 Task: Get directions from Lyndon B. Johnson National Historical Park, Texas, United States to Charleston, South Carolina, United States and explore the nearby hotels with guest rating 4.5 with dates 15-17th next month and 4 guests
Action: Mouse moved to (287, 89)
Screenshot: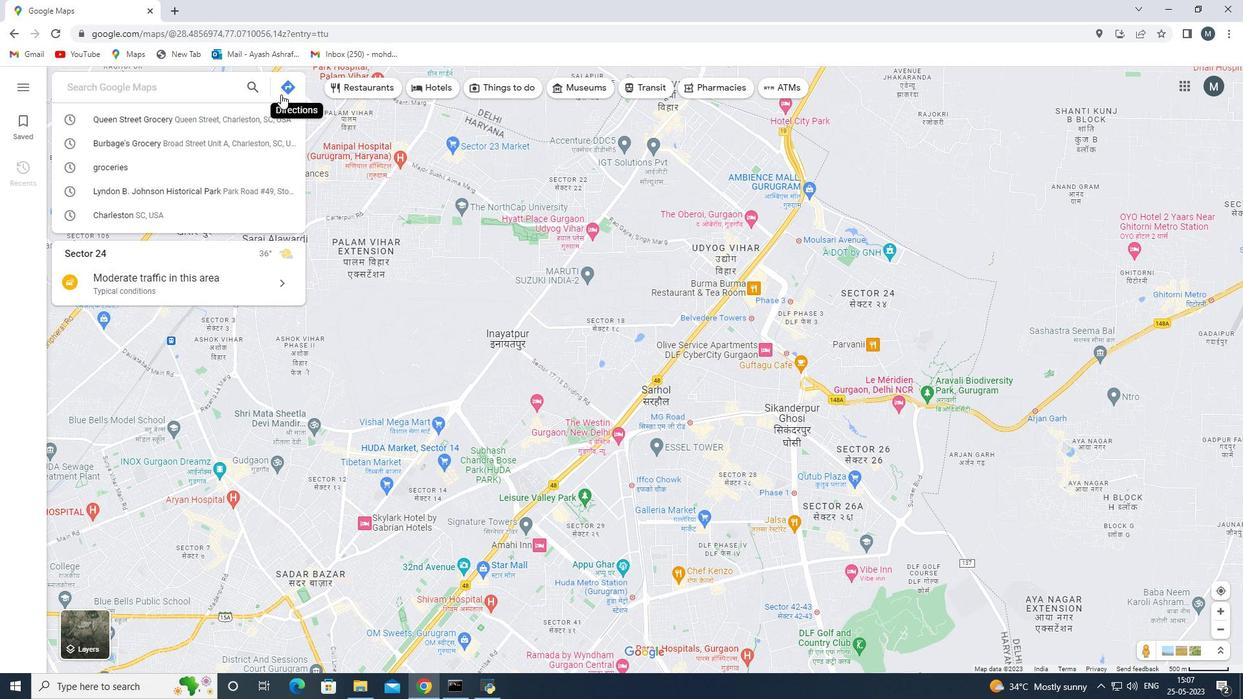 
Action: Mouse pressed left at (287, 89)
Screenshot: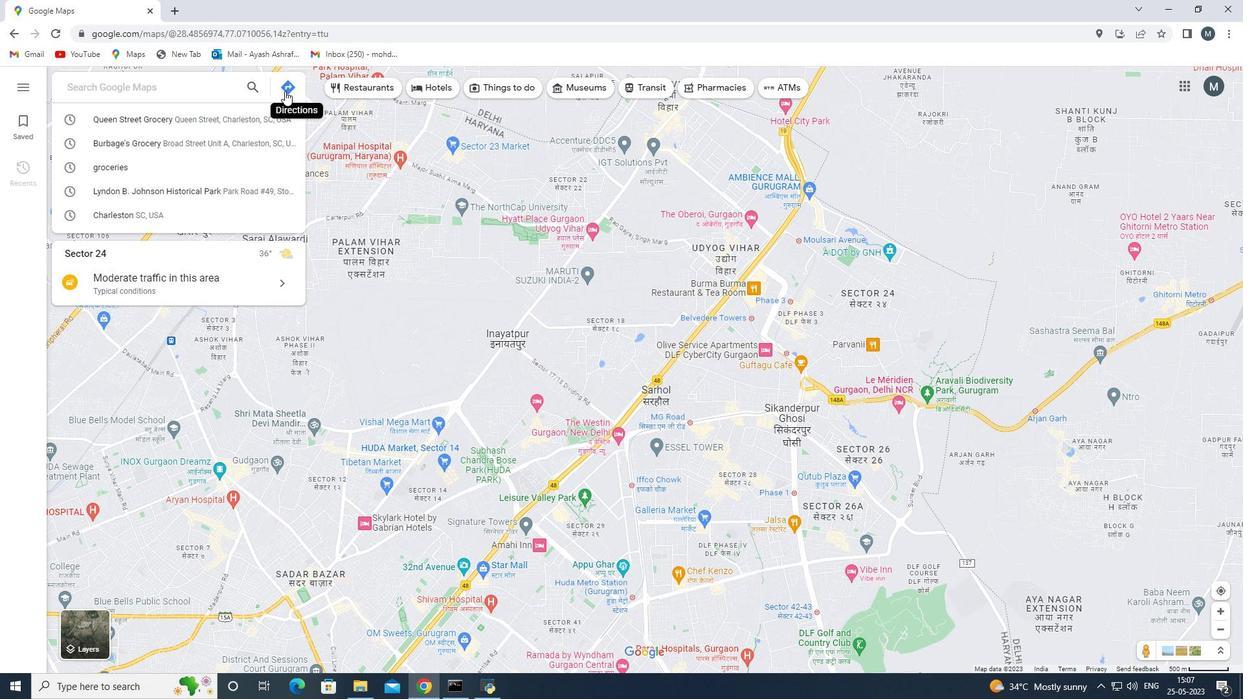 
Action: Mouse moved to (145, 124)
Screenshot: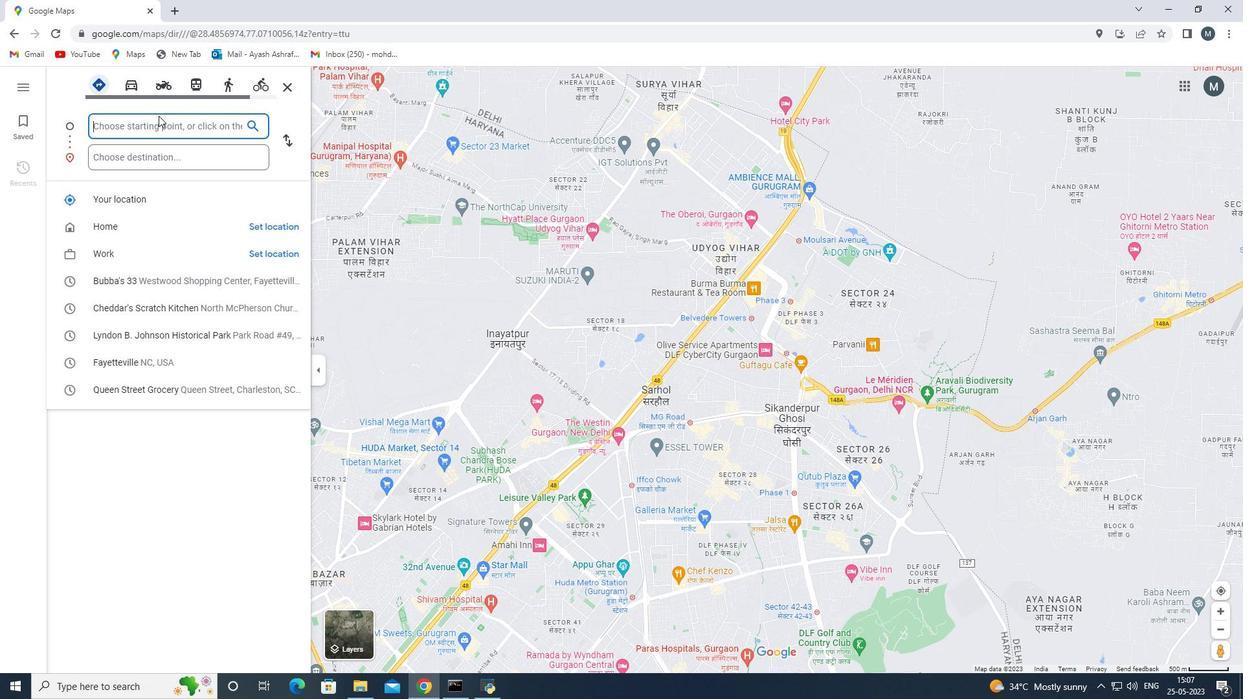 
Action: Mouse pressed left at (145, 124)
Screenshot: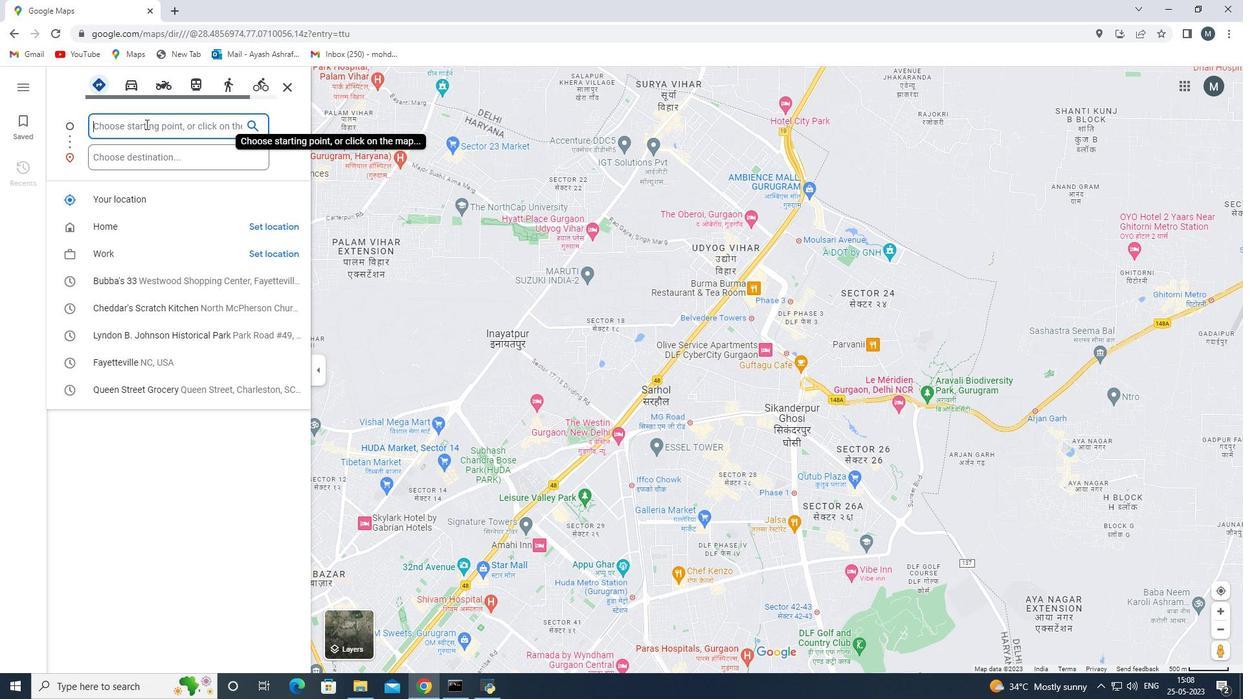 
Action: Key pressed <Key.shift>Lyndon<Key.space><Key.shift>B.johnson<Key.space>national<Key.space>j<Key.backspace>historo<Key.backspace>ical<Key.space>park,texas,unnited<Key.space>states<Key.space>
Screenshot: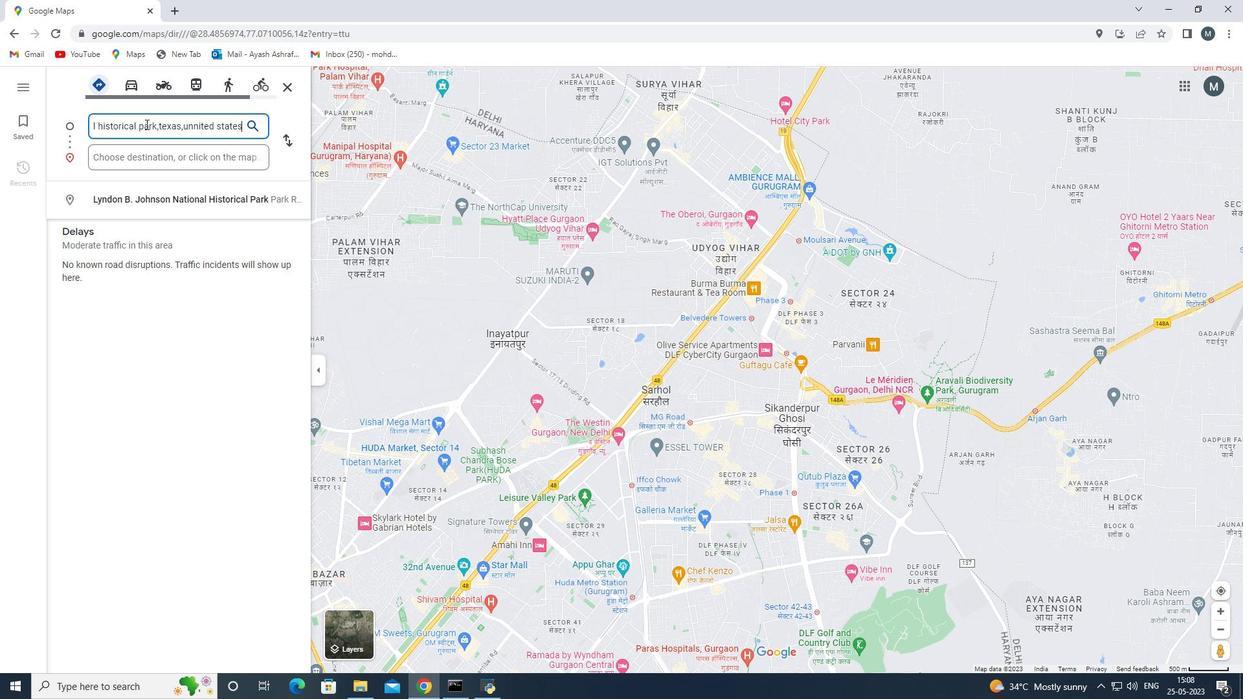 
Action: Mouse moved to (165, 163)
Screenshot: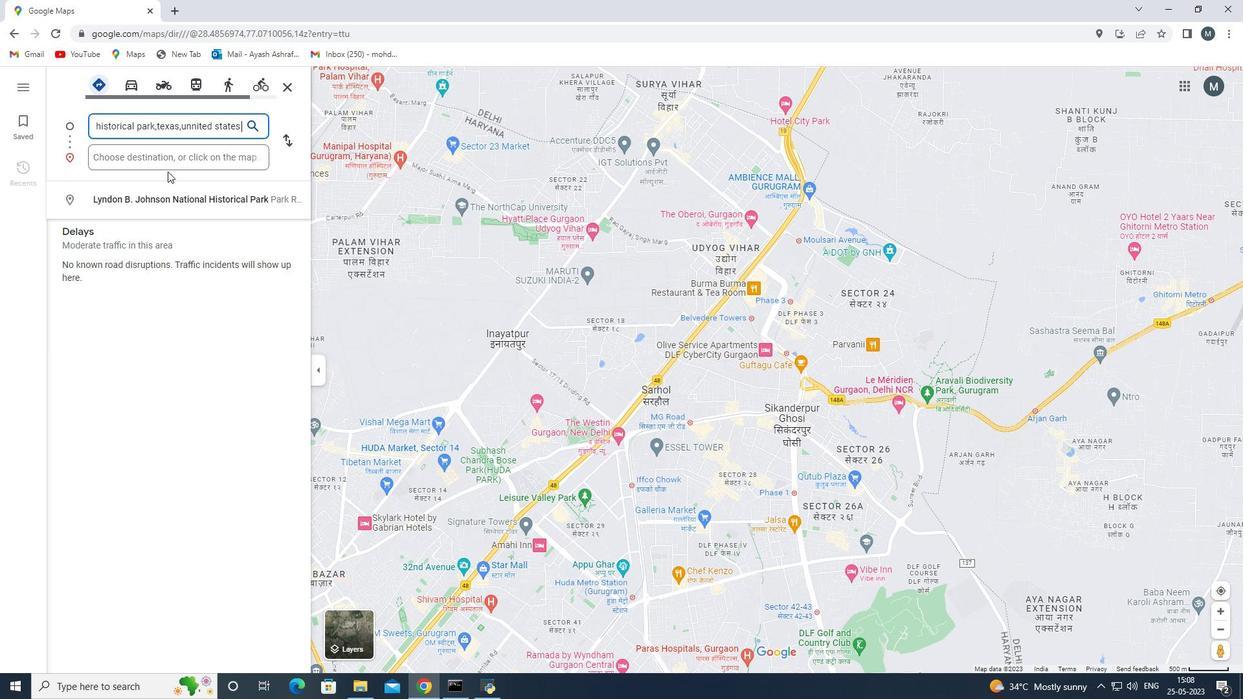 
Action: Mouse pressed left at (165, 163)
Screenshot: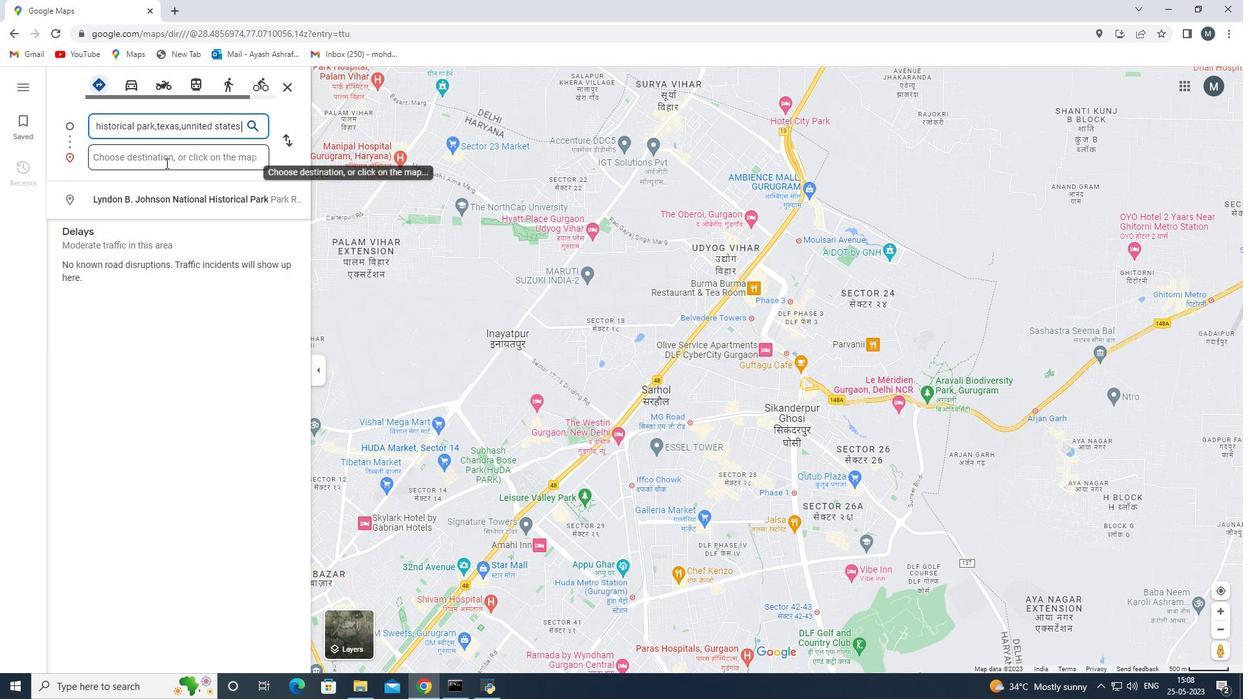 
Action: Key pressed cg<Key.backspace>harleston<Key.space>south<Key.space>carolina<Key.space>united<Key.space>states<Key.space>
Screenshot: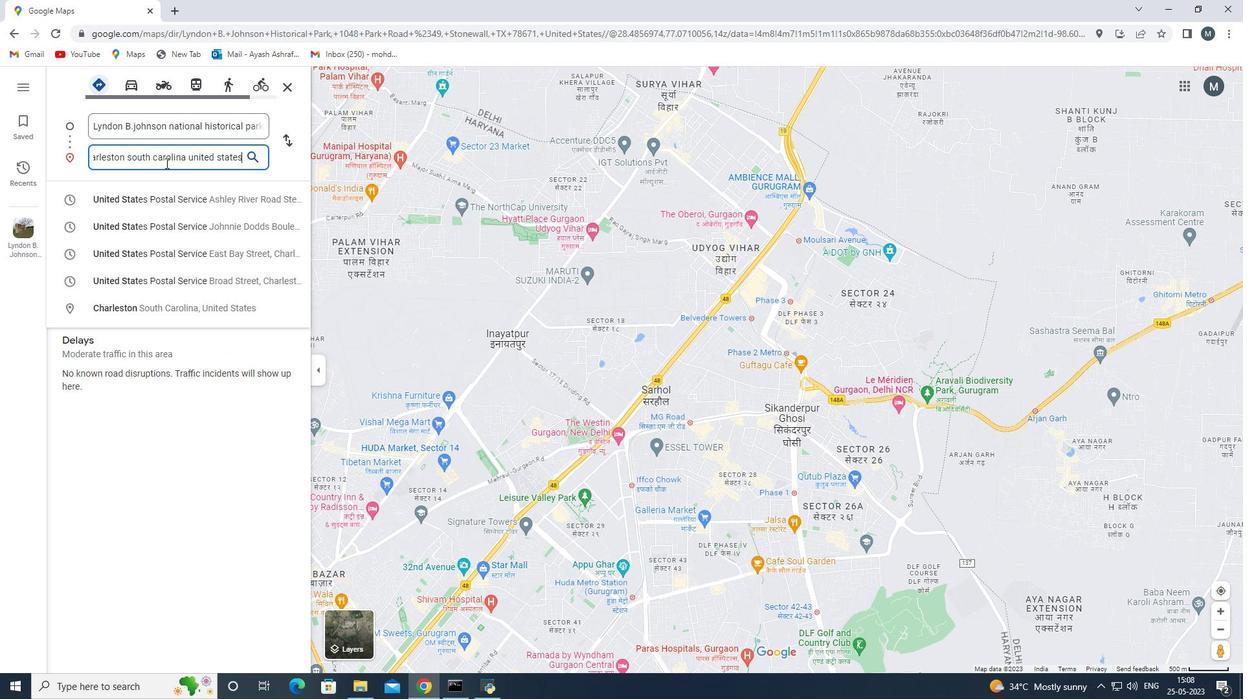 
Action: Mouse moved to (250, 160)
Screenshot: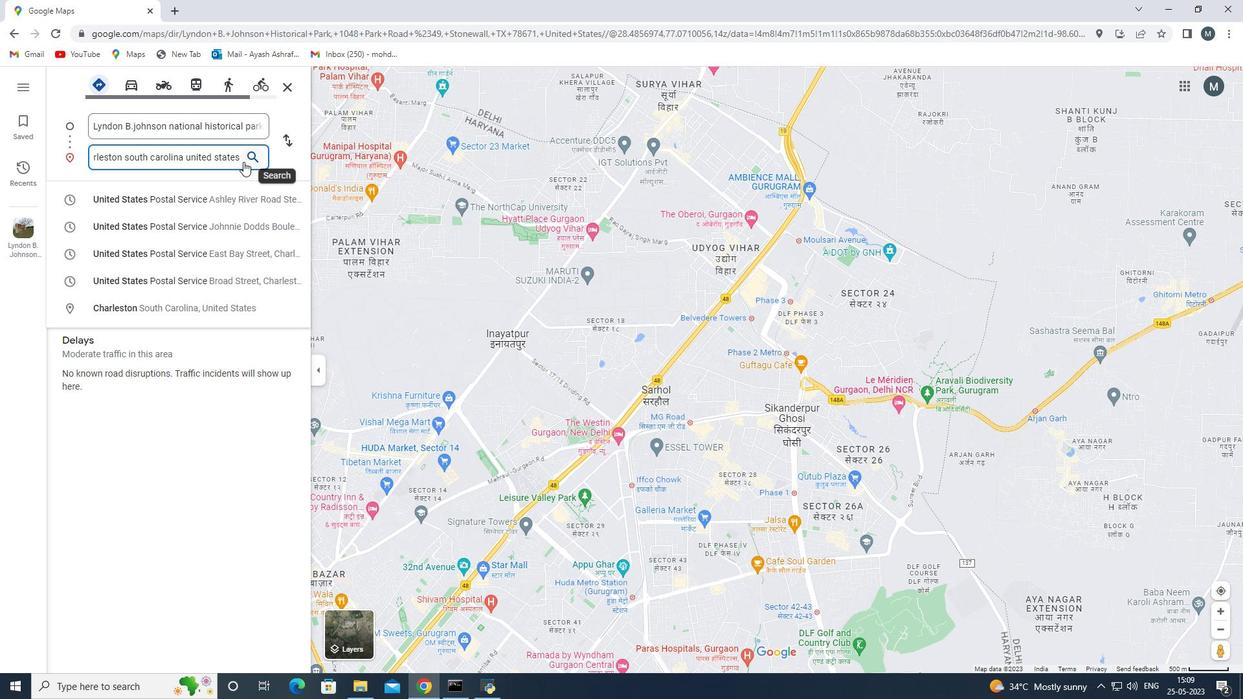 
Action: Mouse pressed left at (250, 160)
Screenshot: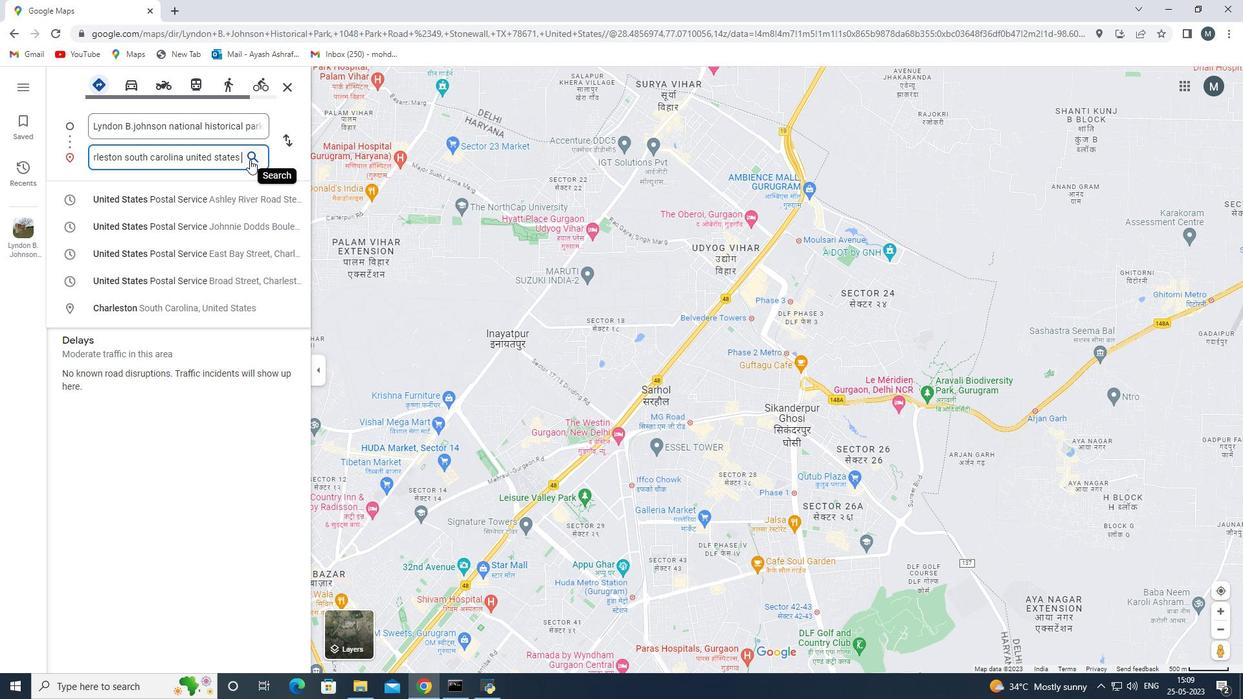 
Action: Mouse moved to (141, 231)
Screenshot: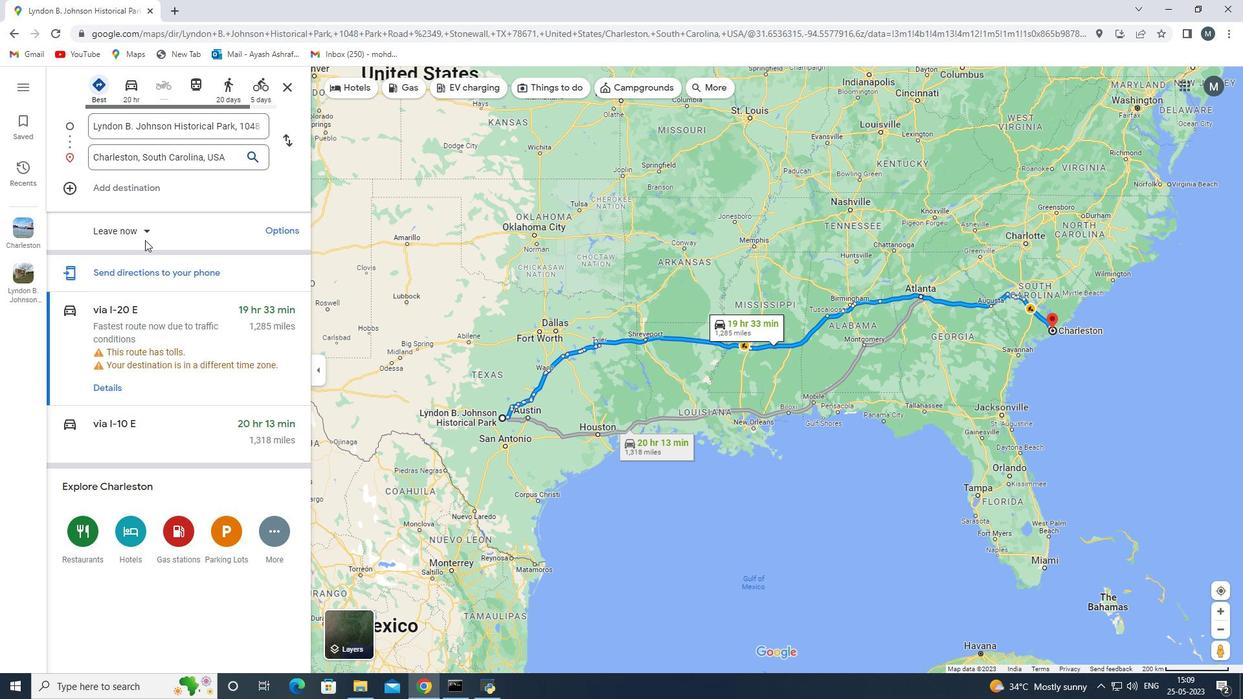 
Action: Mouse pressed left at (141, 231)
Screenshot: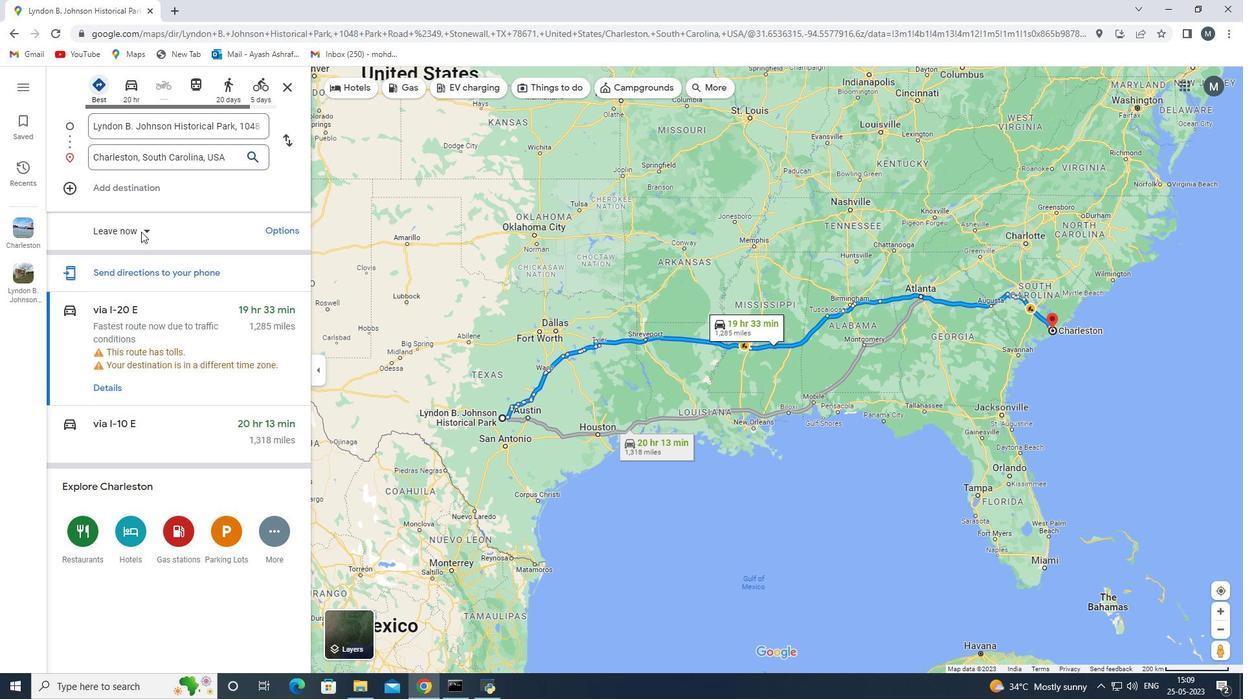 
Action: Mouse moved to (283, 229)
Screenshot: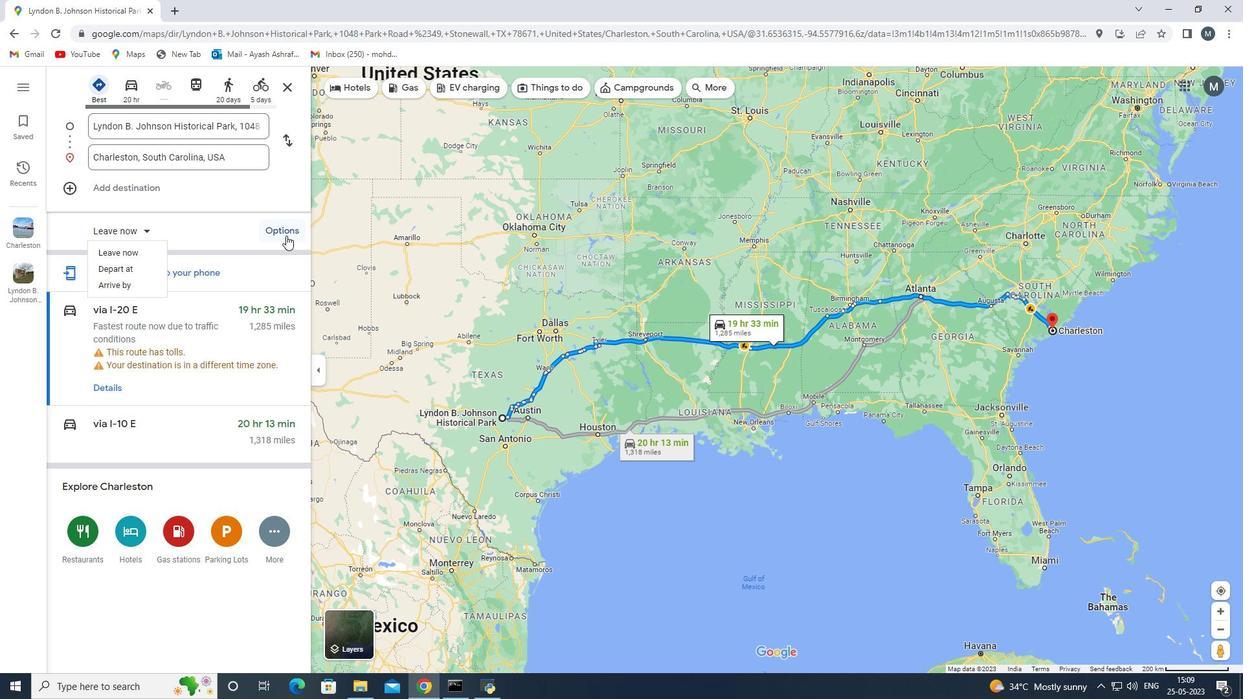 
Action: Mouse pressed left at (283, 229)
Screenshot: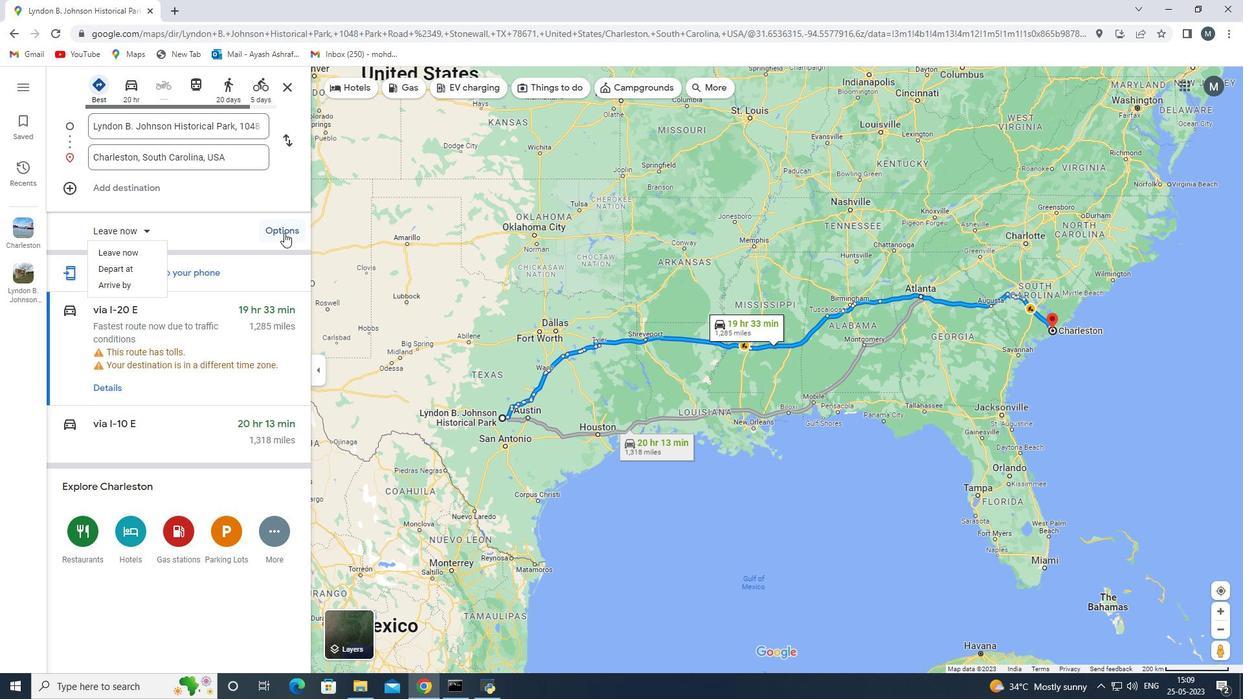 
Action: Mouse moved to (111, 233)
Screenshot: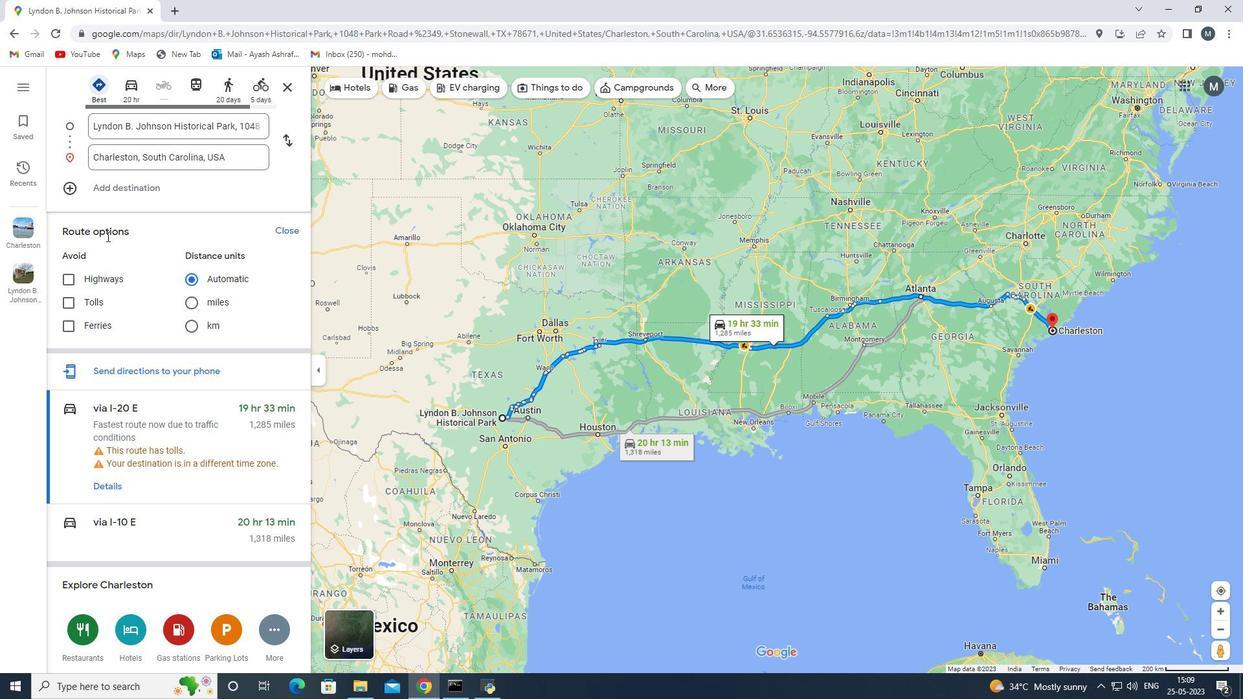 
Action: Mouse pressed left at (111, 233)
Screenshot: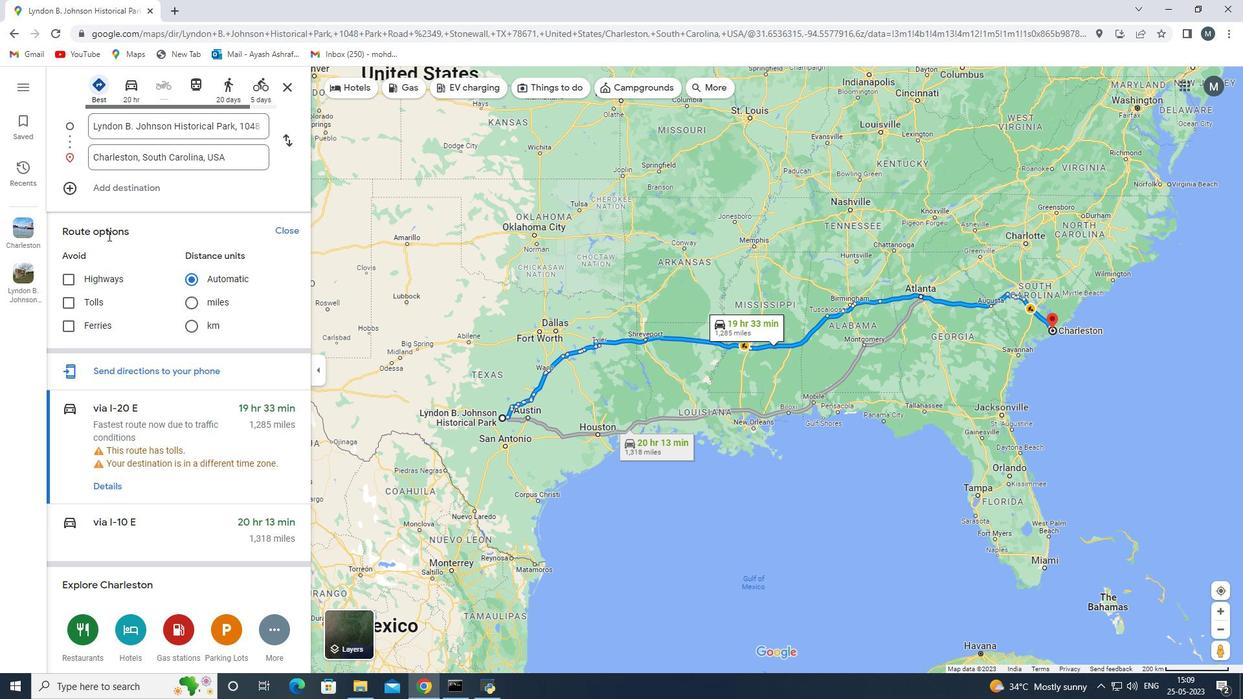 
Action: Mouse moved to (196, 282)
Screenshot: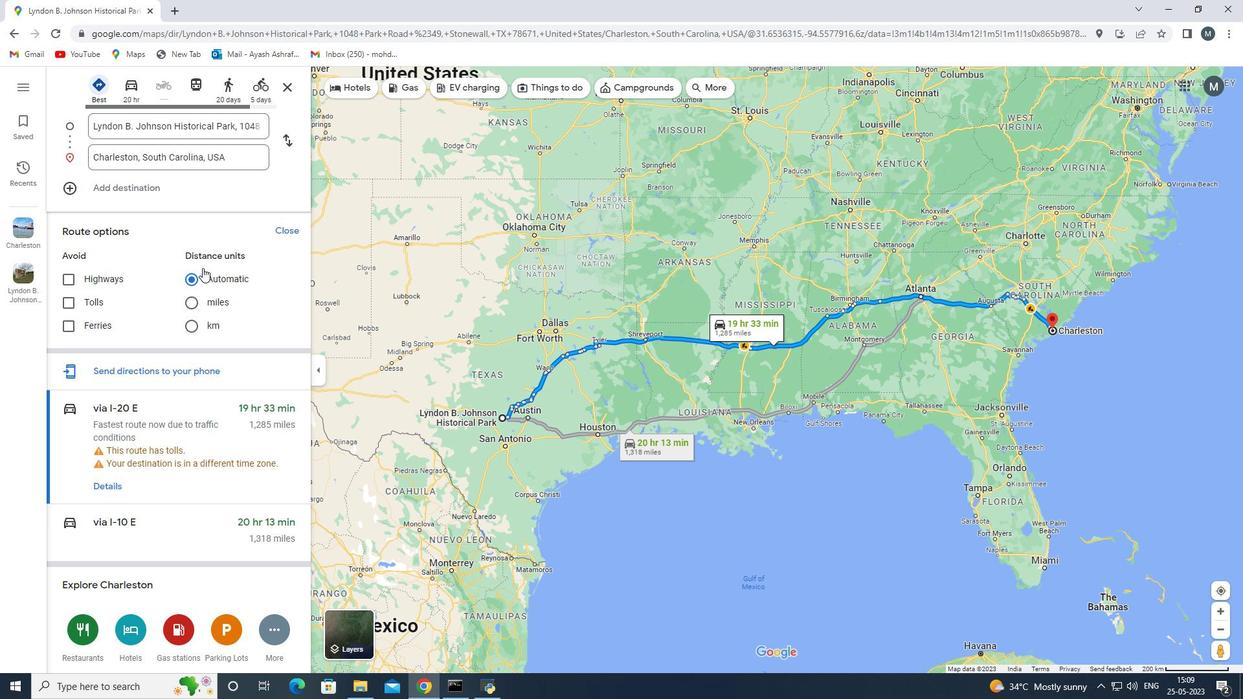 
Action: Mouse scrolled (196, 281) with delta (0, 0)
Screenshot: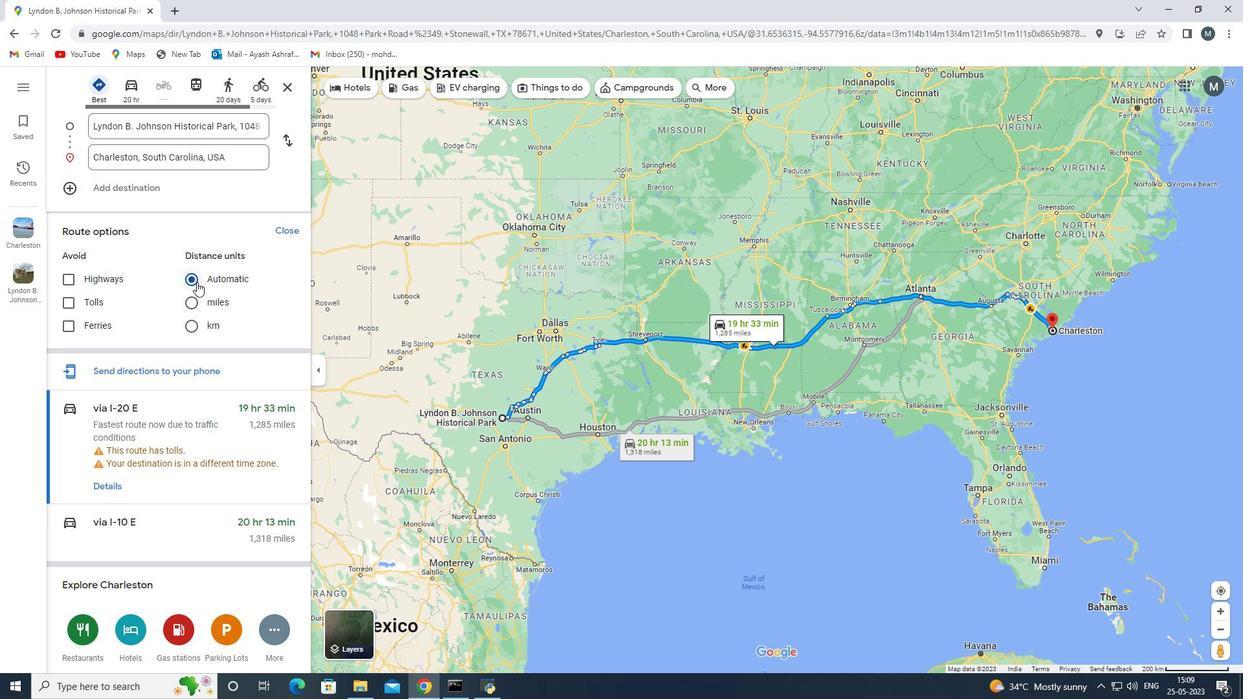 
Action: Mouse scrolled (196, 281) with delta (0, 0)
Screenshot: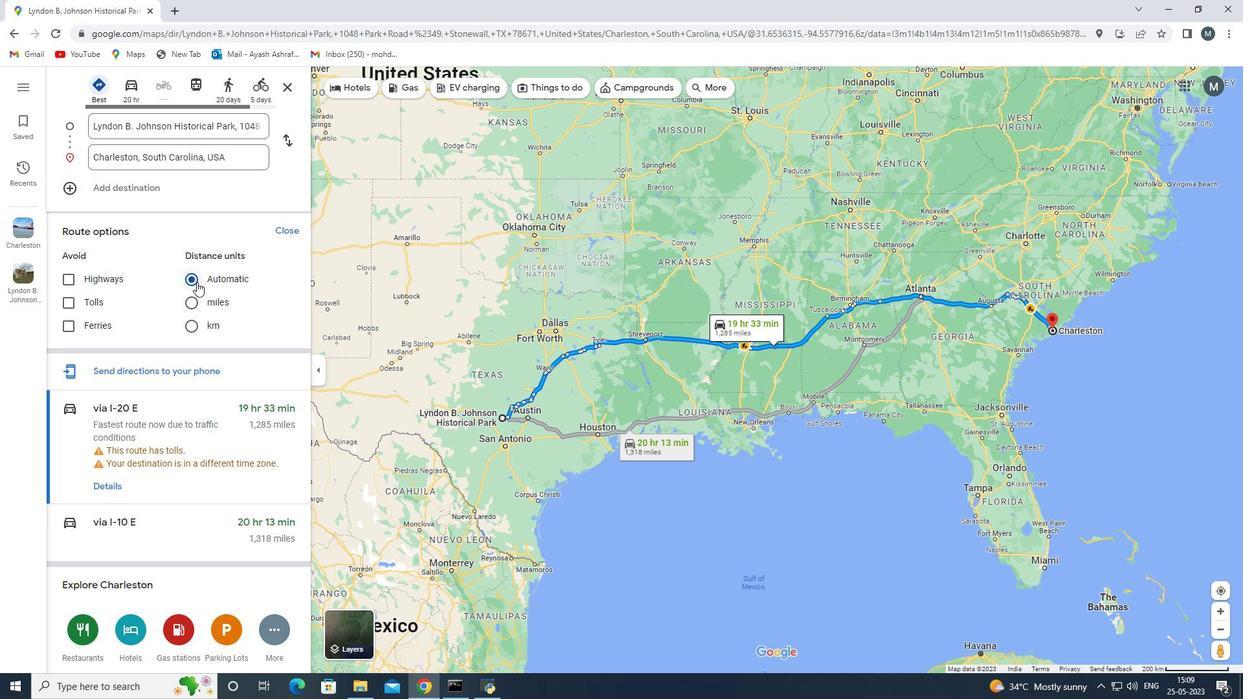 
Action: Mouse moved to (133, 654)
Screenshot: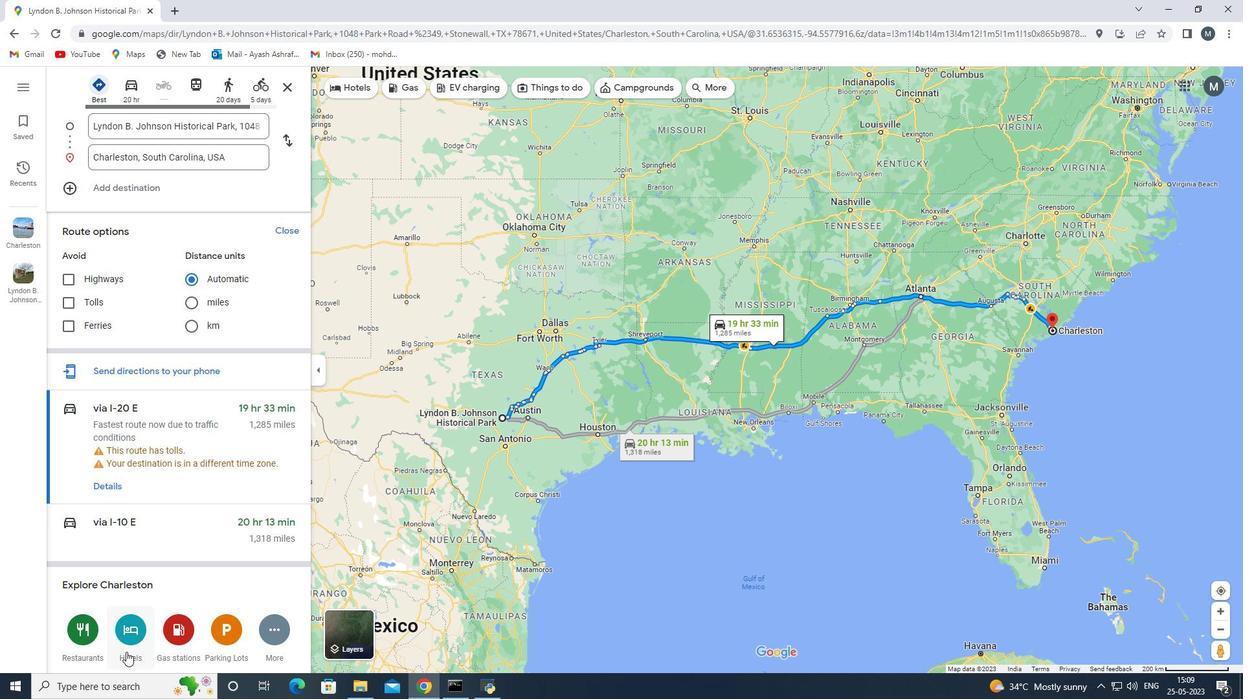 
Action: Mouse pressed left at (133, 654)
Screenshot: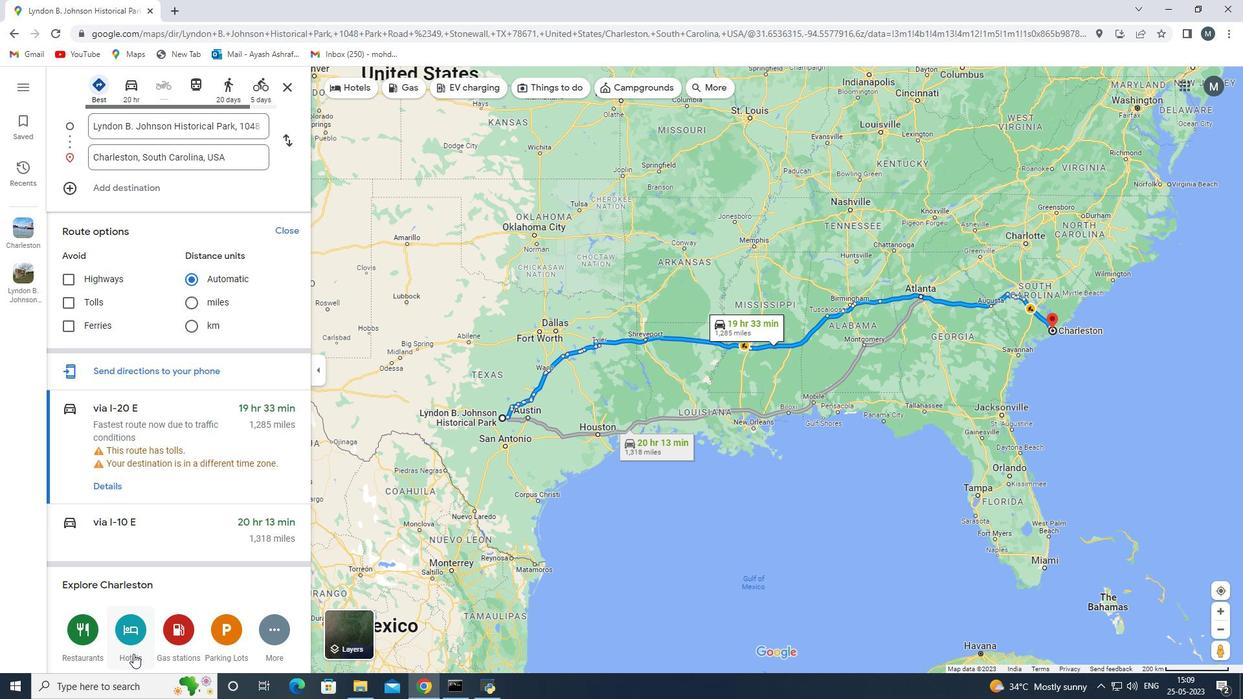 
Action: Mouse moved to (176, 406)
Screenshot: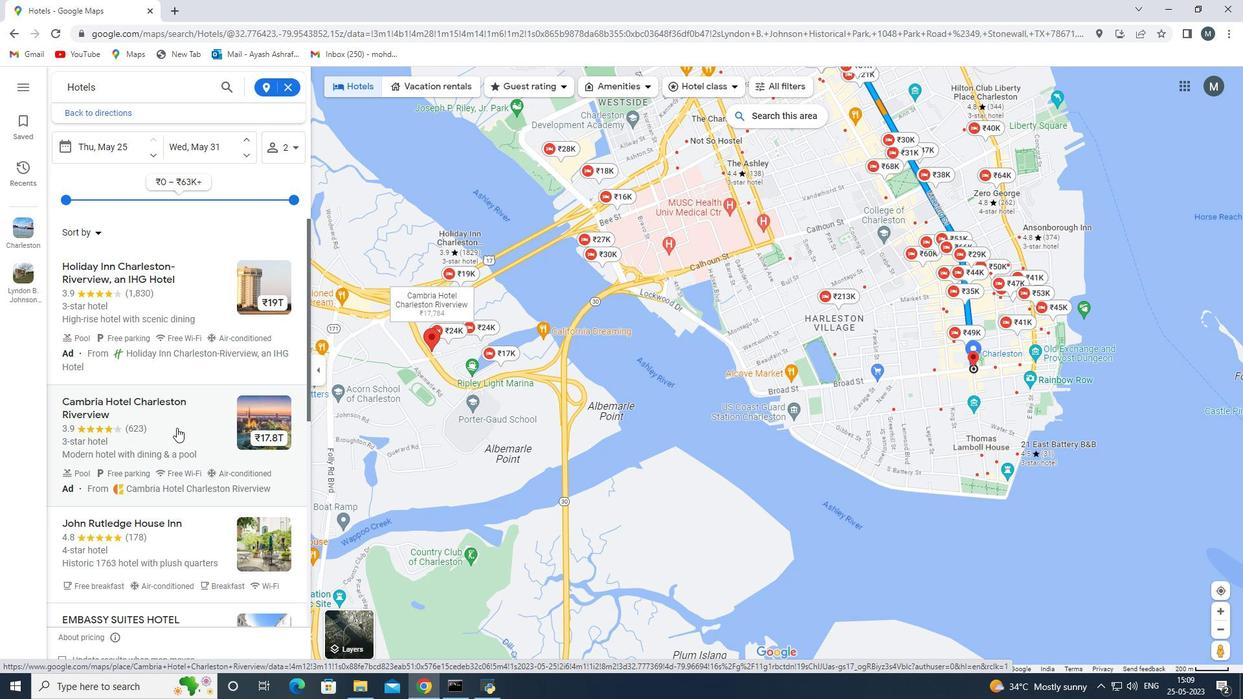 
Action: Mouse scrolled (176, 405) with delta (0, 0)
Screenshot: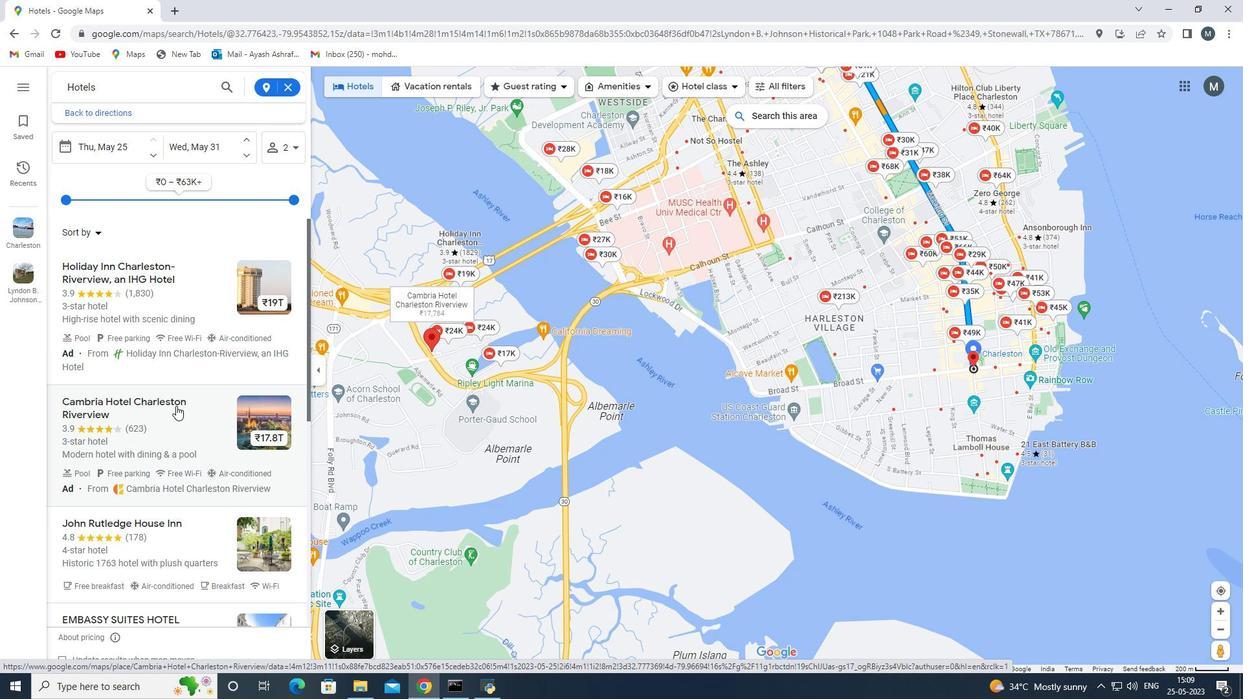 
Action: Mouse scrolled (176, 406) with delta (0, 0)
Screenshot: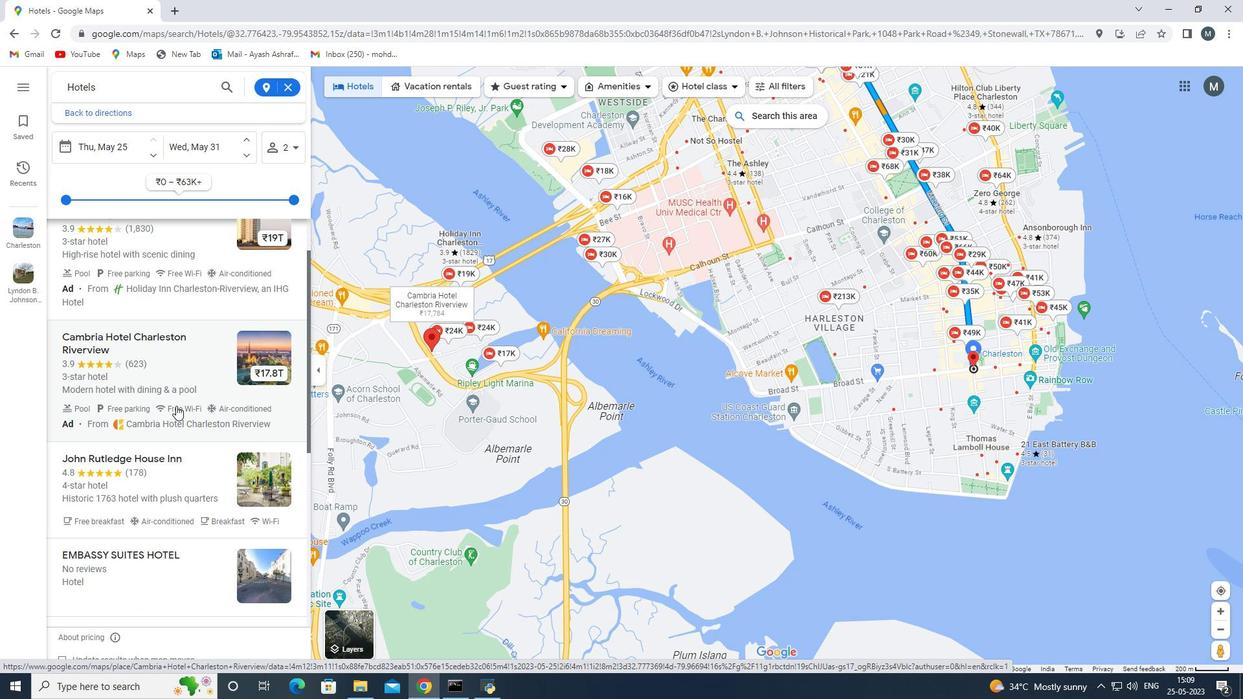 
Action: Mouse moved to (178, 375)
Screenshot: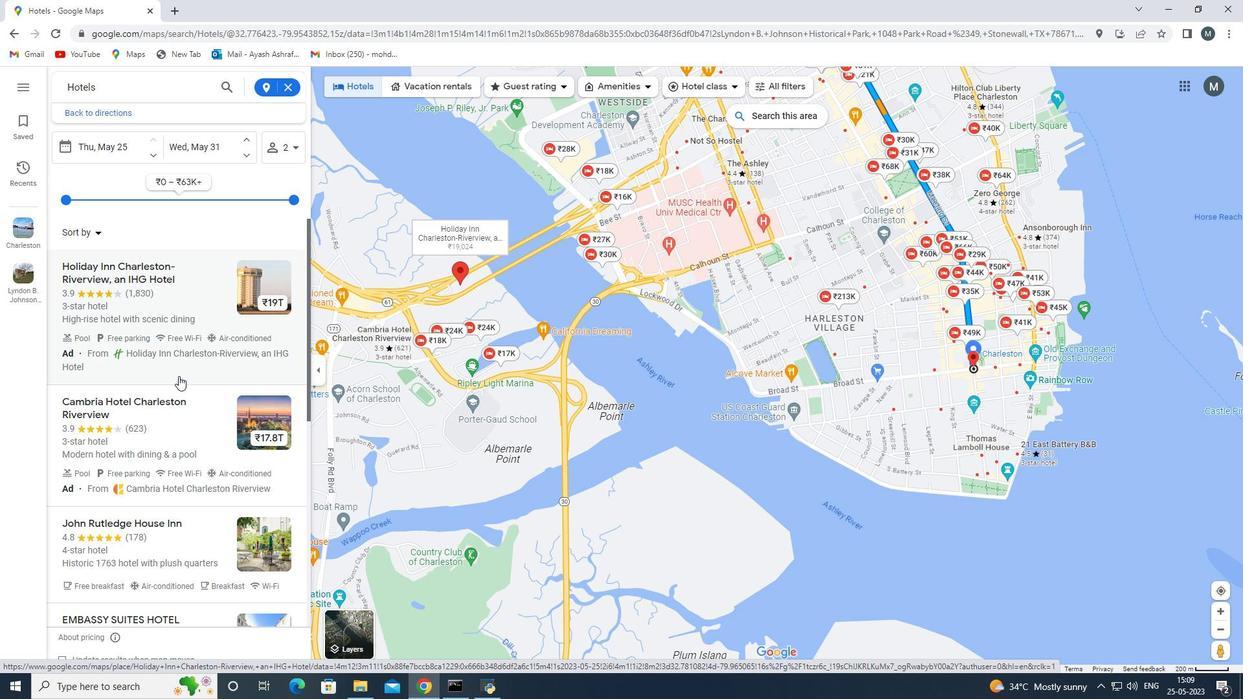 
Action: Mouse scrolled (178, 375) with delta (0, 0)
Screenshot: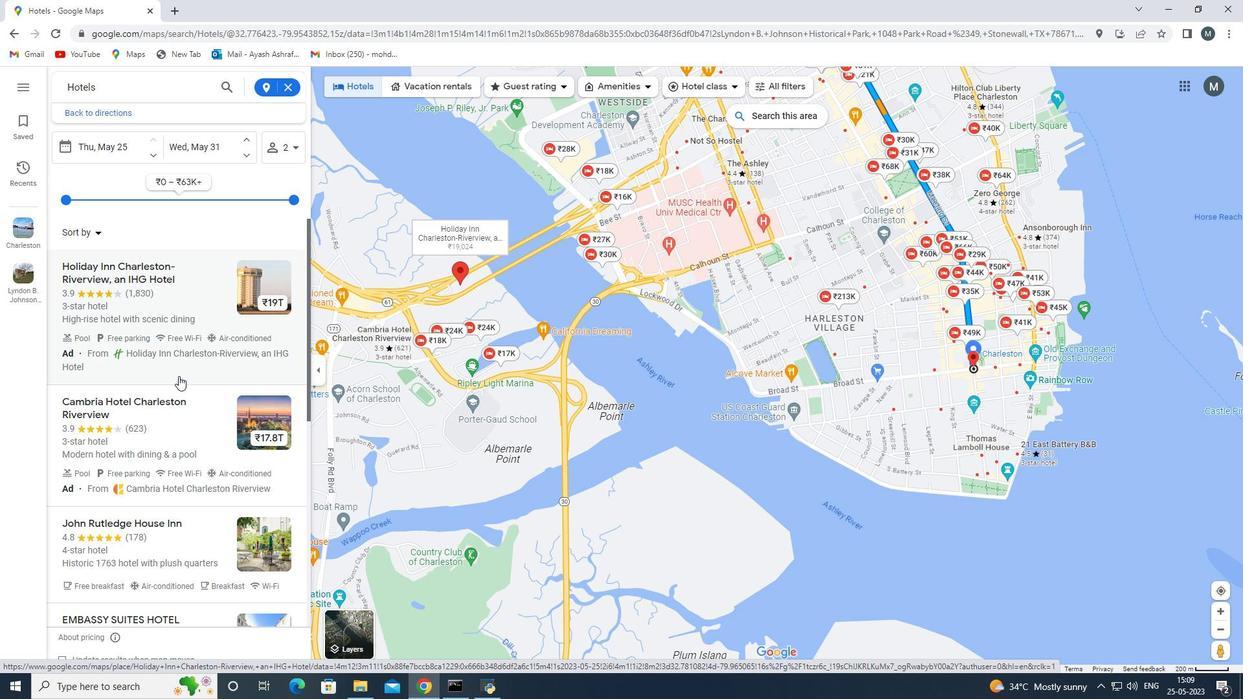 
Action: Mouse moved to (177, 375)
Screenshot: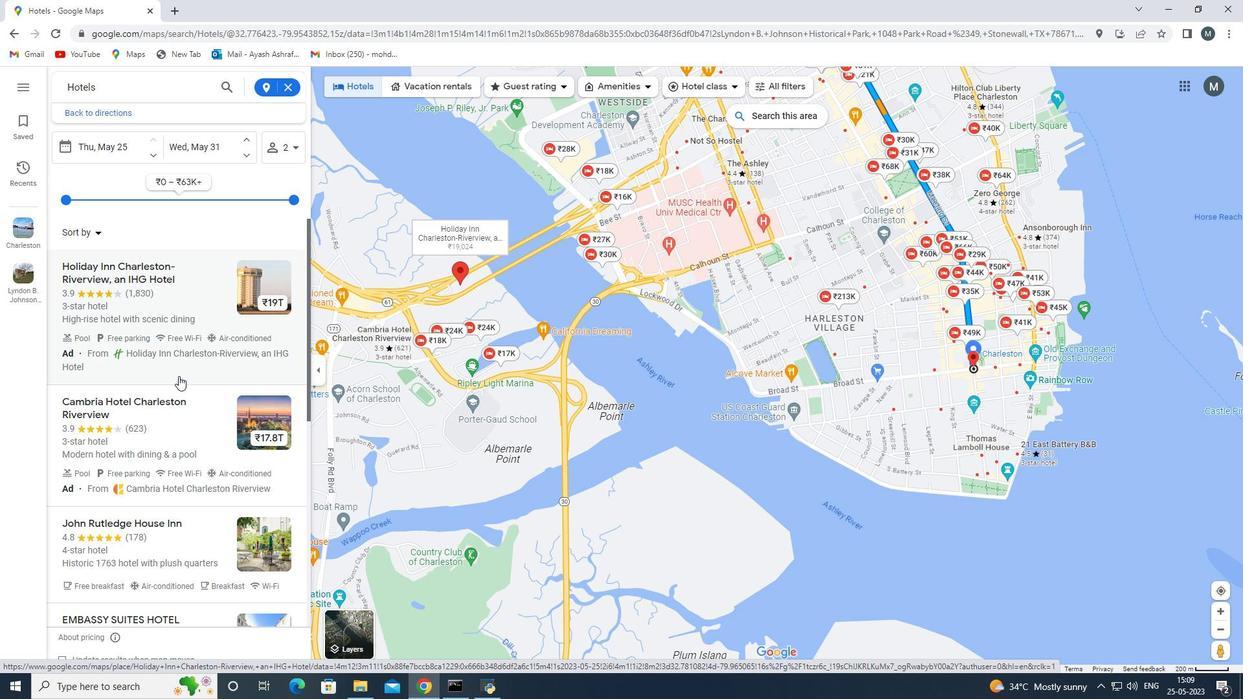 
Action: Mouse scrolled (172, 379) with delta (0, 0)
Screenshot: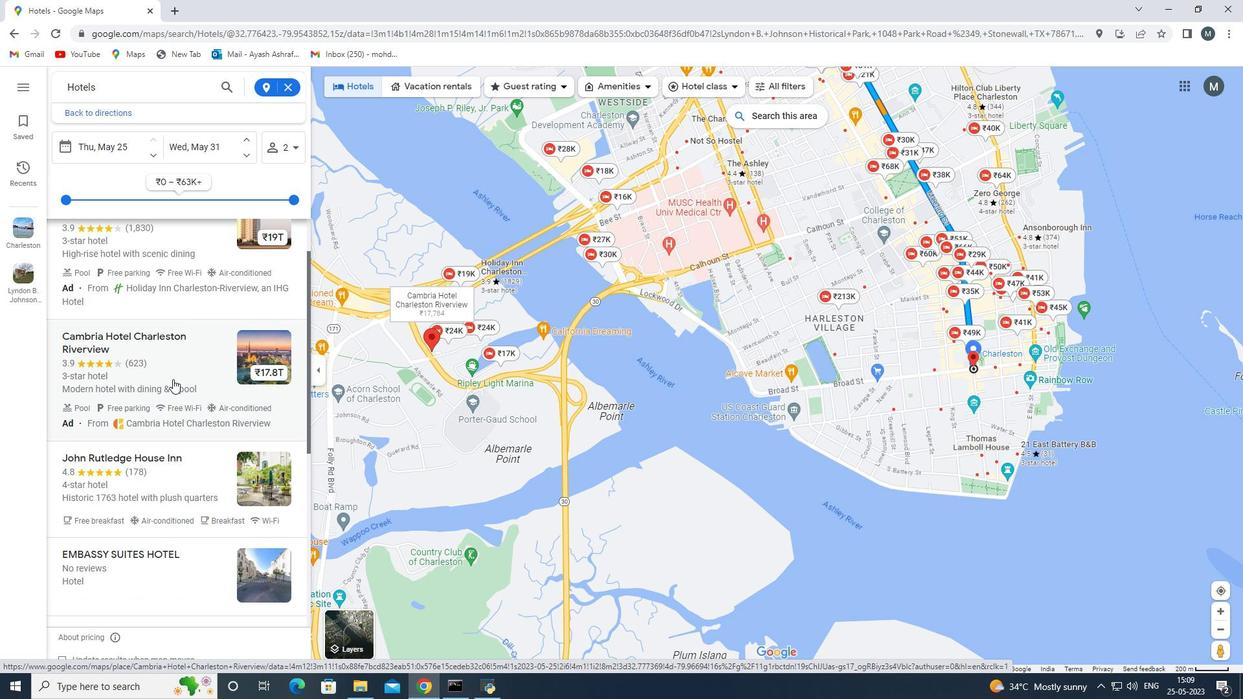 
Action: Mouse scrolled (172, 379) with delta (0, 0)
Screenshot: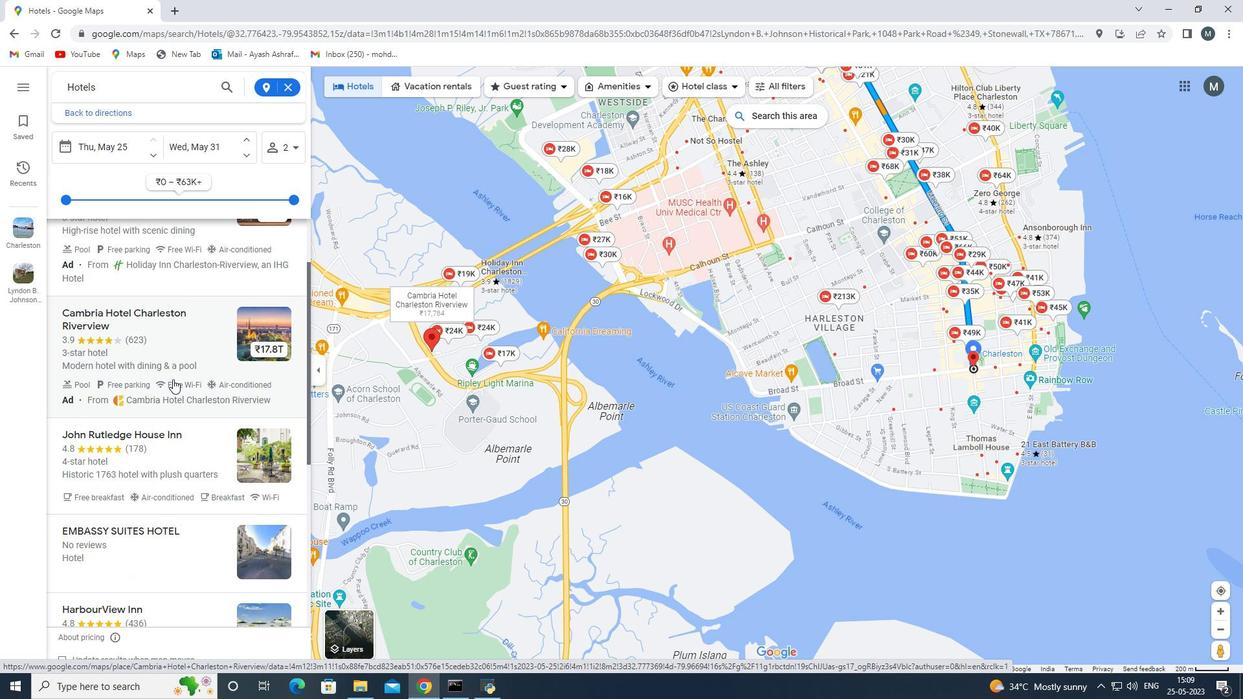 
Action: Mouse moved to (191, 286)
Screenshot: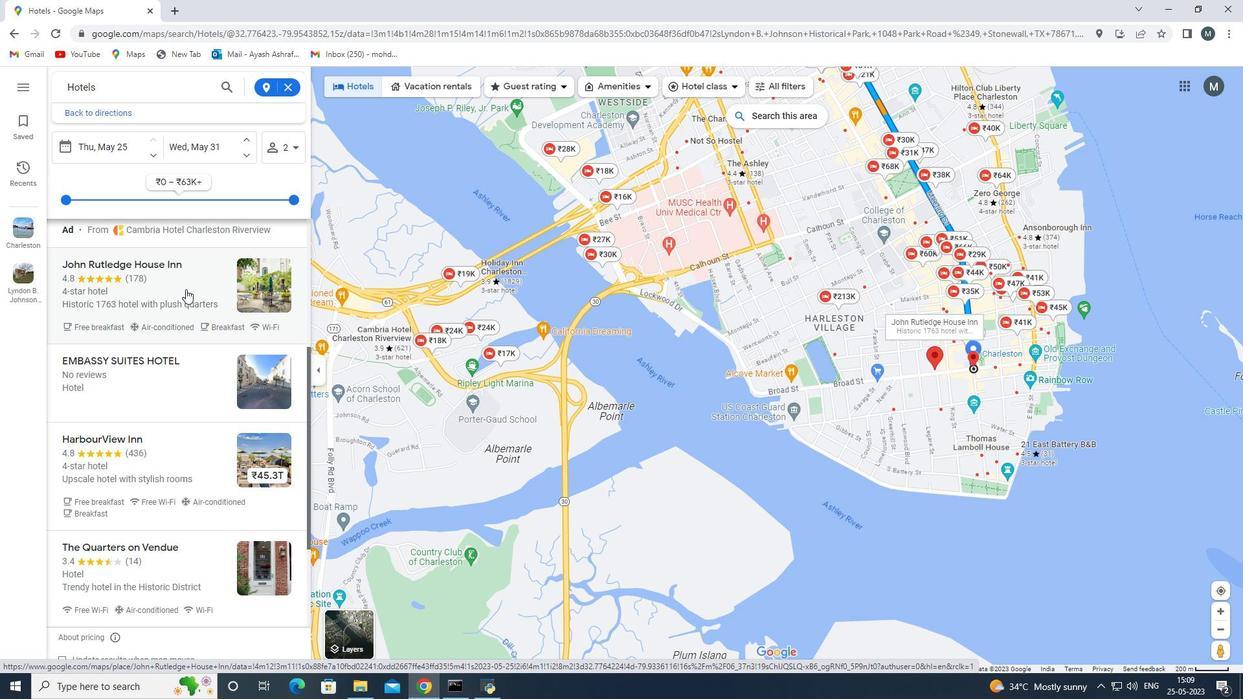 
Action: Mouse pressed left at (191, 286)
Screenshot: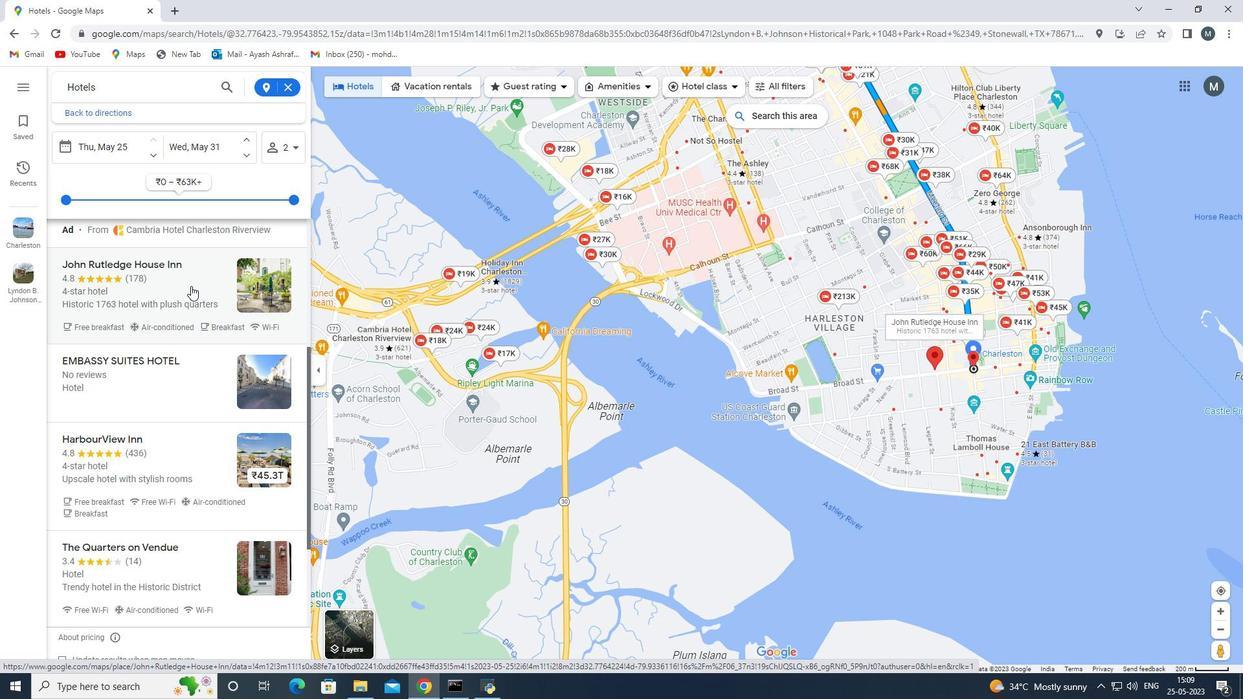 
Action: Mouse moved to (434, 403)
Screenshot: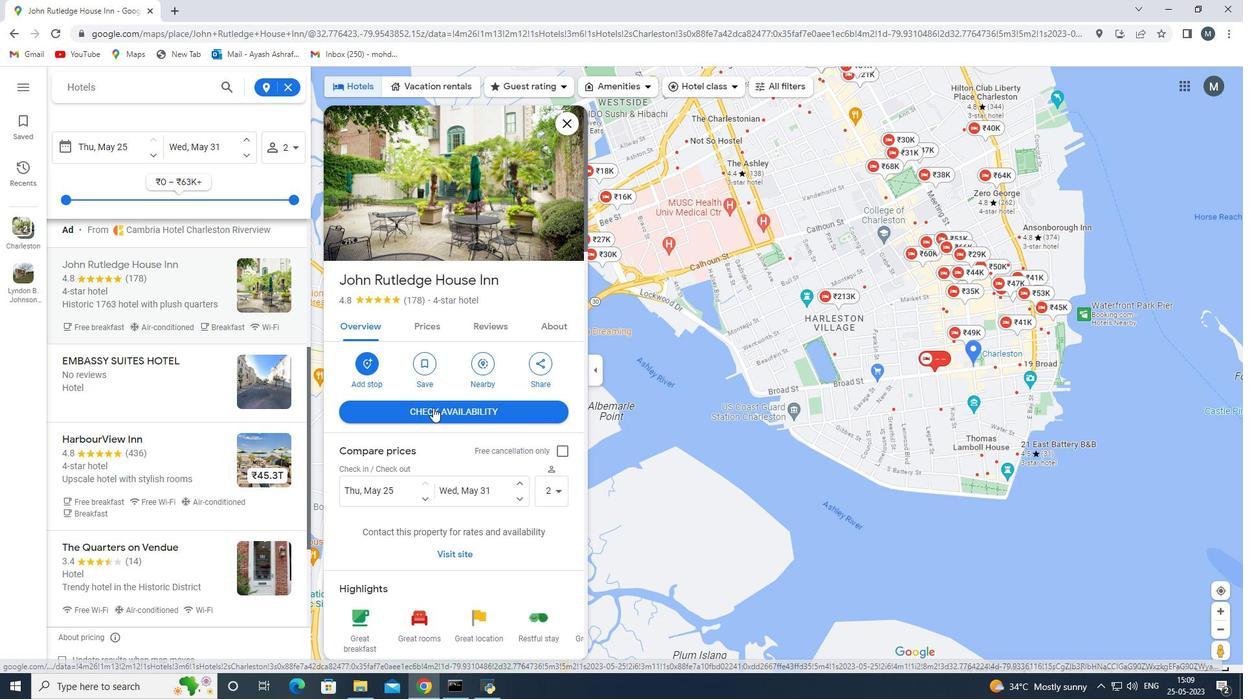 
Action: Mouse scrolled (434, 402) with delta (0, 0)
Screenshot: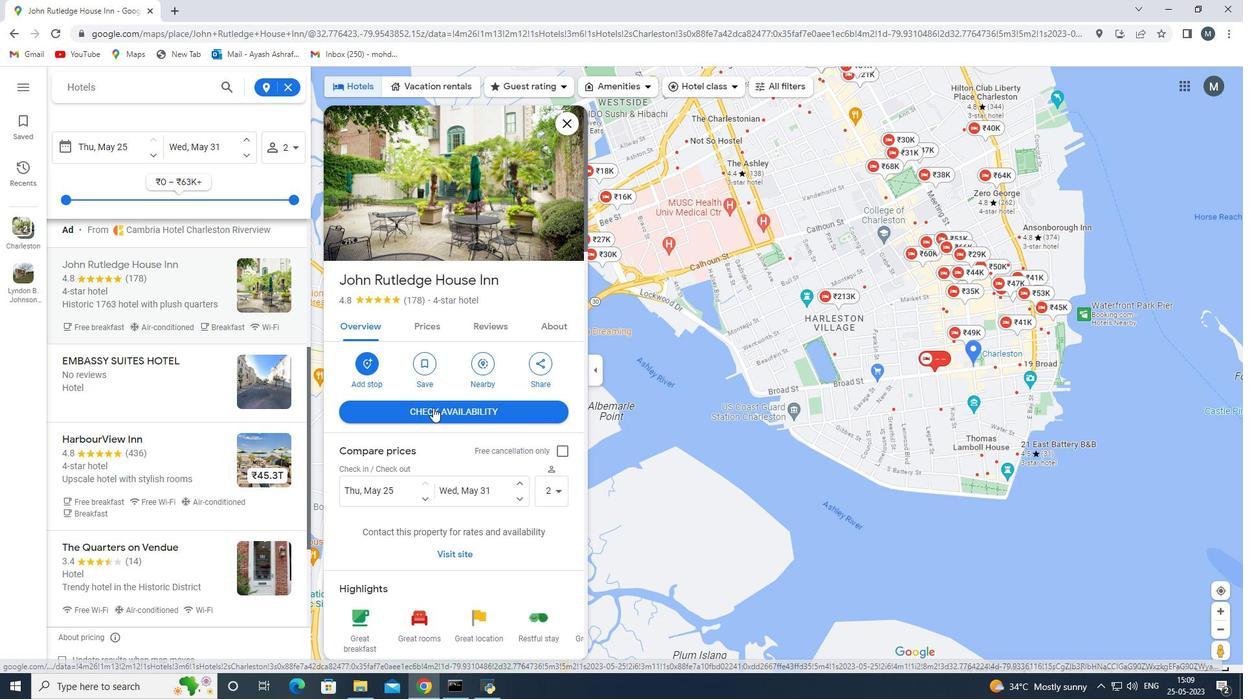 
Action: Mouse moved to (434, 402)
Screenshot: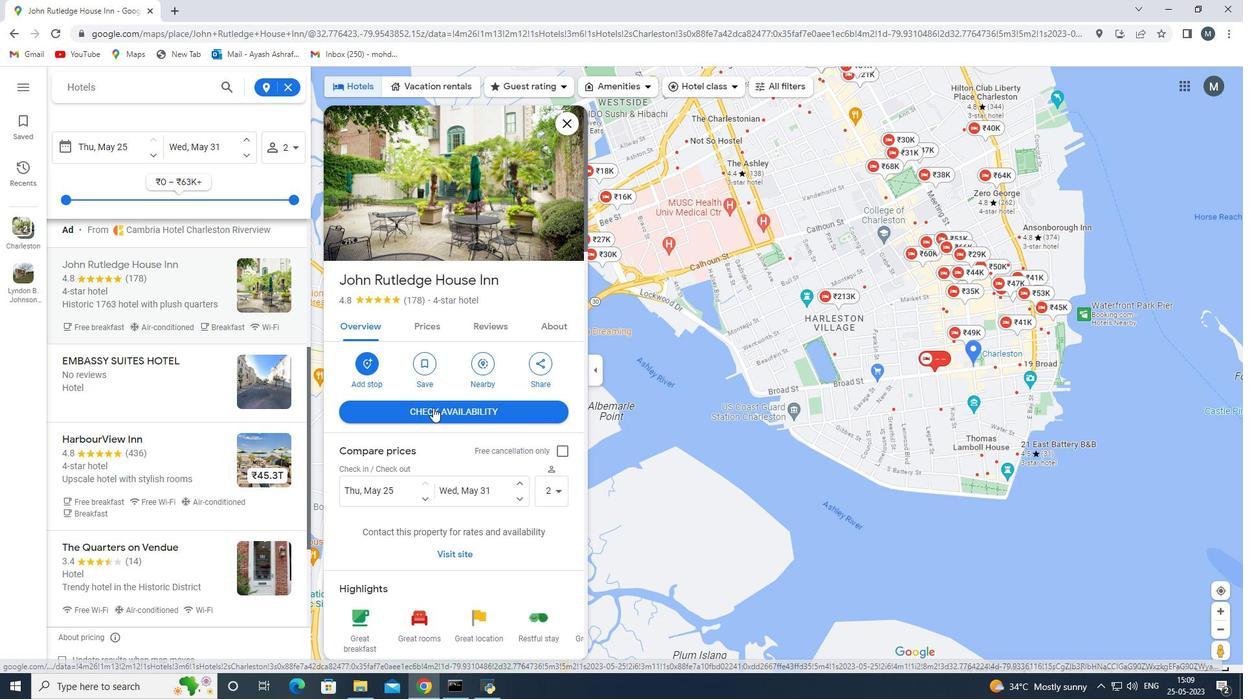 
Action: Mouse scrolled (434, 401) with delta (0, 0)
Screenshot: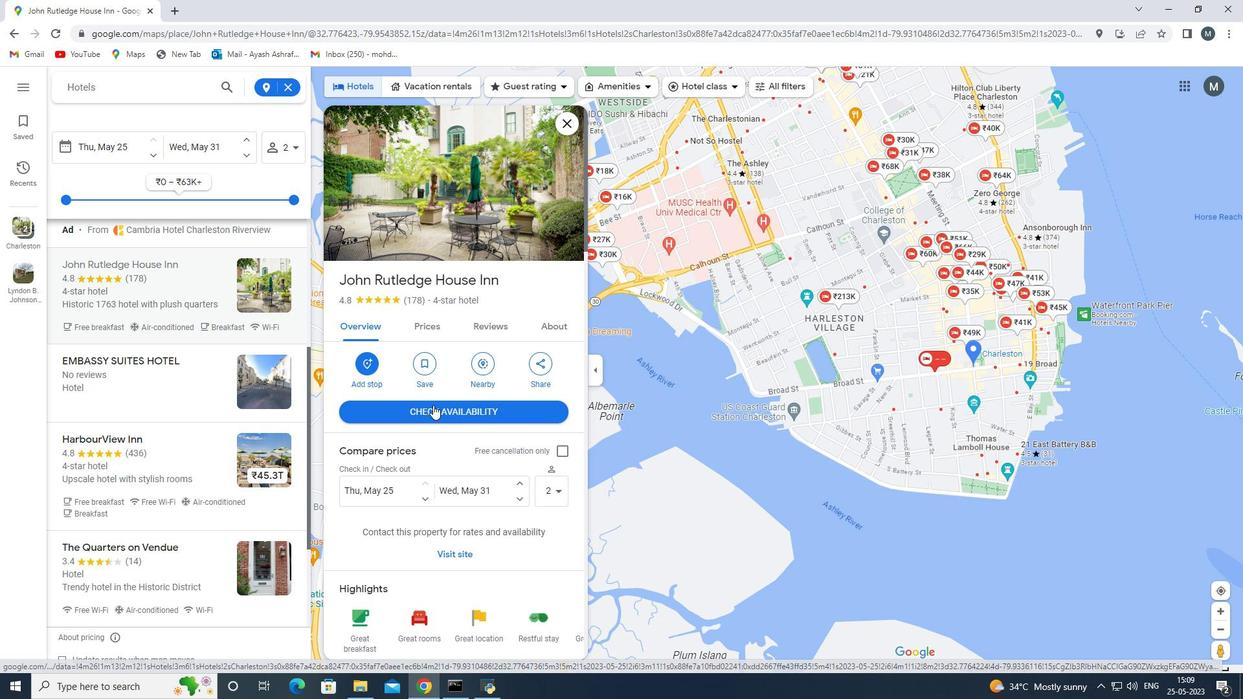 
Action: Mouse moved to (435, 399)
Screenshot: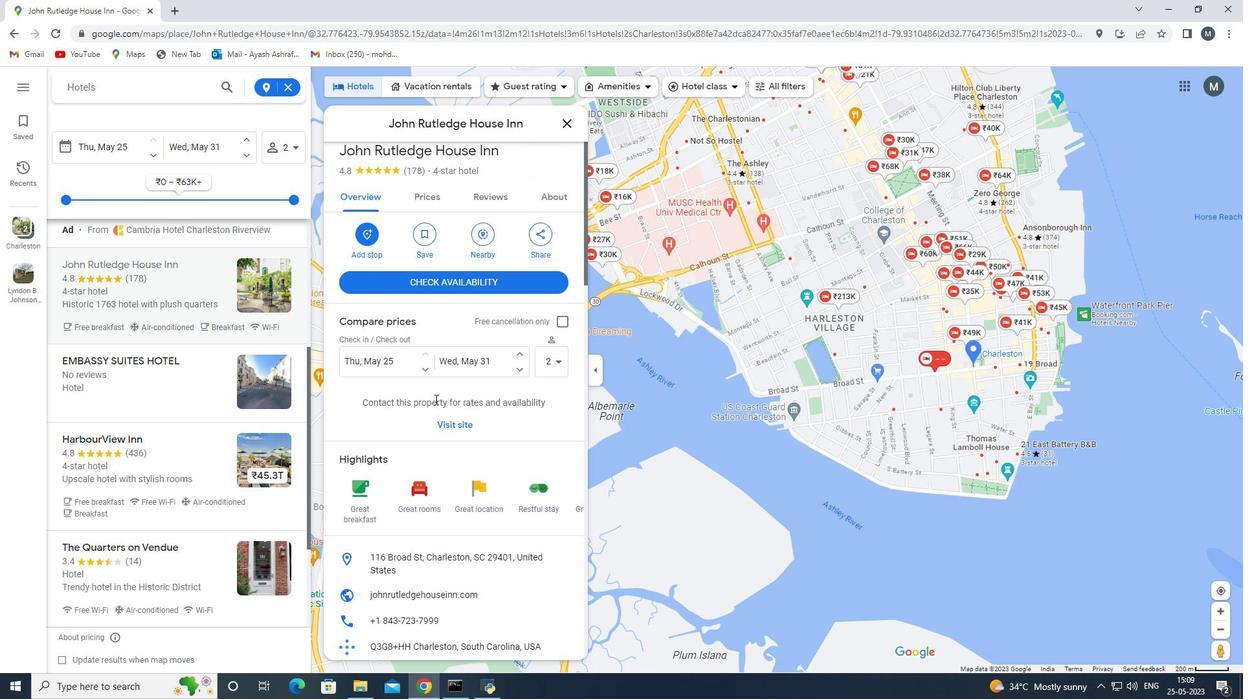 
Action: Mouse scrolled (435, 399) with delta (0, 0)
Screenshot: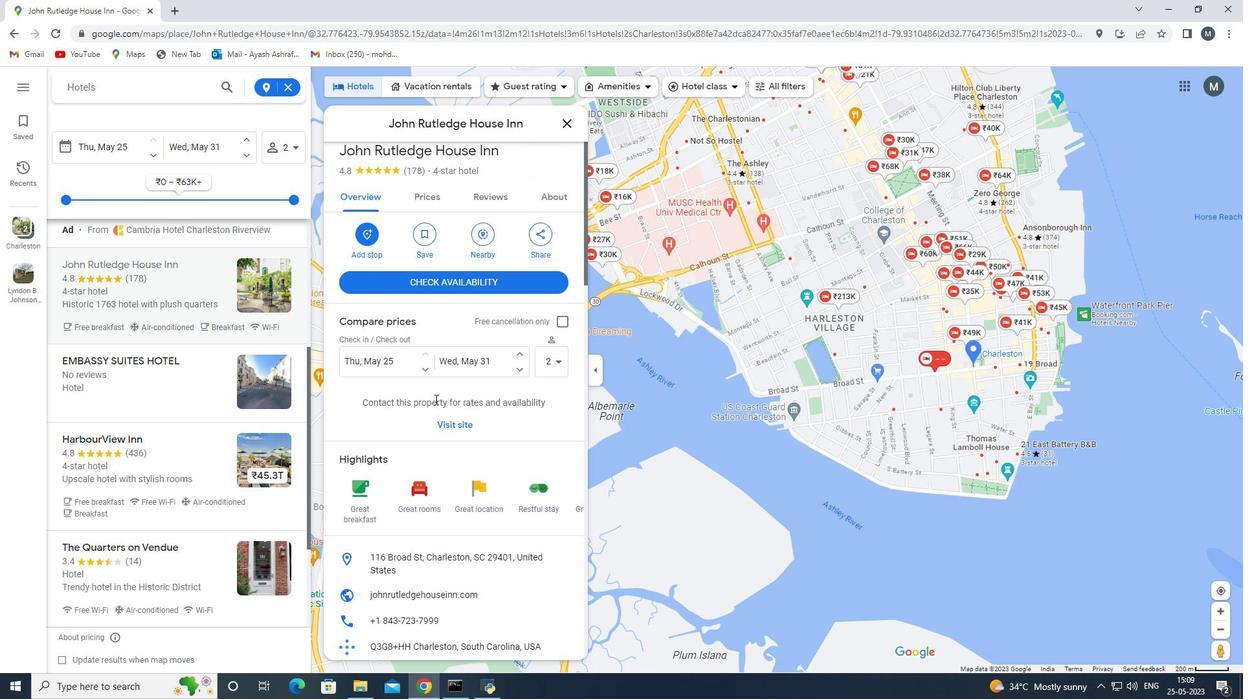 
Action: Mouse scrolled (435, 399) with delta (0, 0)
Screenshot: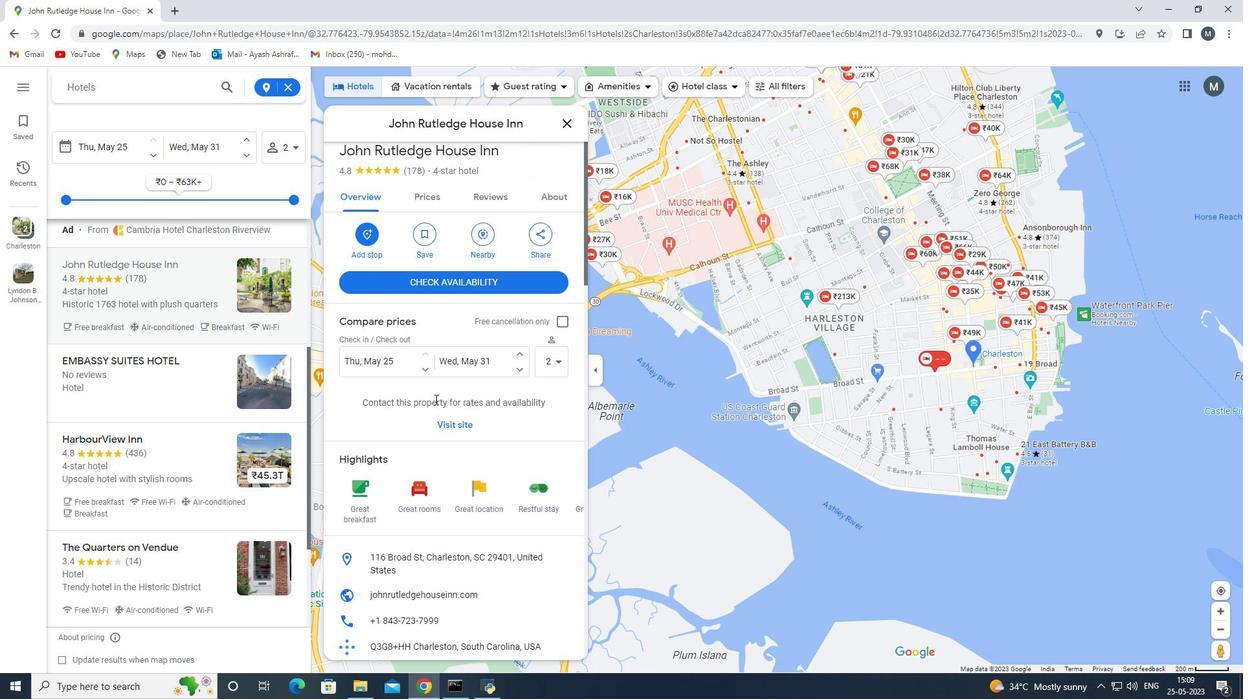 
Action: Mouse scrolled (435, 399) with delta (0, 0)
Screenshot: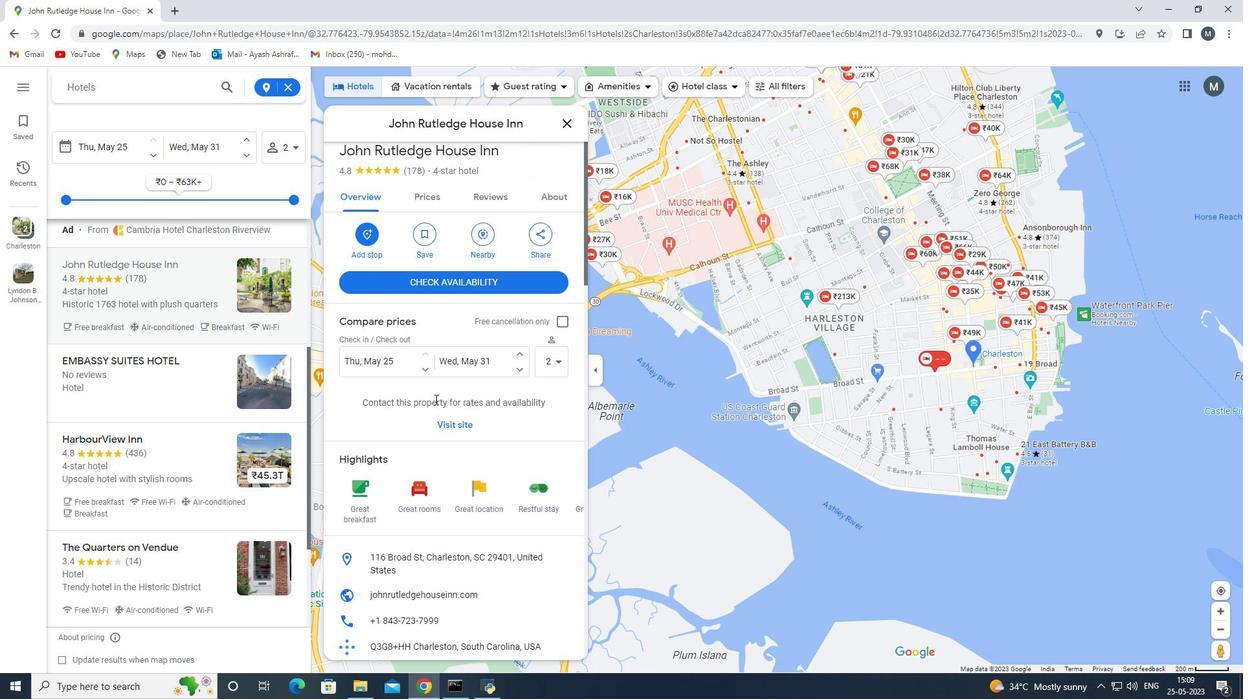 
Action: Mouse scrolled (435, 399) with delta (0, 0)
Screenshot: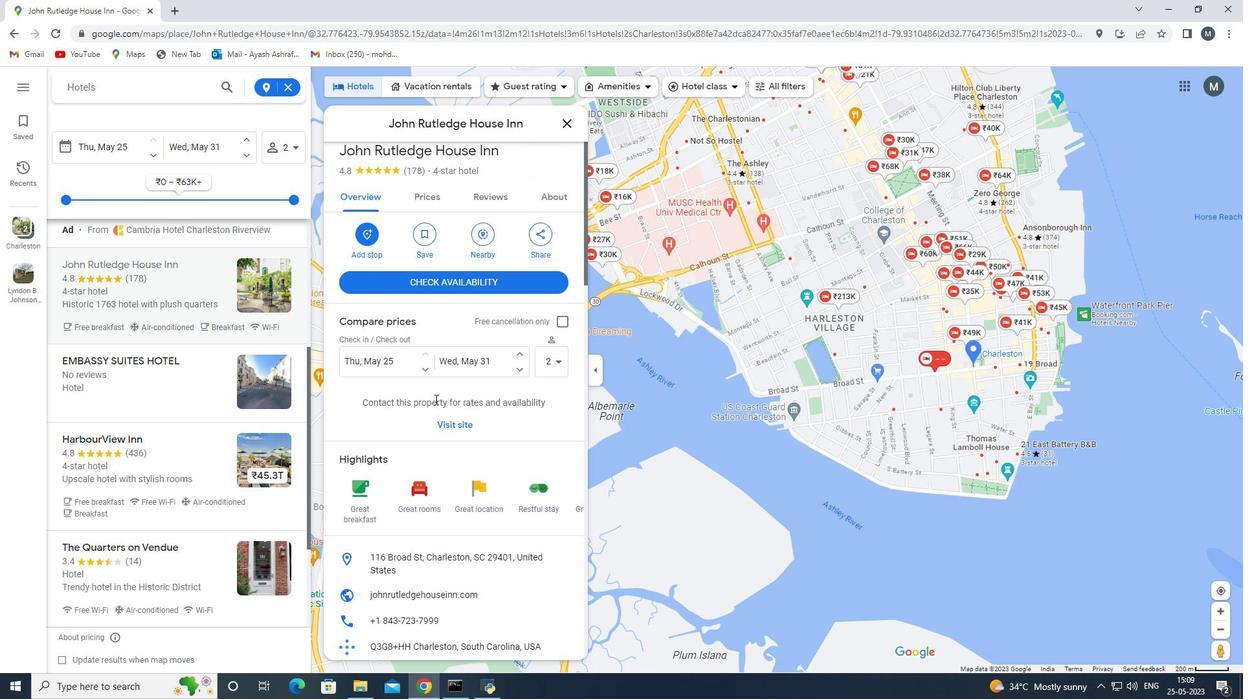 
Action: Mouse scrolled (435, 399) with delta (0, 0)
Screenshot: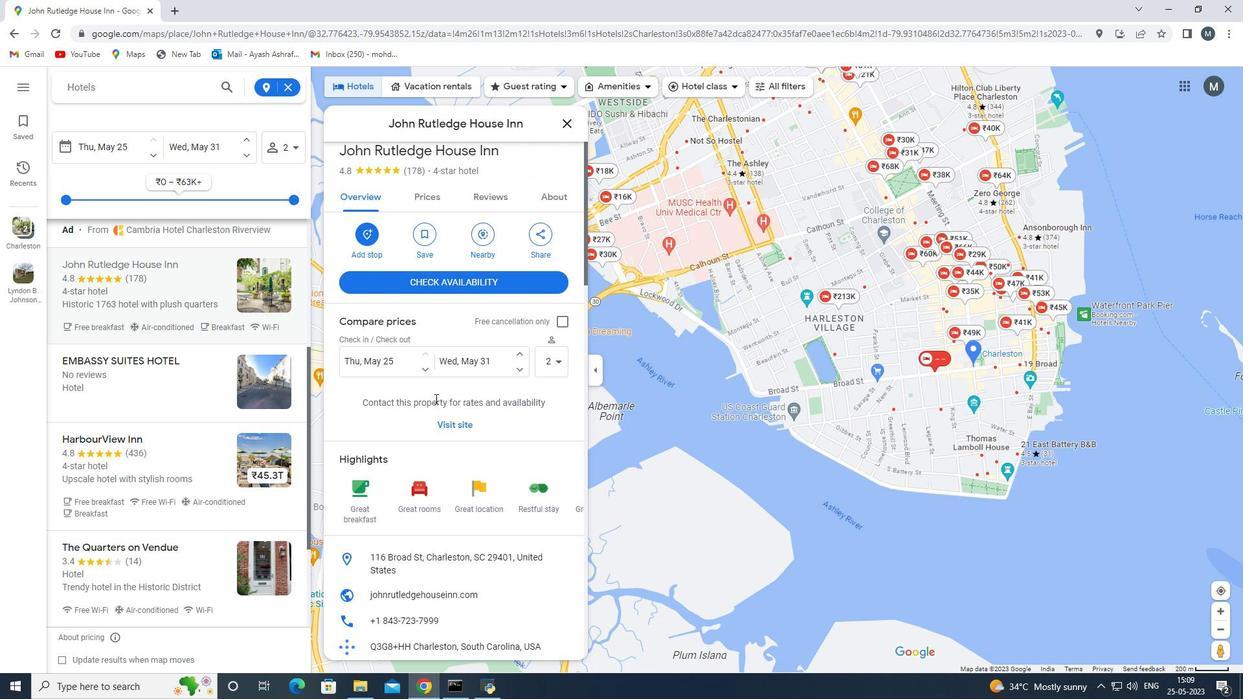 
Action: Mouse scrolled (435, 399) with delta (0, 0)
Screenshot: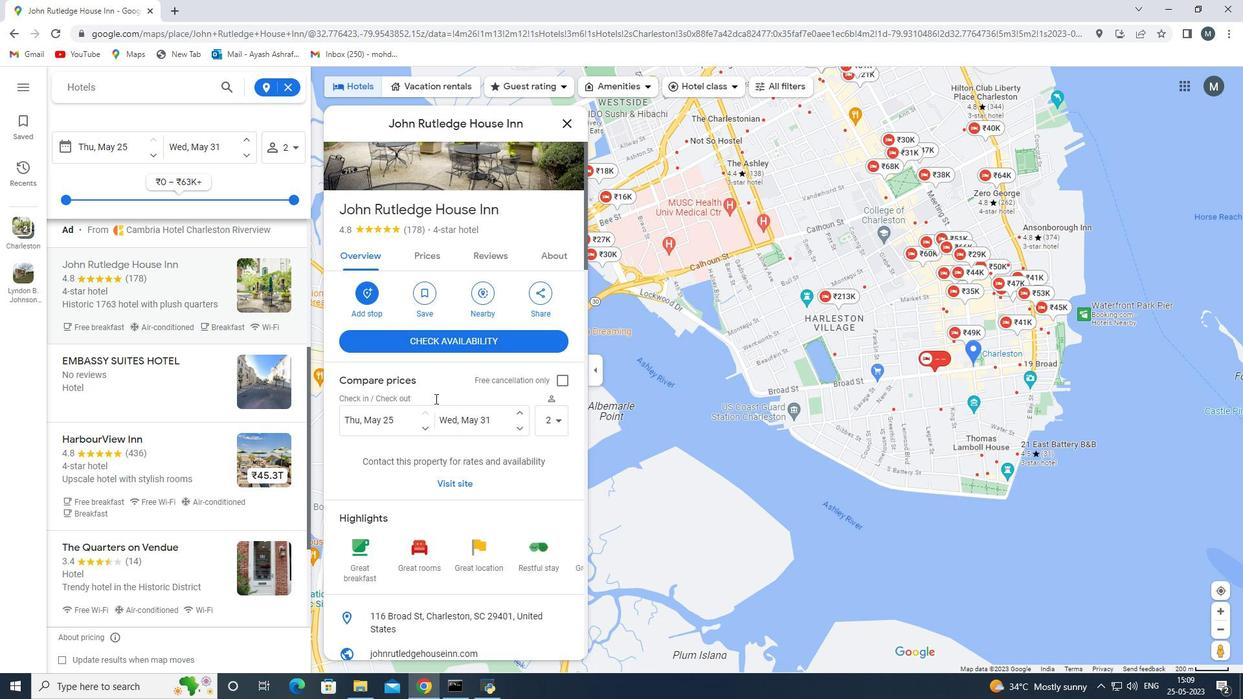 
Action: Mouse moved to (423, 390)
Screenshot: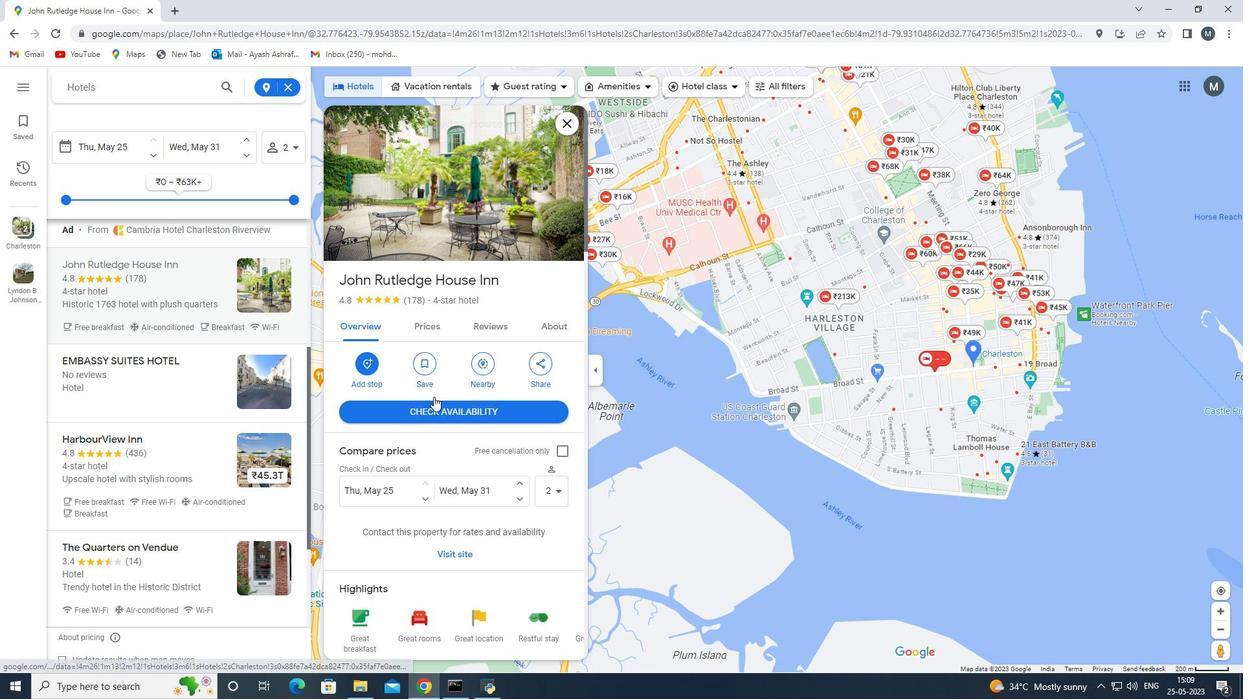 
Action: Mouse scrolled (423, 389) with delta (0, 0)
Screenshot: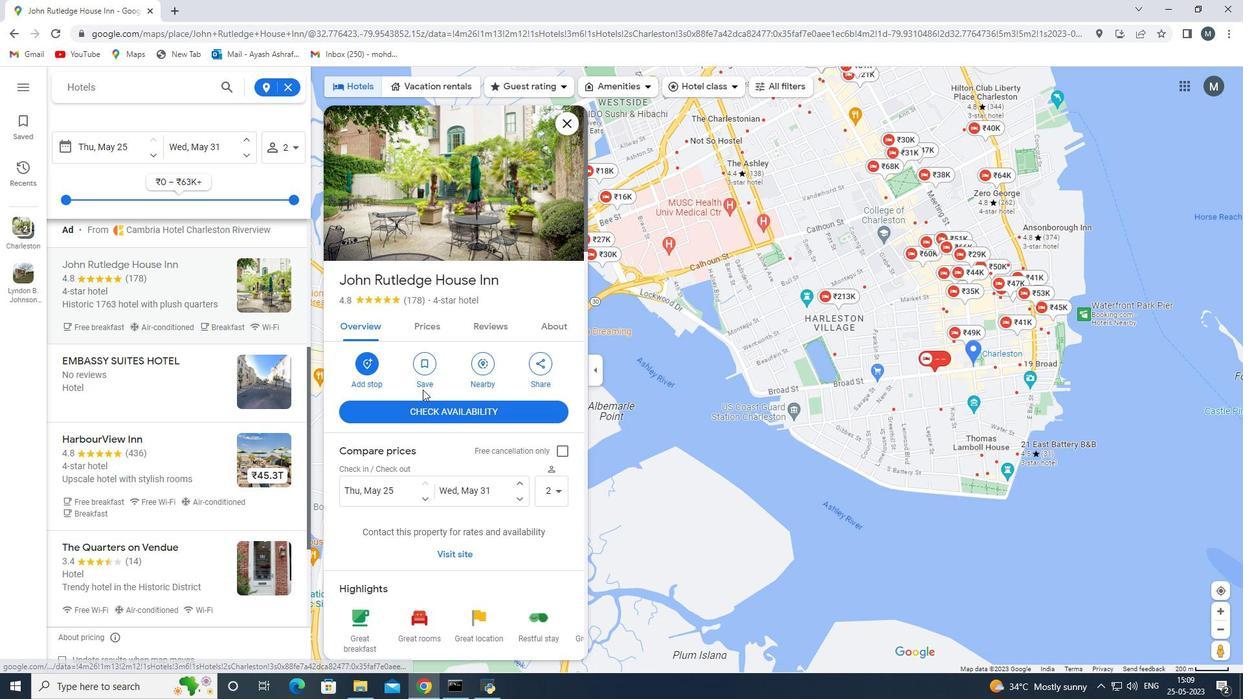 
Action: Mouse scrolled (423, 389) with delta (0, 0)
Screenshot: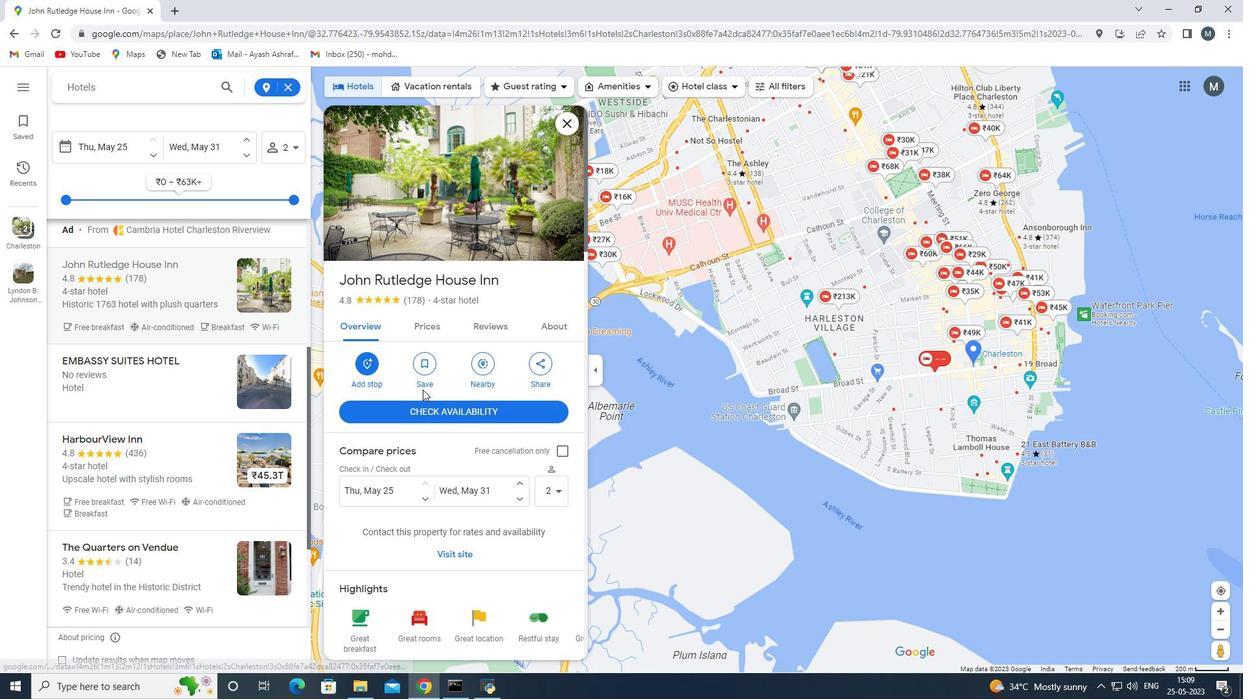 
Action: Mouse scrolled (423, 389) with delta (0, 0)
Screenshot: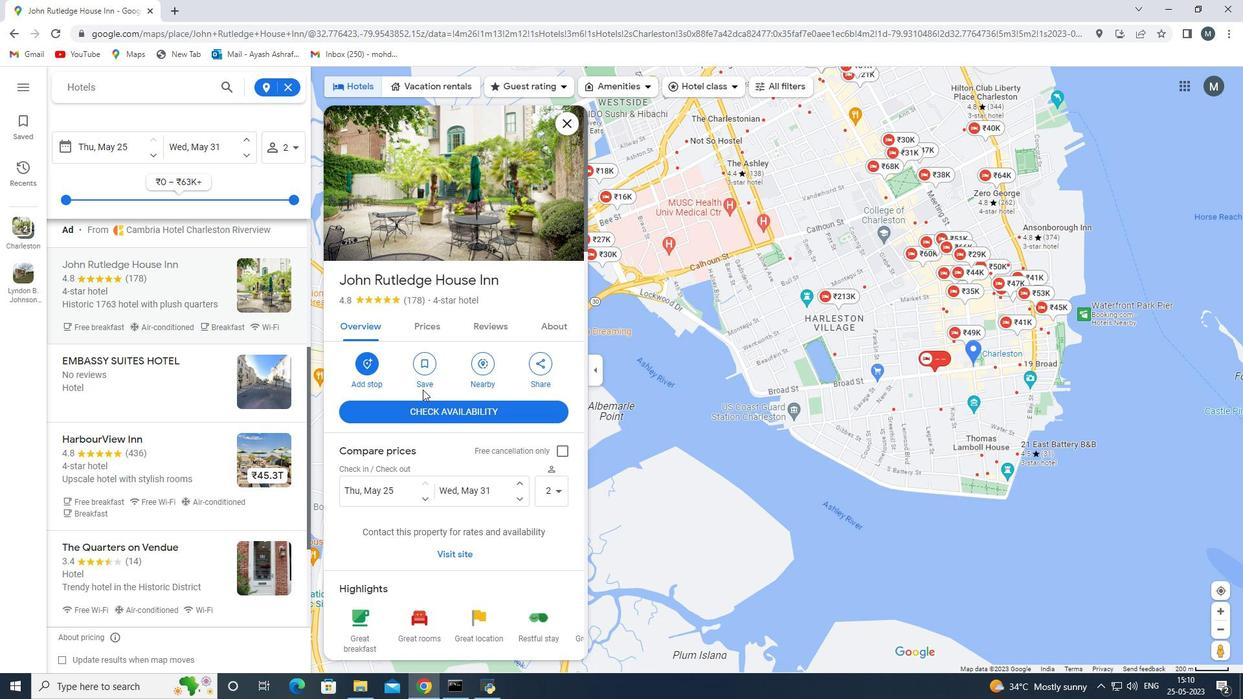 
Action: Mouse scrolled (423, 389) with delta (0, 0)
Screenshot: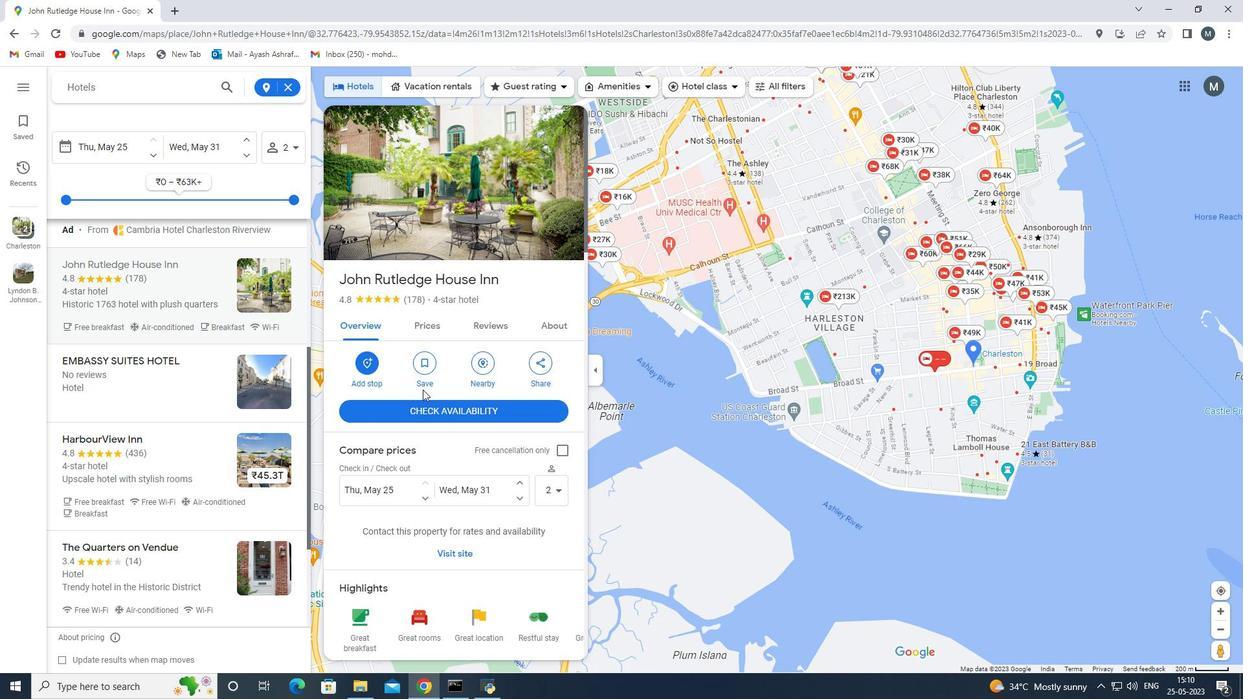 
Action: Mouse scrolled (423, 389) with delta (0, 0)
Screenshot: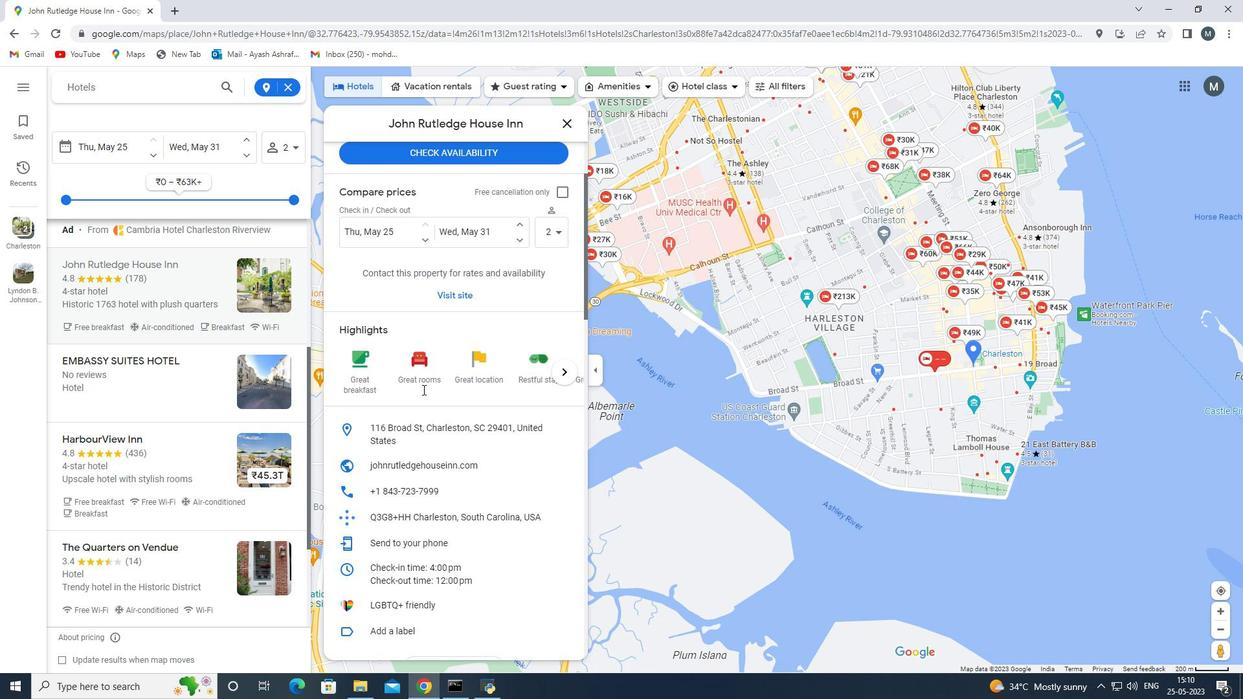 
Action: Mouse scrolled (423, 389) with delta (0, 0)
Screenshot: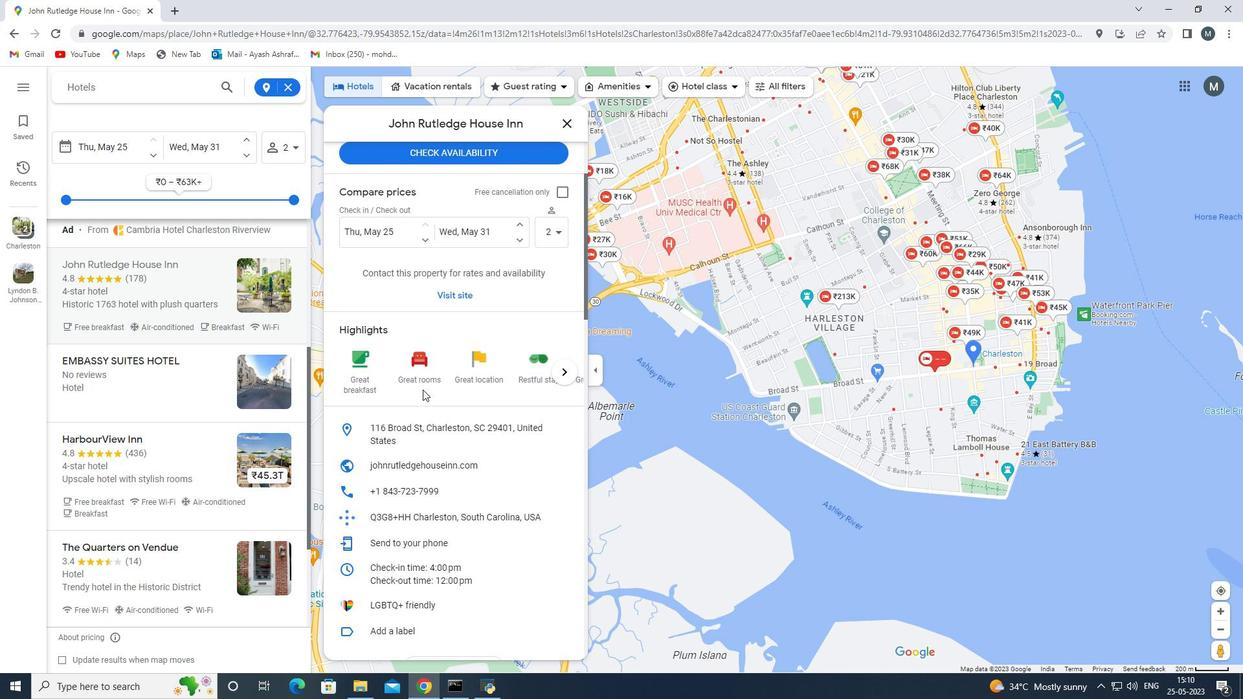 
Action: Mouse moved to (422, 388)
Screenshot: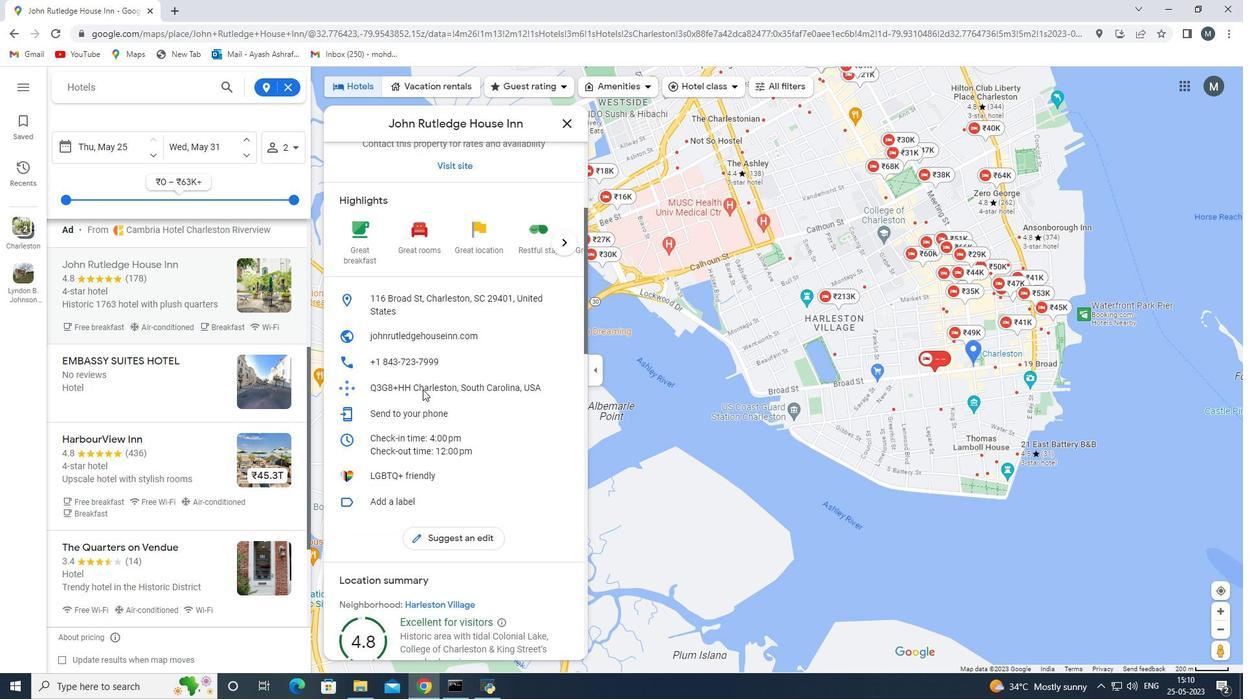 
Action: Mouse scrolled (422, 388) with delta (0, 0)
Screenshot: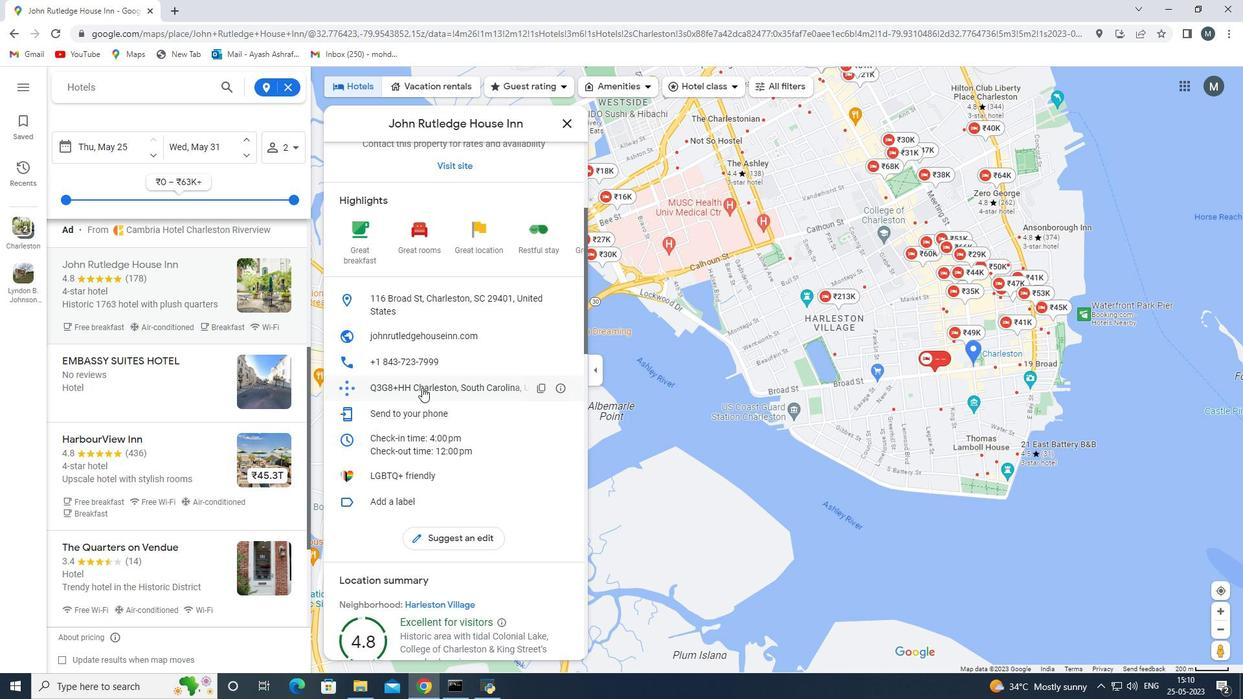 
Action: Mouse scrolled (422, 388) with delta (0, 0)
Screenshot: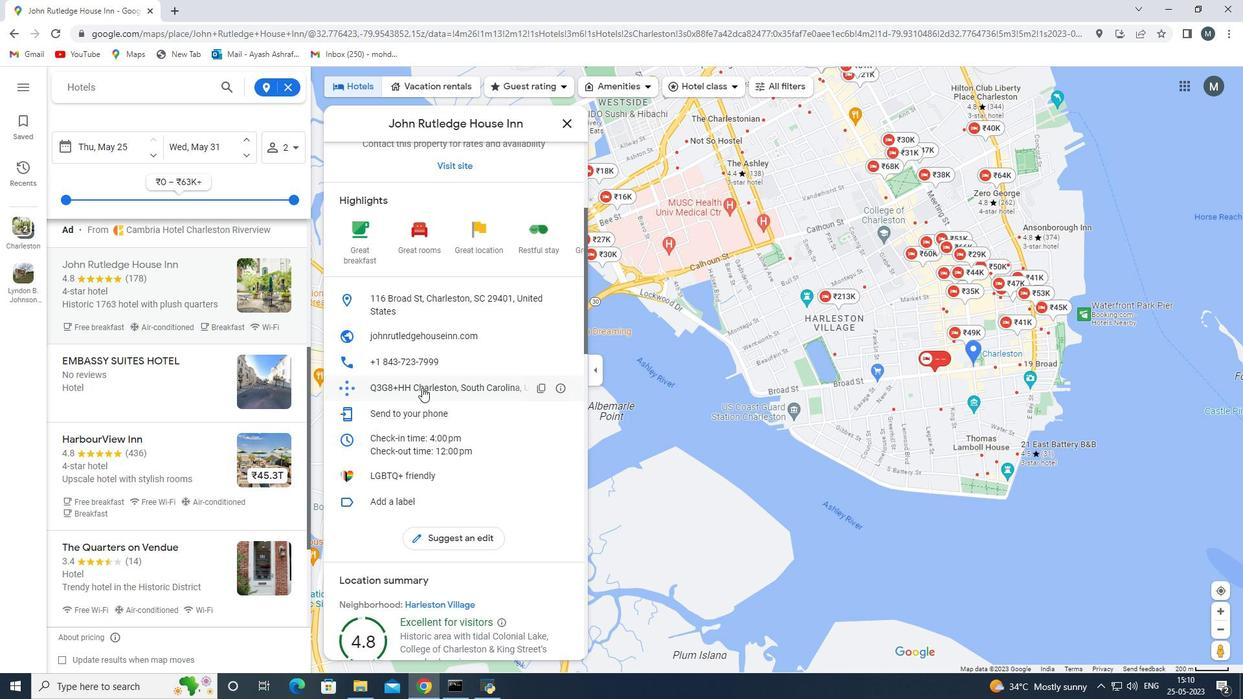 
Action: Mouse scrolled (422, 388) with delta (0, 0)
Screenshot: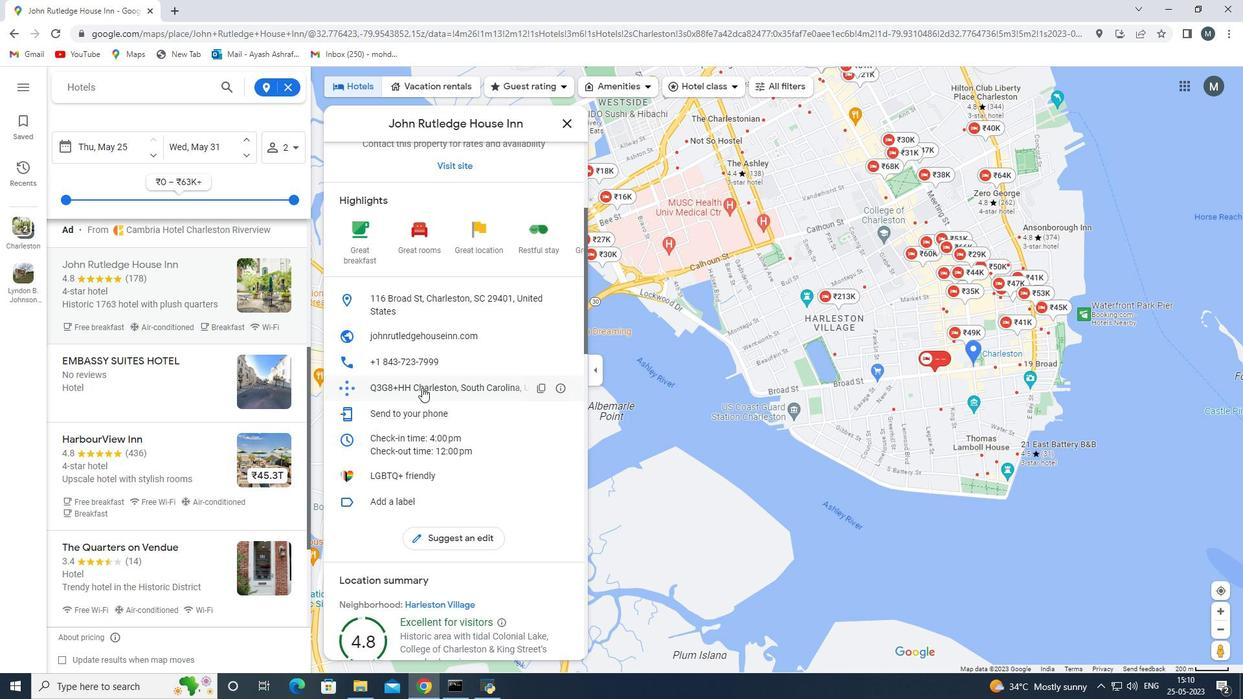 
Action: Mouse scrolled (422, 388) with delta (0, 0)
Screenshot: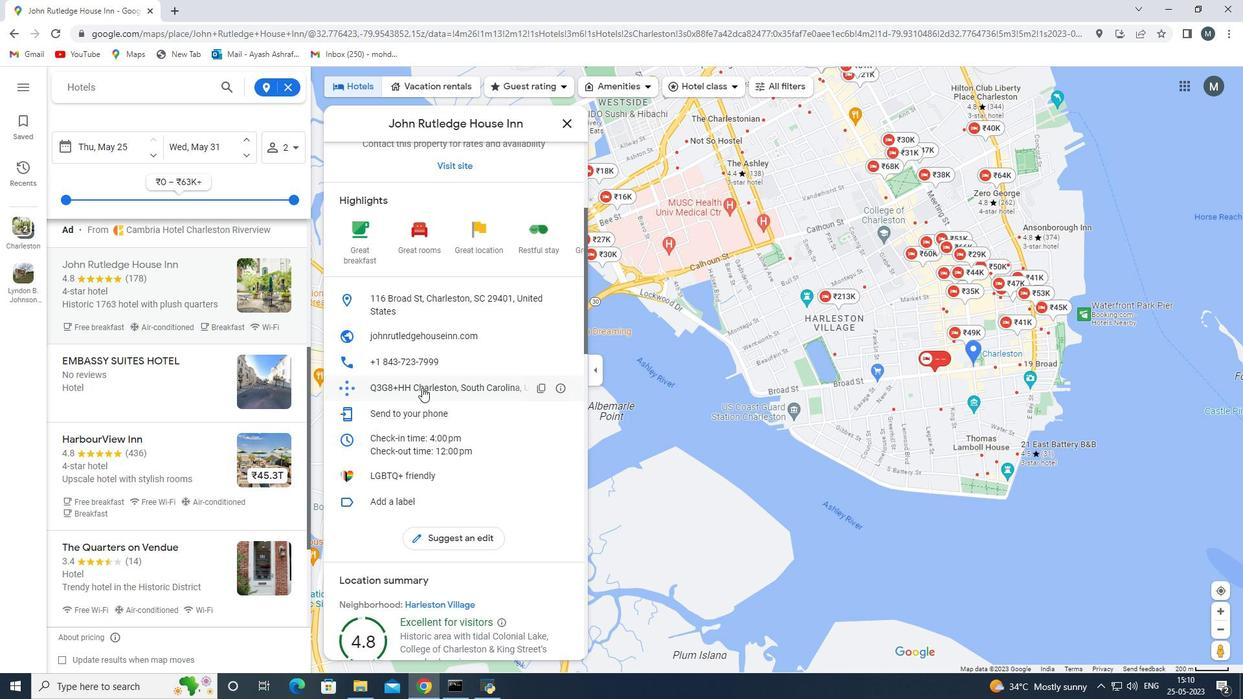 
Action: Mouse scrolled (422, 388) with delta (0, 0)
Screenshot: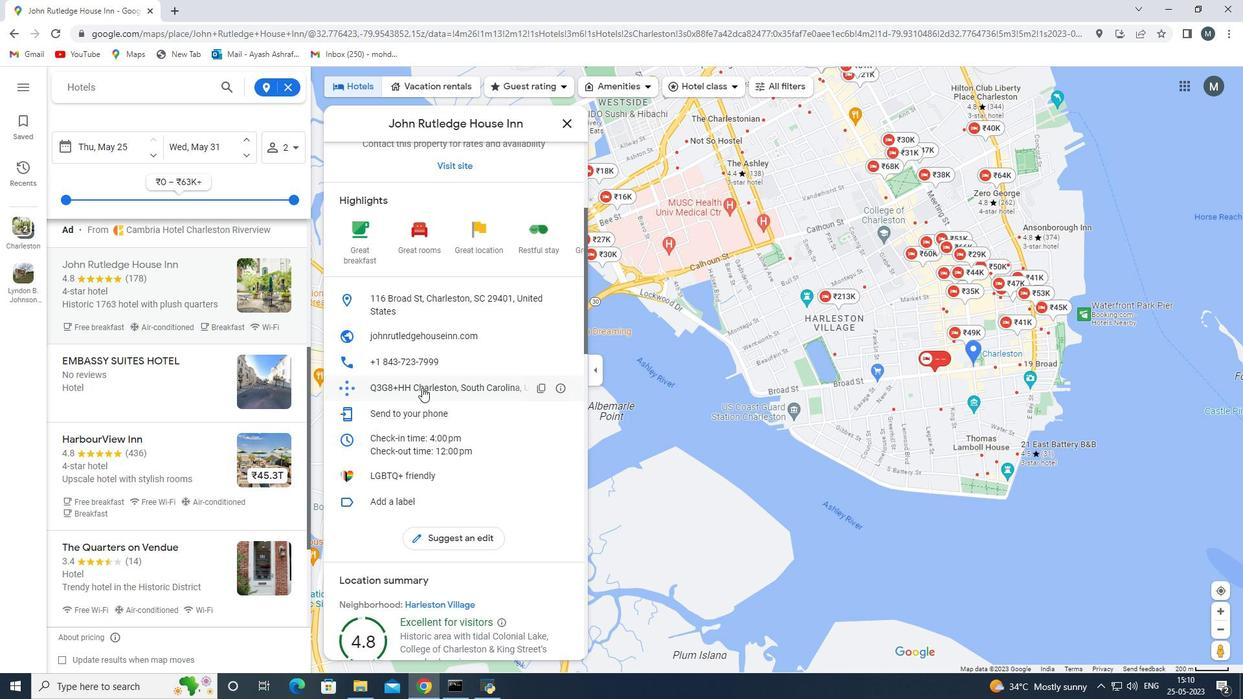 
Action: Mouse moved to (402, 386)
Screenshot: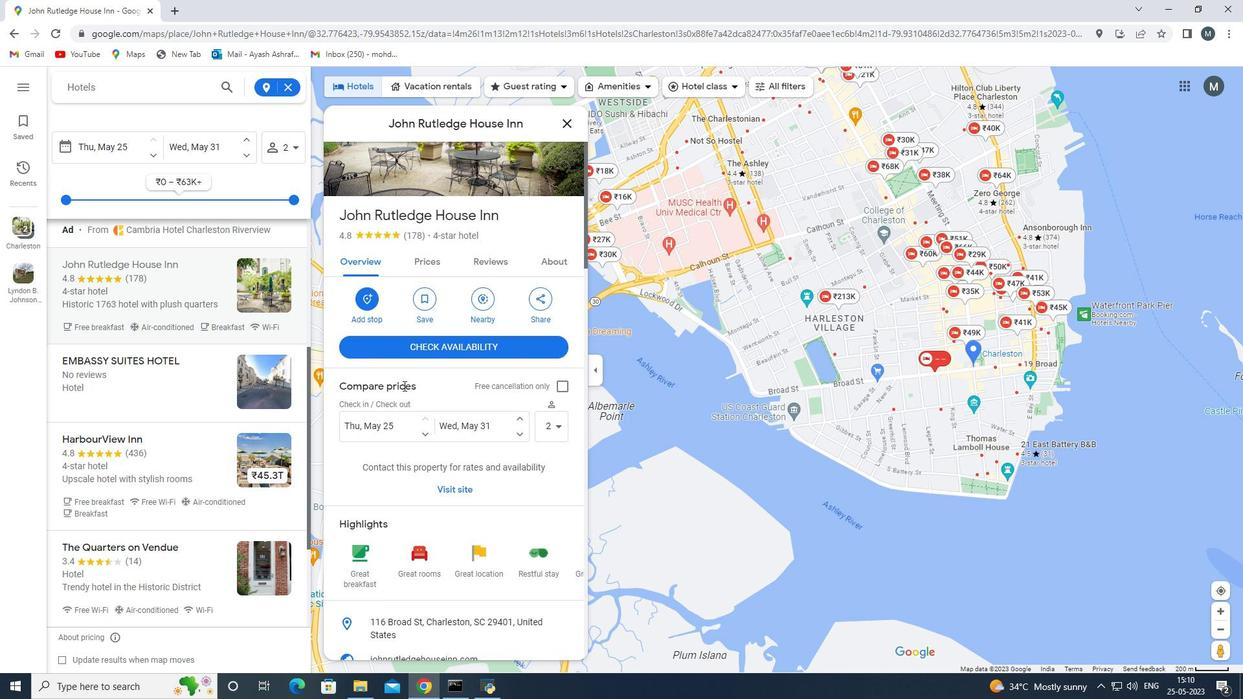 
Action: Mouse scrolled (402, 385) with delta (0, 0)
Screenshot: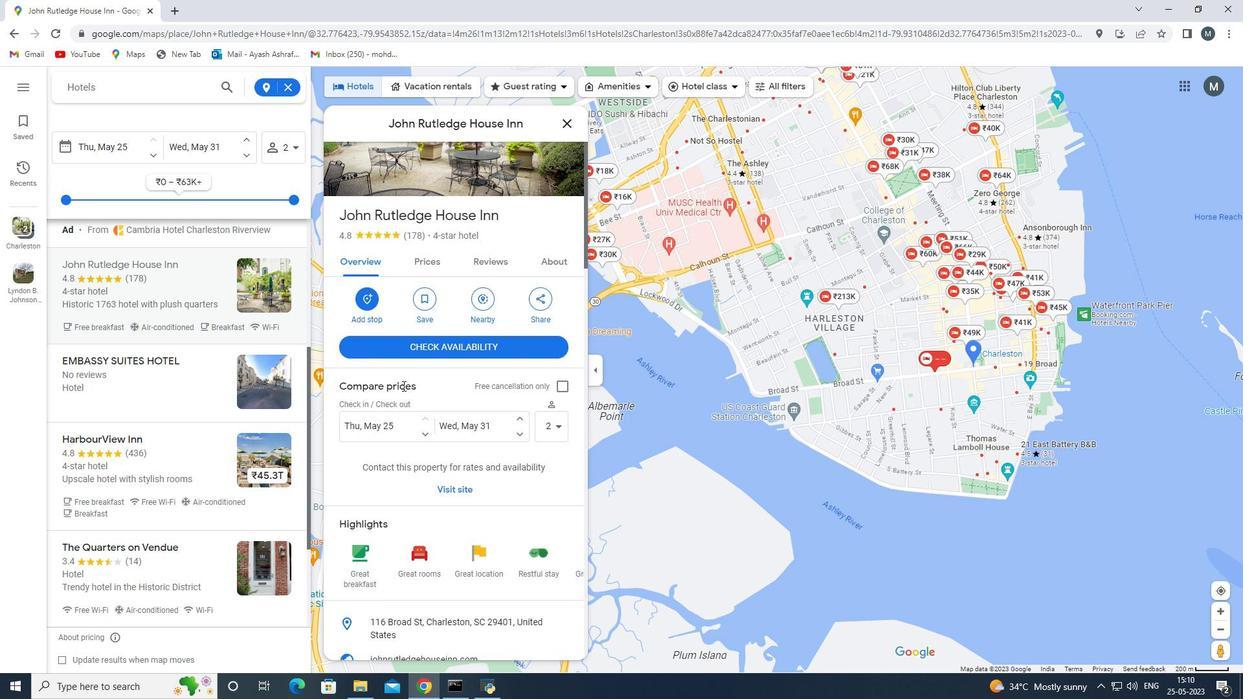 
Action: Mouse scrolled (402, 385) with delta (0, 0)
Screenshot: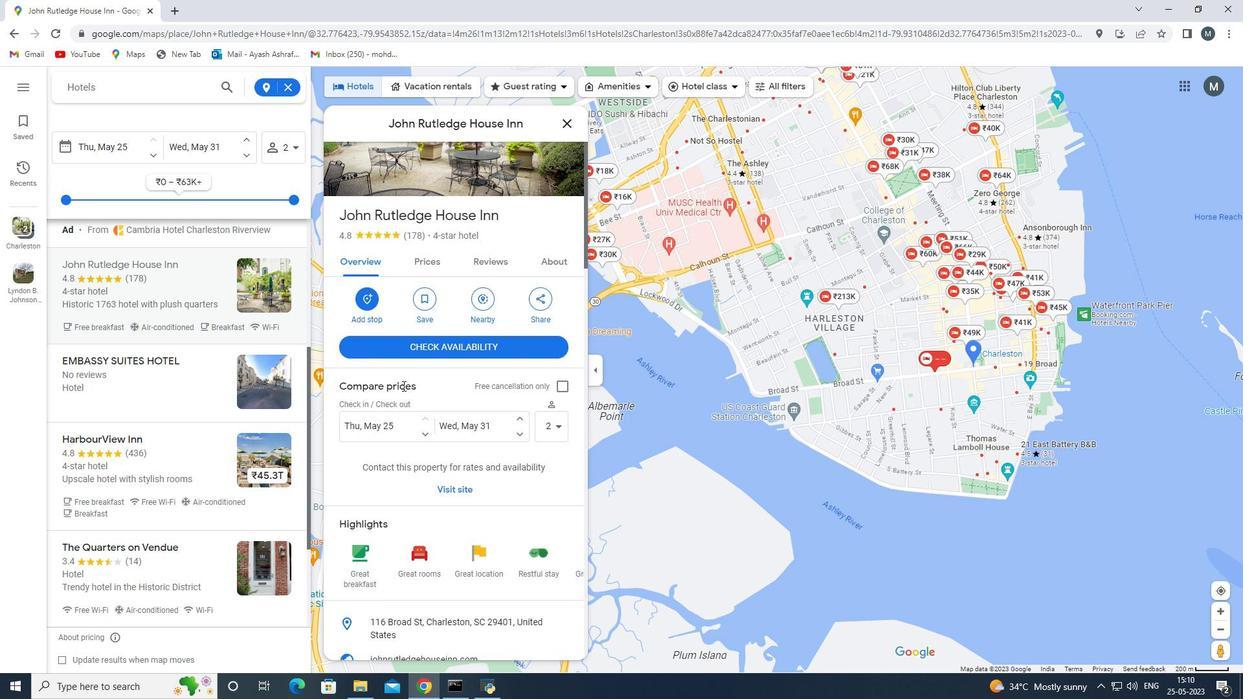 
Action: Mouse moved to (384, 460)
Screenshot: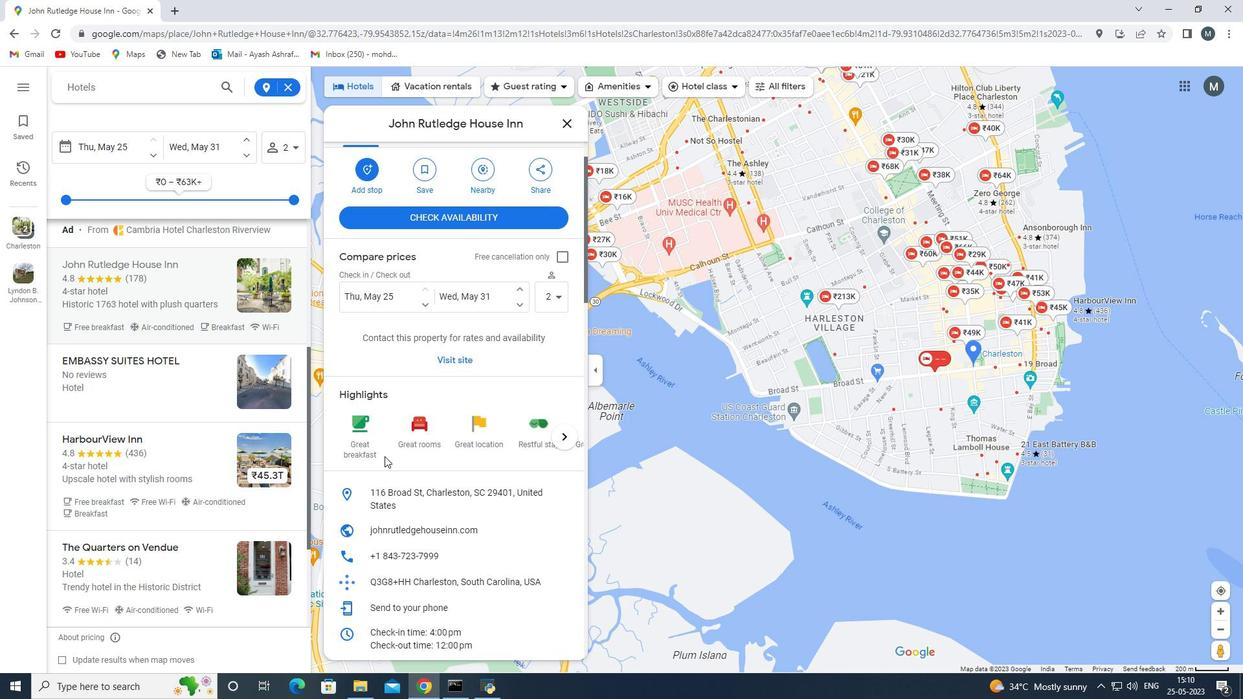 
Action: Mouse scrolled (384, 459) with delta (0, 0)
Screenshot: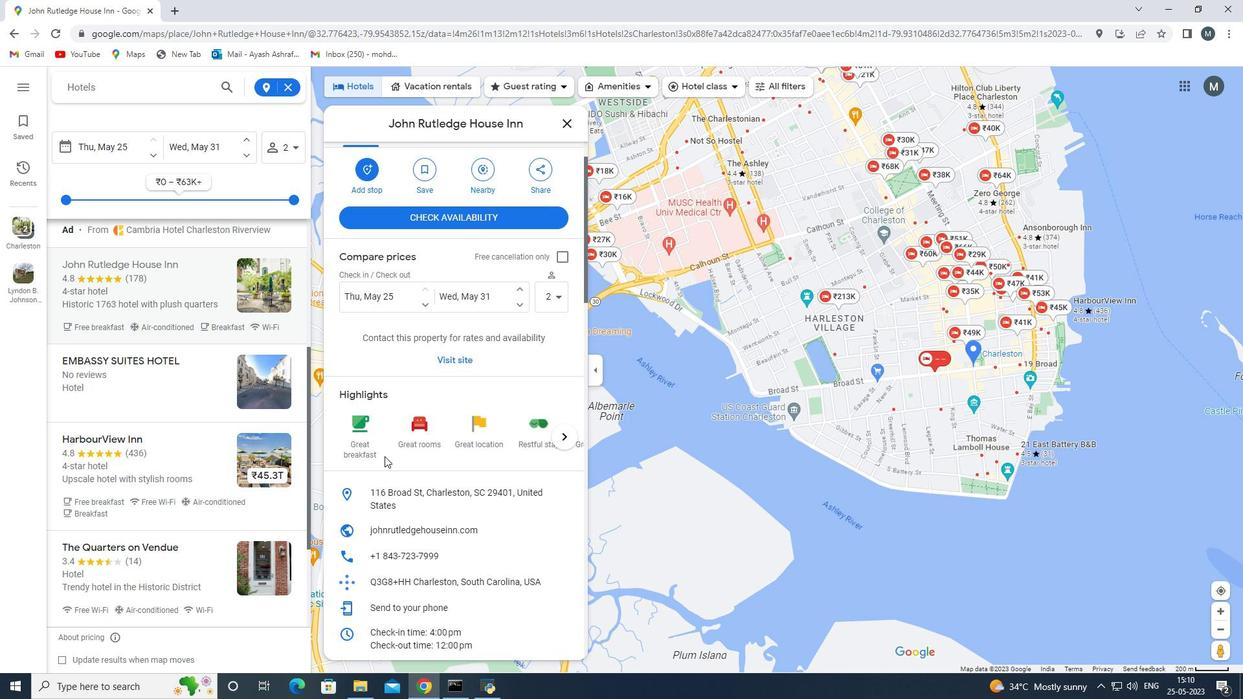 
Action: Mouse moved to (381, 465)
Screenshot: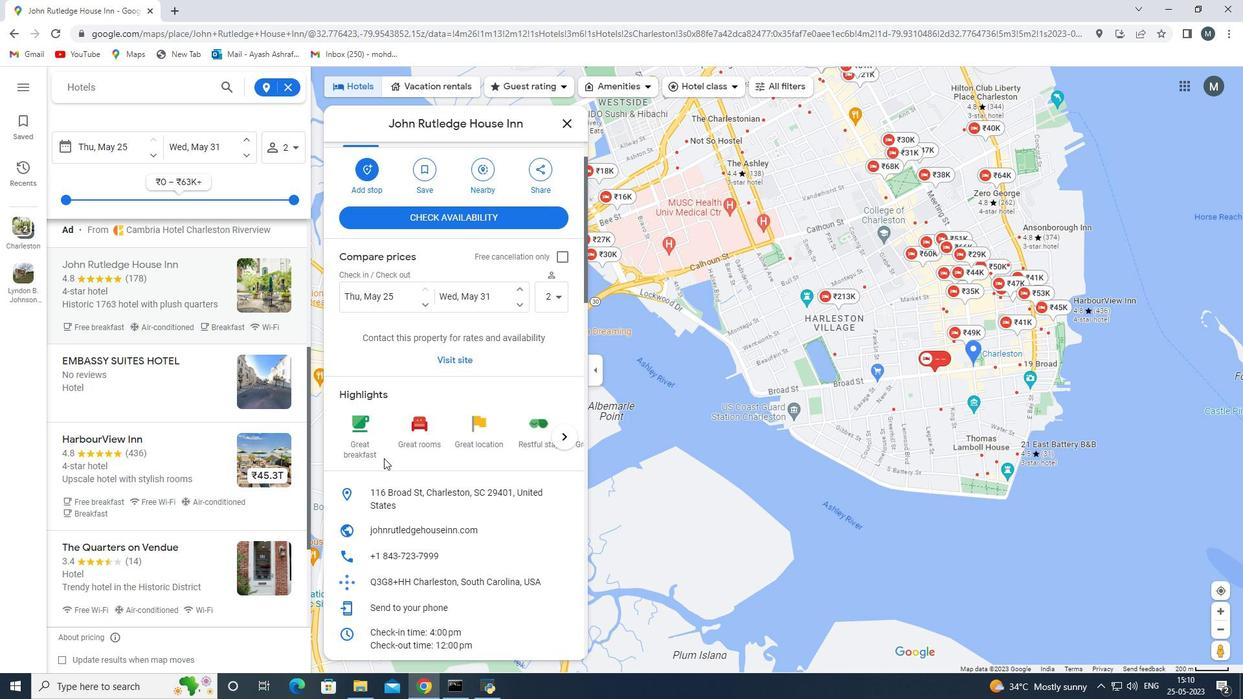 
Action: Mouse scrolled (381, 464) with delta (0, 0)
Screenshot: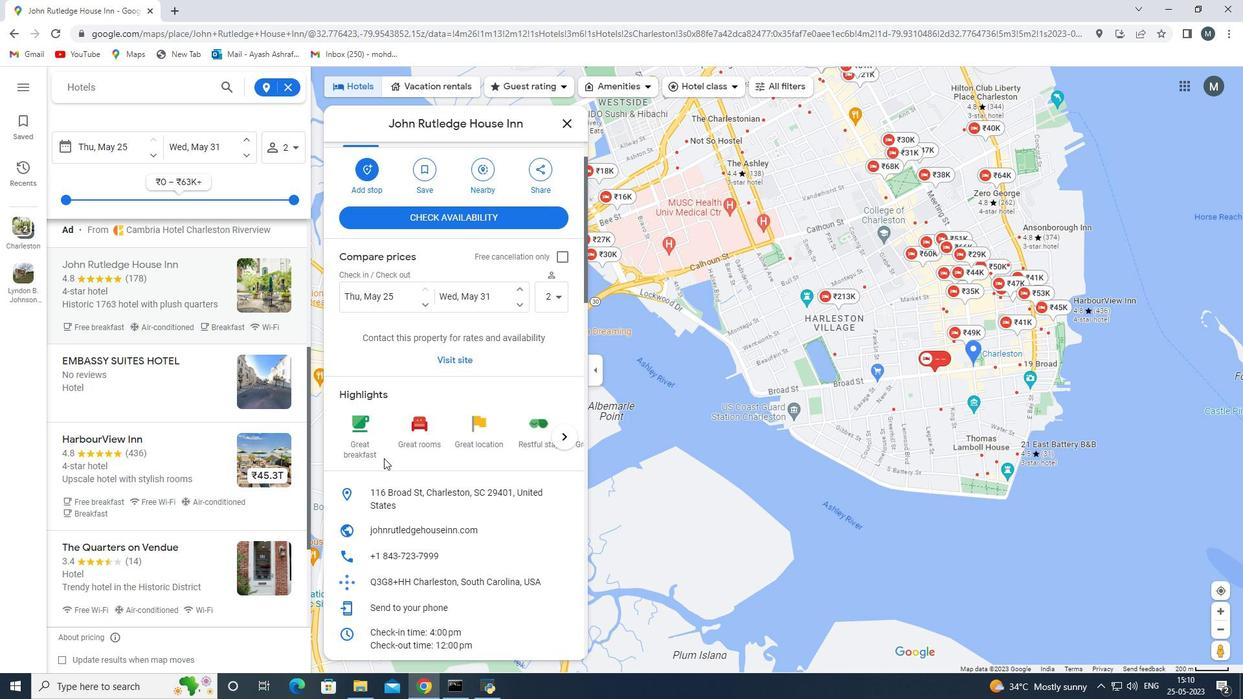 
Action: Mouse moved to (379, 471)
Screenshot: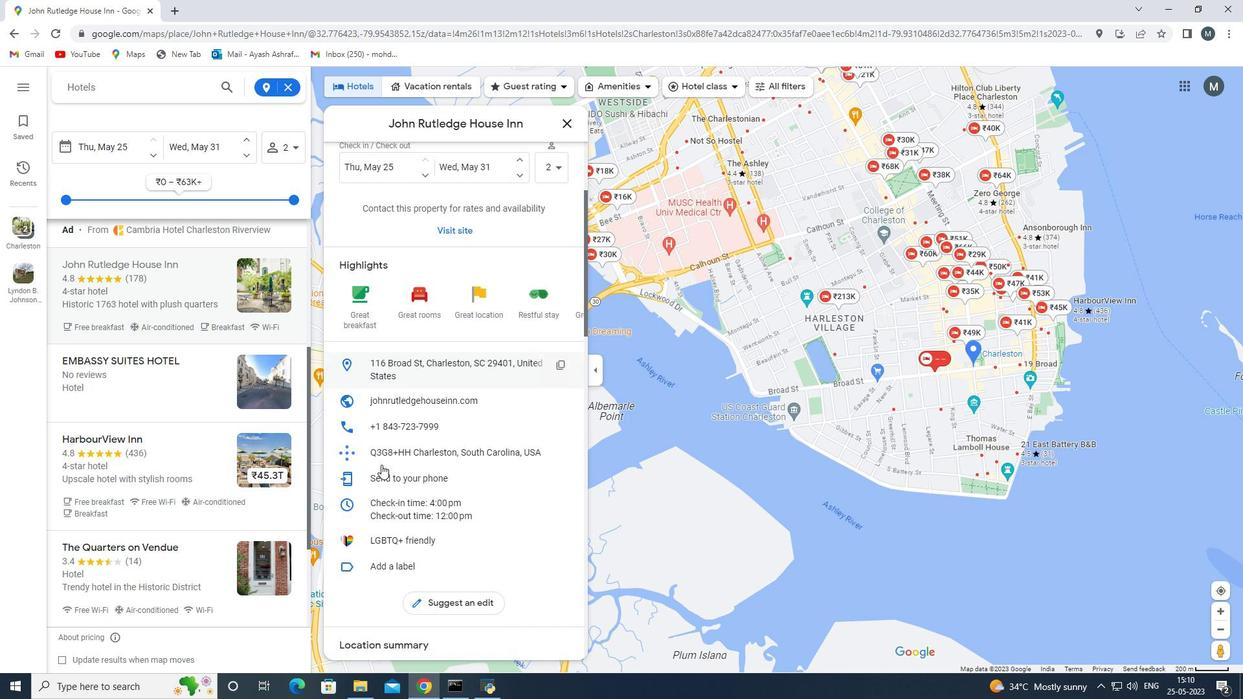 
Action: Mouse scrolled (379, 469) with delta (0, 0)
Screenshot: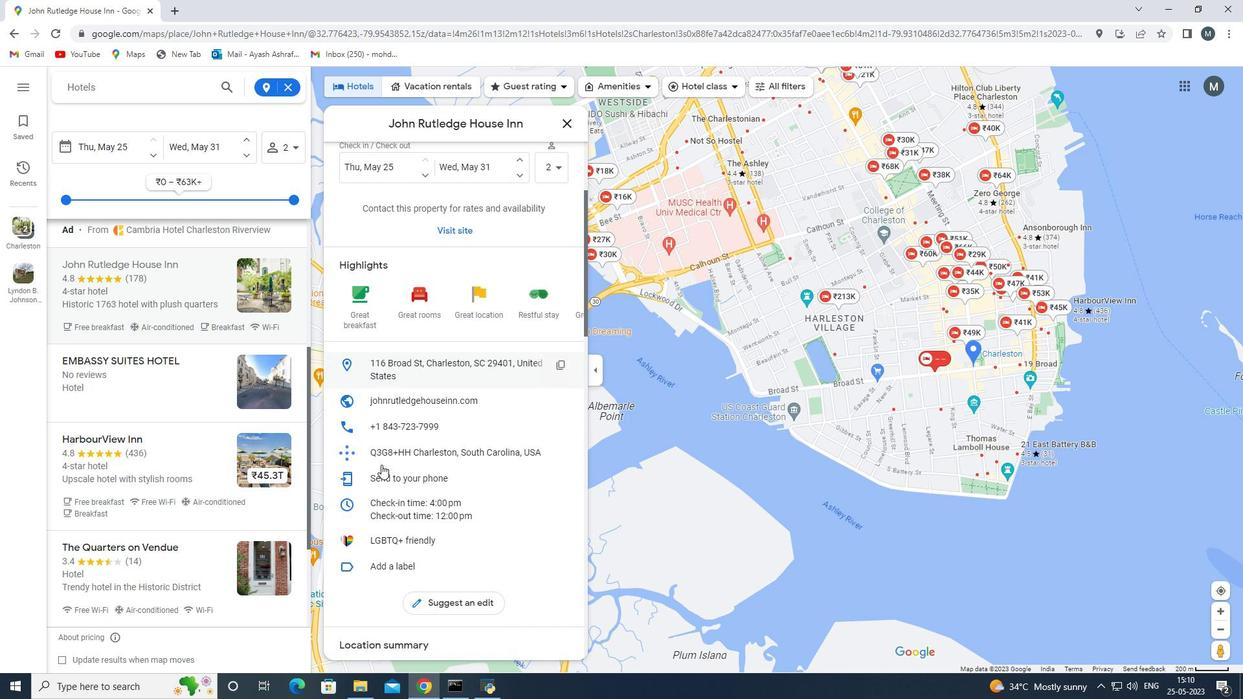 
Action: Mouse scrolled (379, 470) with delta (0, 0)
Screenshot: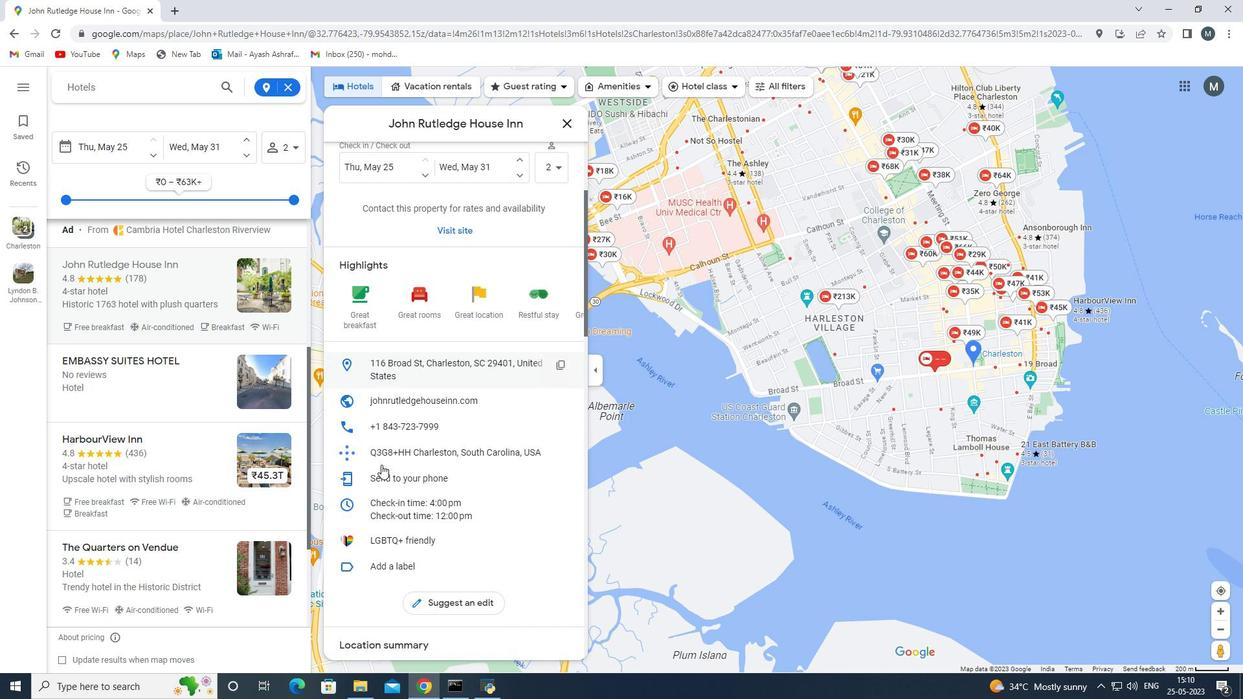 
Action: Mouse scrolled (379, 470) with delta (0, 0)
Screenshot: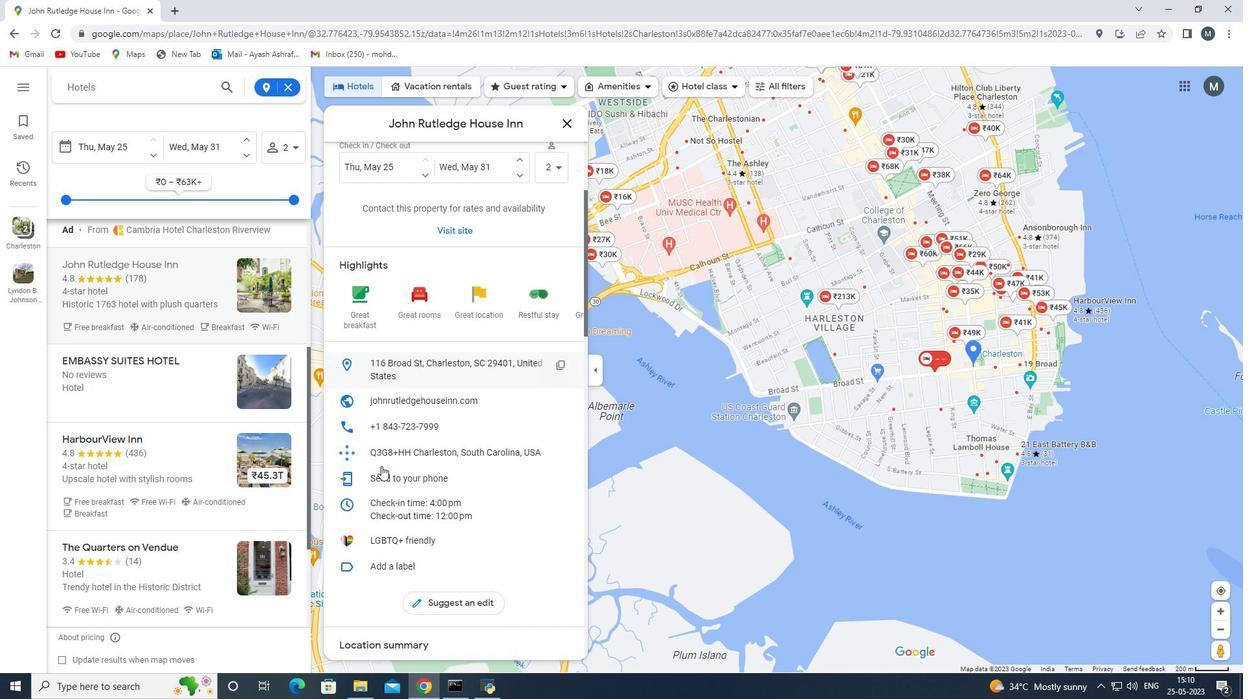 
Action: Mouse moved to (379, 471)
Screenshot: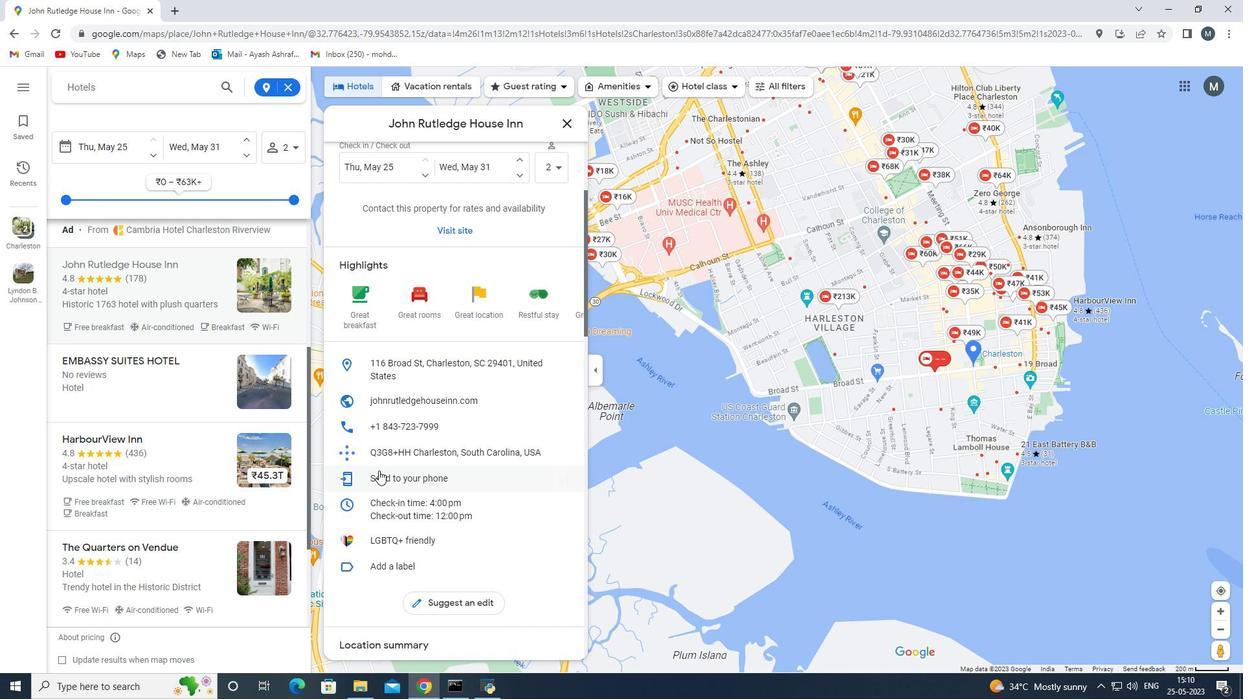 
Action: Mouse scrolled (379, 471) with delta (0, 0)
Screenshot: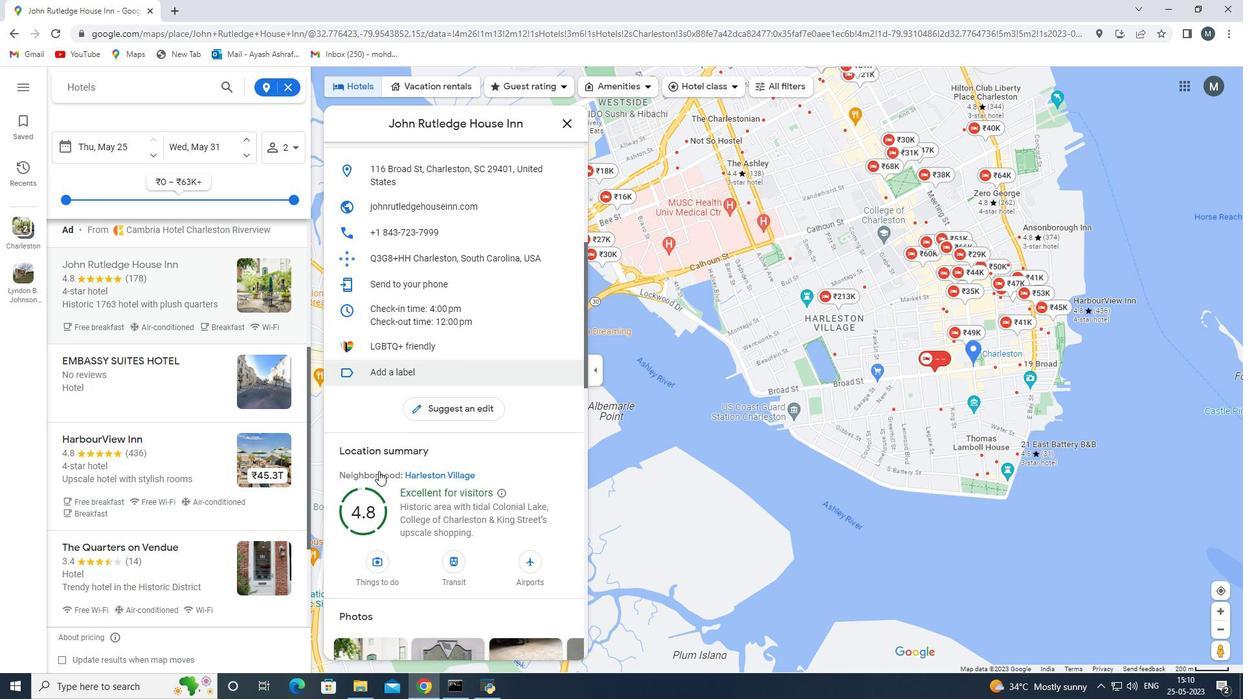 
Action: Mouse moved to (377, 473)
Screenshot: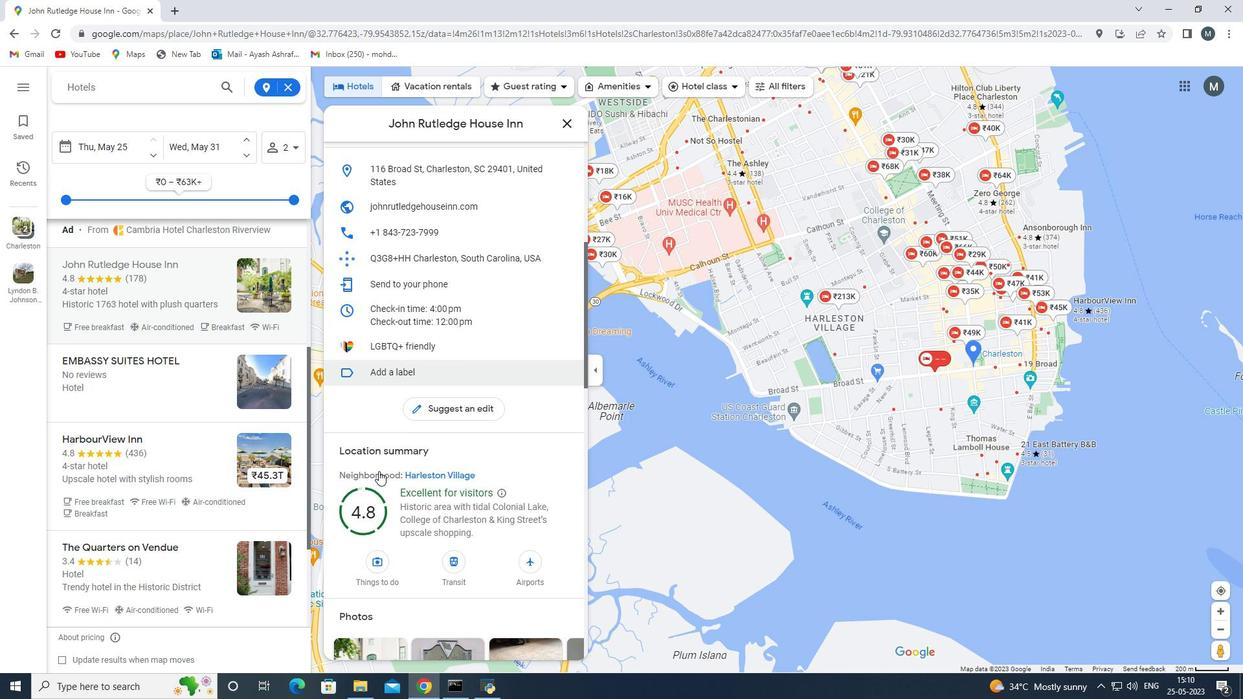 
Action: Mouse scrolled (377, 472) with delta (0, 0)
Screenshot: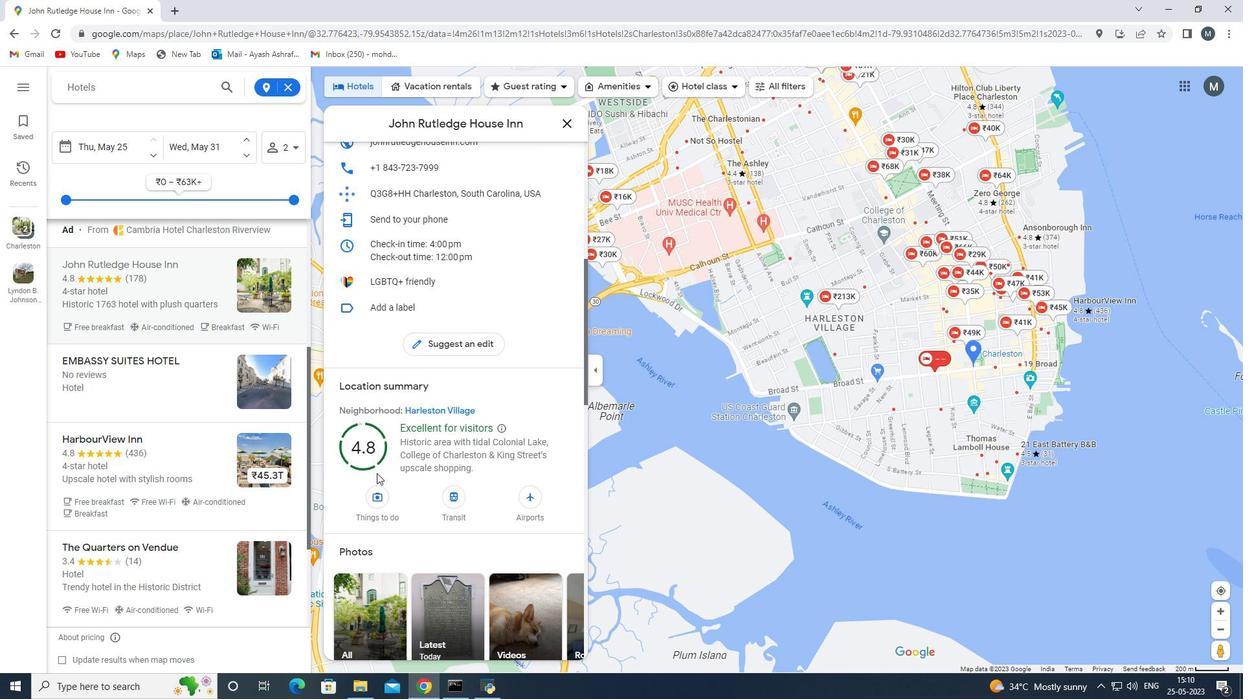 
Action: Mouse scrolled (377, 472) with delta (0, 0)
Screenshot: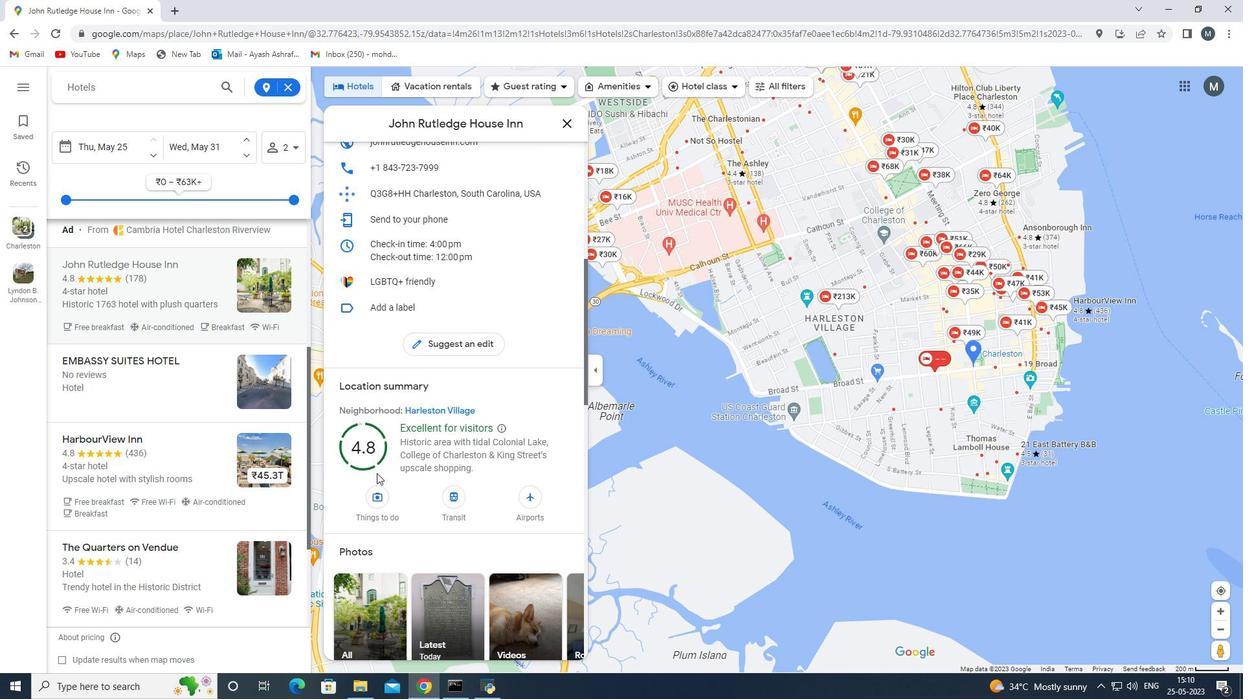 
Action: Mouse moved to (364, 470)
Screenshot: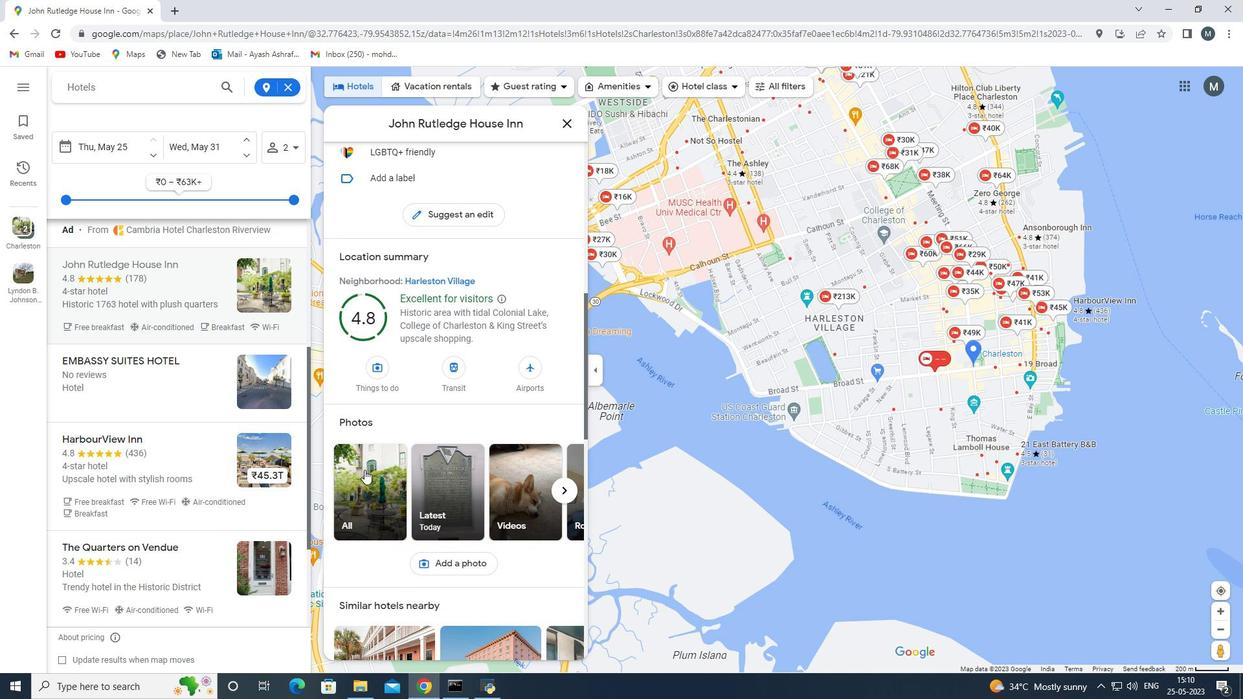 
Action: Mouse pressed left at (364, 470)
Screenshot: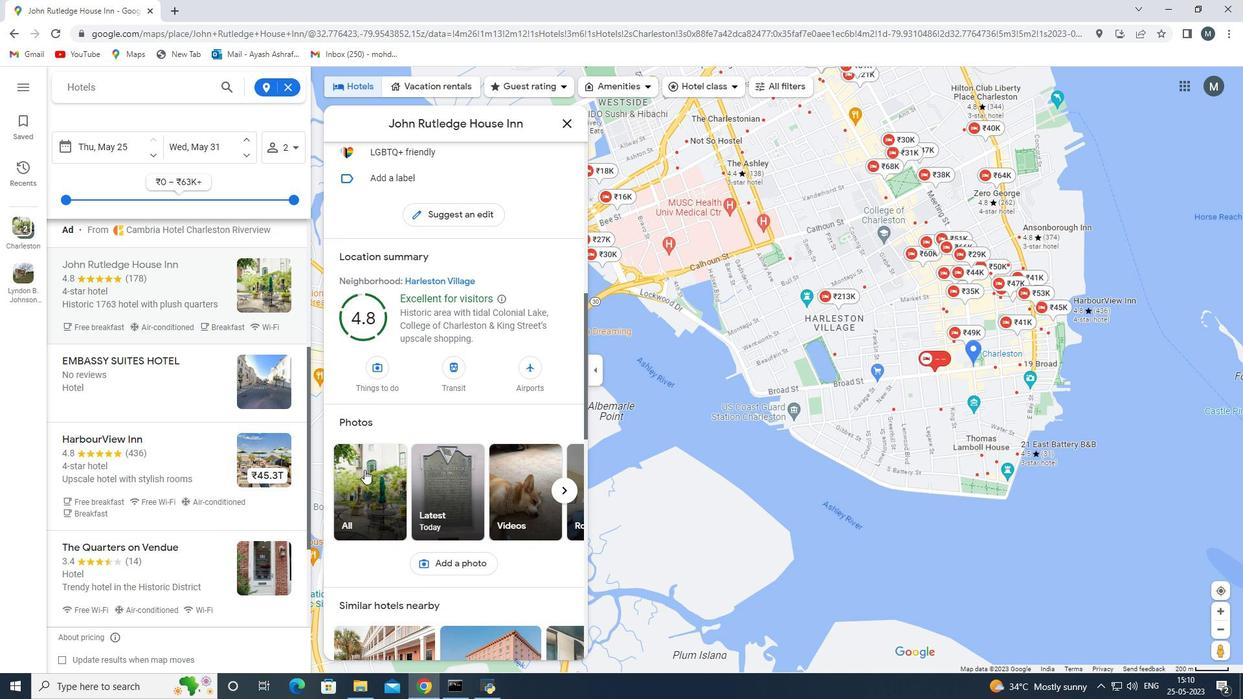 
Action: Mouse moved to (162, 183)
Screenshot: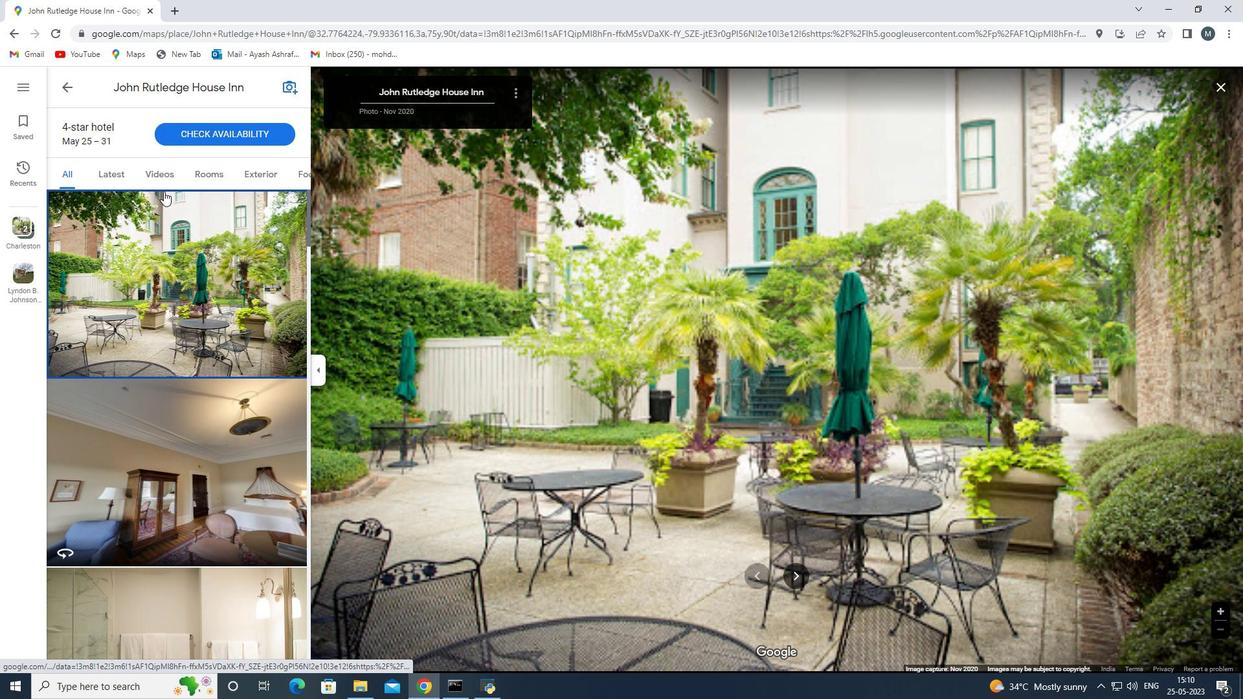 
Action: Mouse pressed left at (162, 183)
Screenshot: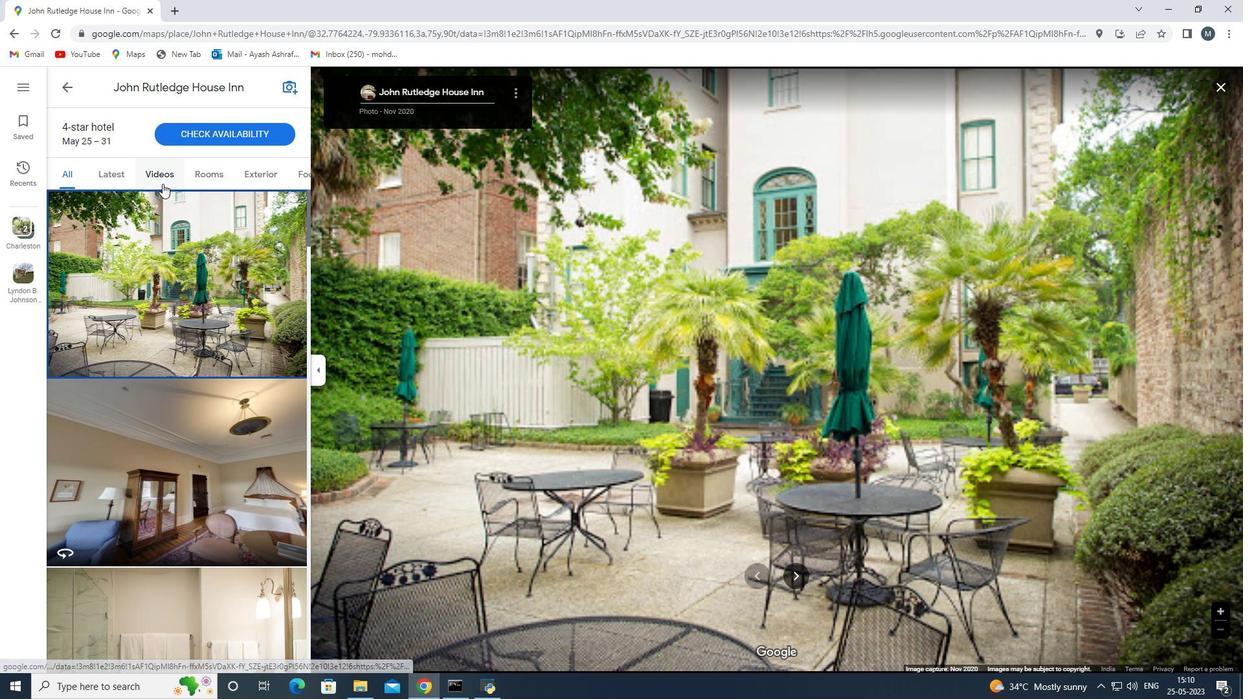 
Action: Mouse moved to (761, 493)
Screenshot: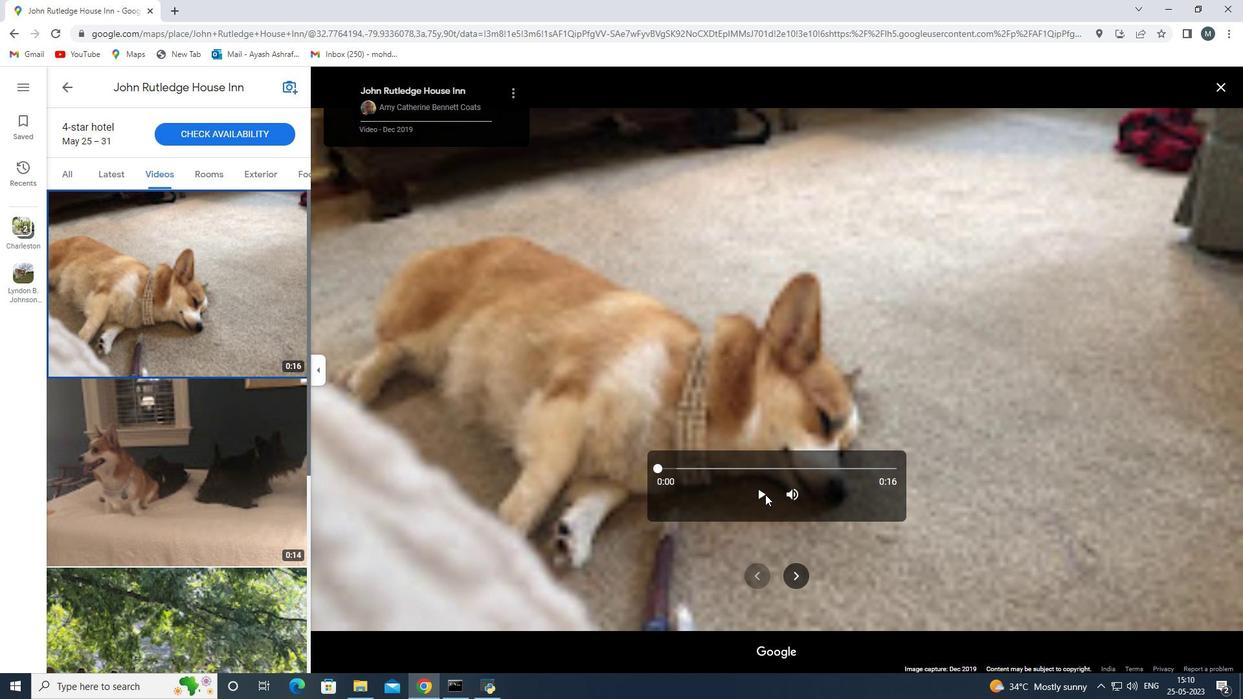 
Action: Mouse pressed left at (761, 493)
Screenshot: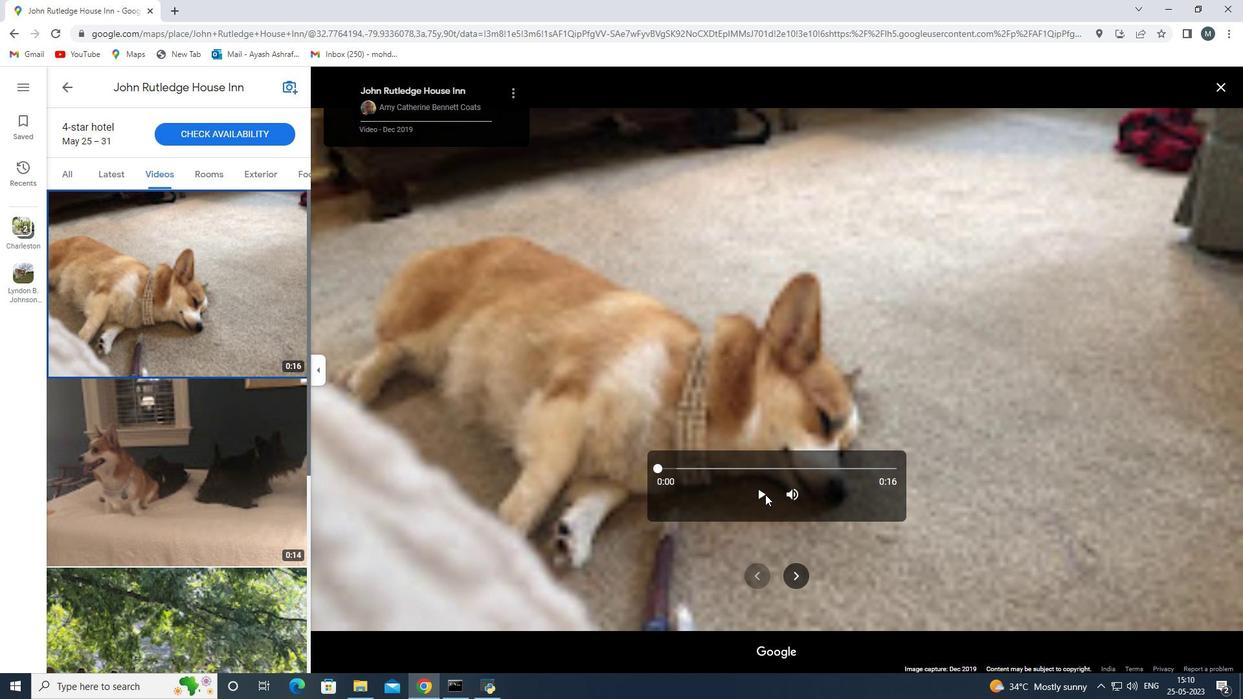
Action: Mouse moved to (783, 494)
Screenshot: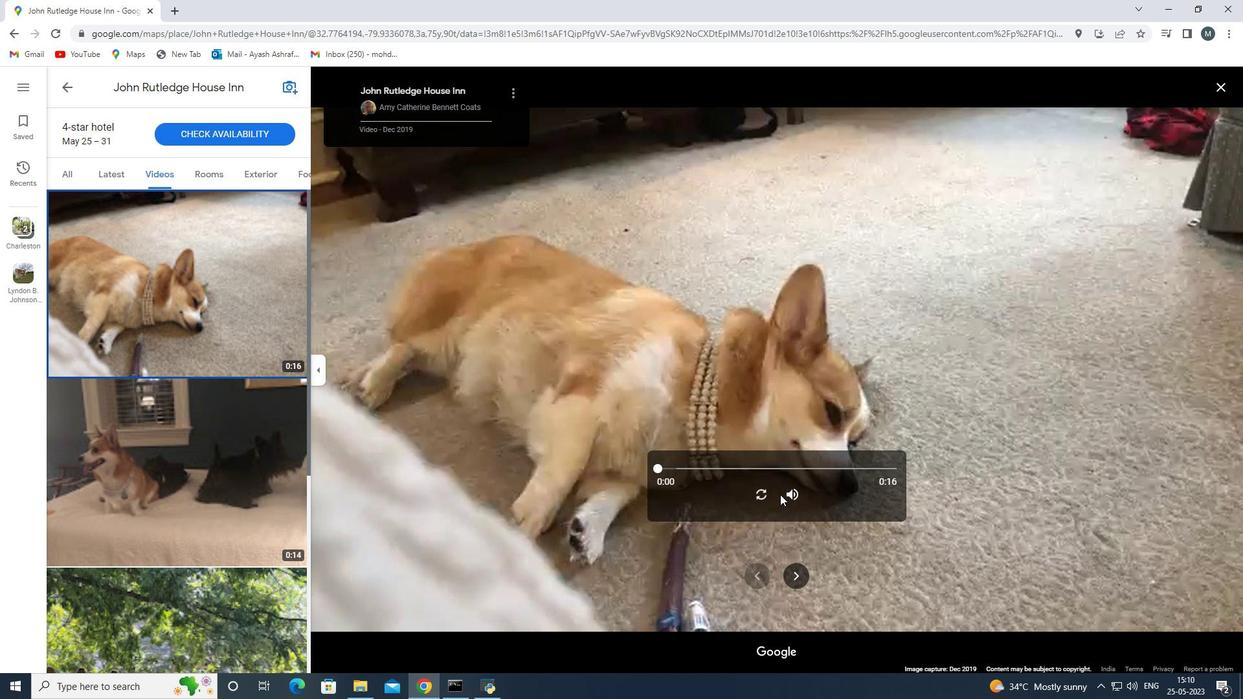 
Action: Mouse pressed left at (783, 494)
Screenshot: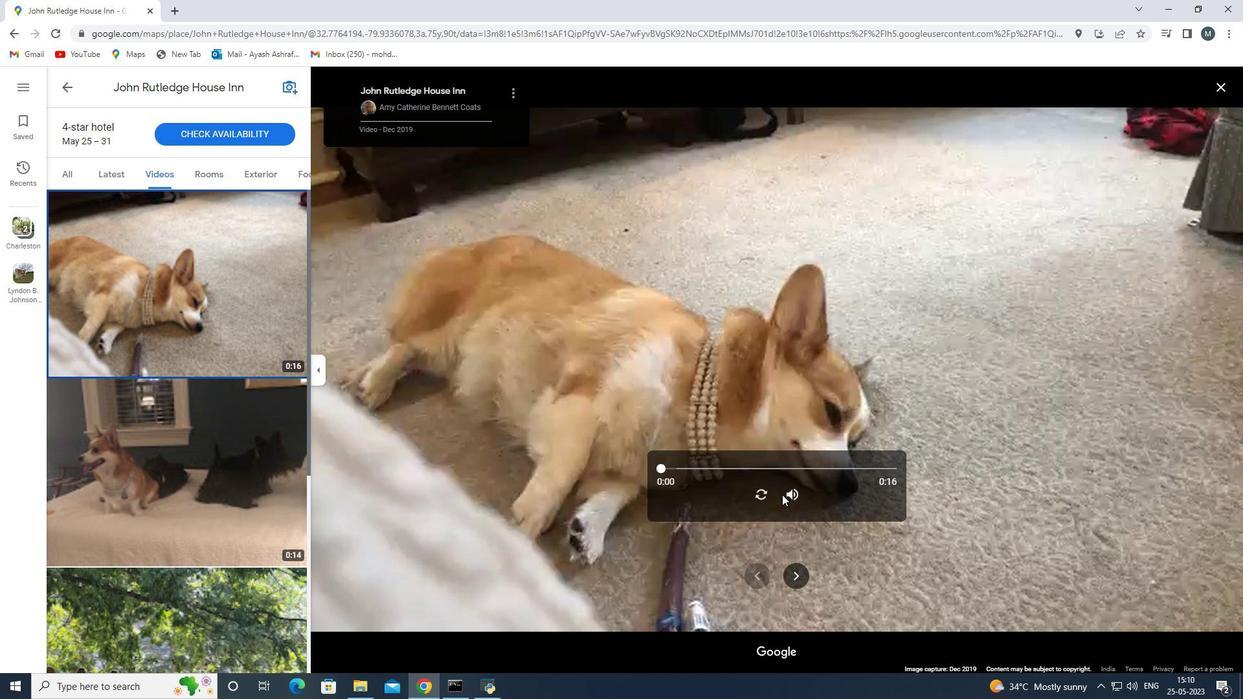 
Action: Mouse moved to (111, 510)
Screenshot: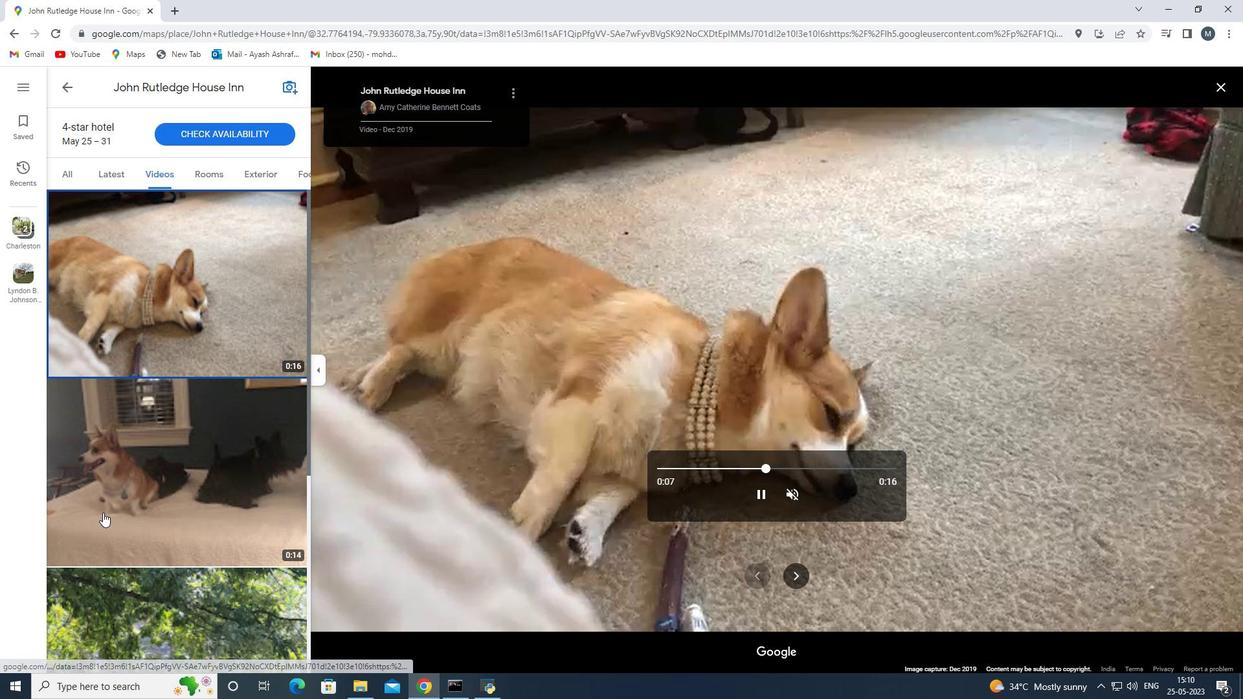 
Action: Mouse scrolled (111, 509) with delta (0, 0)
Screenshot: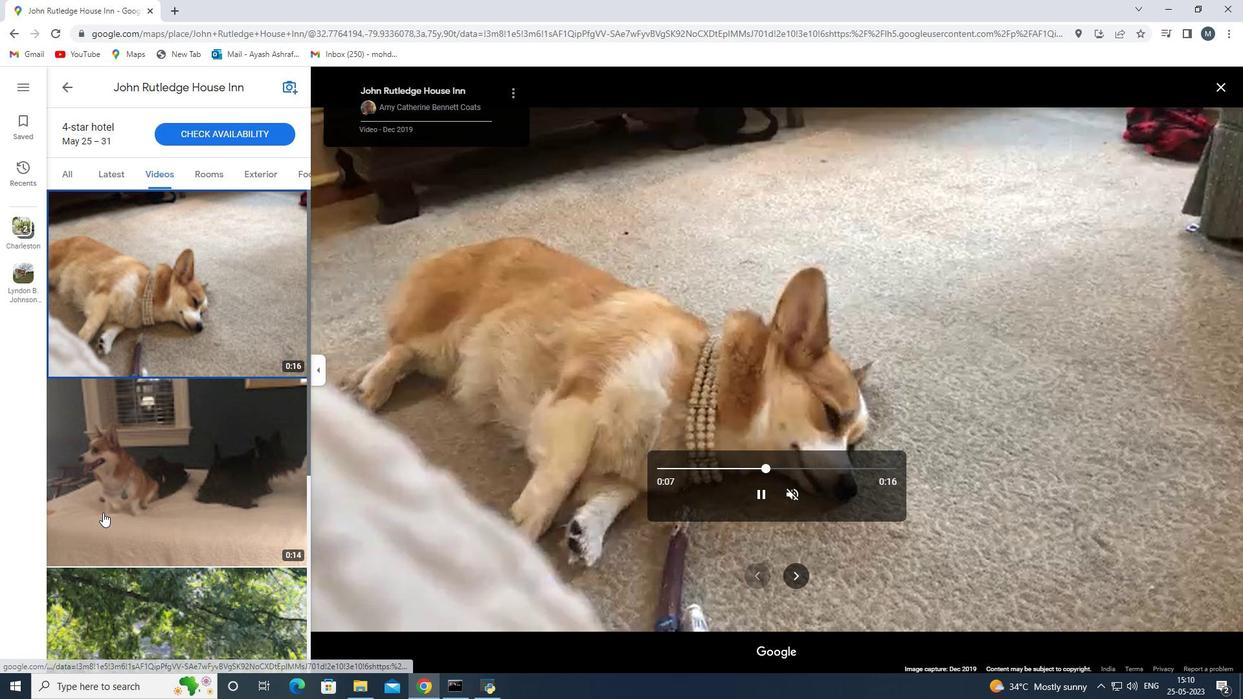 
Action: Mouse scrolled (111, 509) with delta (0, 0)
Screenshot: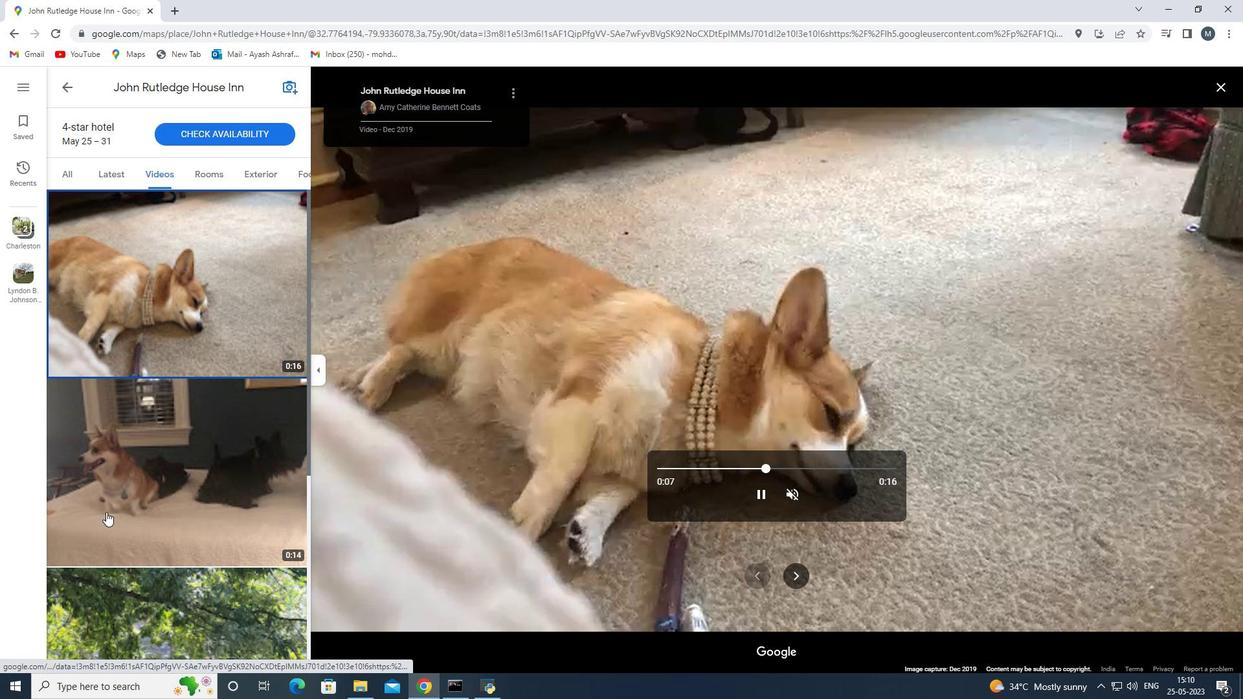 
Action: Mouse scrolled (111, 509) with delta (0, 0)
Screenshot: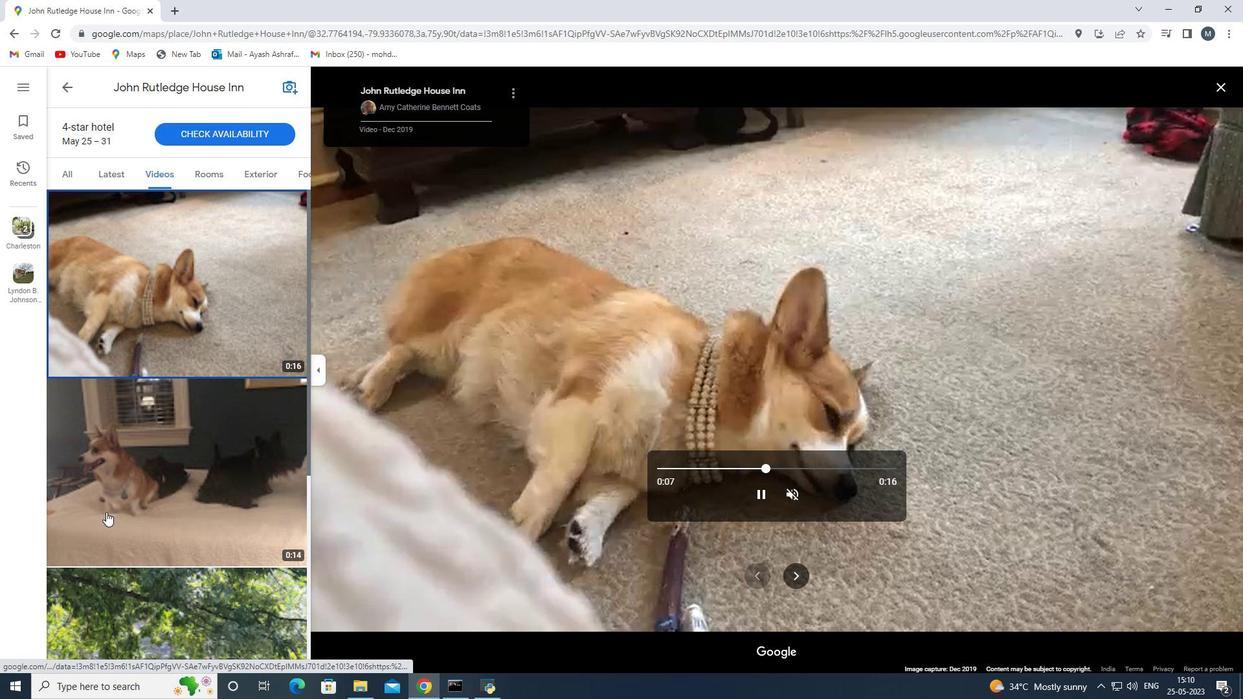 
Action: Mouse moved to (112, 509)
Screenshot: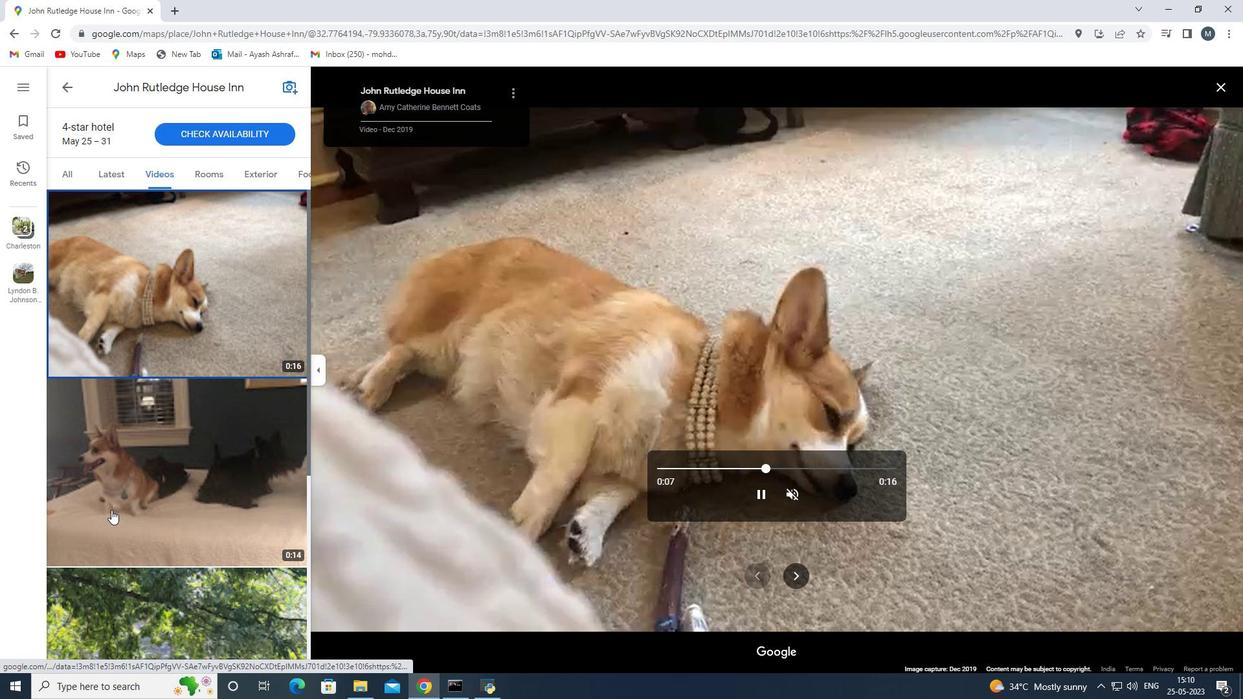 
Action: Mouse scrolled (112, 509) with delta (0, 0)
Screenshot: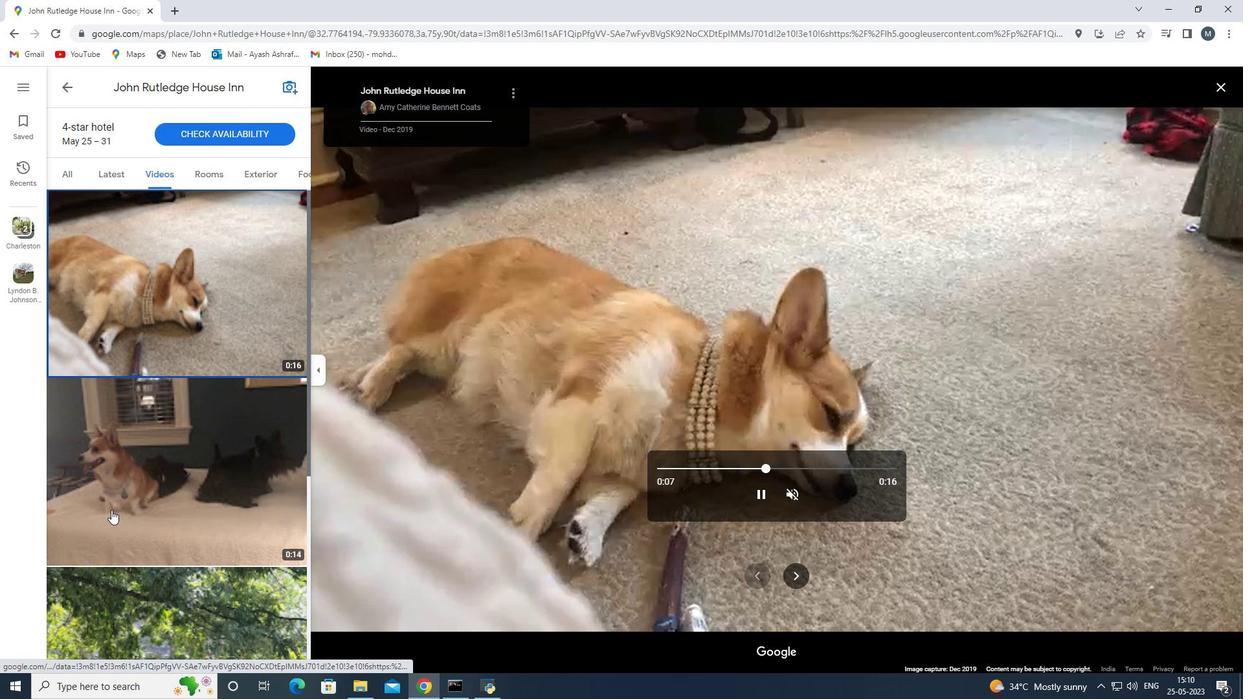 
Action: Mouse moved to (145, 500)
Screenshot: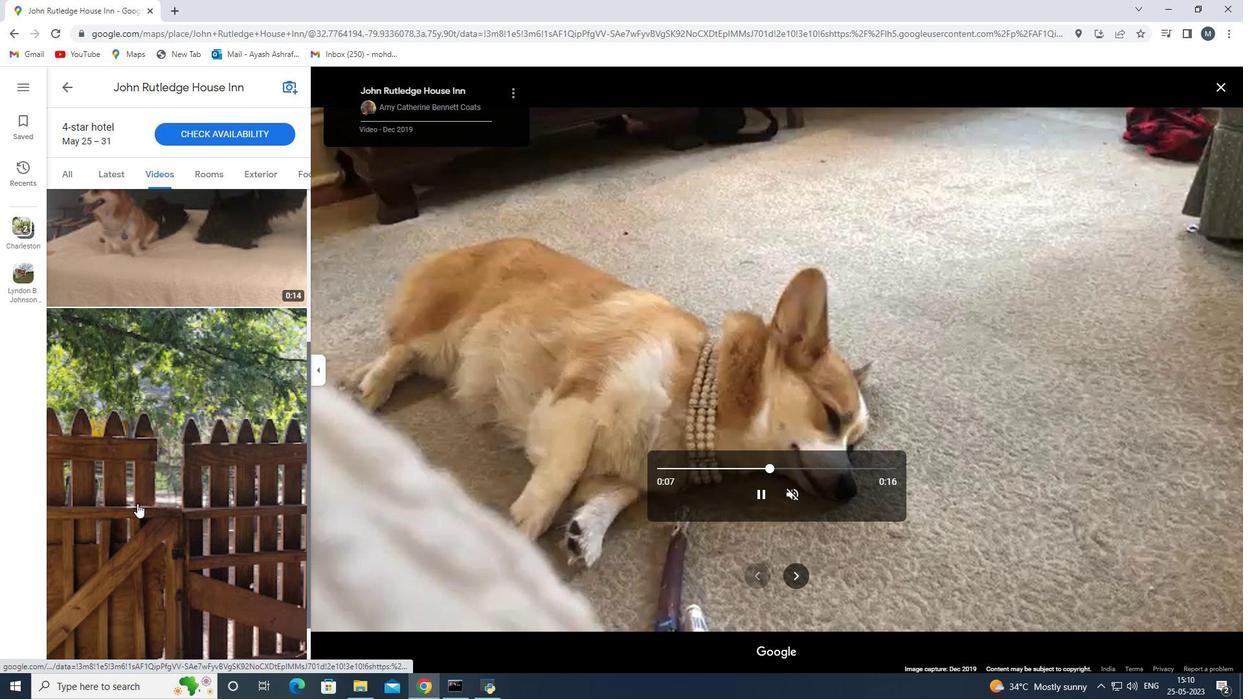 
Action: Mouse scrolled (145, 499) with delta (0, 0)
Screenshot: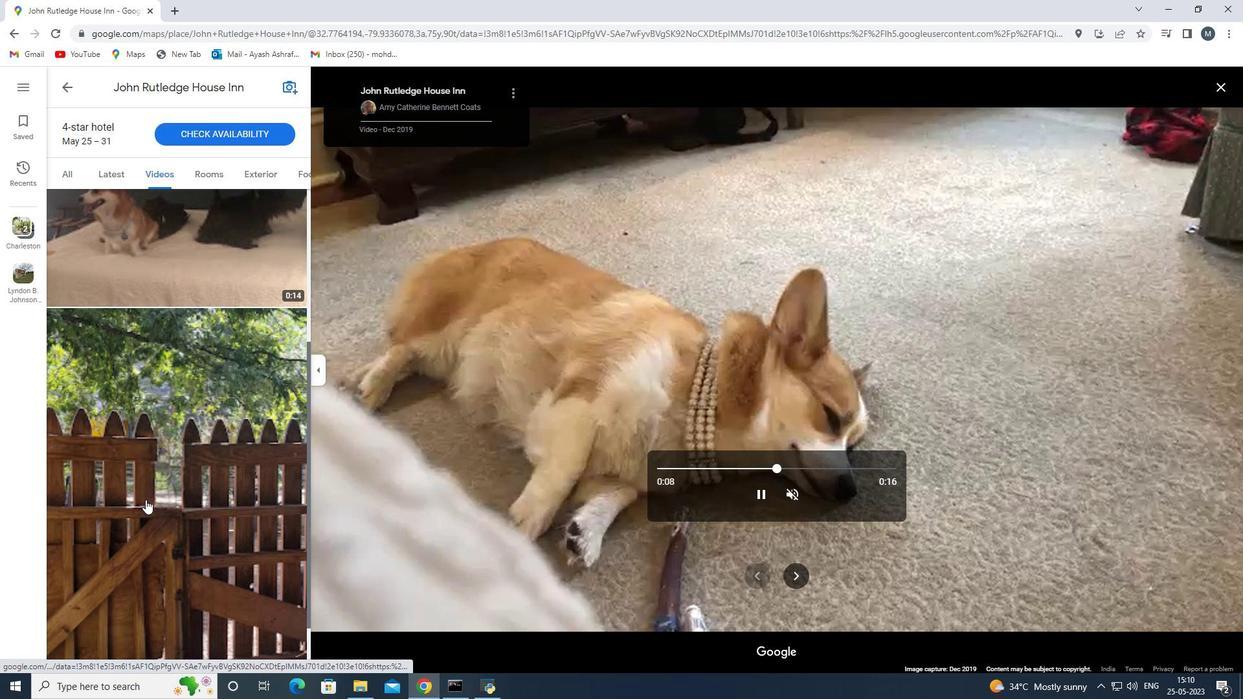 
Action: Mouse scrolled (145, 499) with delta (0, 0)
Screenshot: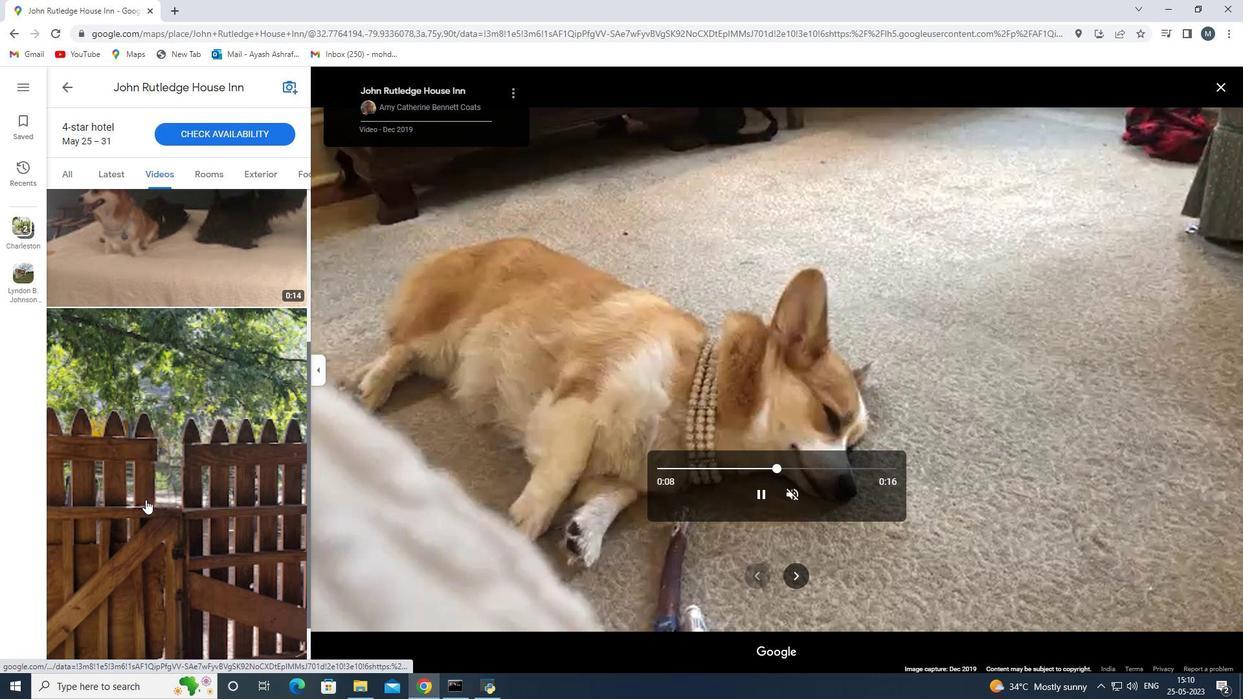 
Action: Mouse scrolled (145, 499) with delta (0, 0)
Screenshot: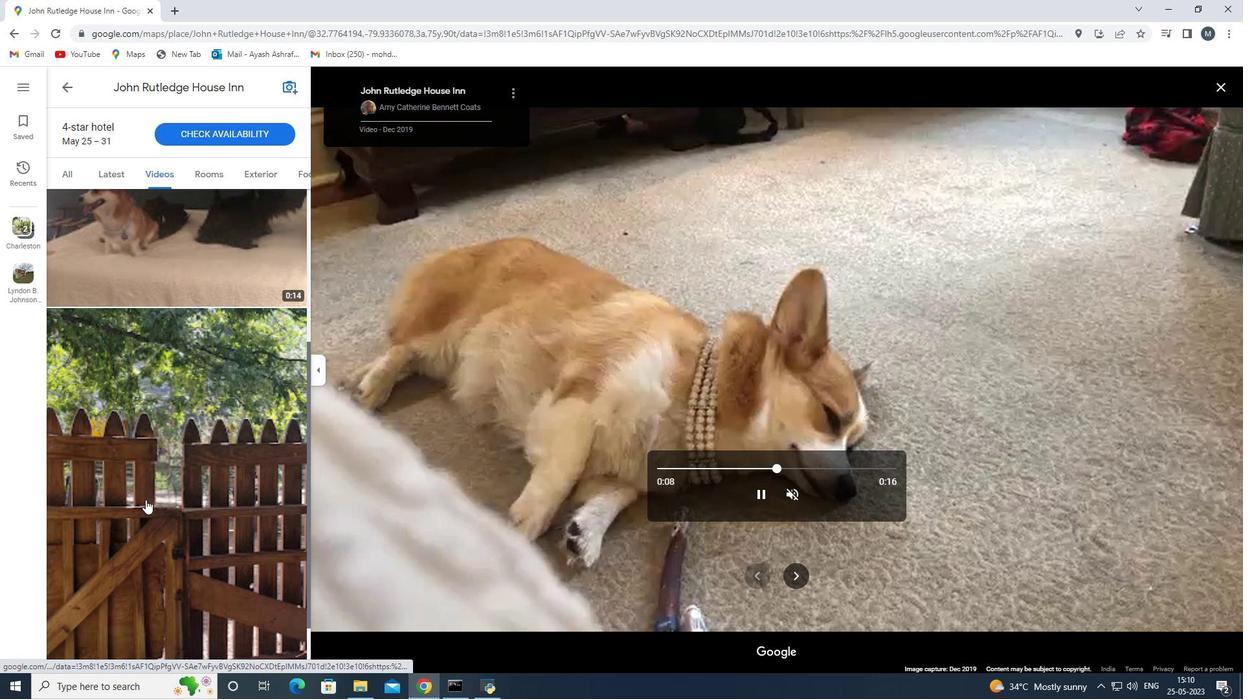 
Action: Mouse pressed left at (145, 500)
Screenshot: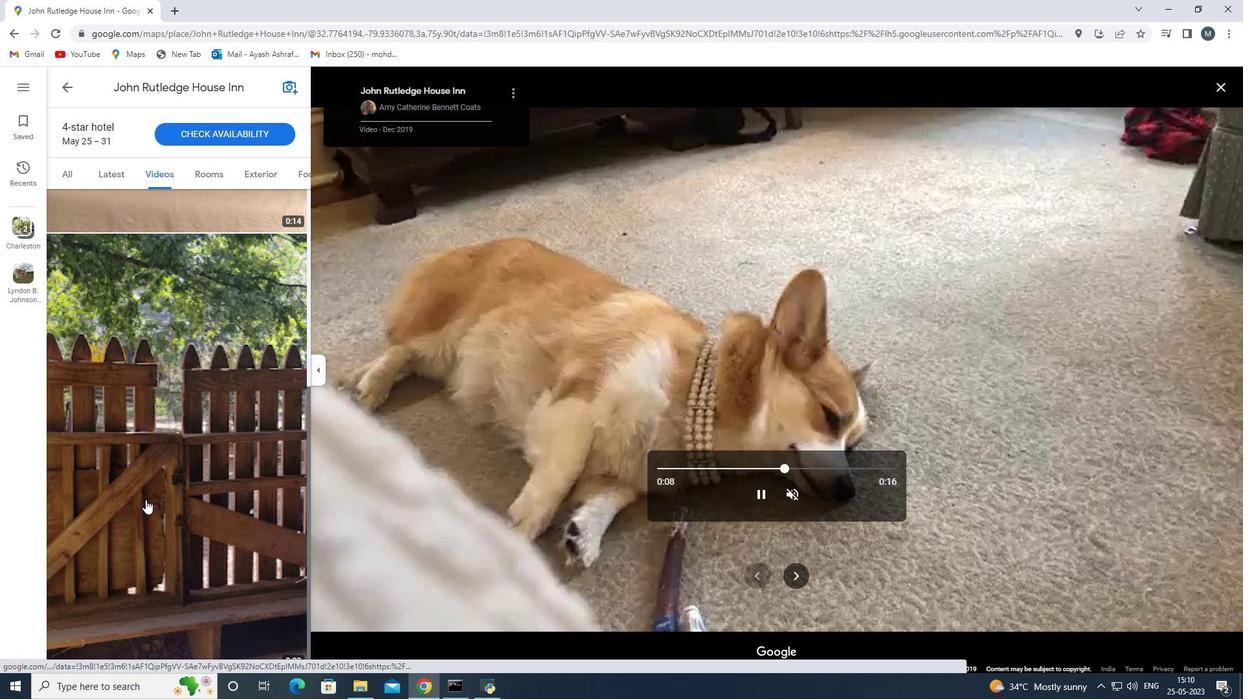 
Action: Mouse moved to (760, 491)
Screenshot: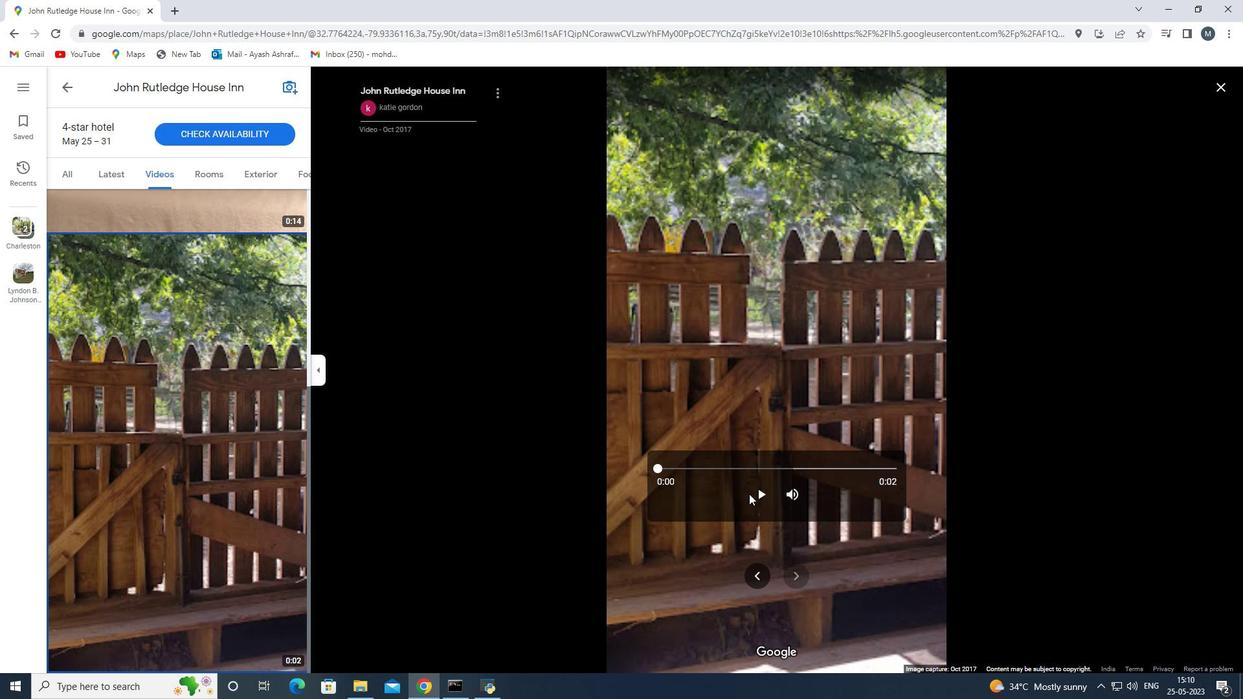 
Action: Mouse pressed left at (760, 491)
Screenshot: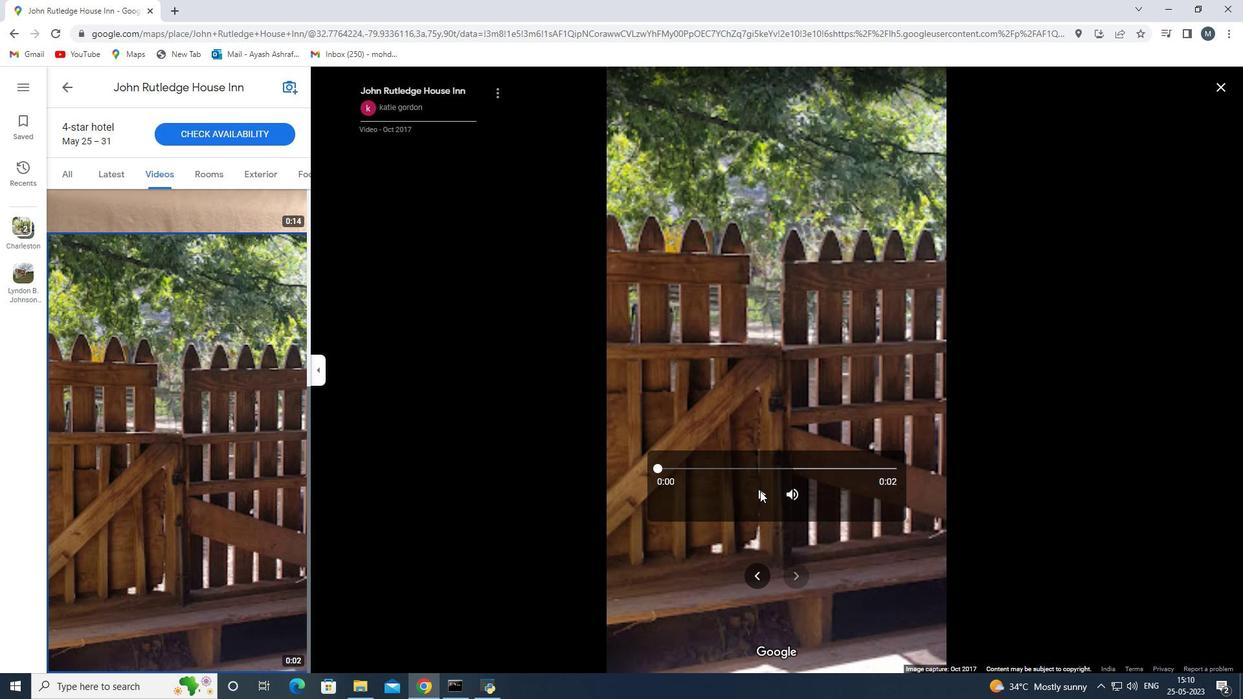 
Action: Mouse moved to (97, 522)
Screenshot: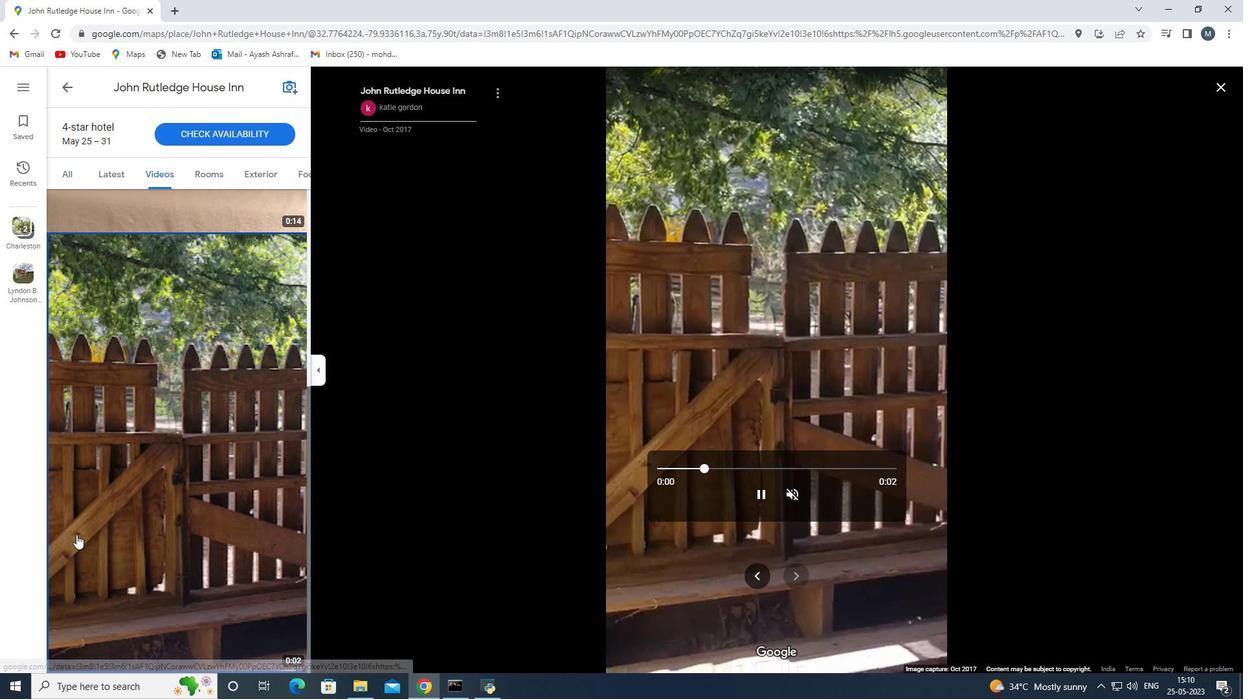 
Action: Mouse scrolled (97, 522) with delta (0, 0)
Screenshot: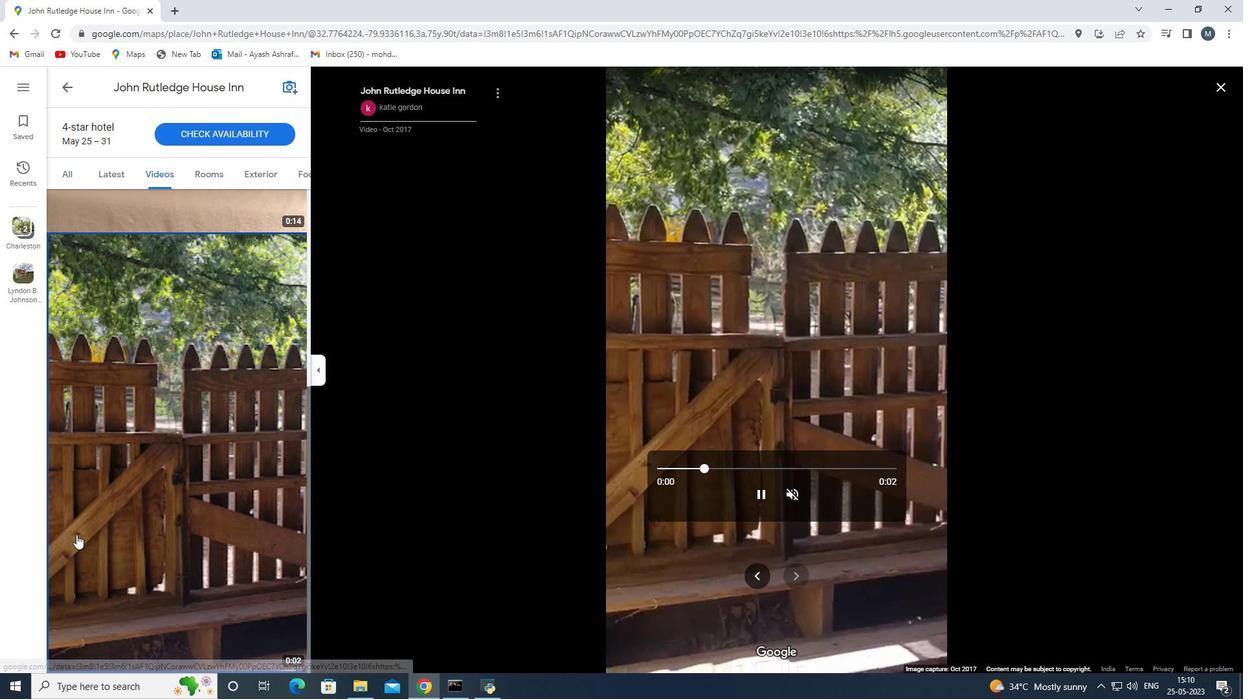 
Action: Mouse scrolled (97, 522) with delta (0, 0)
Screenshot: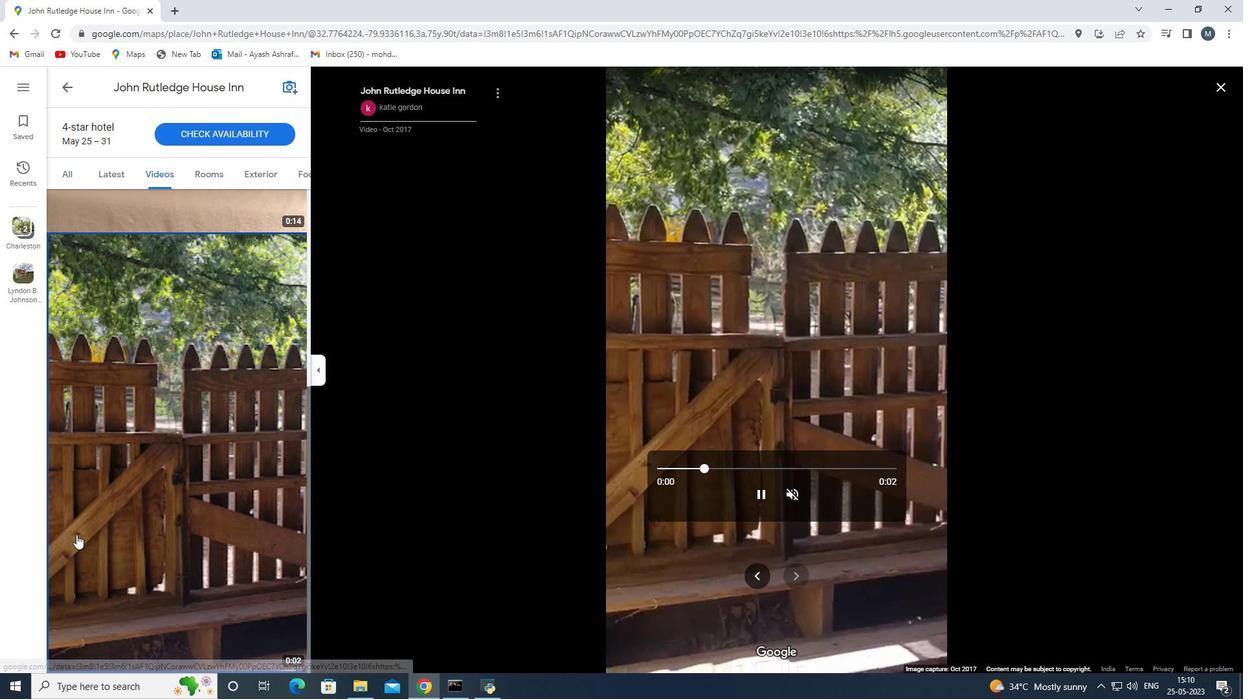 
Action: Mouse scrolled (97, 522) with delta (0, 0)
Screenshot: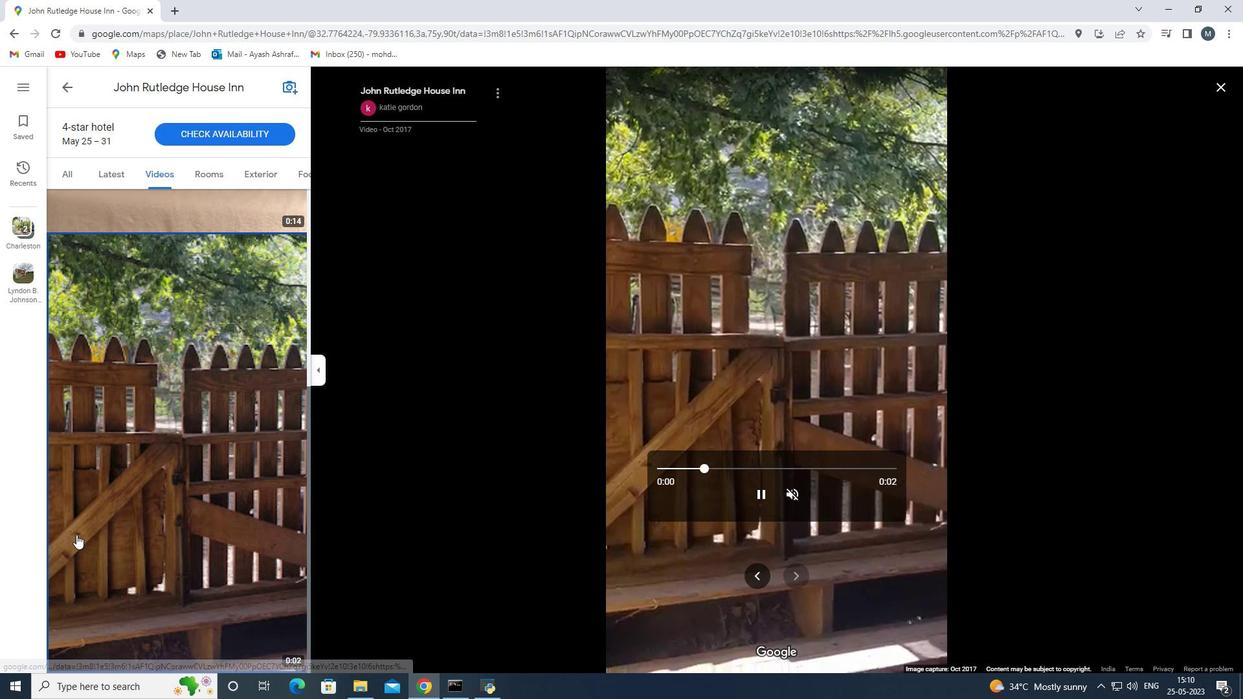 
Action: Mouse scrolled (97, 522) with delta (0, 0)
Screenshot: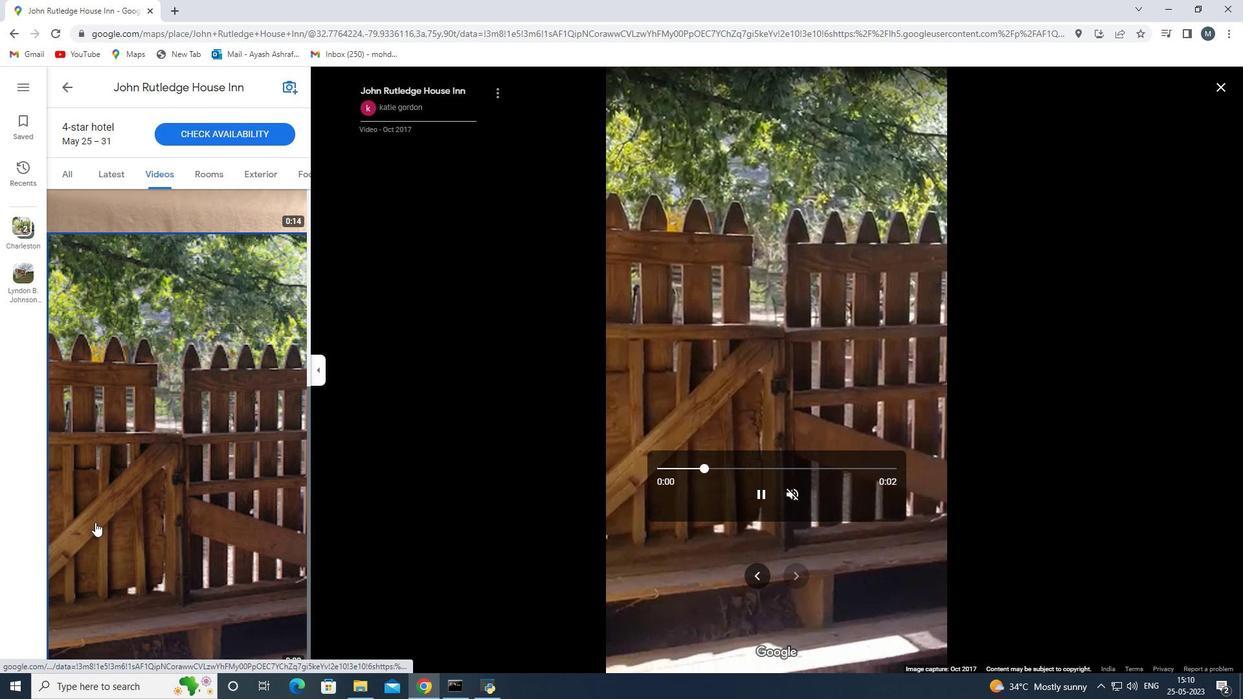 
Action: Mouse moved to (155, 522)
Screenshot: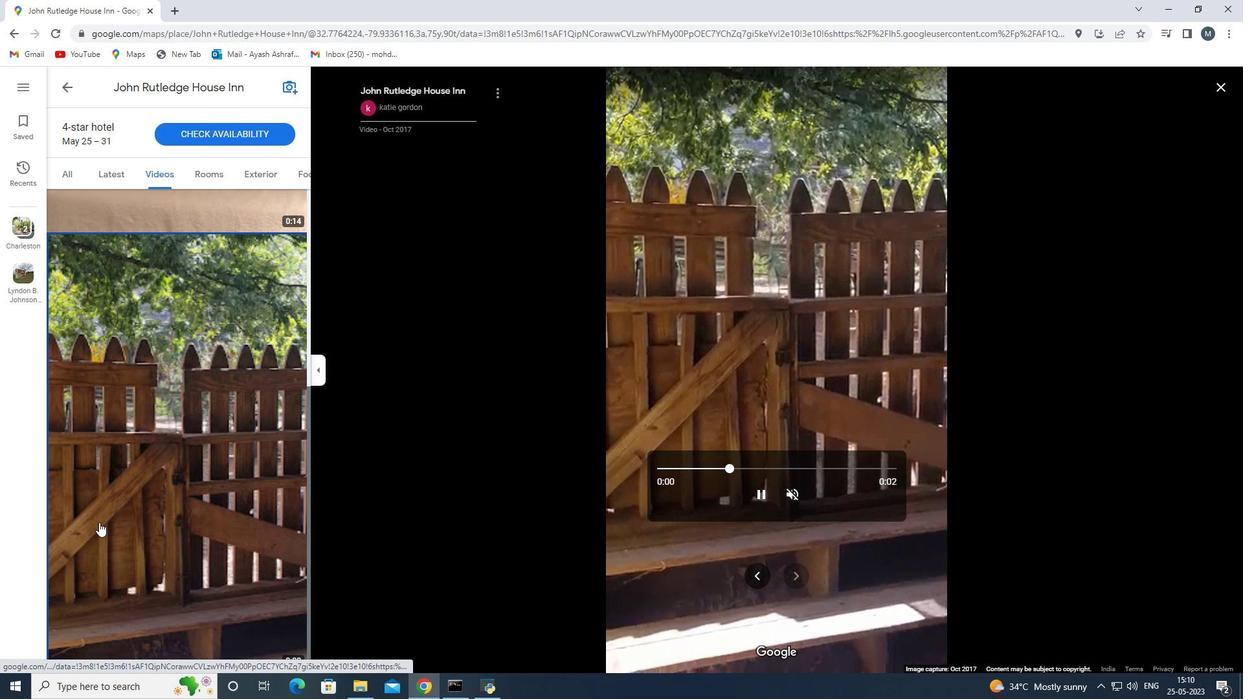 
Action: Mouse scrolled (155, 522) with delta (0, 0)
Screenshot: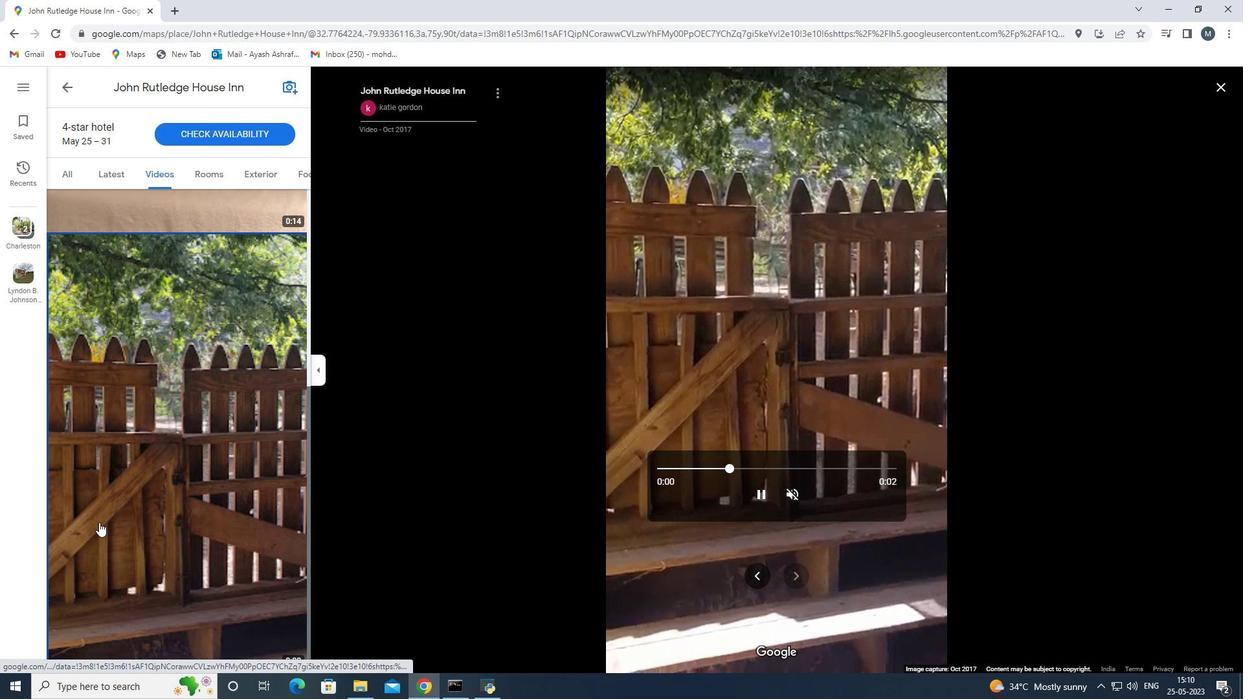
Action: Mouse moved to (187, 519)
Screenshot: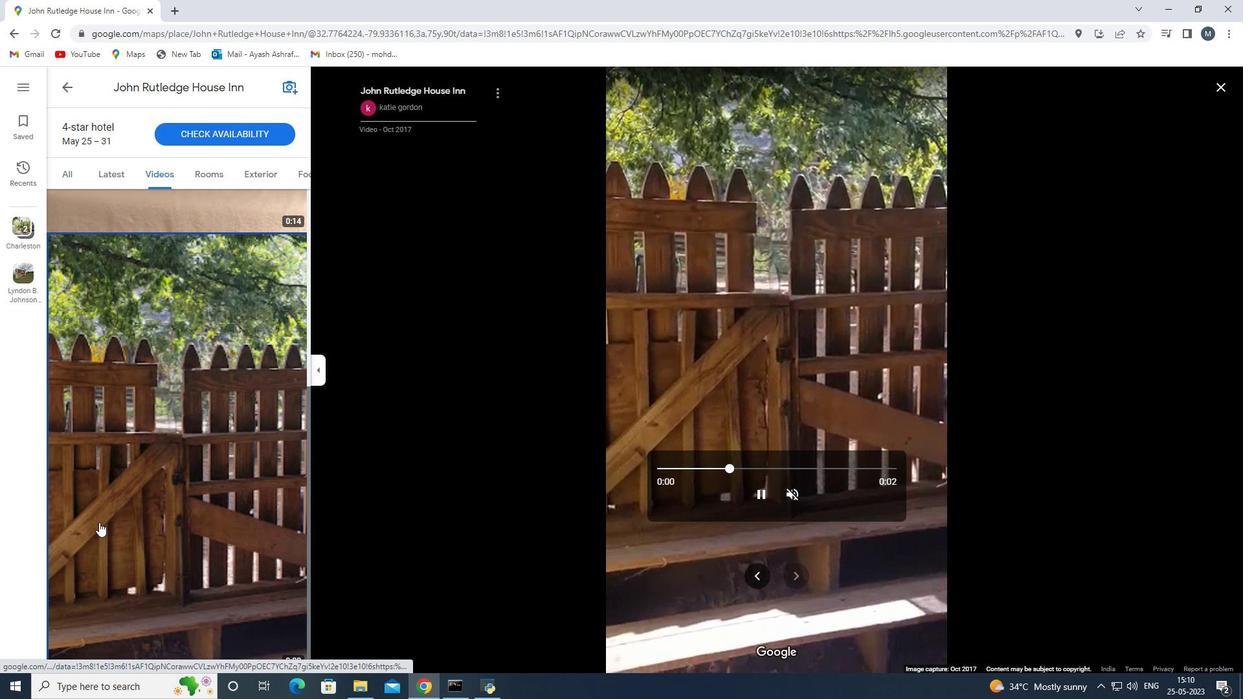 
Action: Mouse scrolled (187, 518) with delta (0, 0)
Screenshot: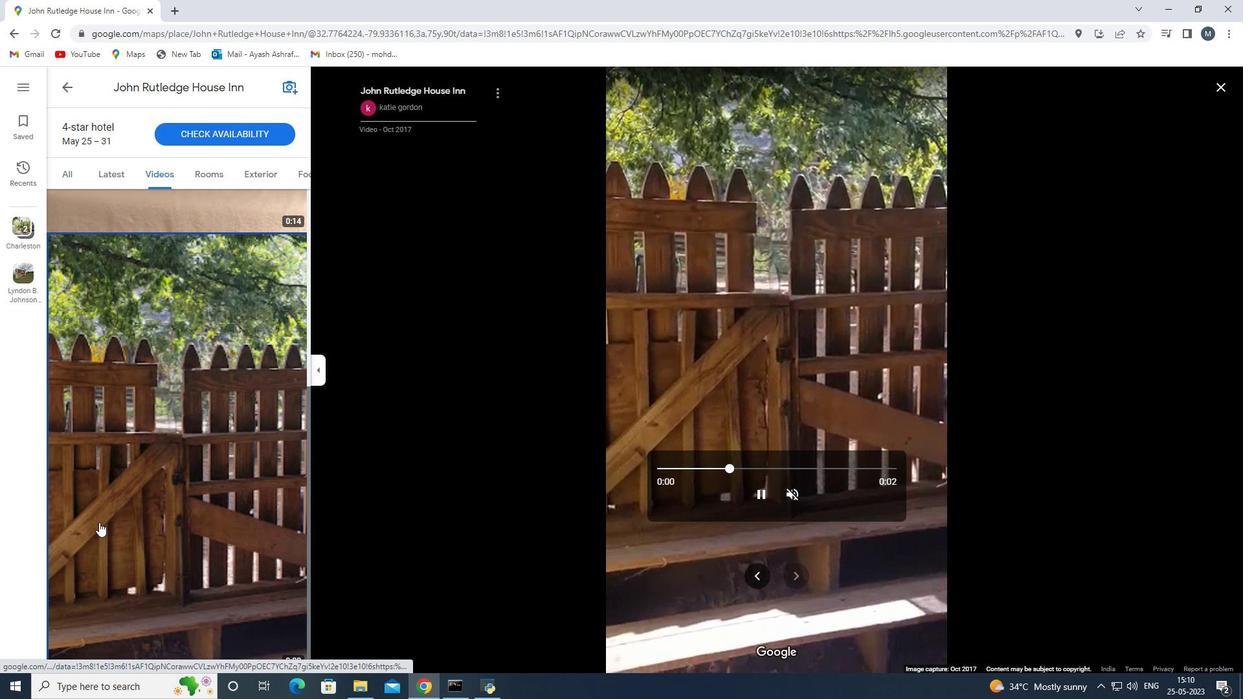 
Action: Mouse moved to (193, 518)
Screenshot: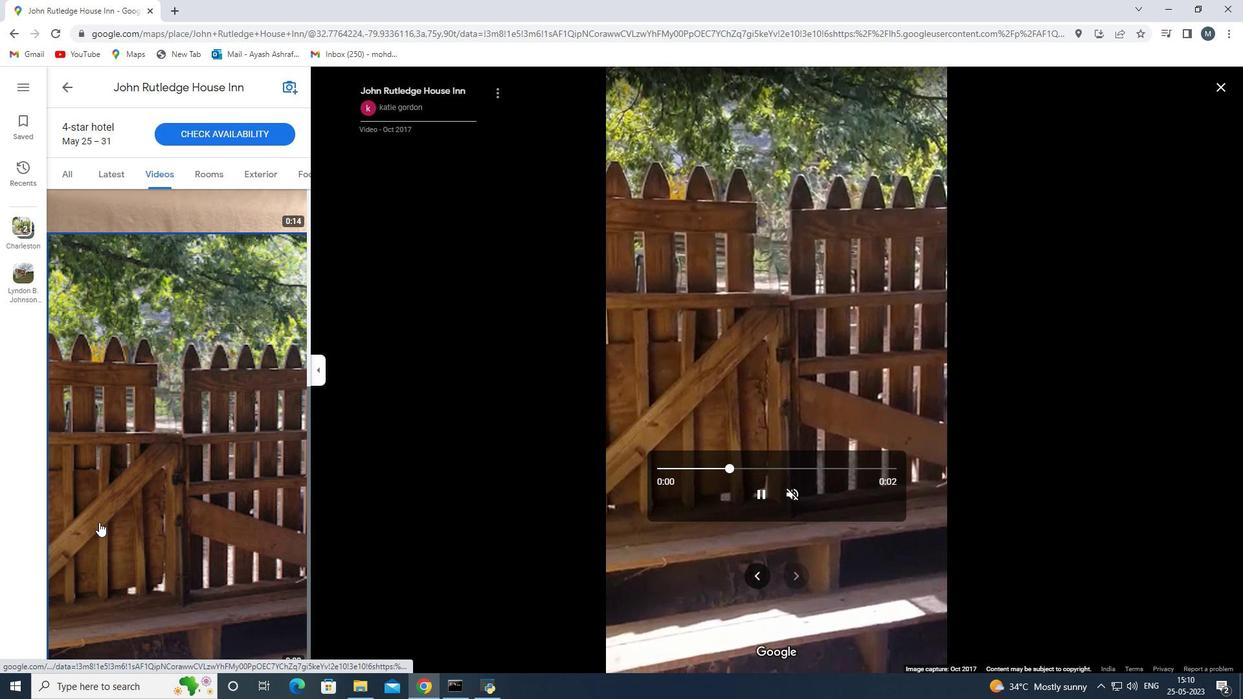 
Action: Mouse scrolled (193, 518) with delta (0, 0)
Screenshot: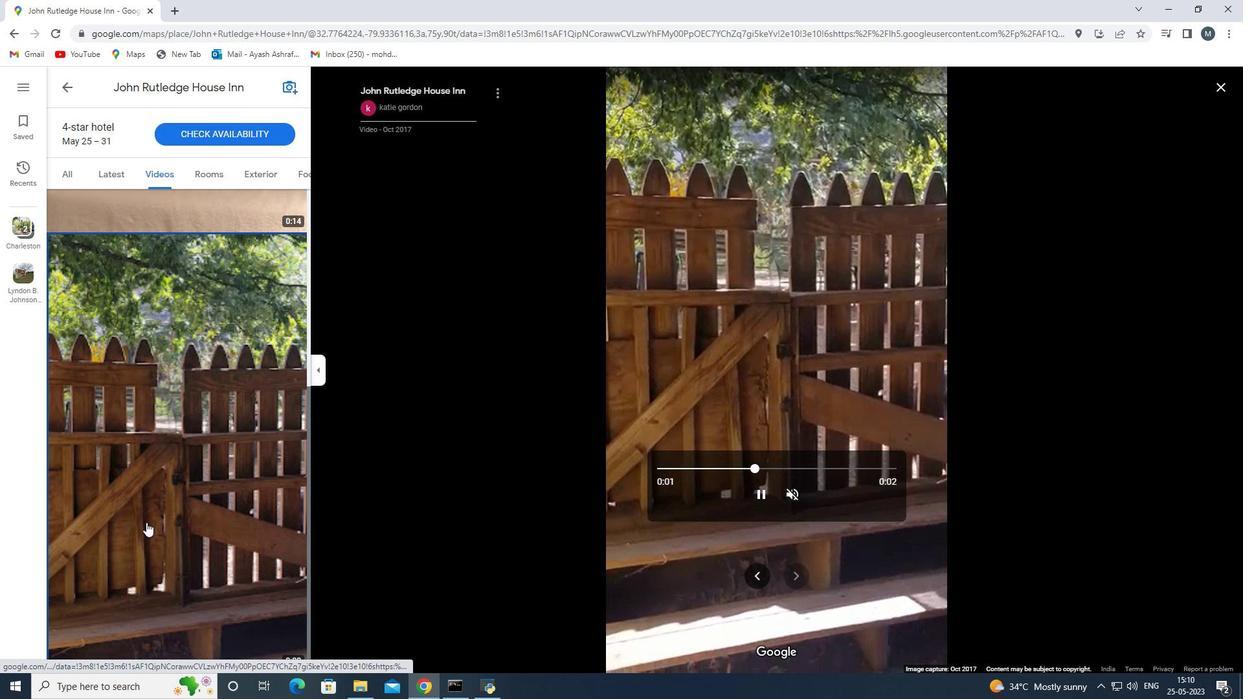 
Action: Mouse moved to (66, 176)
Screenshot: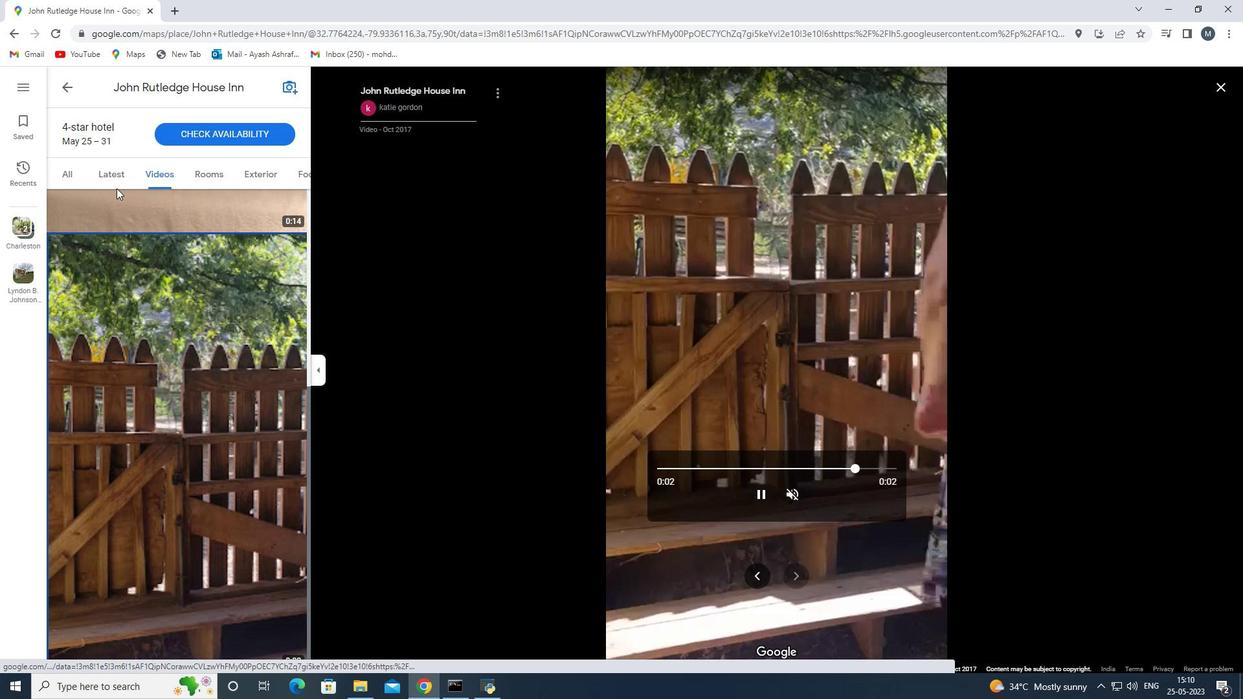 
Action: Mouse pressed left at (66, 176)
Screenshot: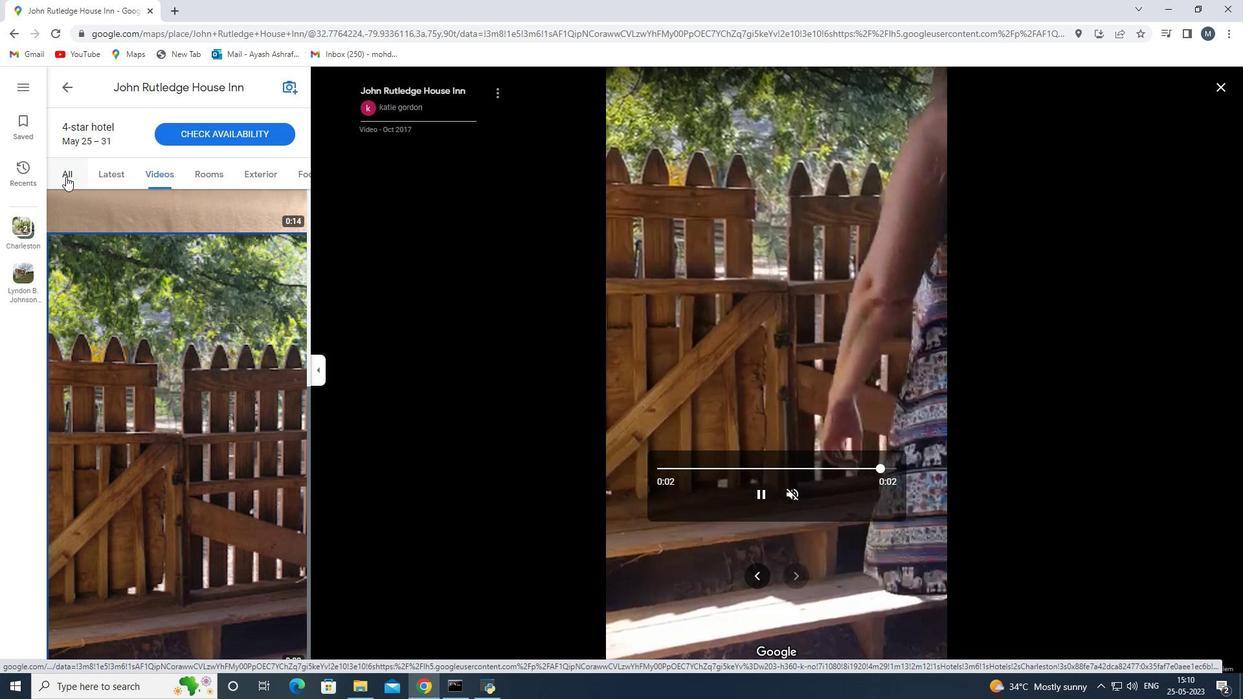 
Action: Mouse moved to (338, 378)
Screenshot: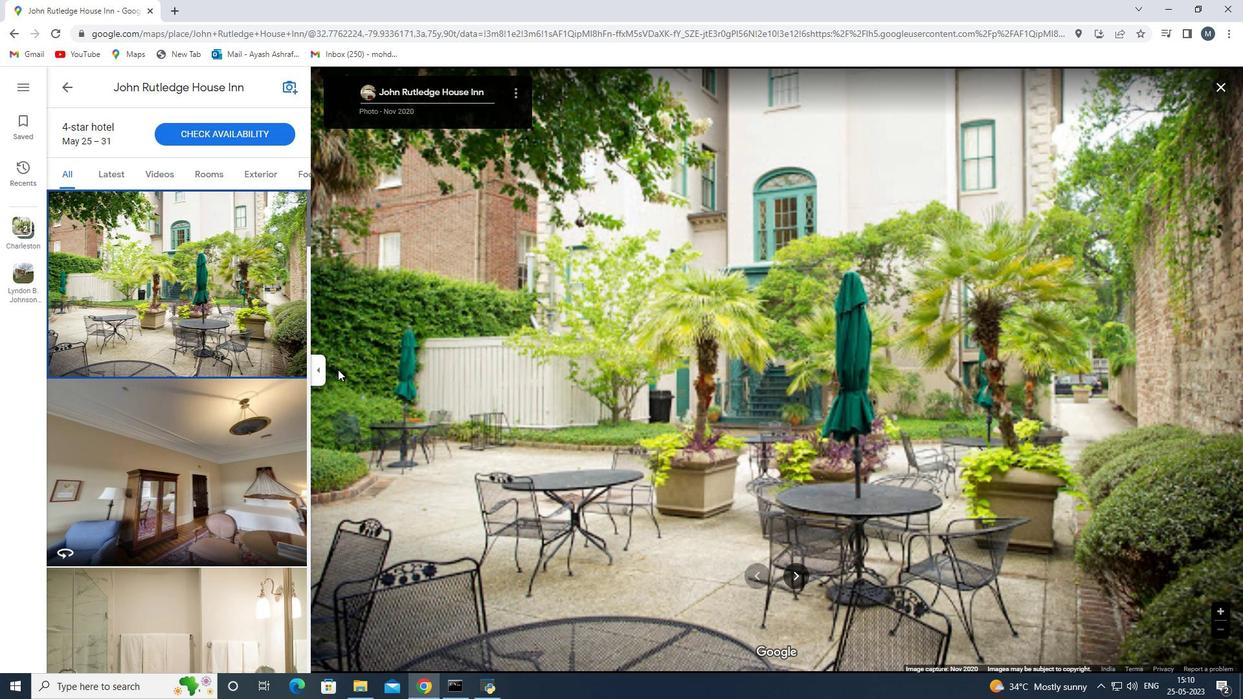 
Action: Key pressed <Key.down><Key.down><Key.down><Key.down>
Screenshot: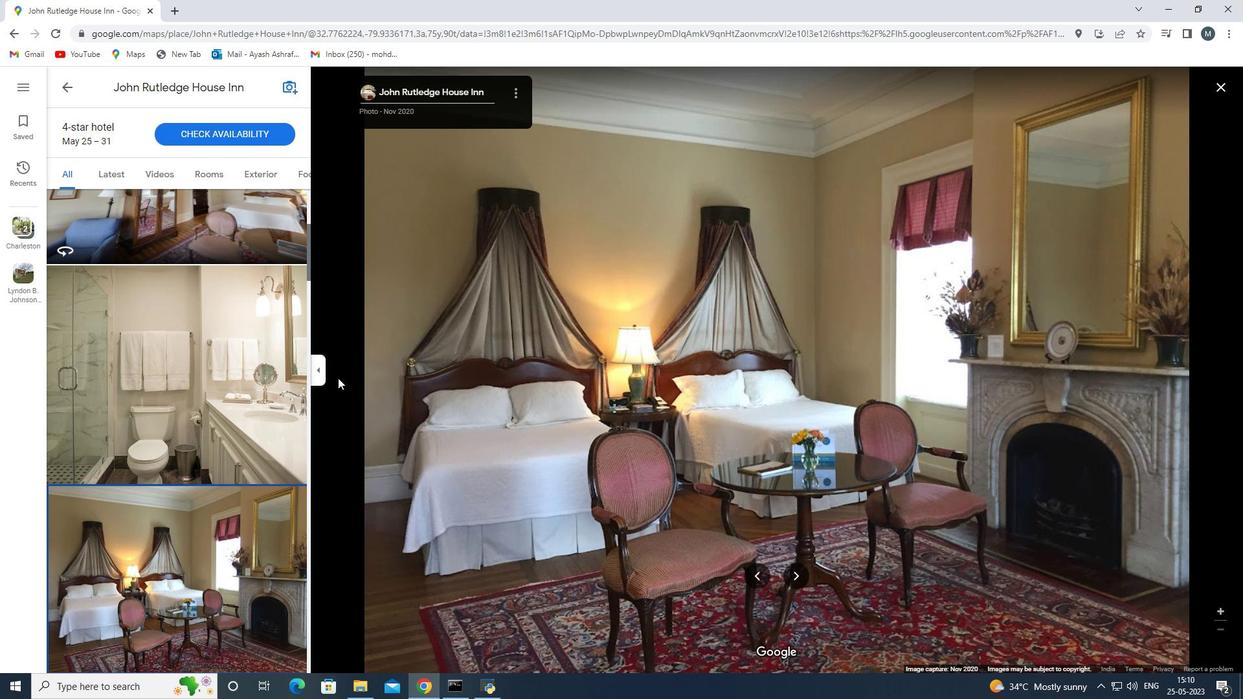 
Action: Mouse moved to (693, 551)
Screenshot: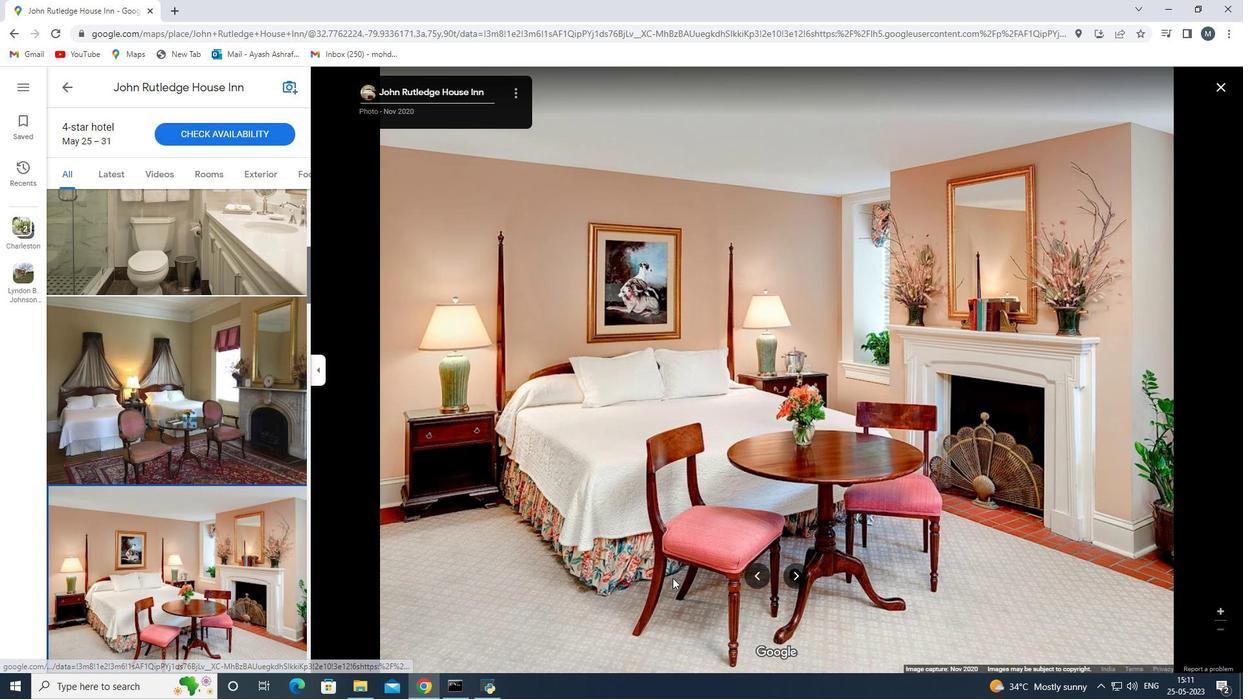 
Action: Mouse scrolled (693, 551) with delta (0, 0)
Screenshot: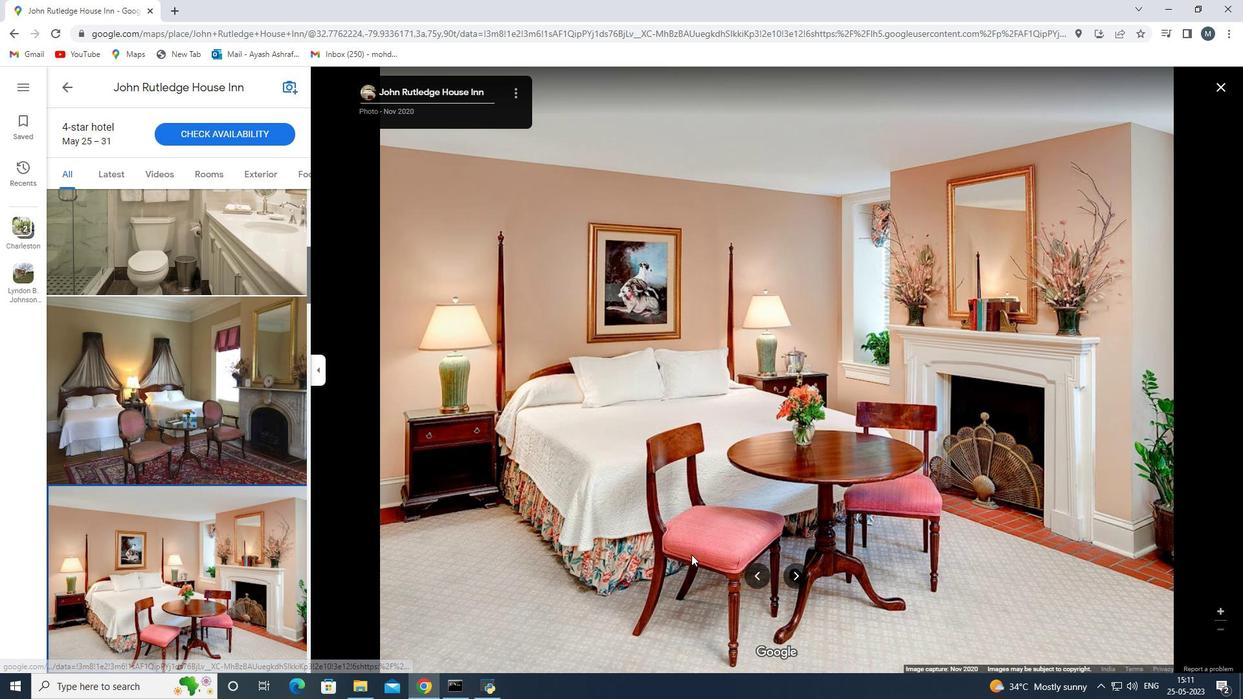 
Action: Mouse scrolled (693, 551) with delta (0, 0)
Screenshot: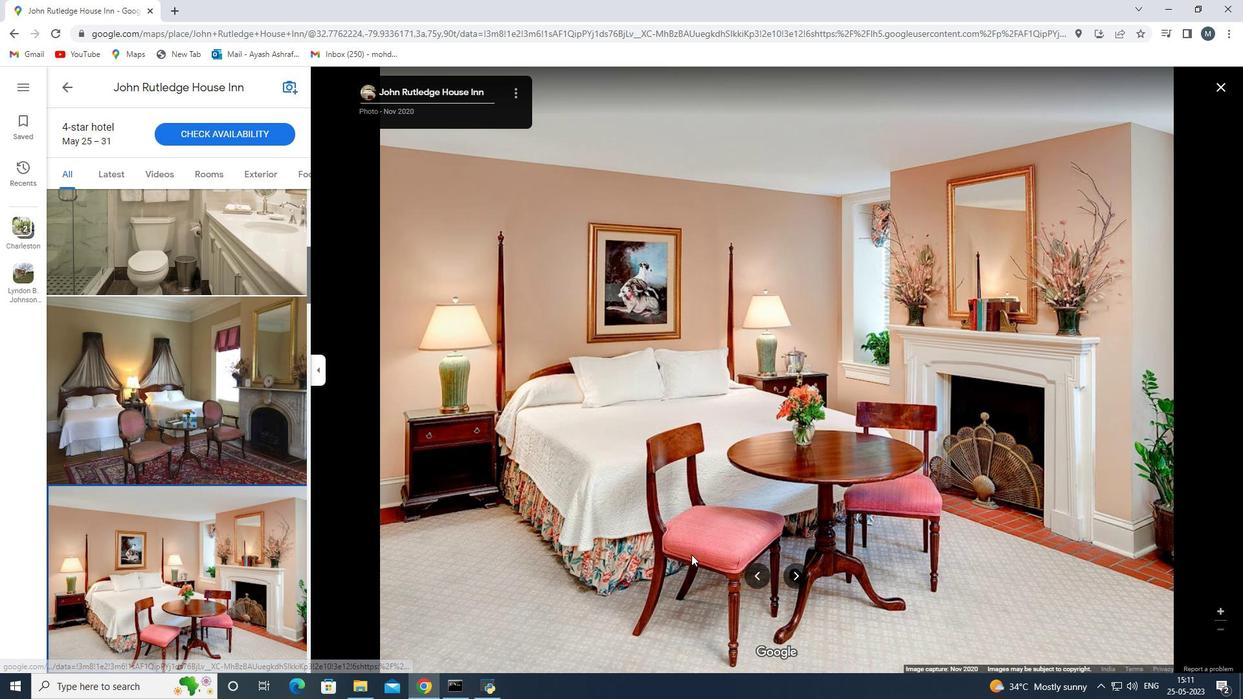 
Action: Mouse scrolled (693, 551) with delta (0, 0)
Screenshot: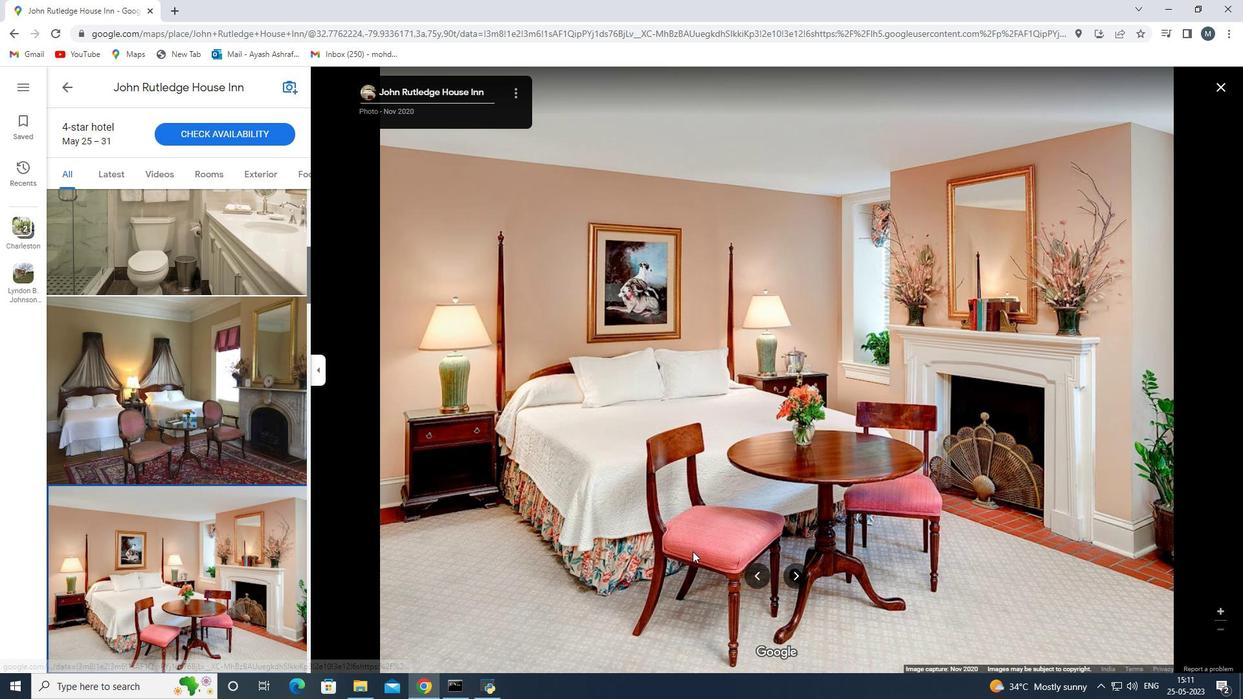 
Action: Mouse scrolled (693, 551) with delta (0, 0)
Screenshot: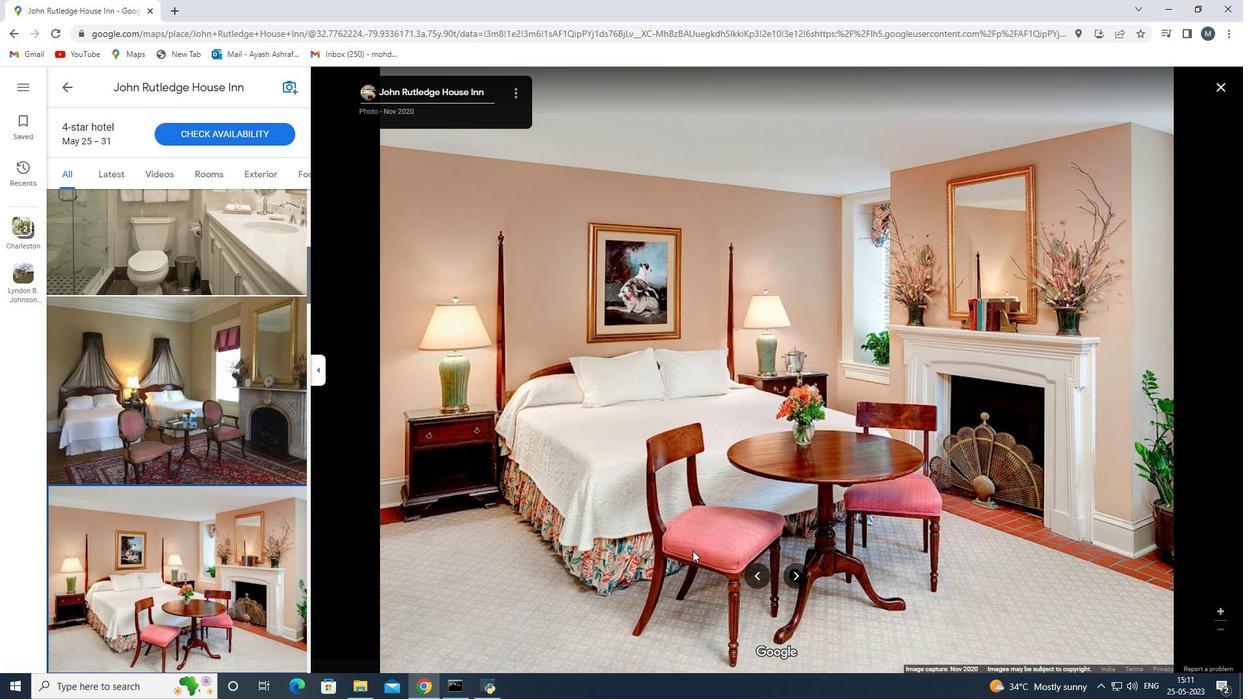 
Action: Mouse scrolled (693, 550) with delta (0, 0)
Screenshot: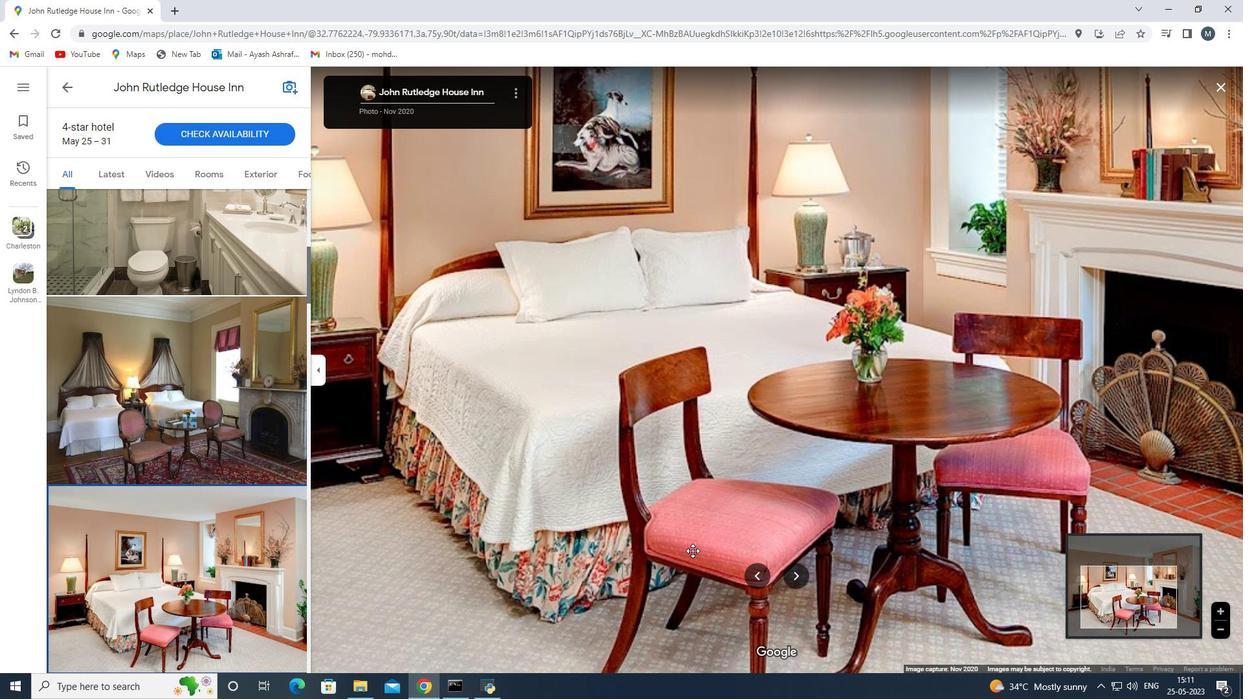 
Action: Mouse scrolled (693, 550) with delta (0, 0)
Screenshot: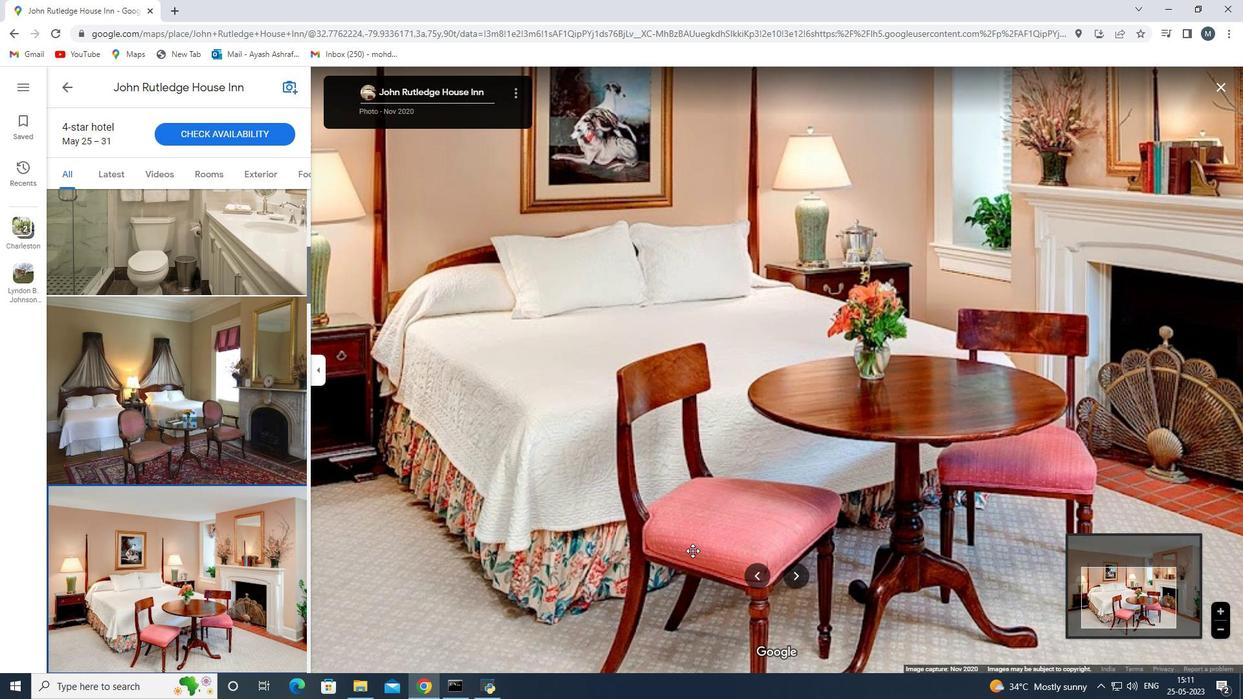 
Action: Mouse scrolled (693, 550) with delta (0, 0)
Screenshot: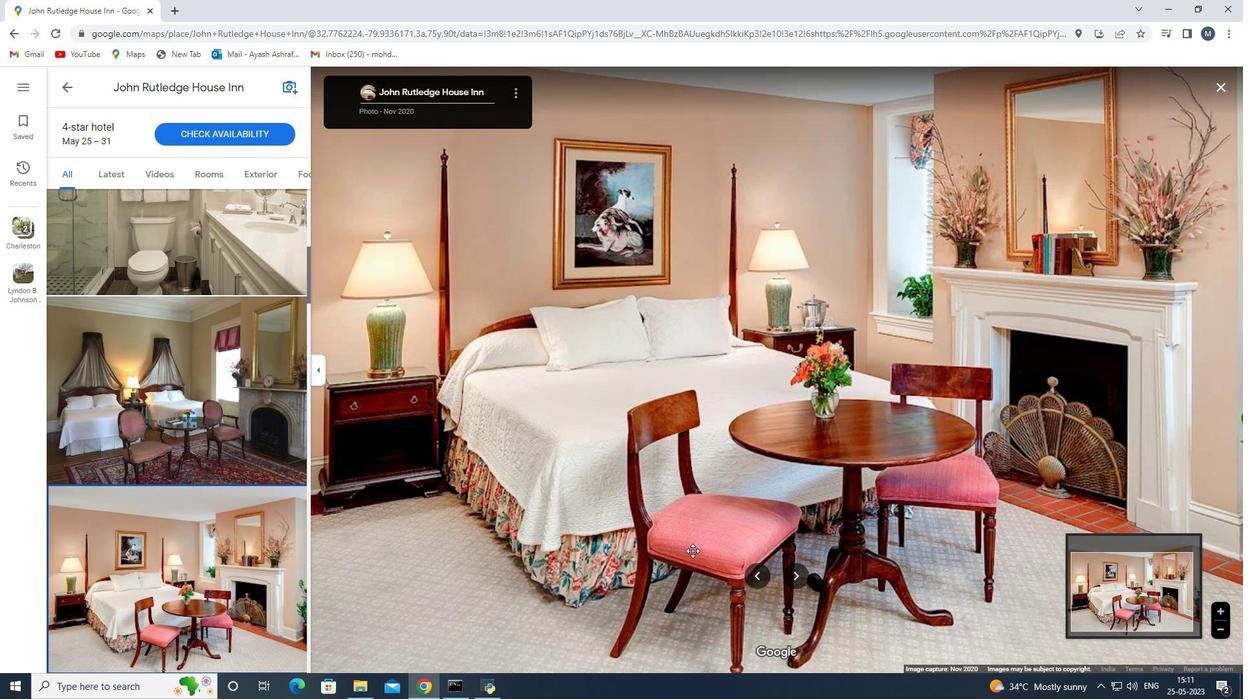 
Action: Mouse moved to (539, 358)
Screenshot: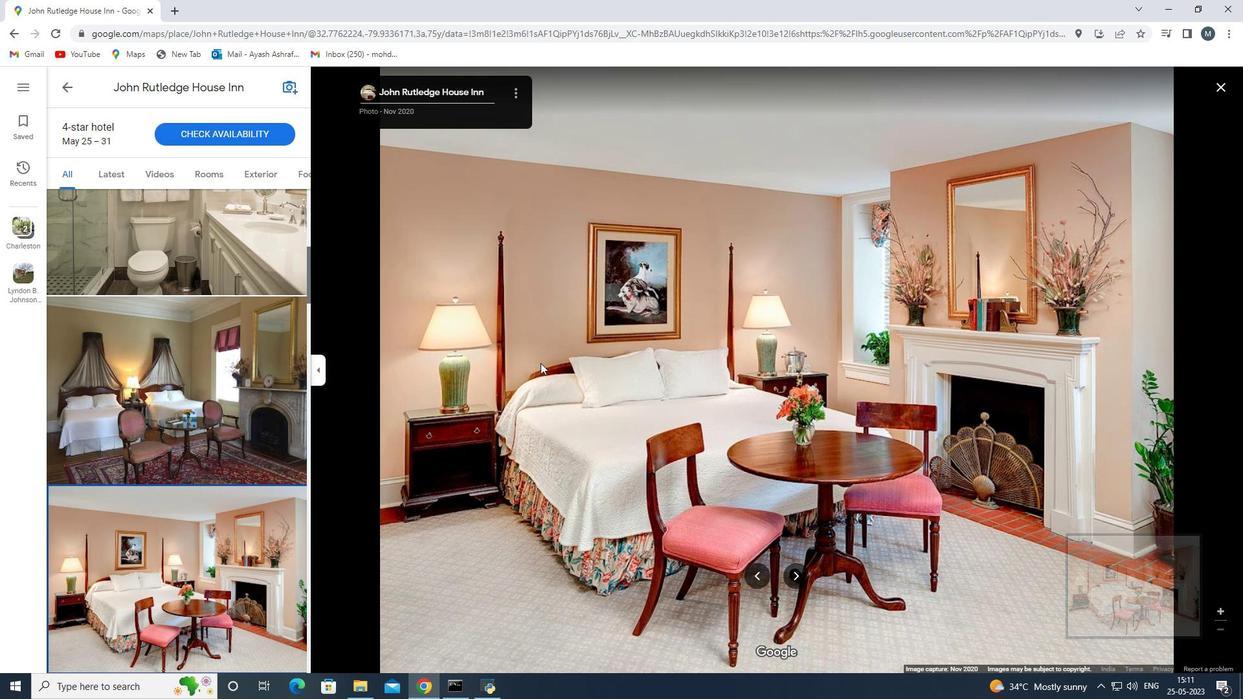 
Action: Mouse scrolled (539, 358) with delta (0, 0)
Screenshot: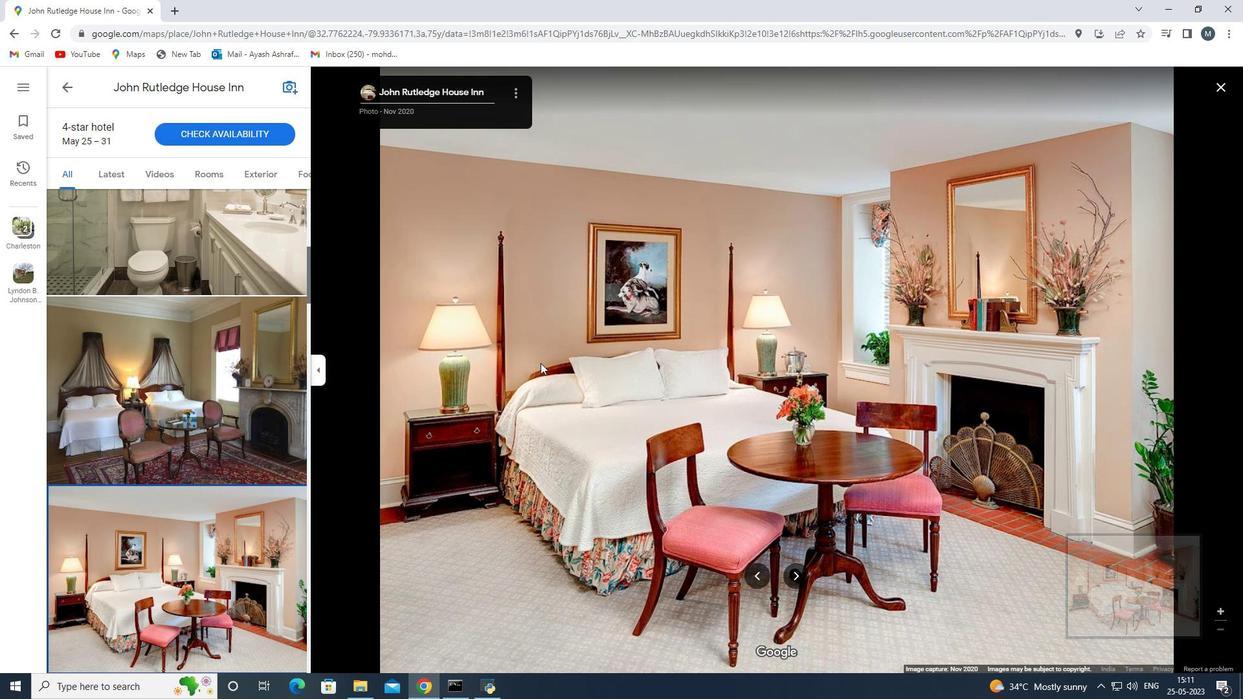 
Action: Mouse moved to (537, 355)
Screenshot: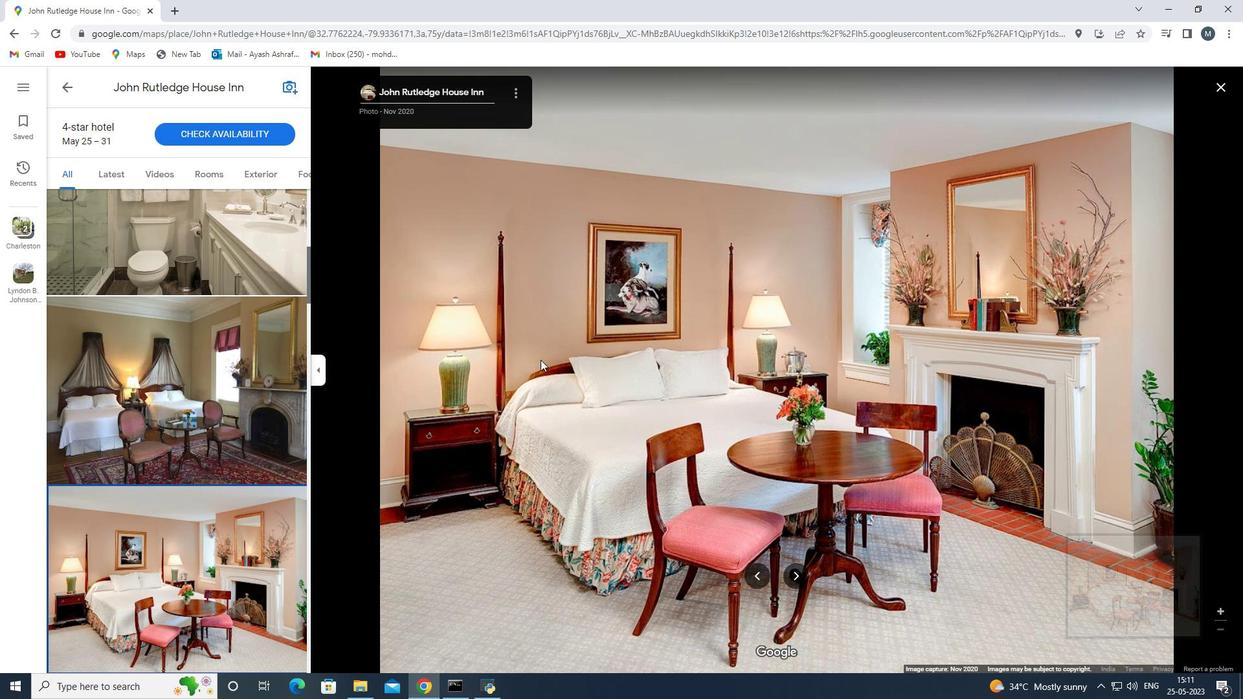 
Action: Mouse scrolled (537, 356) with delta (0, 0)
Screenshot: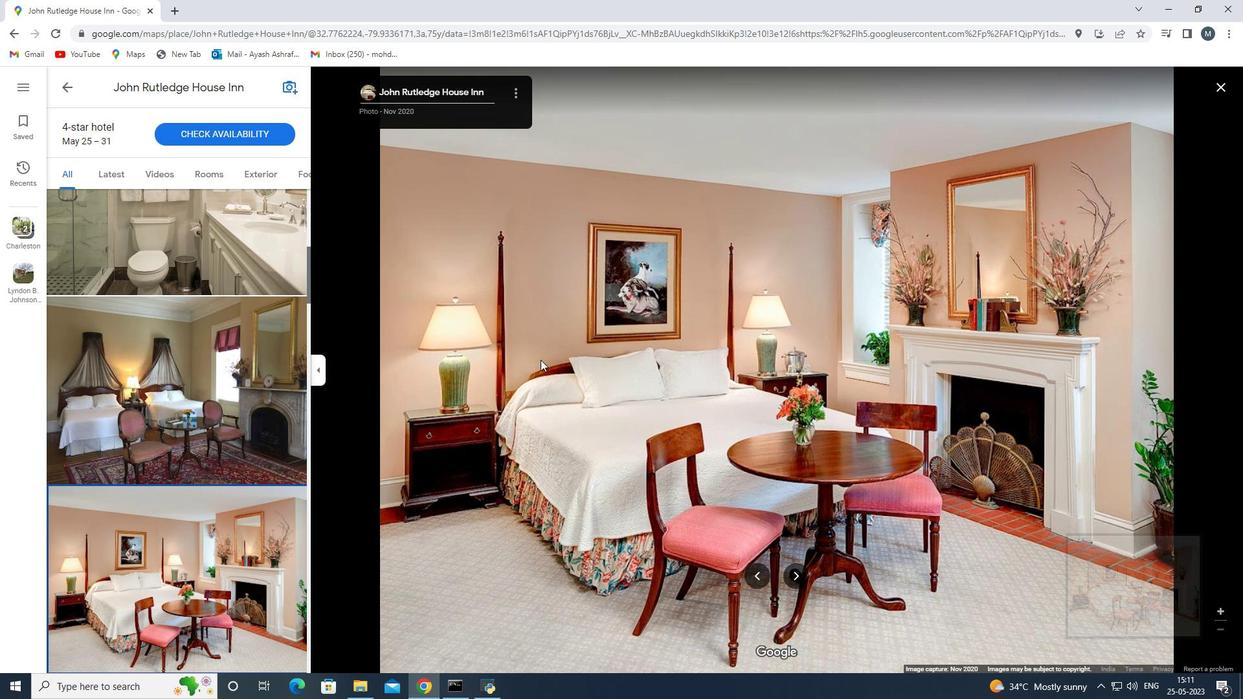 
Action: Mouse scrolled (537, 356) with delta (0, 0)
Screenshot: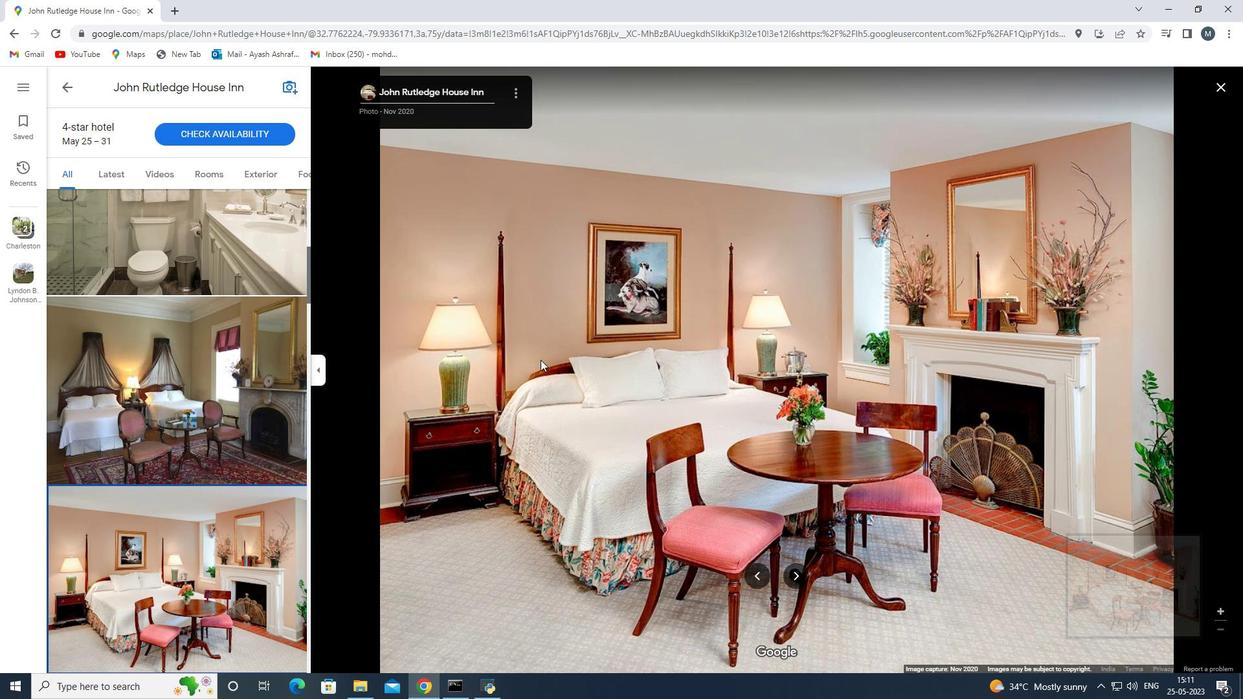 
Action: Mouse moved to (624, 339)
Screenshot: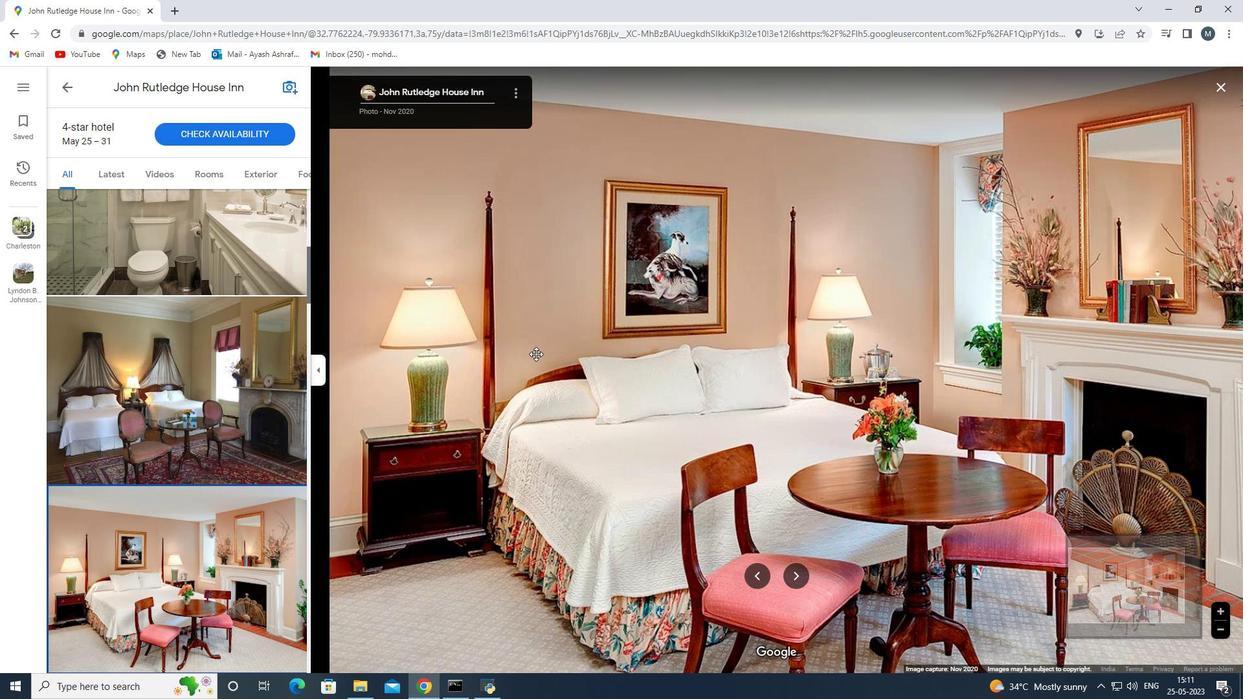 
Action: Mouse scrolled (624, 340) with delta (0, 0)
Screenshot: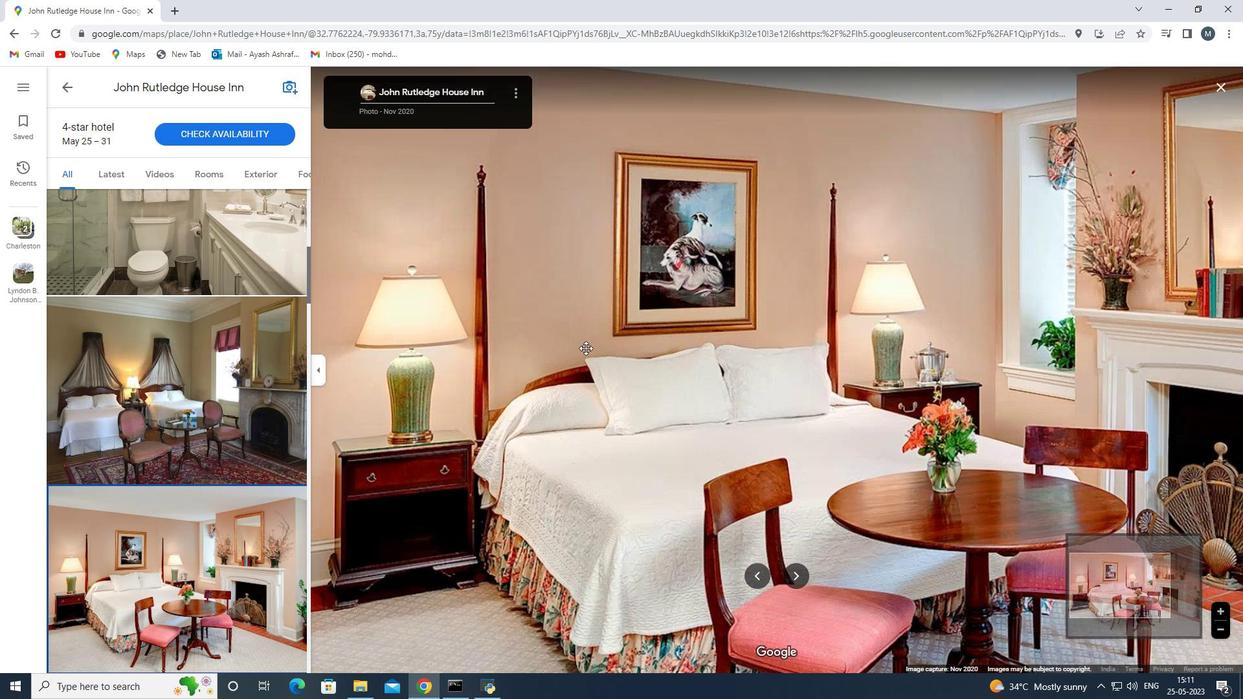 
Action: Mouse moved to (635, 333)
Screenshot: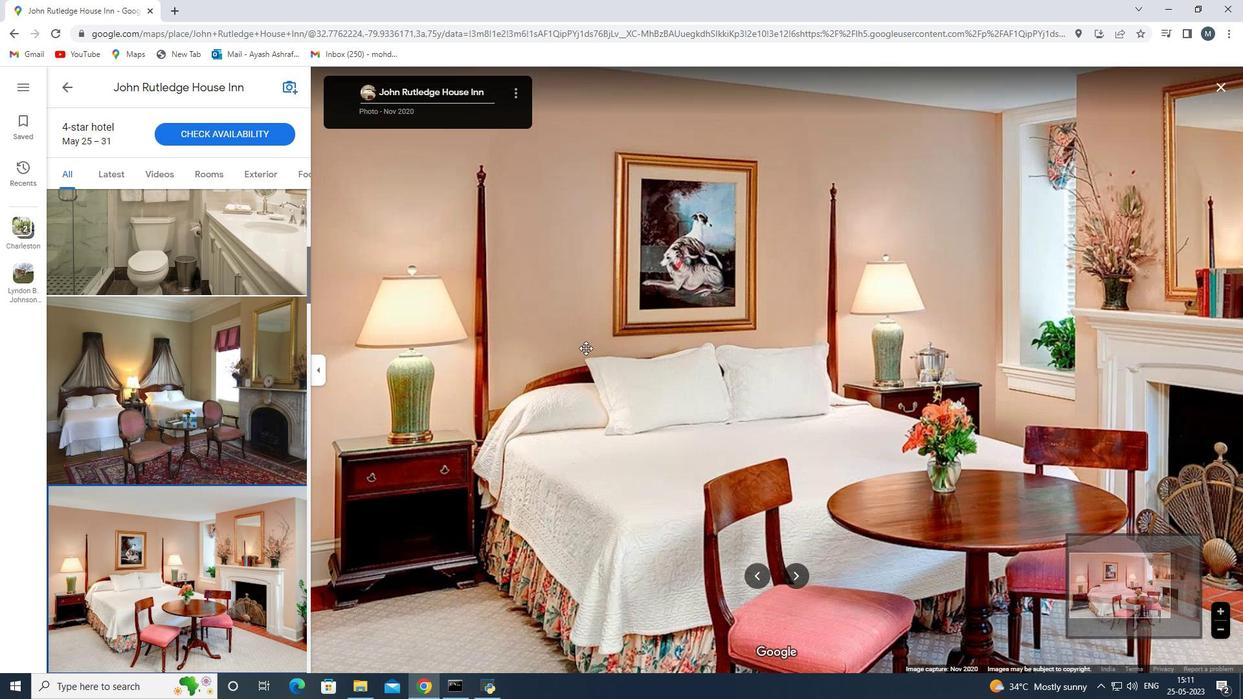 
Action: Mouse scrolled (633, 334) with delta (0, 0)
Screenshot: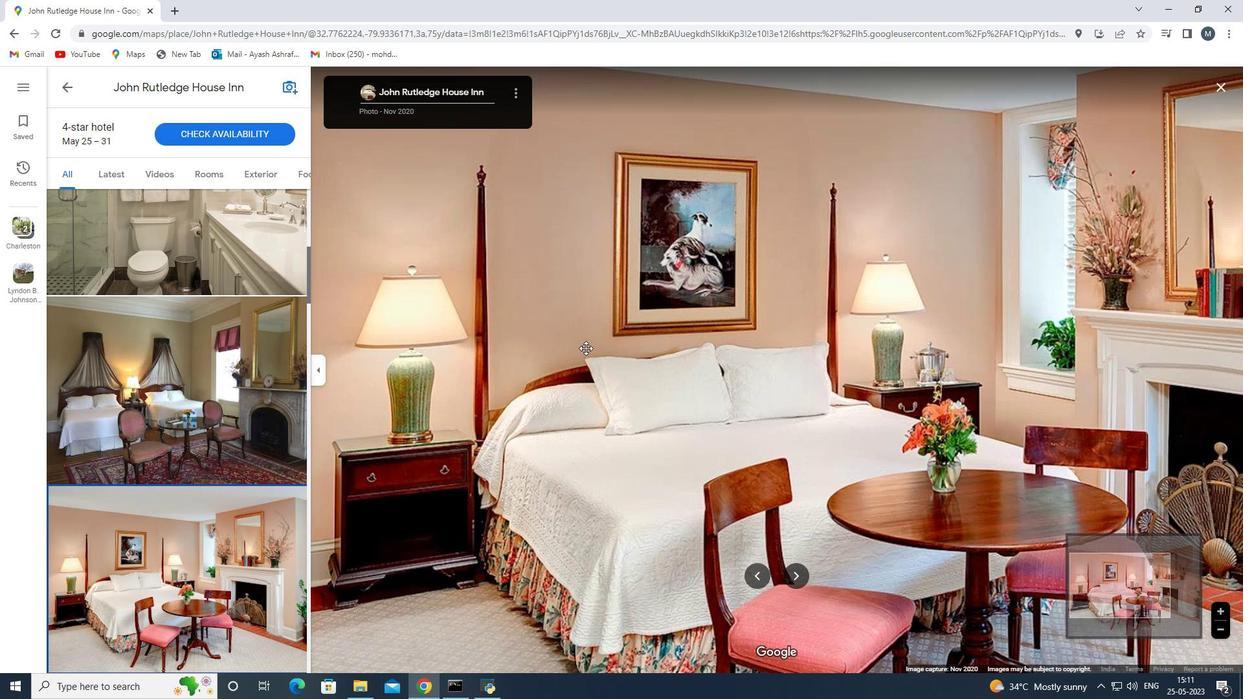
Action: Mouse moved to (647, 325)
Screenshot: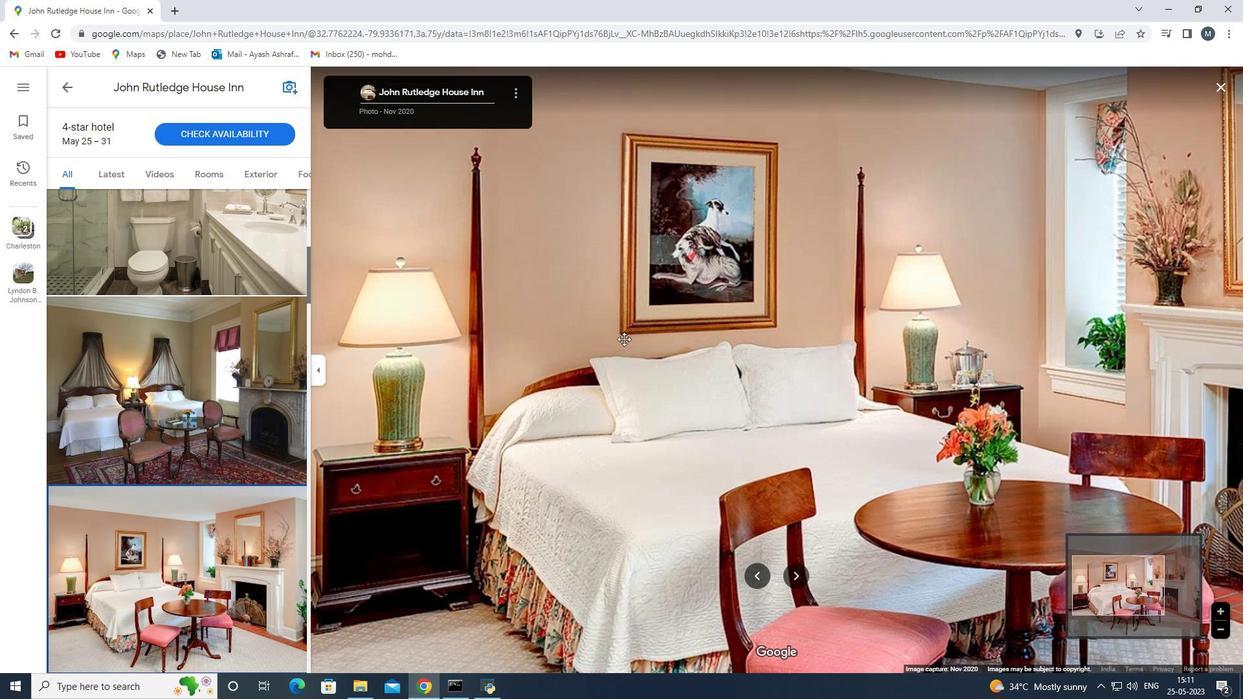 
Action: Mouse scrolled (645, 327) with delta (0, 0)
Screenshot: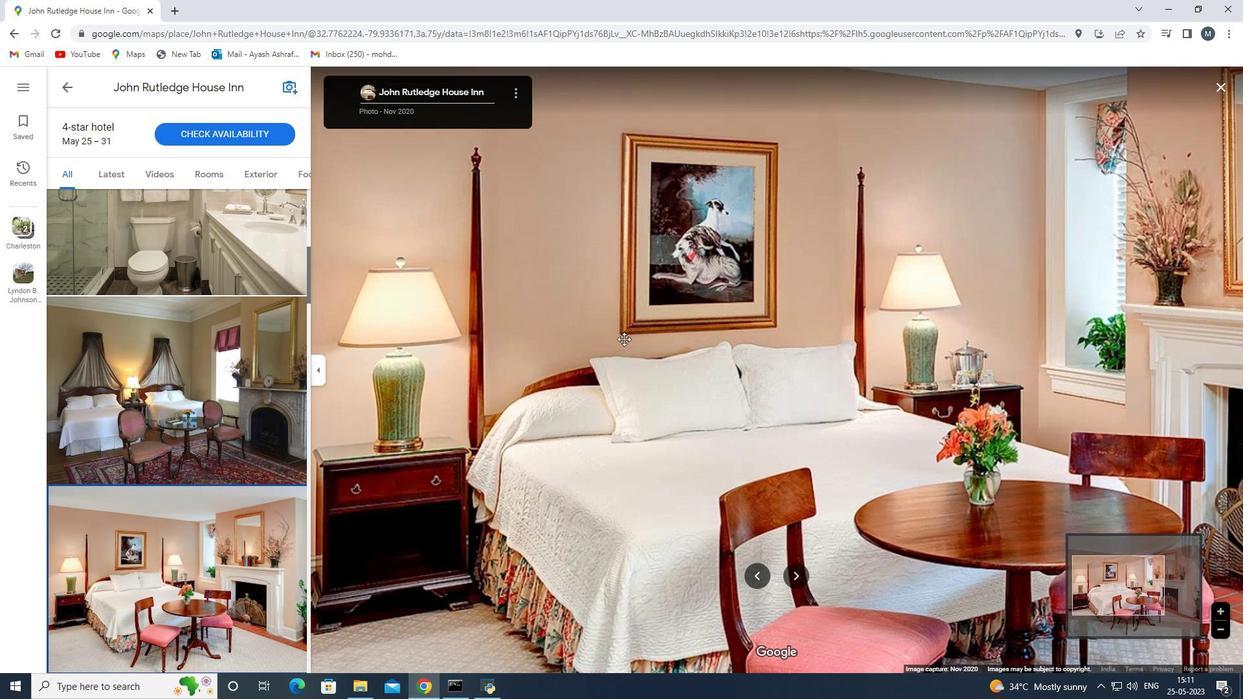 
Action: Mouse moved to (715, 327)
Screenshot: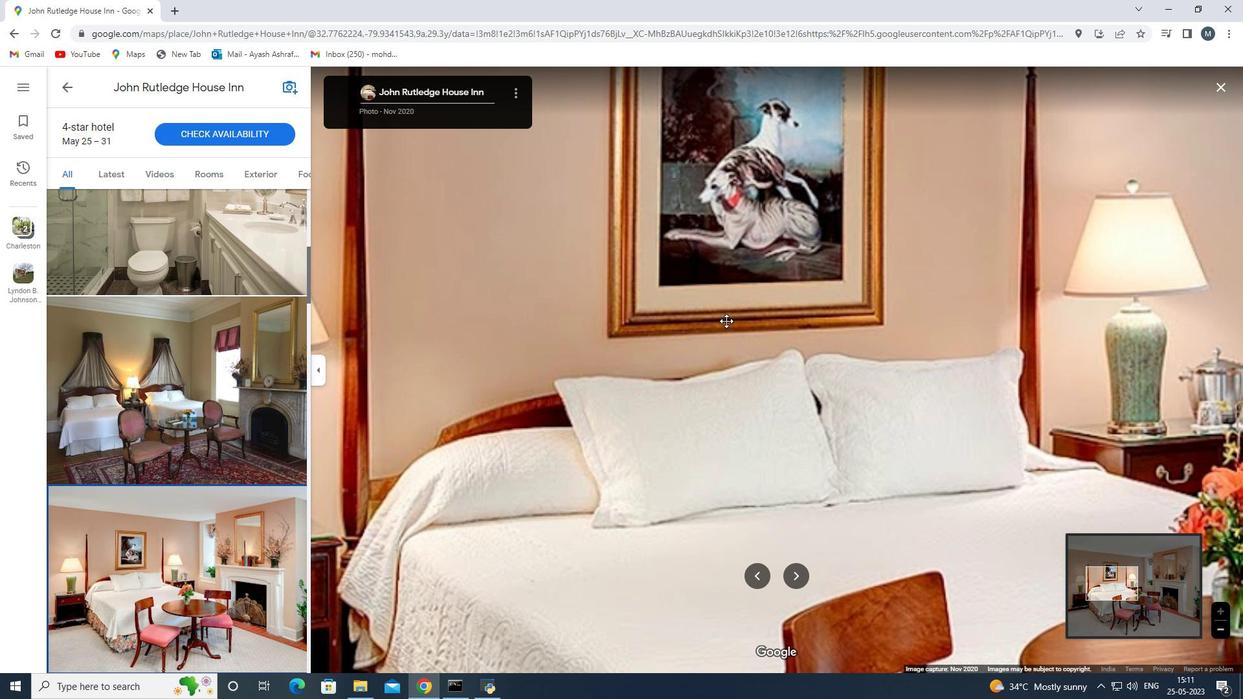 
Action: Mouse scrolled (715, 327) with delta (0, 0)
Screenshot: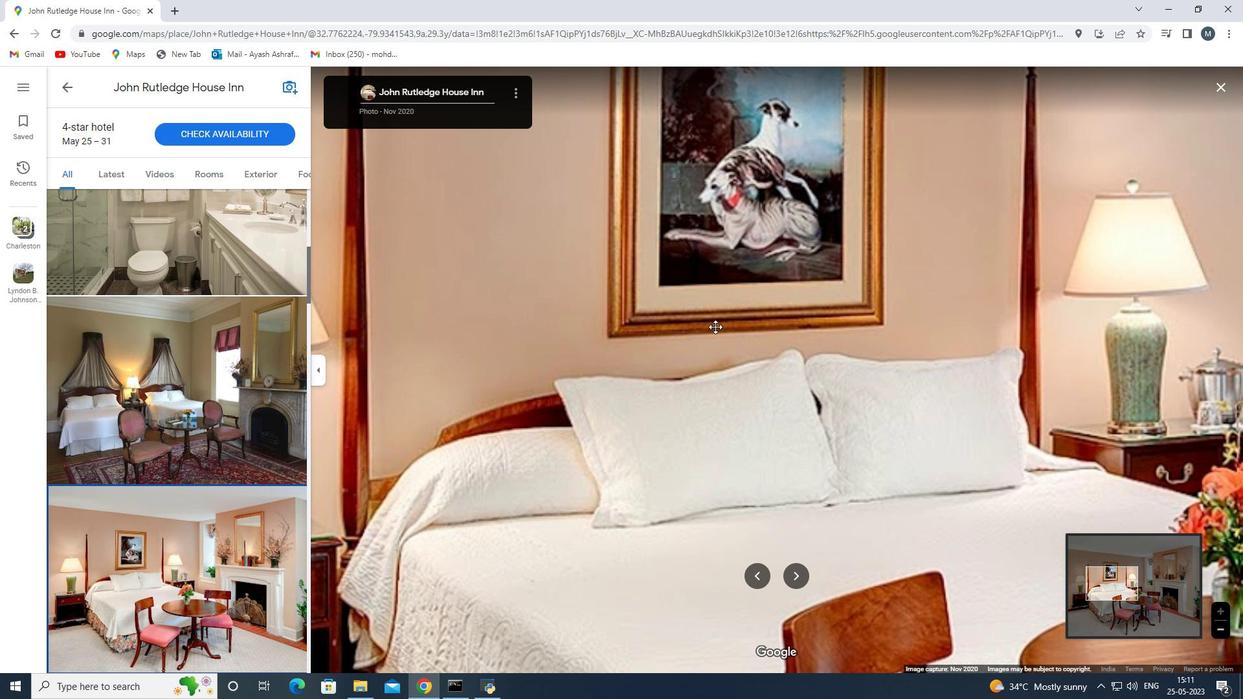 
Action: Mouse scrolled (715, 327) with delta (0, 0)
Screenshot: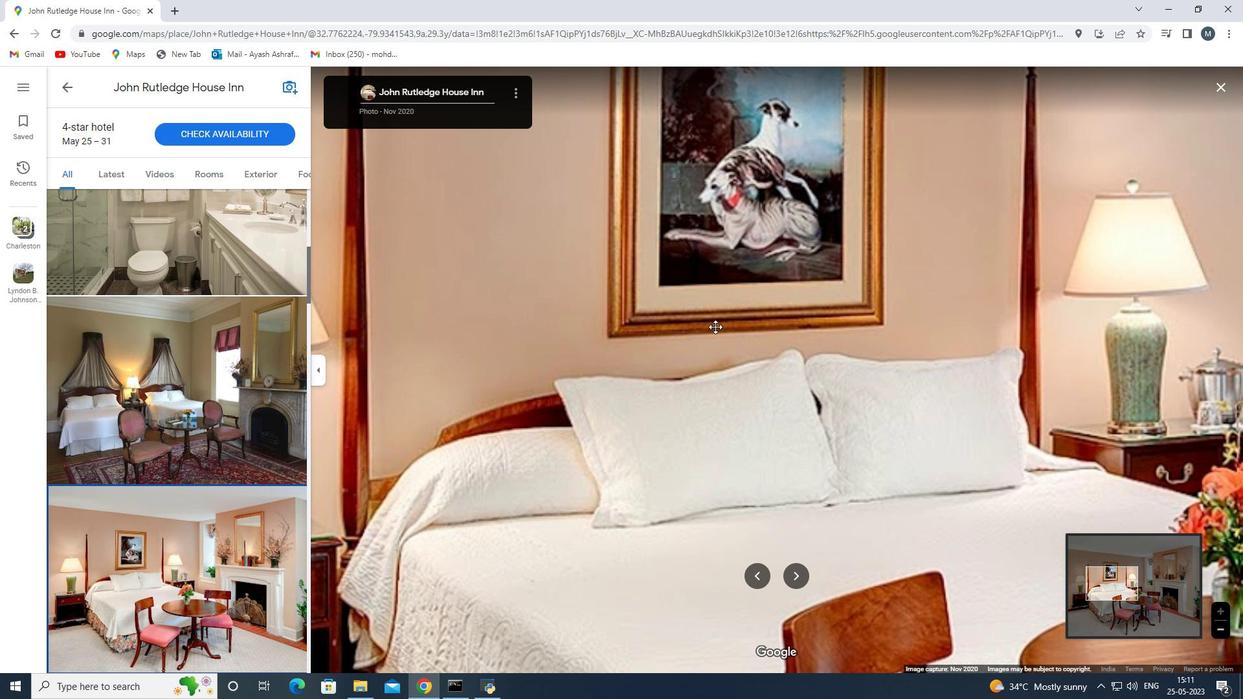 
Action: Mouse scrolled (715, 327) with delta (0, 0)
Screenshot: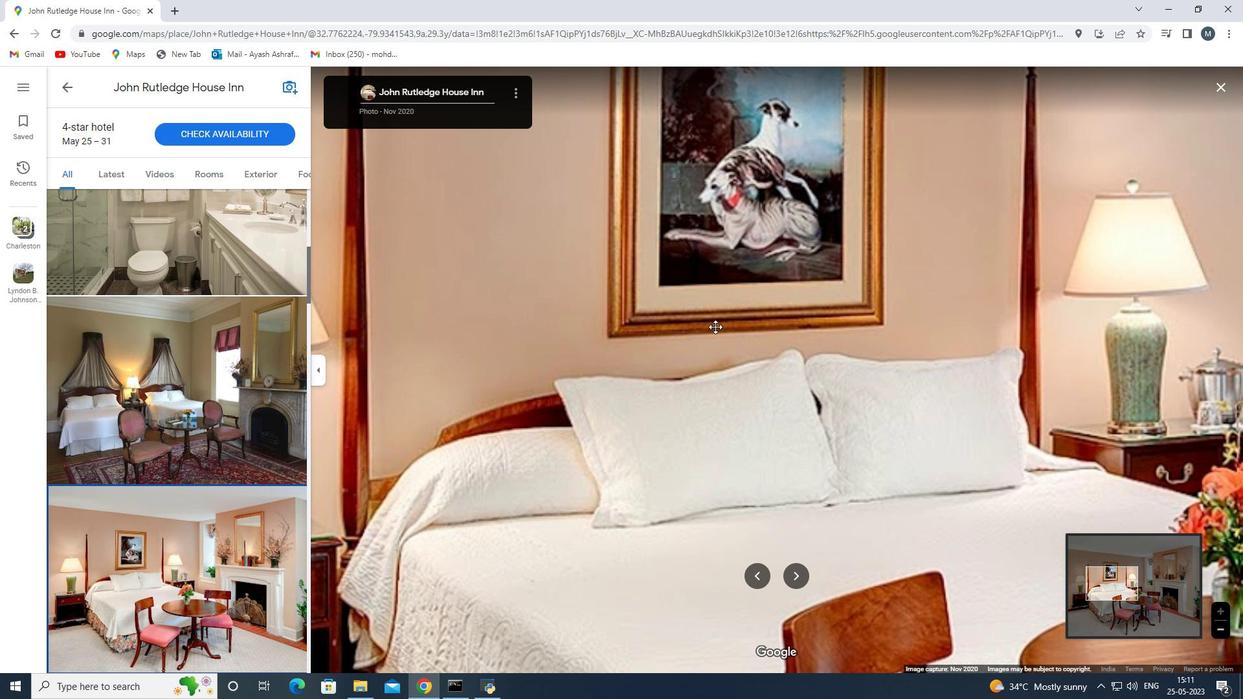 
Action: Mouse moved to (714, 327)
Screenshot: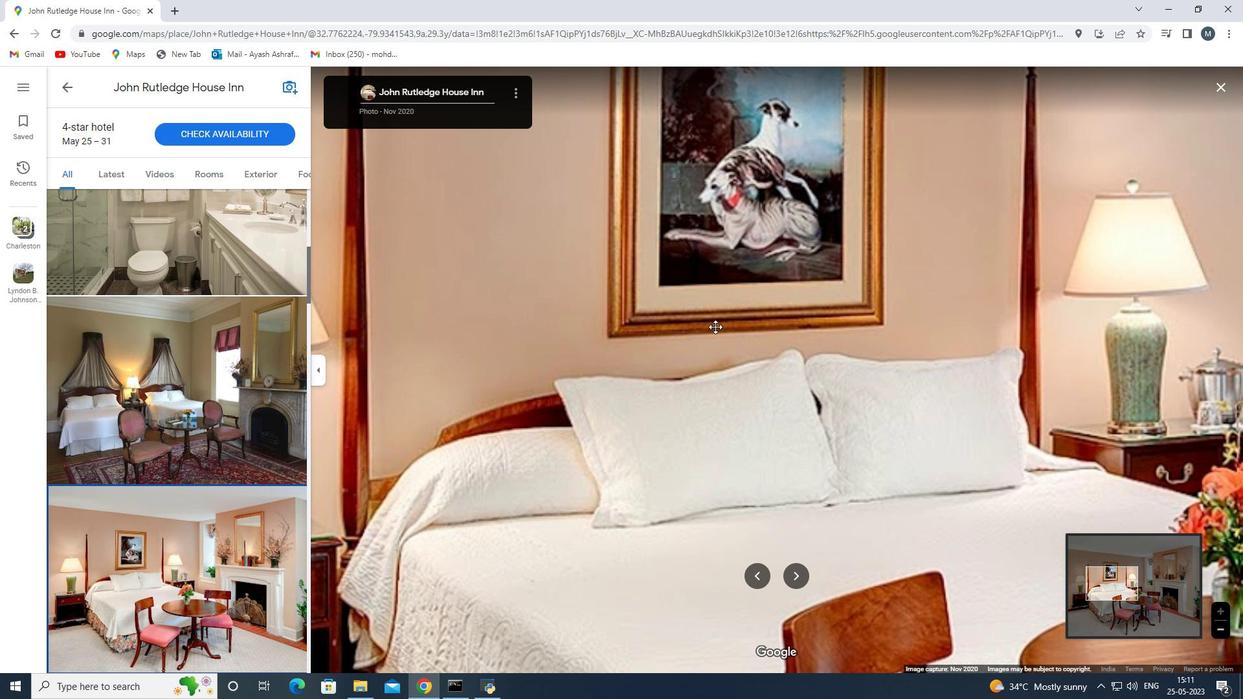 
Action: Mouse scrolled (714, 326) with delta (0, 0)
Screenshot: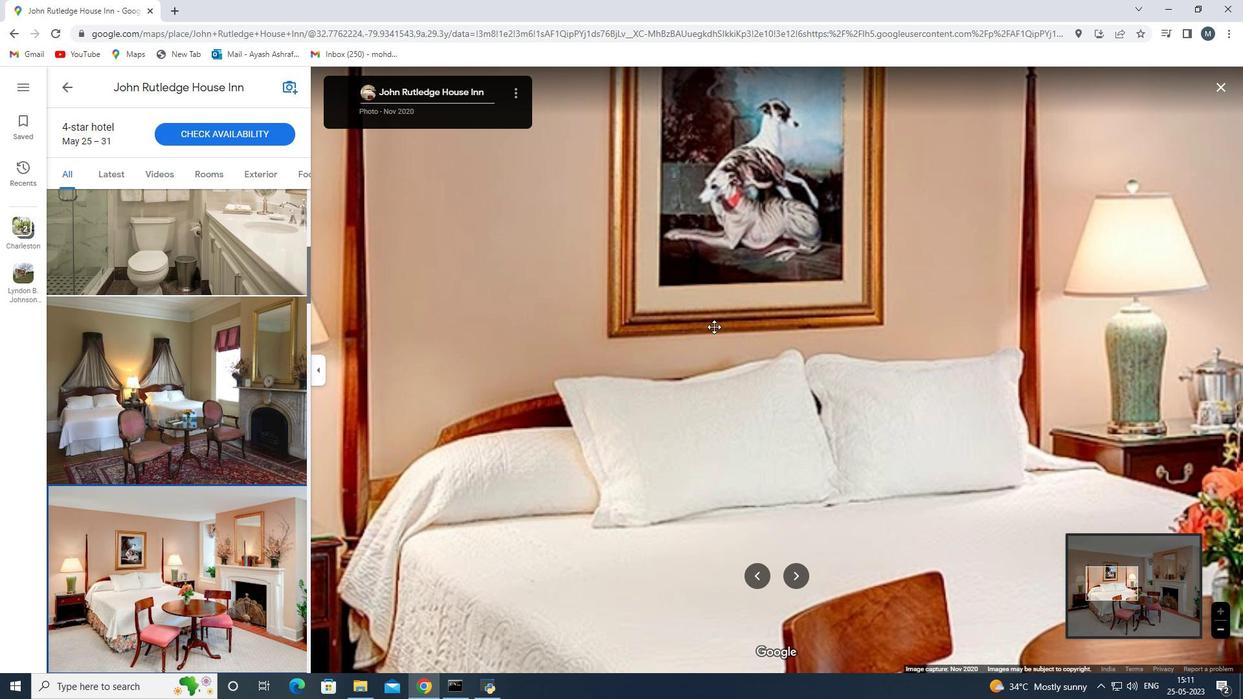 
Action: Mouse moved to (712, 329)
Screenshot: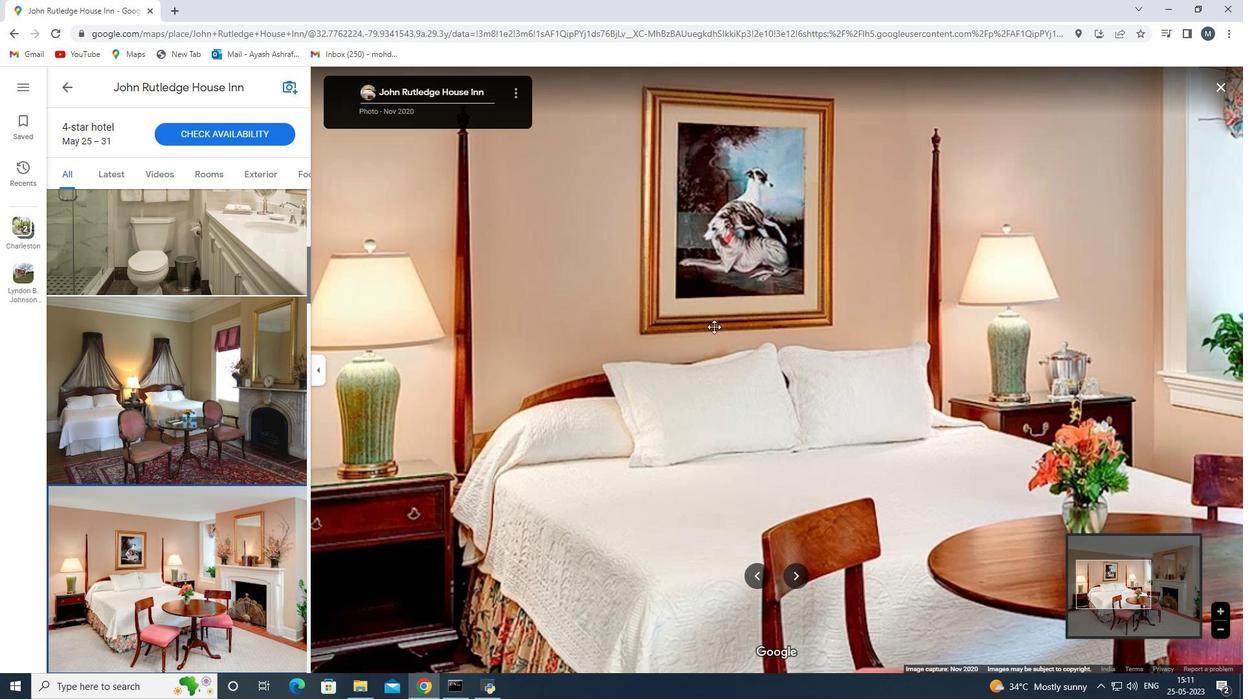 
Action: Mouse scrolled (712, 329) with delta (0, 0)
Screenshot: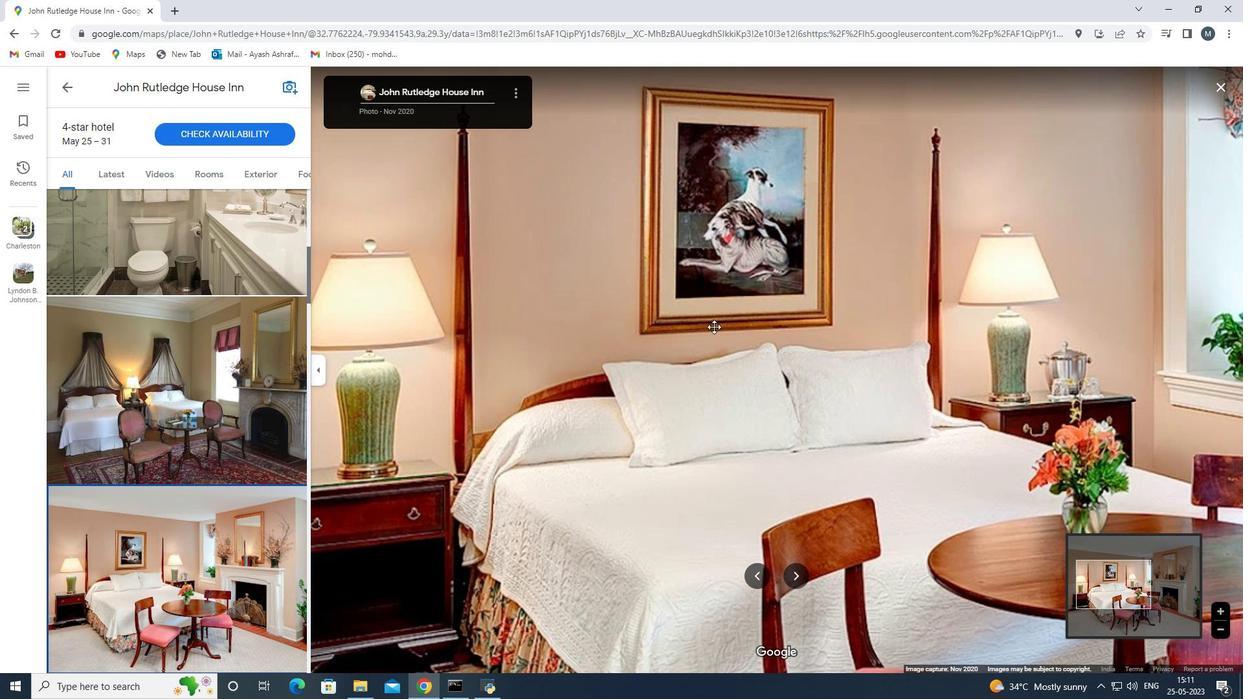
Action: Mouse moved to (710, 334)
Screenshot: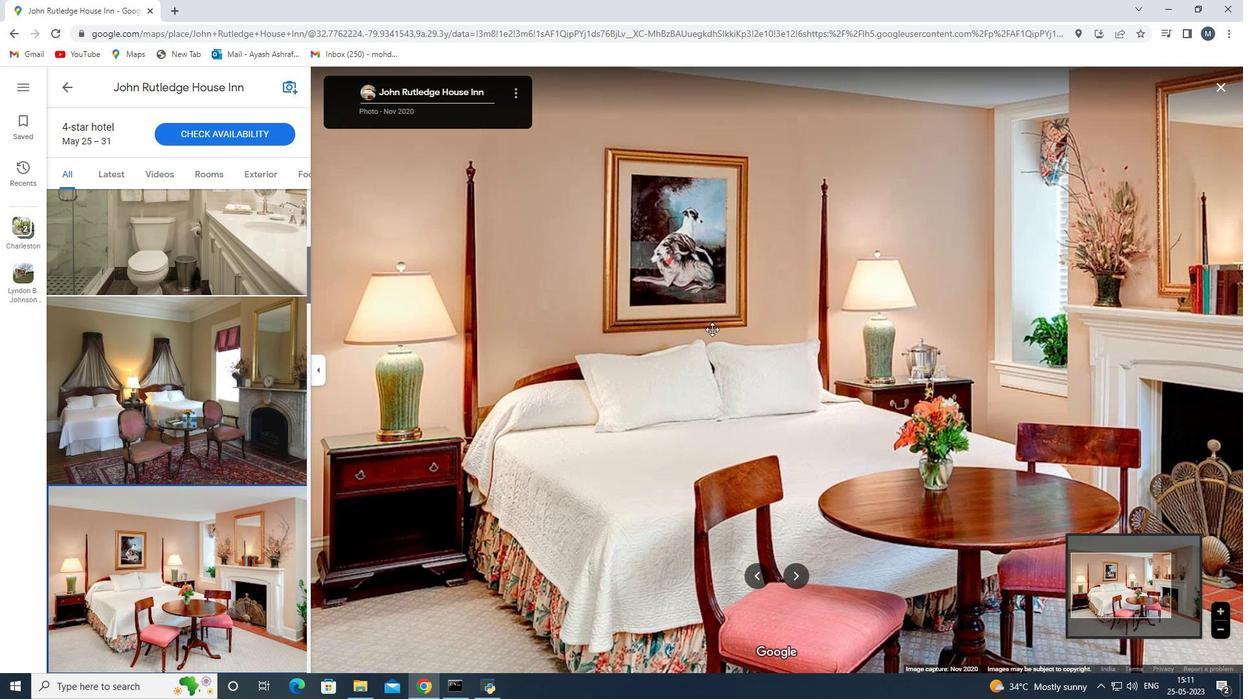 
Action: Mouse scrolled (710, 333) with delta (0, 0)
Screenshot: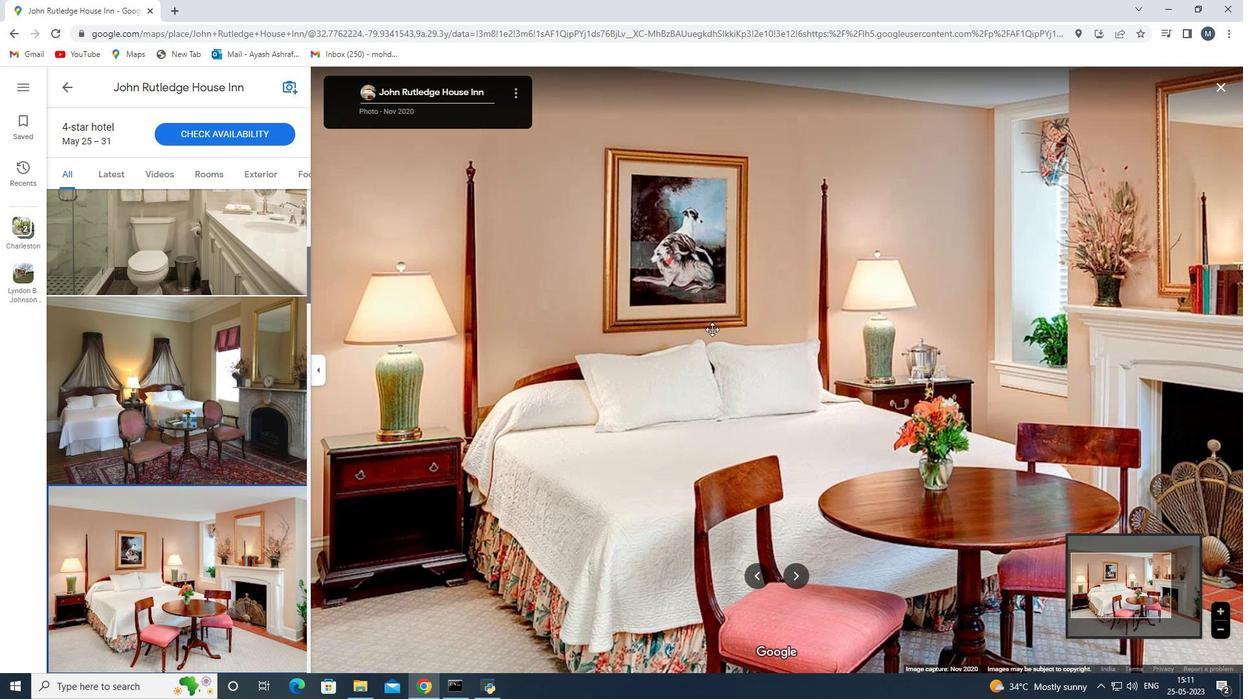 
Action: Mouse moved to (849, 375)
Screenshot: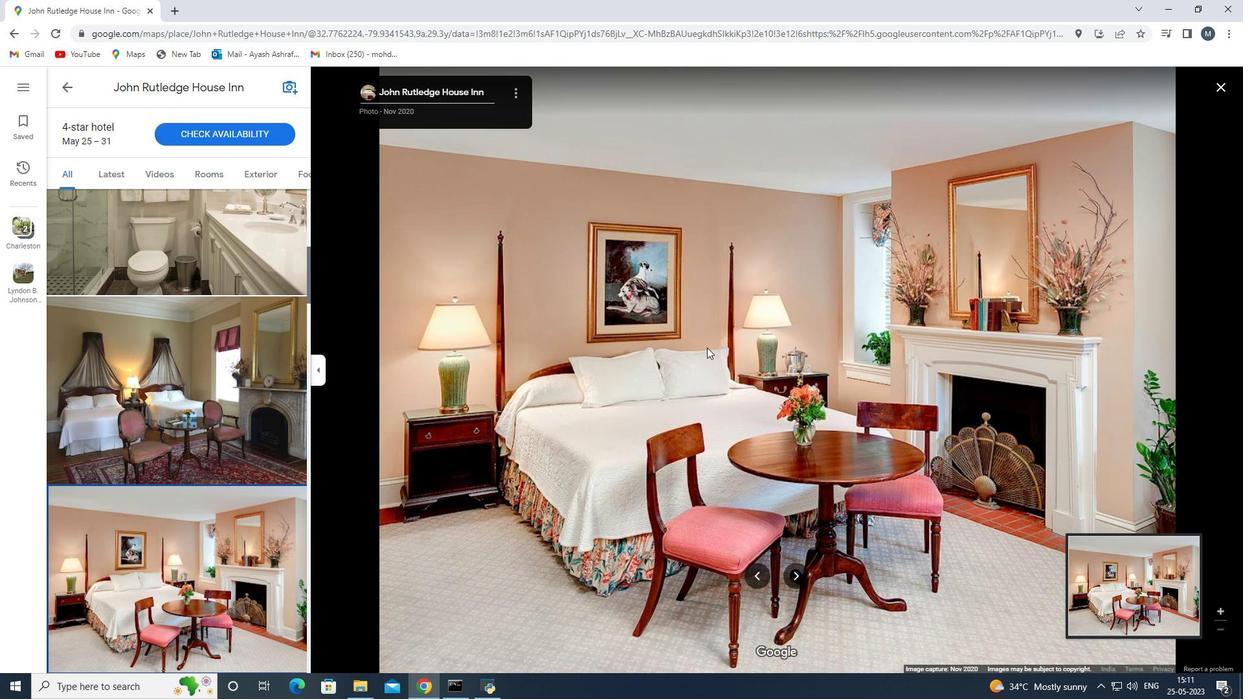 
Action: Mouse scrolled (778, 367) with delta (0, 0)
Screenshot: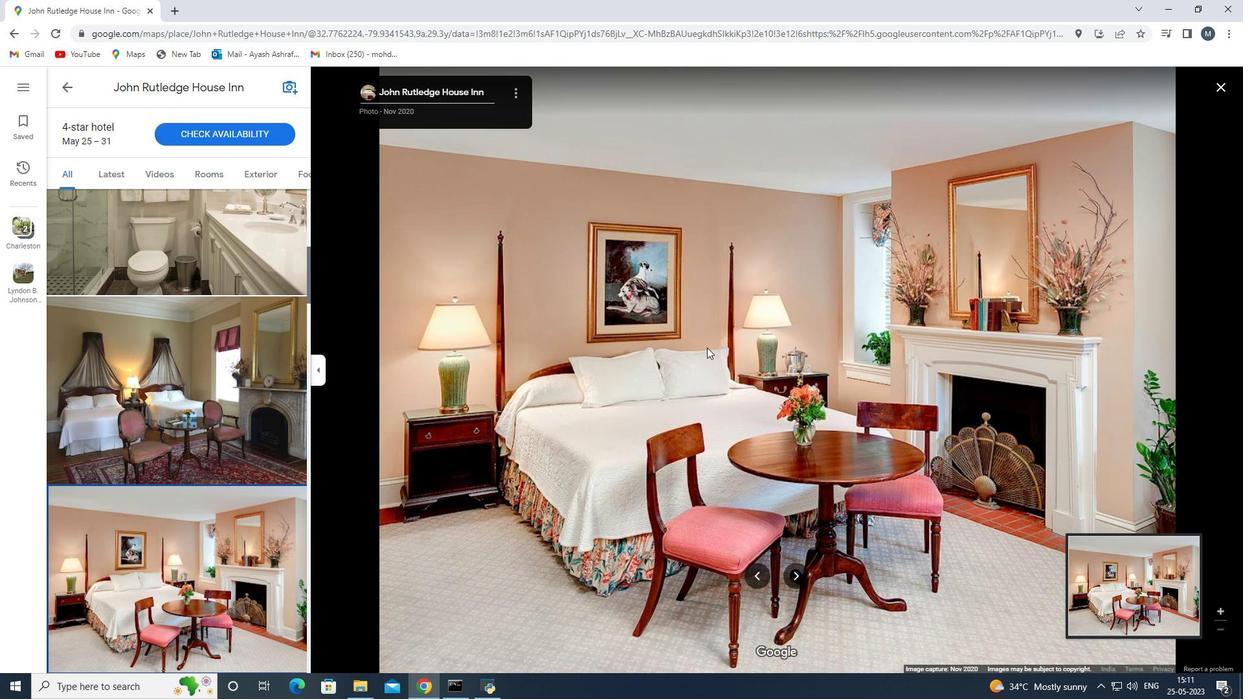 
Action: Mouse moved to (986, 377)
Screenshot: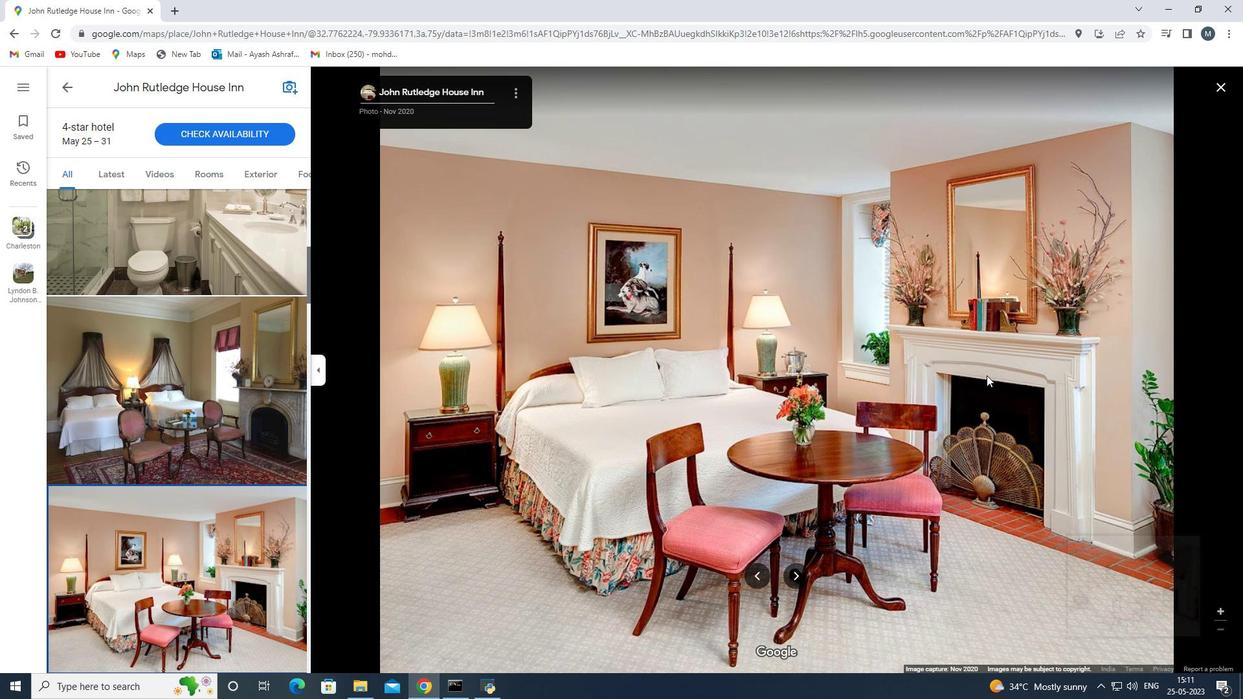 
Action: Mouse scrolled (988, 375) with delta (0, 0)
Screenshot: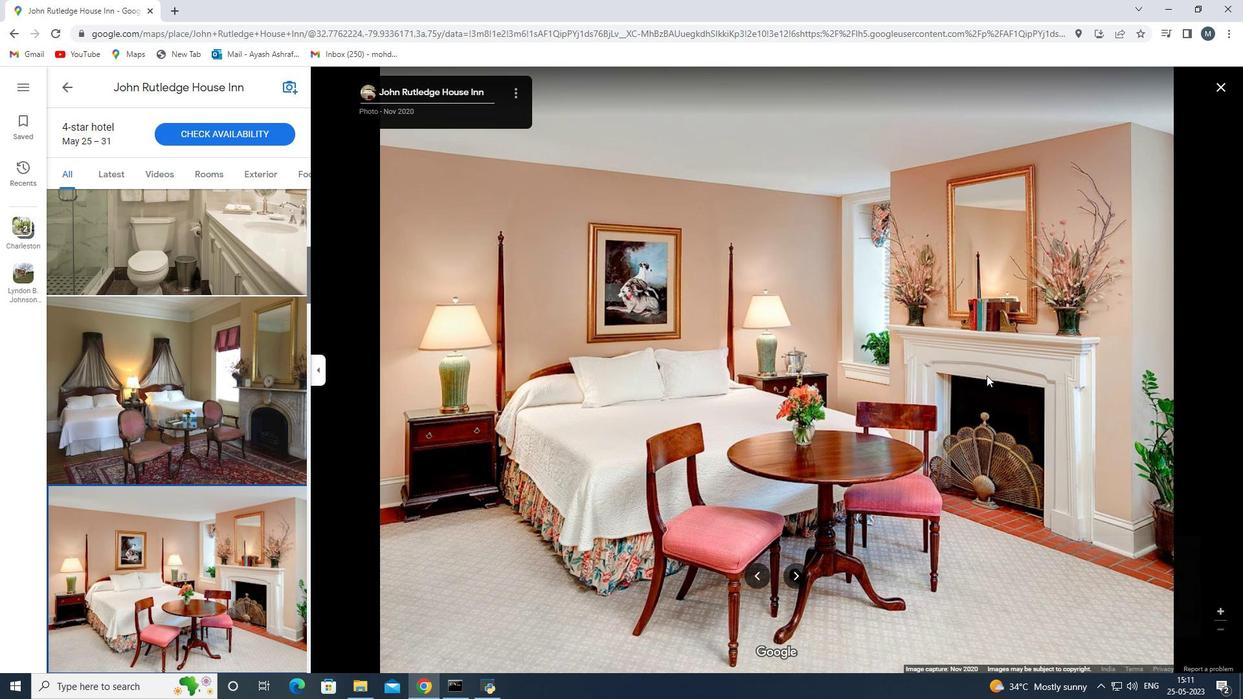 
Action: Mouse moved to (978, 384)
Screenshot: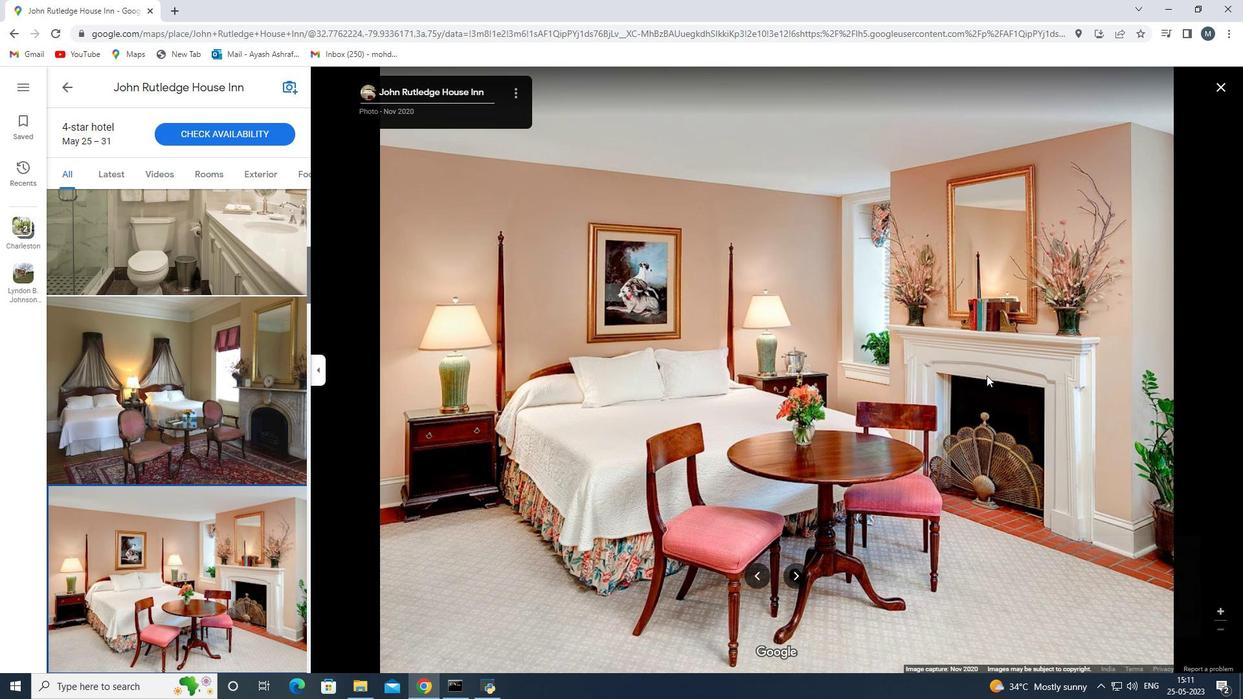 
Action: Mouse scrolled (986, 377) with delta (0, 0)
Screenshot: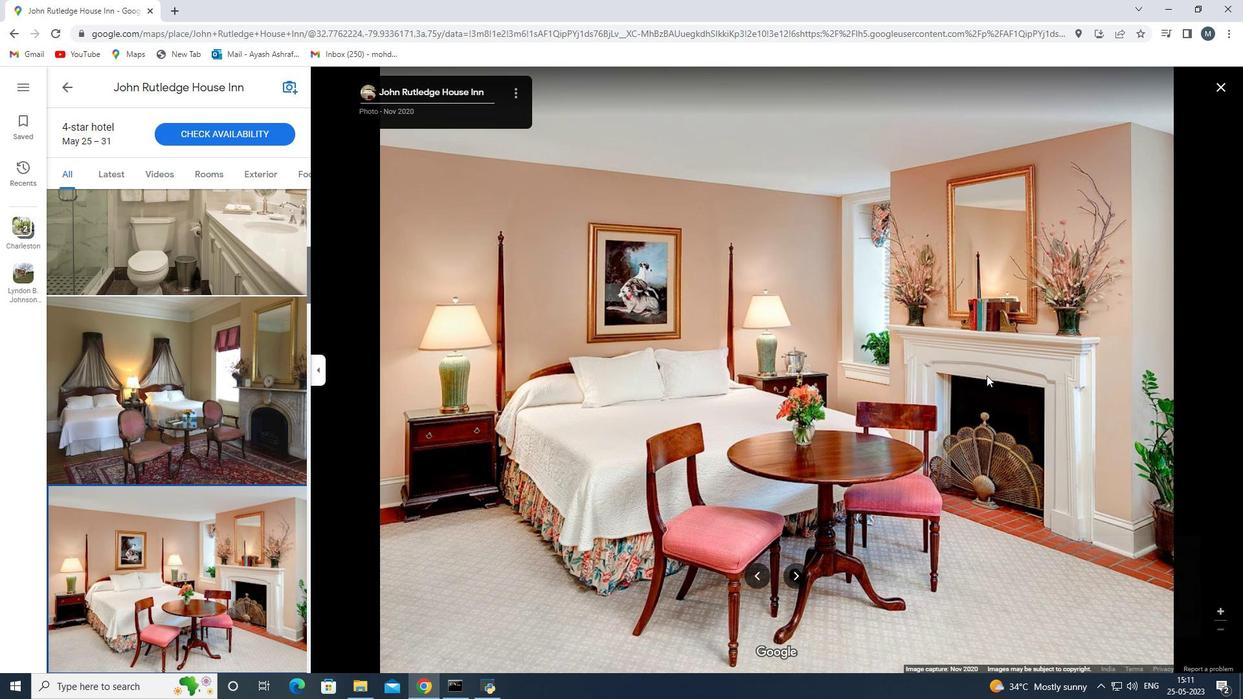 
Action: Mouse moved to (978, 384)
Screenshot: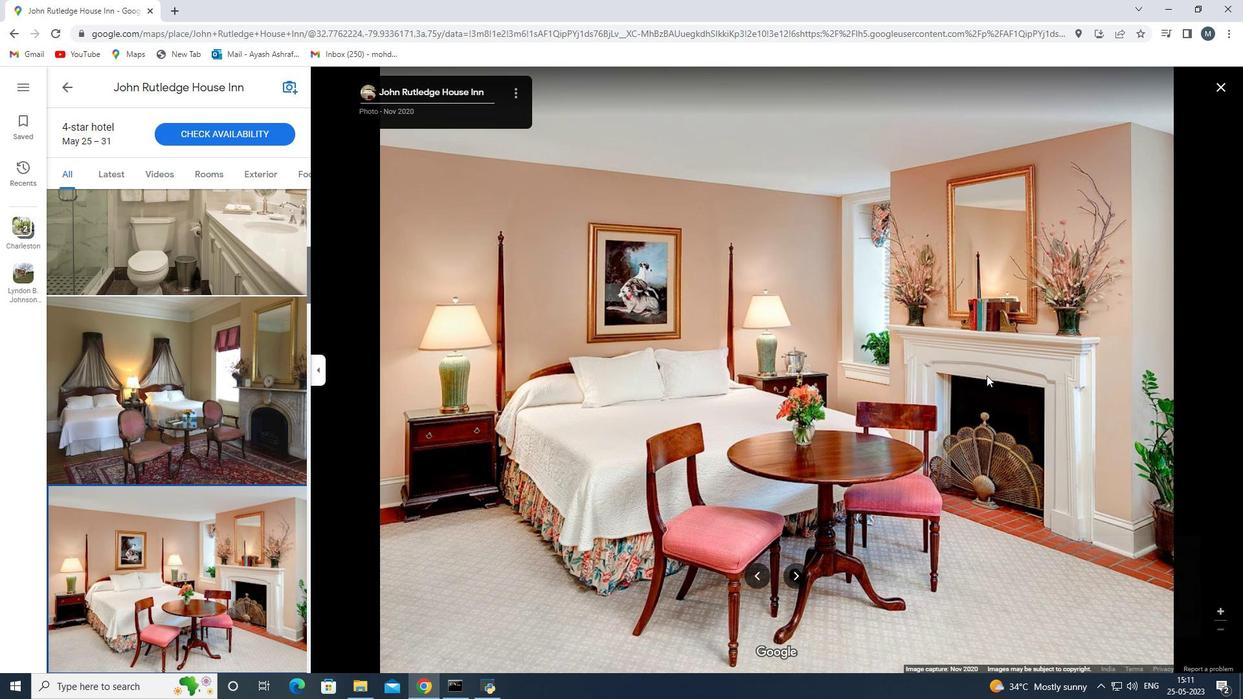 
Action: Key pressed <Key.down><Key.down>
Screenshot: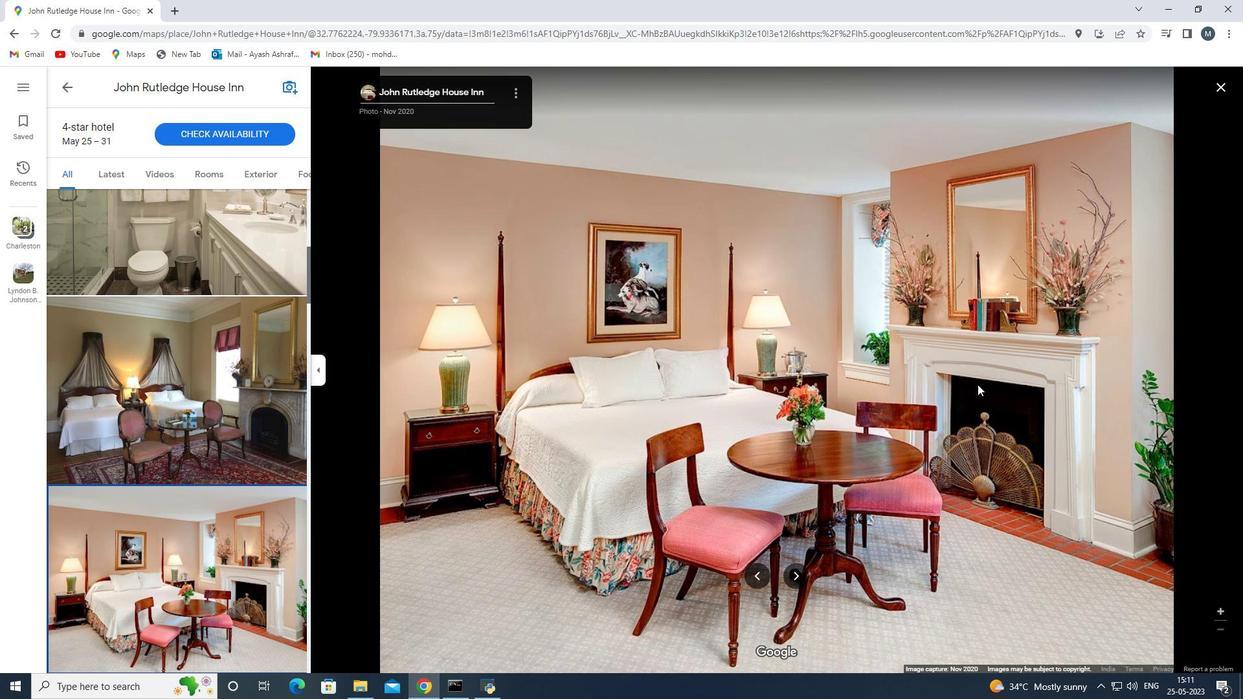 
Action: Mouse moved to (195, 374)
Screenshot: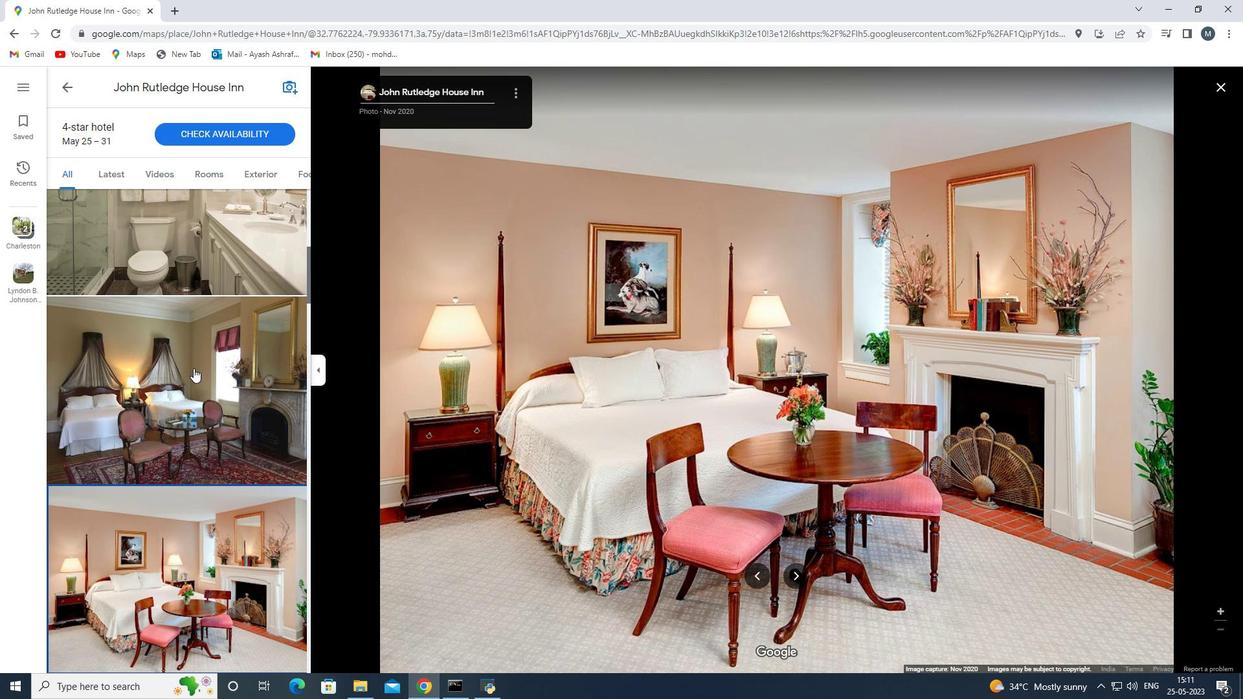 
Action: Mouse pressed left at (195, 374)
Screenshot: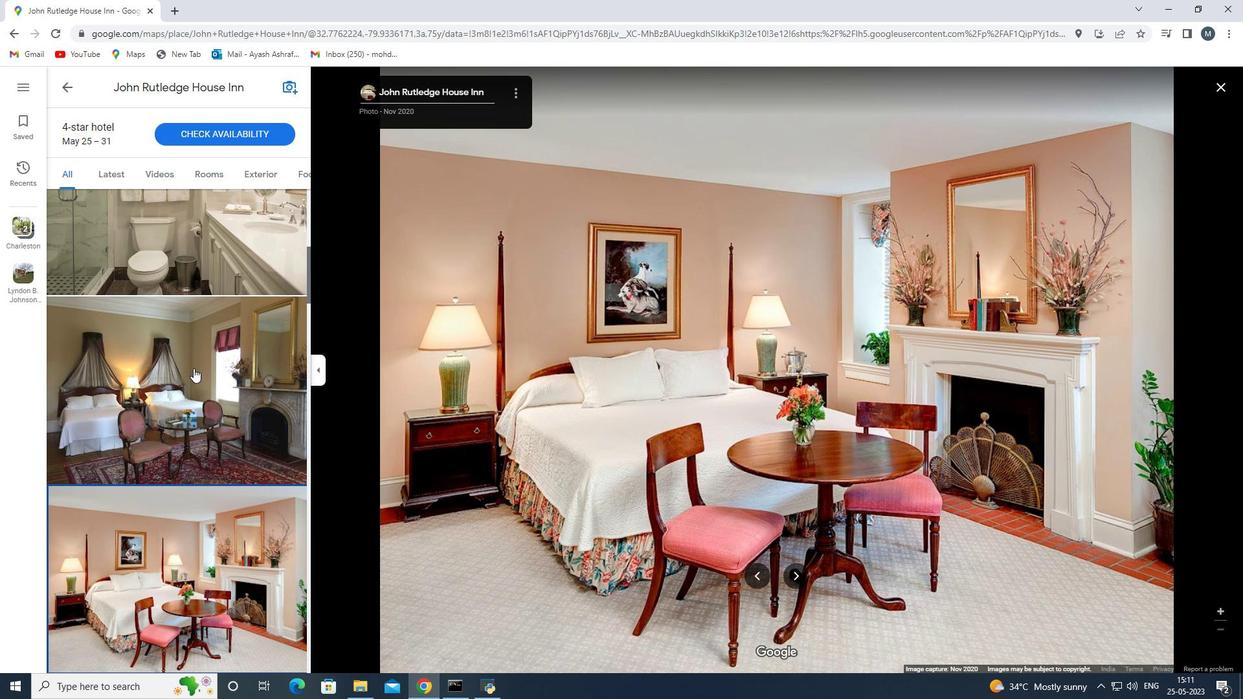 
Action: Key pressed <Key.down><Key.down><Key.down><Key.down><Key.down><Key.down><Key.down><Key.down><Key.down><Key.down><Key.down><Key.down><Key.down><Key.down><Key.down><Key.down><Key.down><Key.down><Key.down><Key.down><Key.down><Key.down><Key.down><Key.down><Key.down><Key.down><Key.down><Key.down><Key.down><Key.down><Key.down><Key.down><Key.down><Key.down><Key.down><Key.down><Key.down><Key.down><Key.down><Key.down><Key.down><Key.down><Key.down><Key.down><Key.down><Key.down><Key.down><Key.down><Key.down><Key.down><Key.down><Key.down><Key.down><Key.down><Key.down><Key.down><Key.down><Key.down>
Screenshot: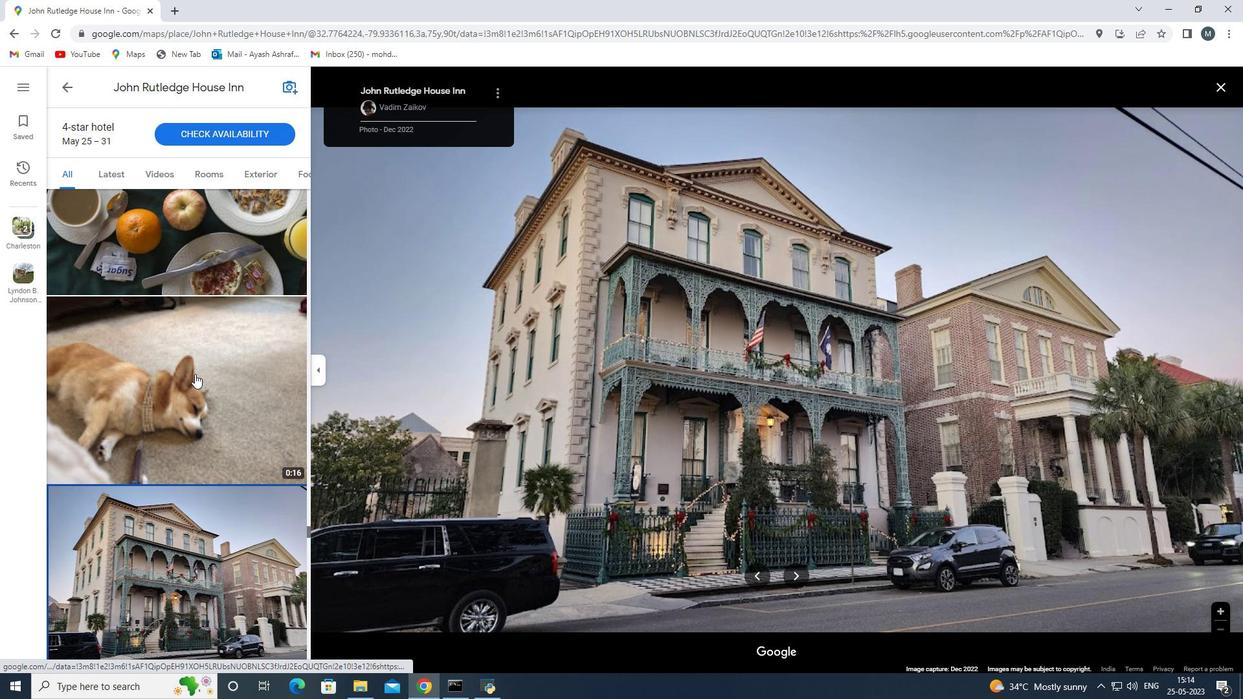 
Action: Mouse moved to (263, 133)
Screenshot: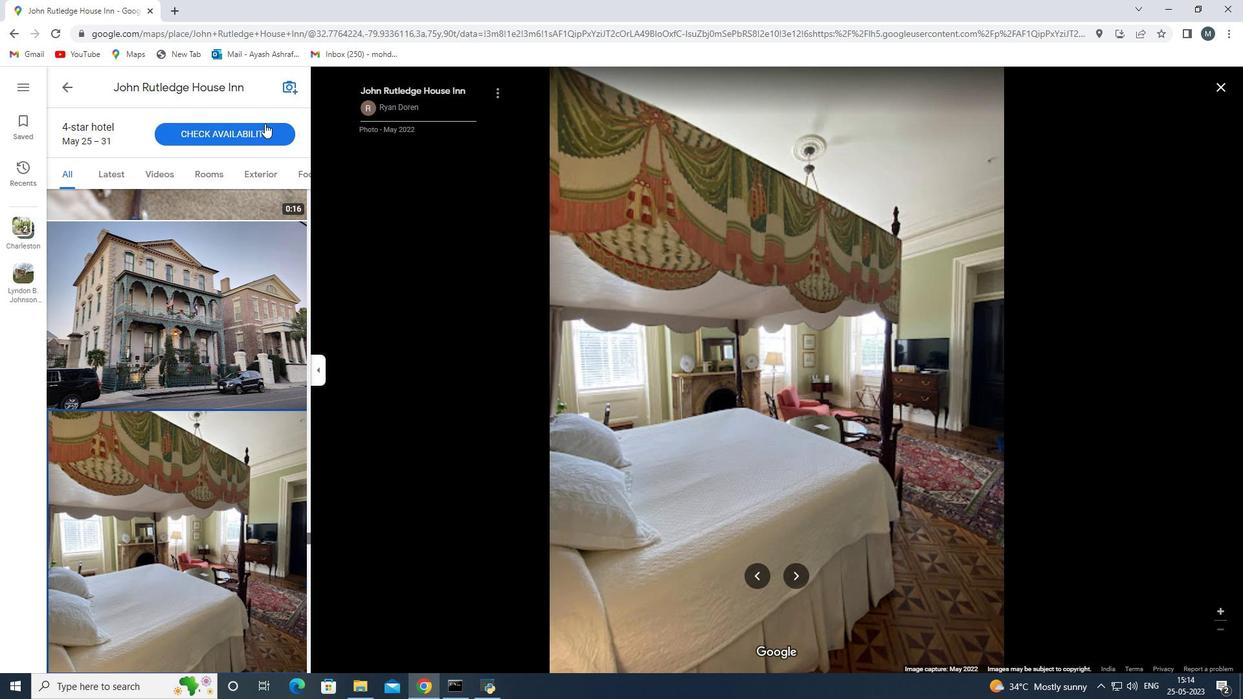 
Action: Mouse pressed left at (263, 133)
Screenshot: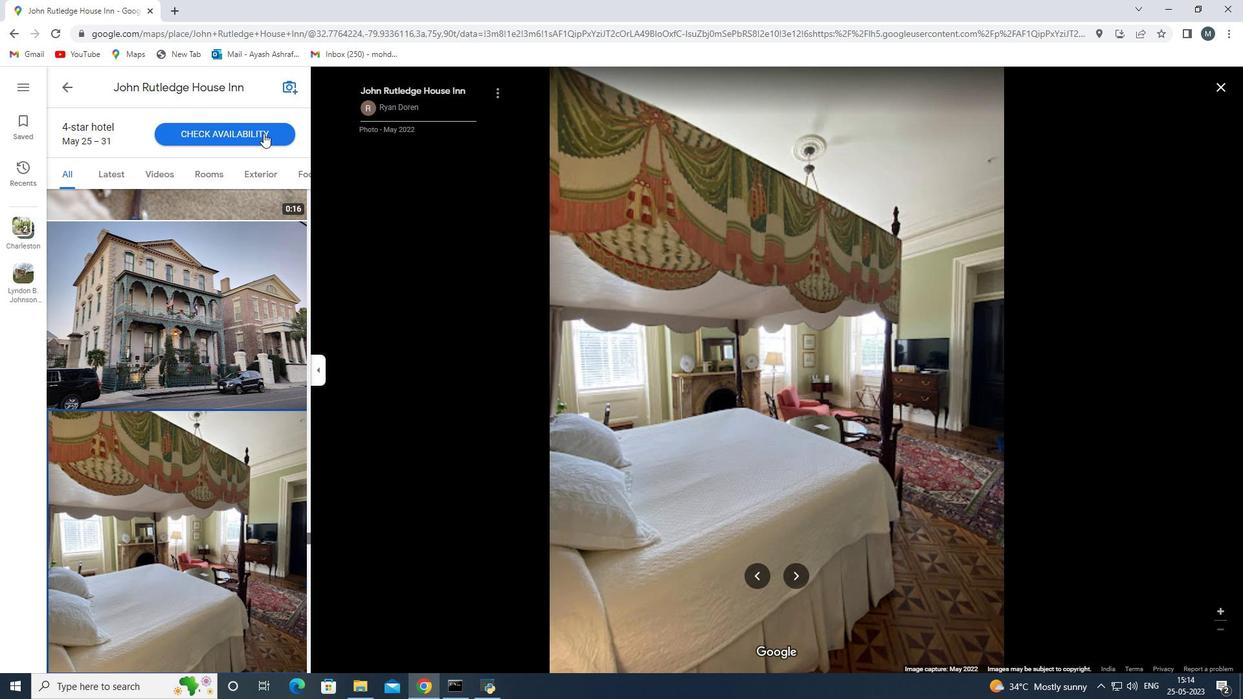 
Action: Mouse moved to (594, 366)
Screenshot: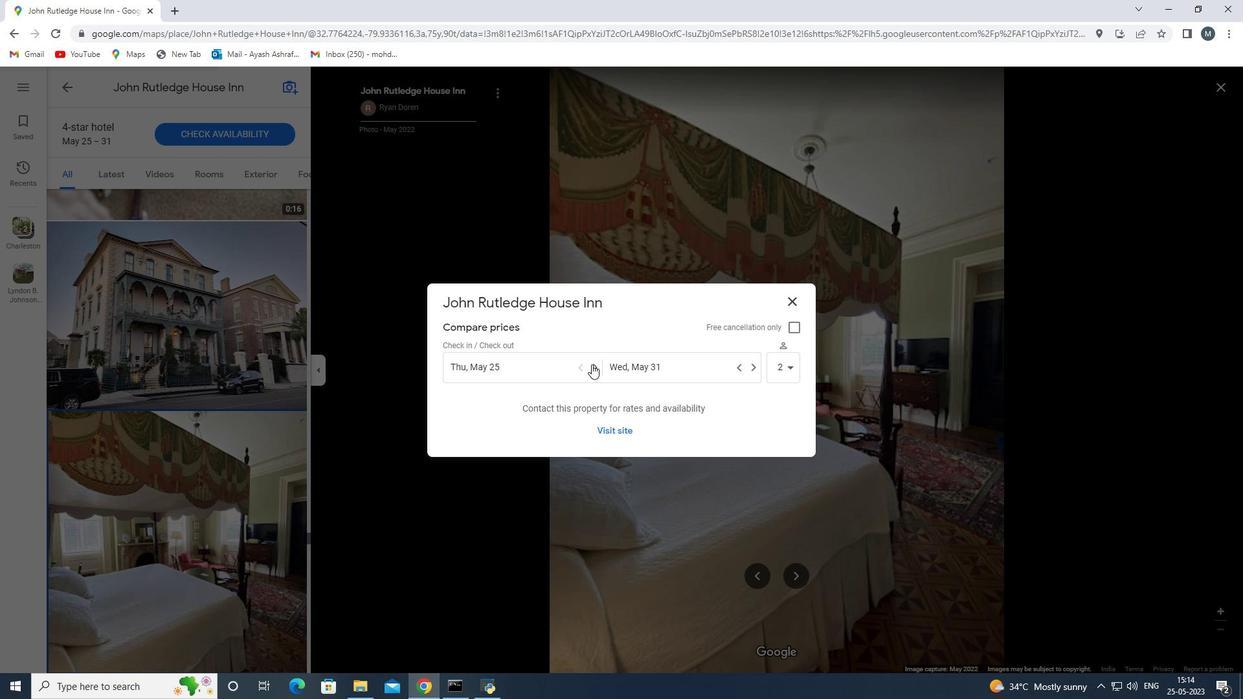 
Action: Mouse pressed left at (594, 366)
Screenshot: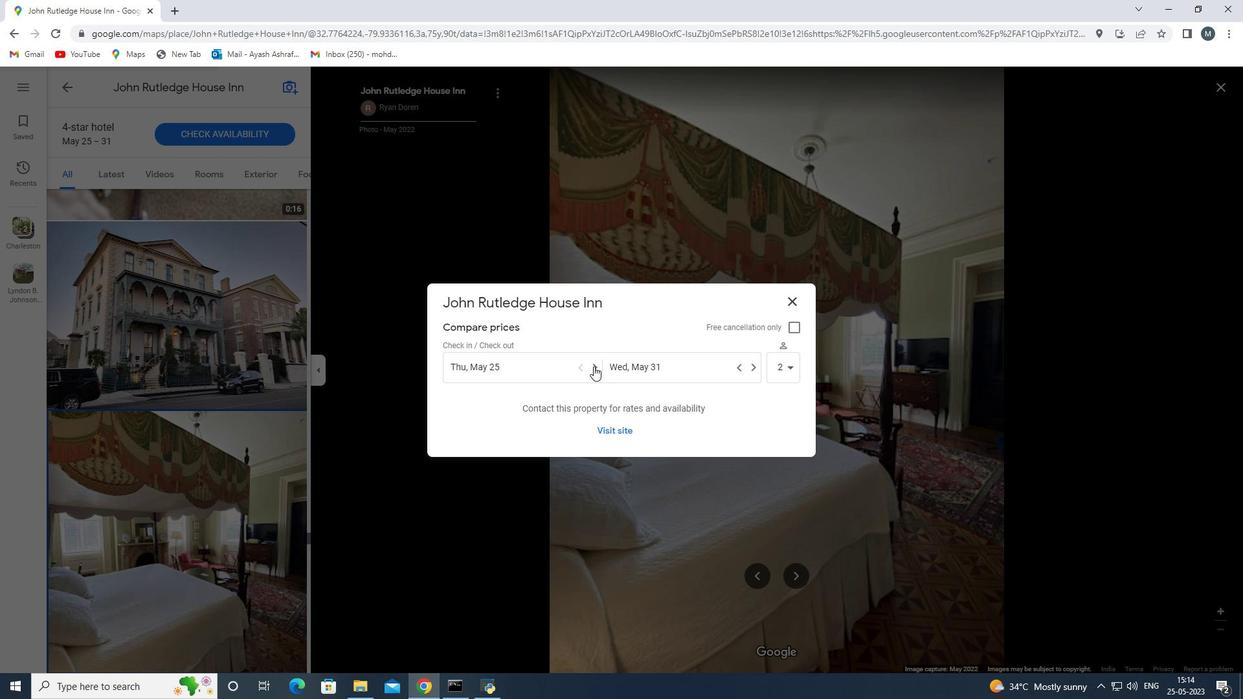 
Action: Mouse pressed left at (594, 366)
Screenshot: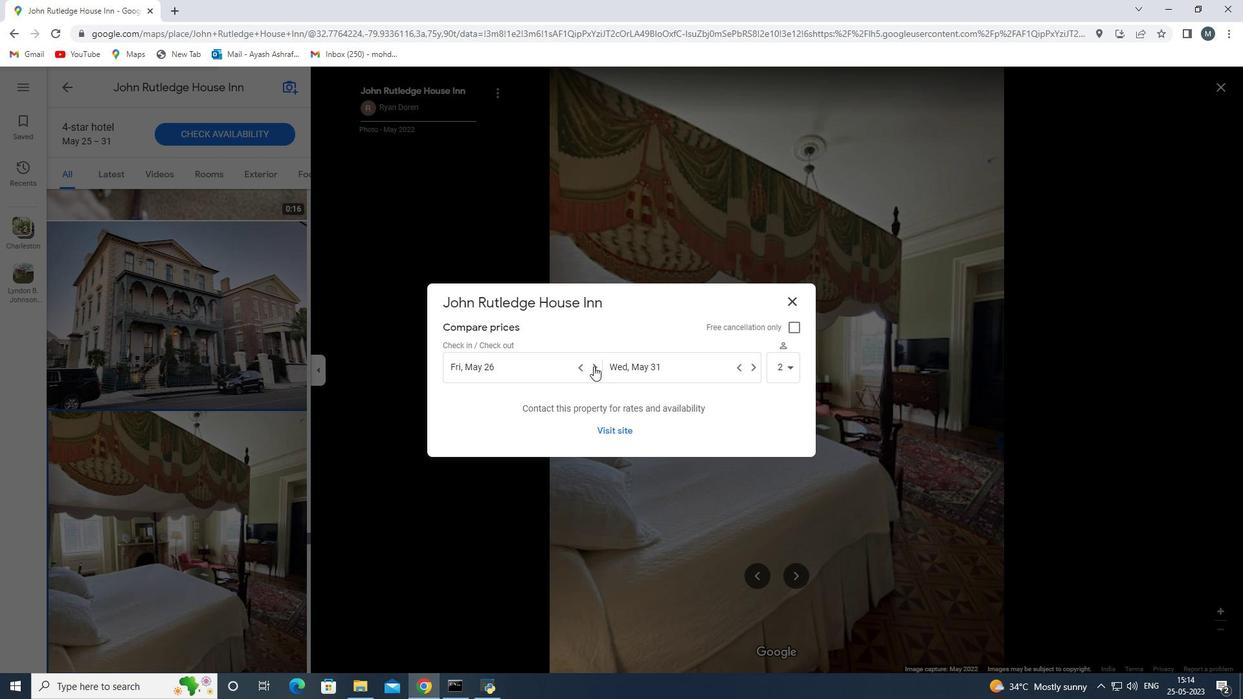 
Action: Mouse pressed left at (594, 366)
Screenshot: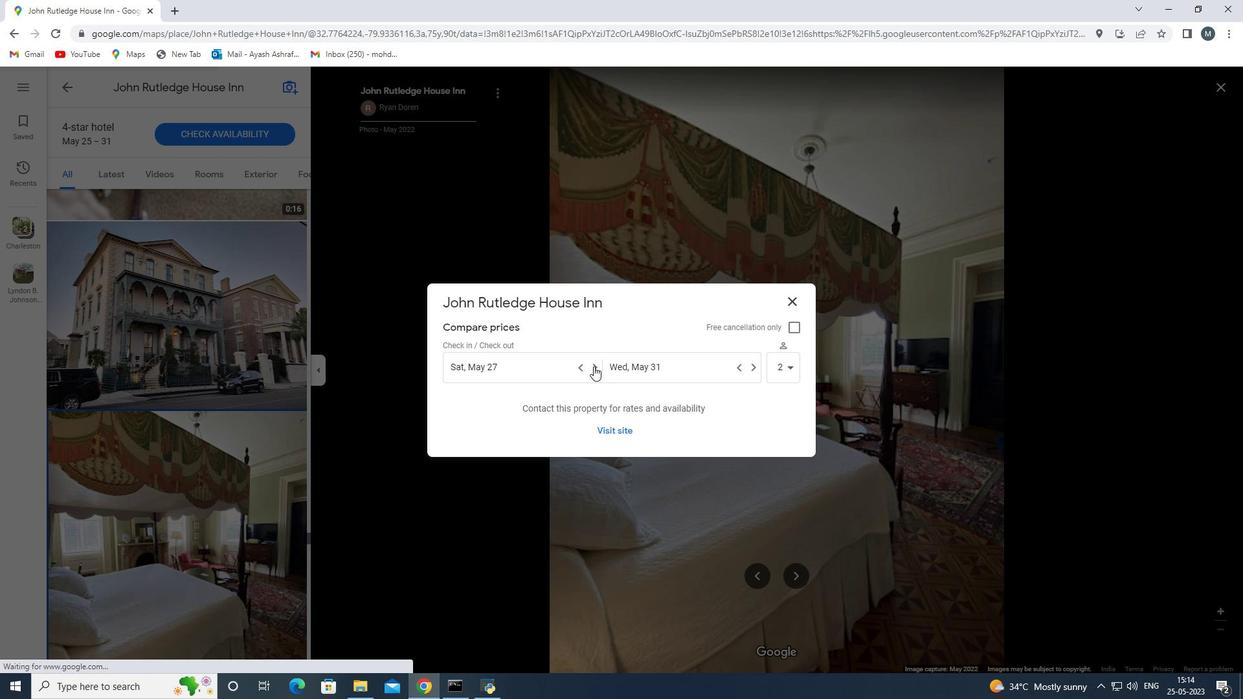 
Action: Mouse moved to (532, 374)
Screenshot: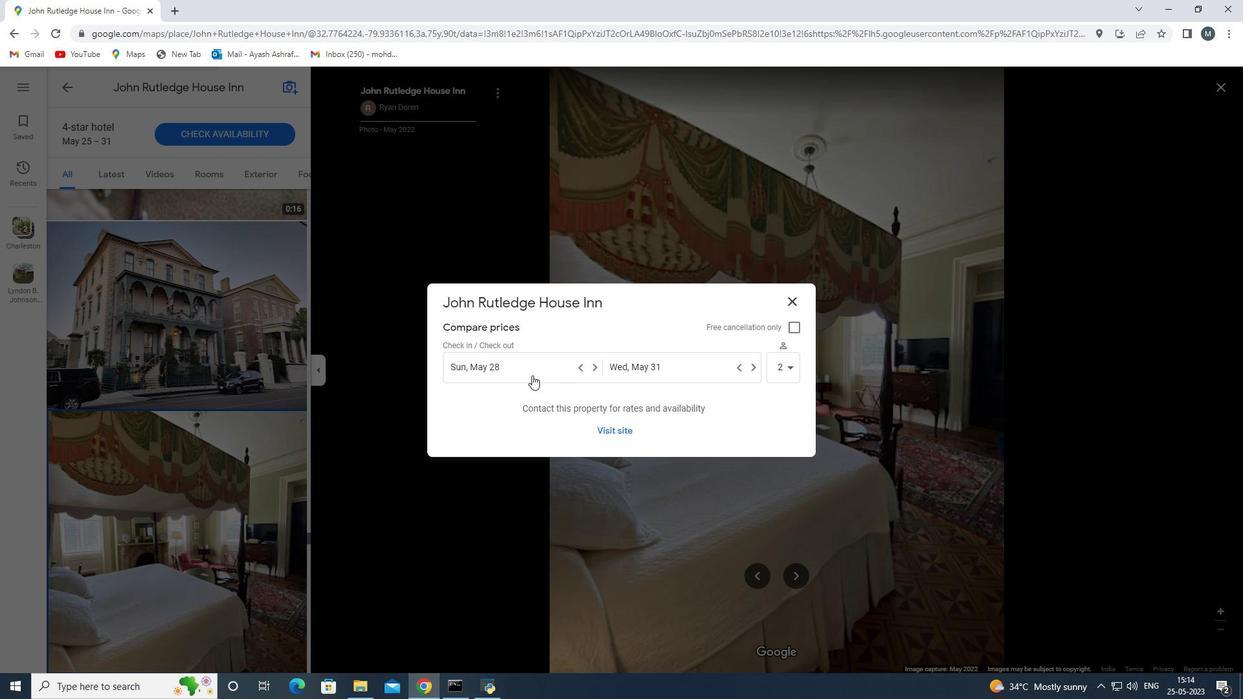 
Action: Mouse pressed left at (532, 374)
Screenshot: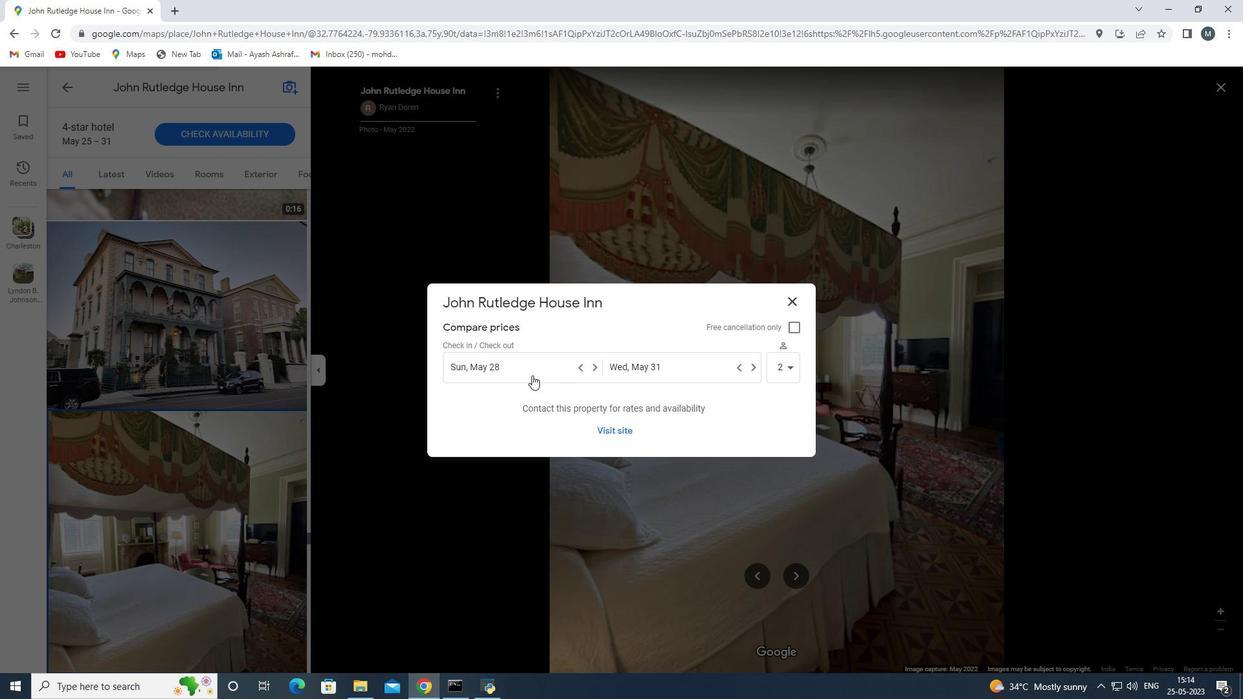 
Action: Mouse moved to (597, 406)
Screenshot: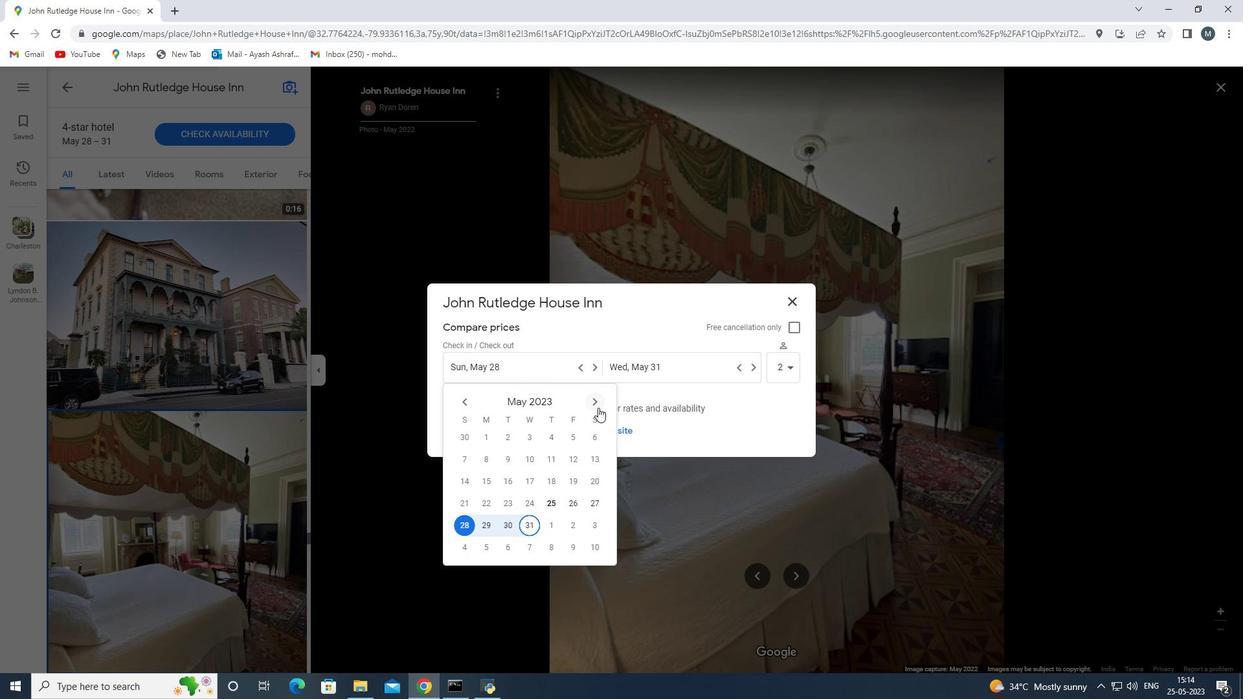 
Action: Mouse pressed left at (597, 406)
Screenshot: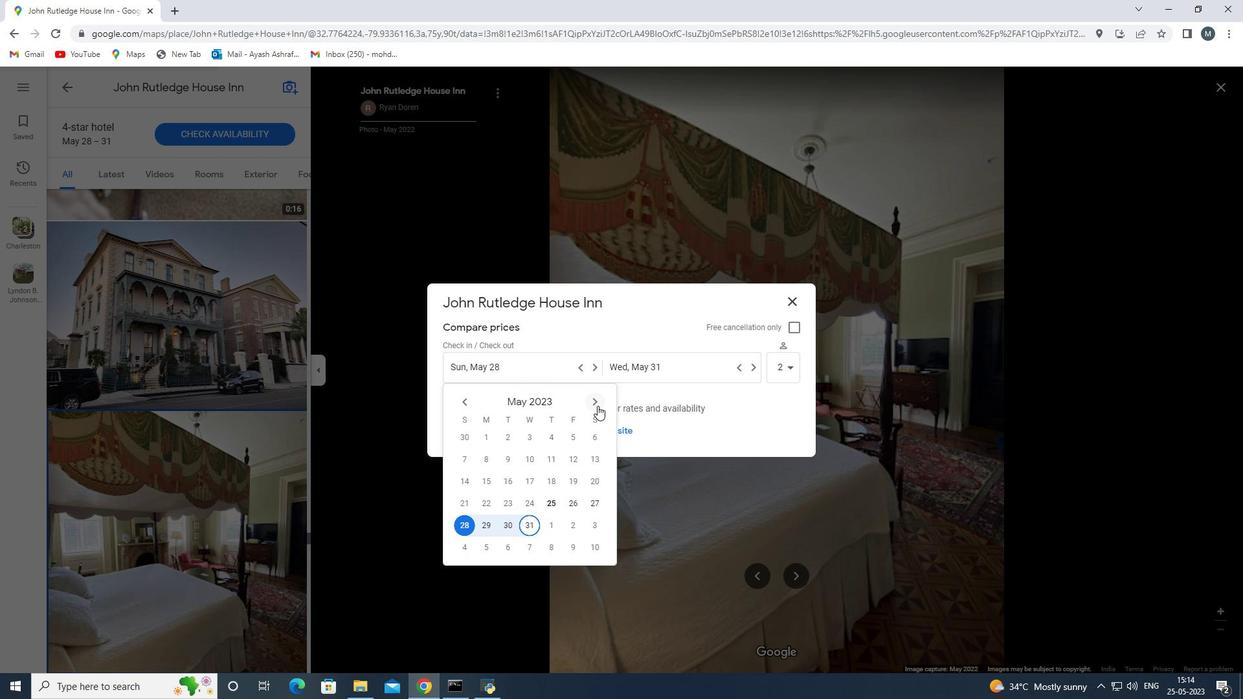 
Action: Mouse moved to (551, 483)
Screenshot: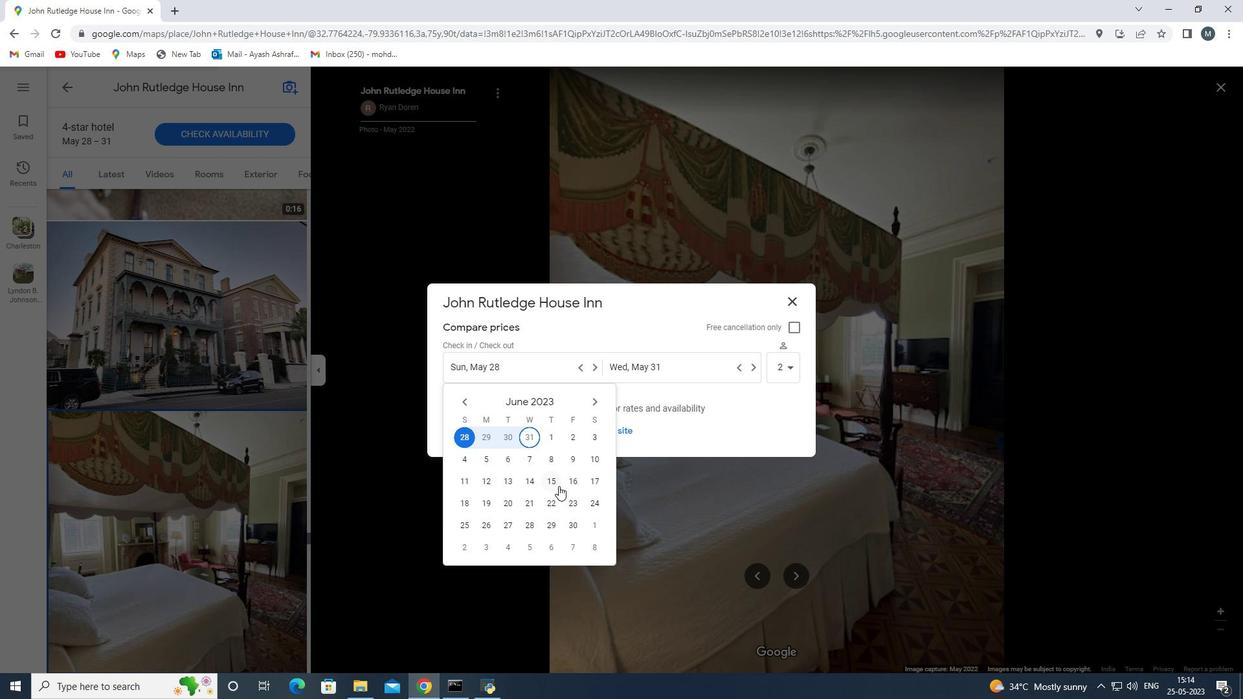
Action: Mouse pressed left at (551, 483)
Screenshot: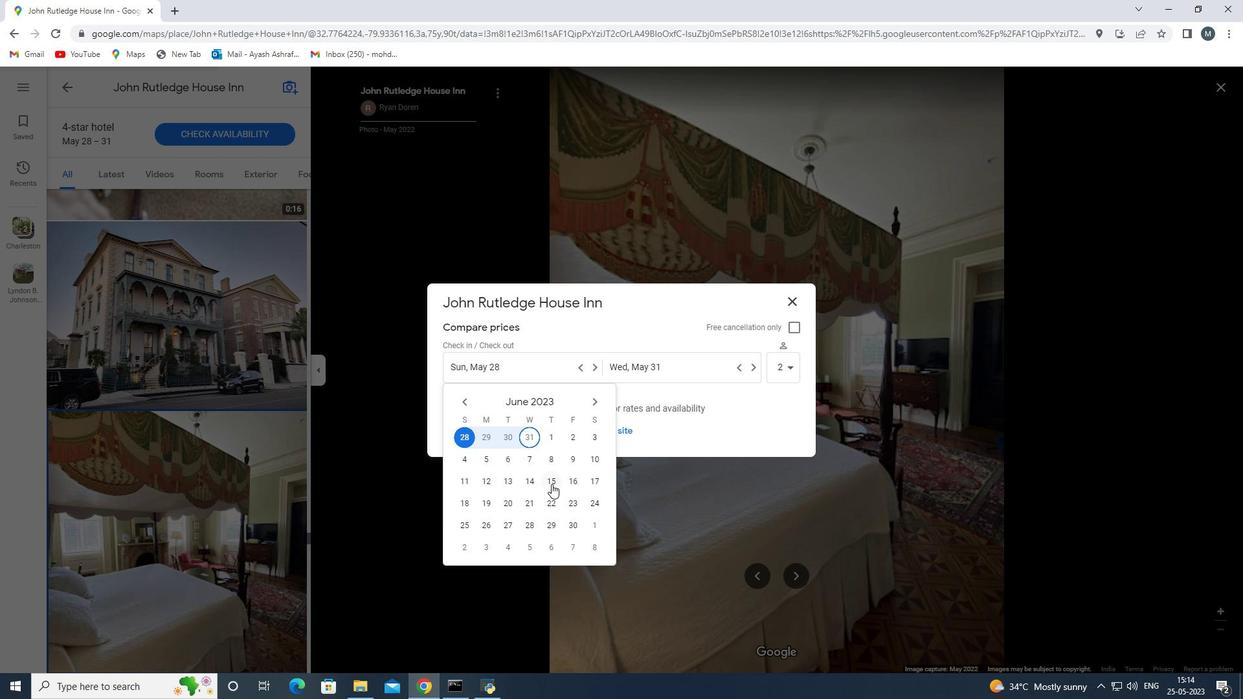 
Action: Mouse moved to (739, 484)
Screenshot: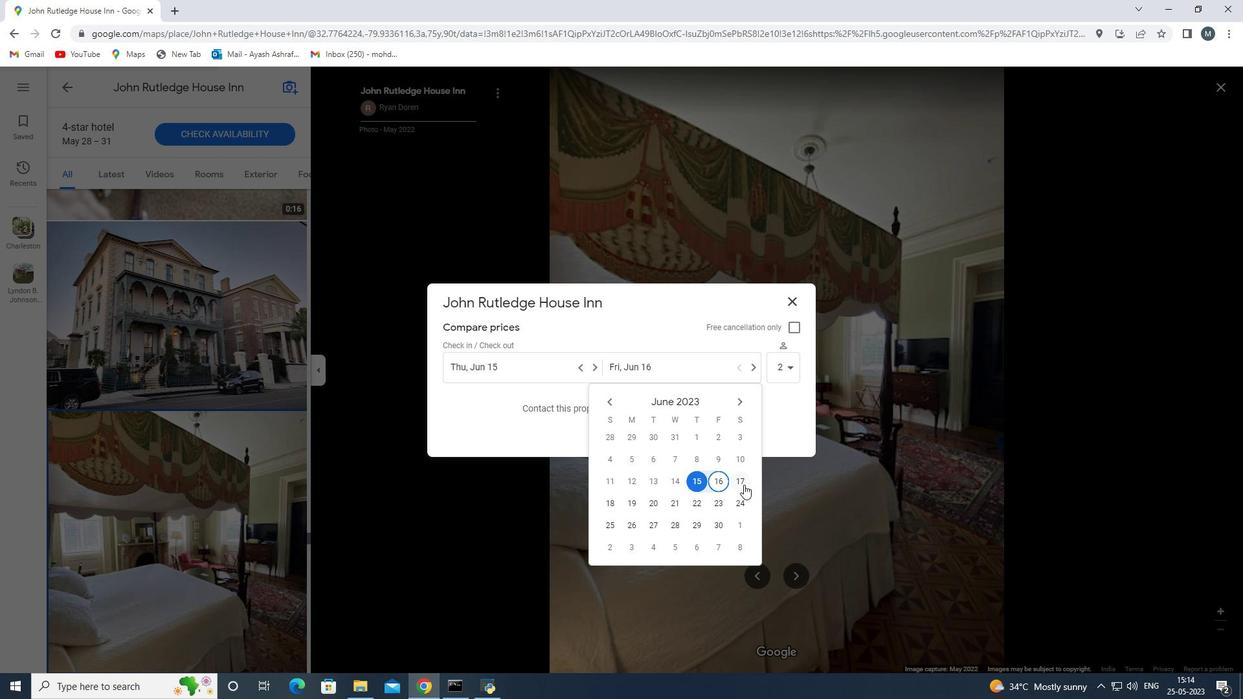 
Action: Mouse pressed left at (739, 484)
Screenshot: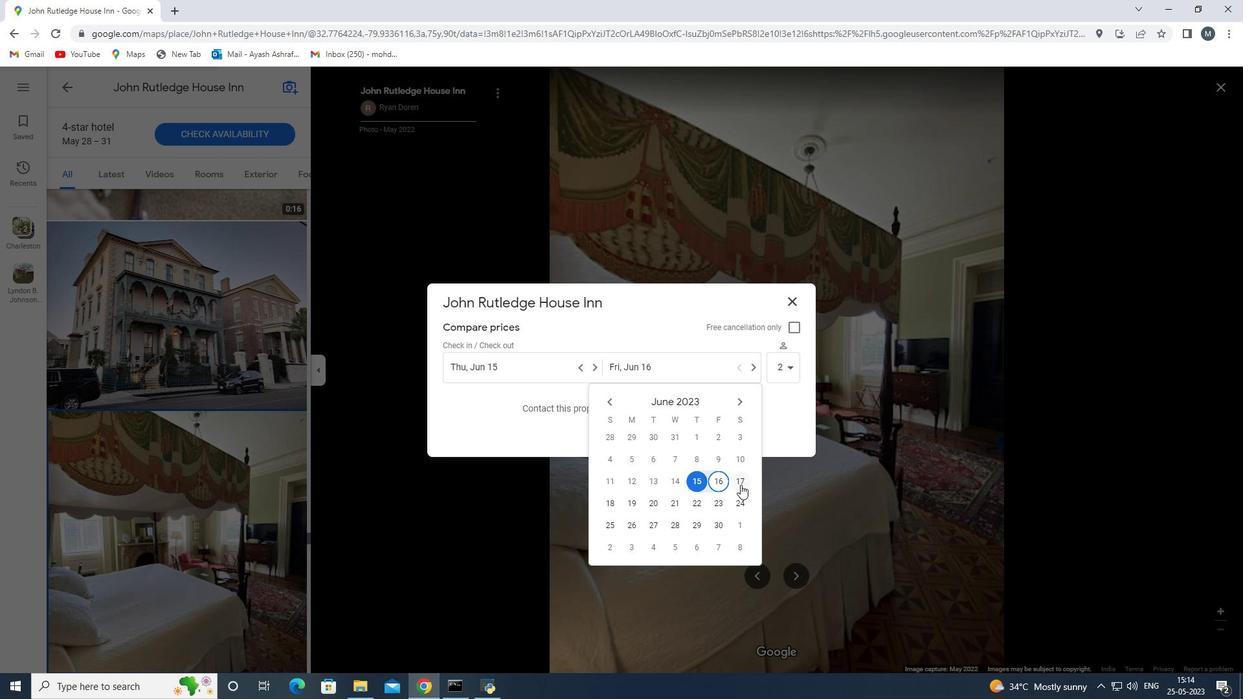 
Action: Mouse moved to (783, 377)
Screenshot: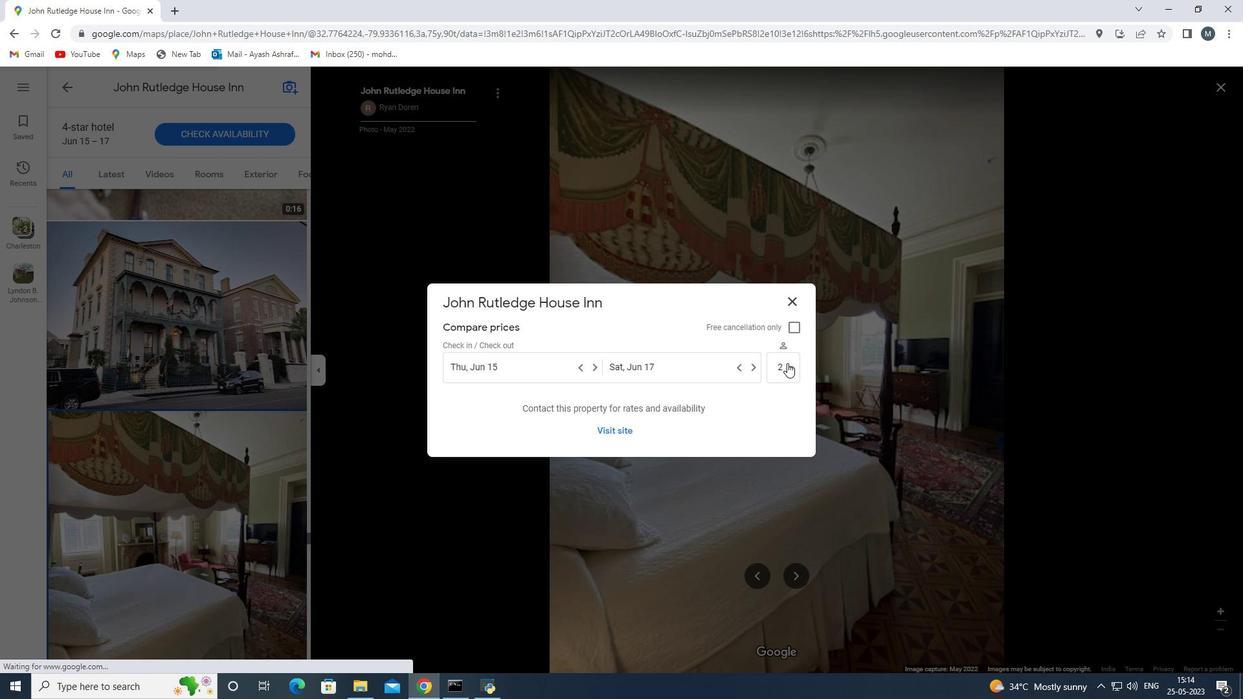 
Action: Mouse pressed left at (783, 377)
Screenshot: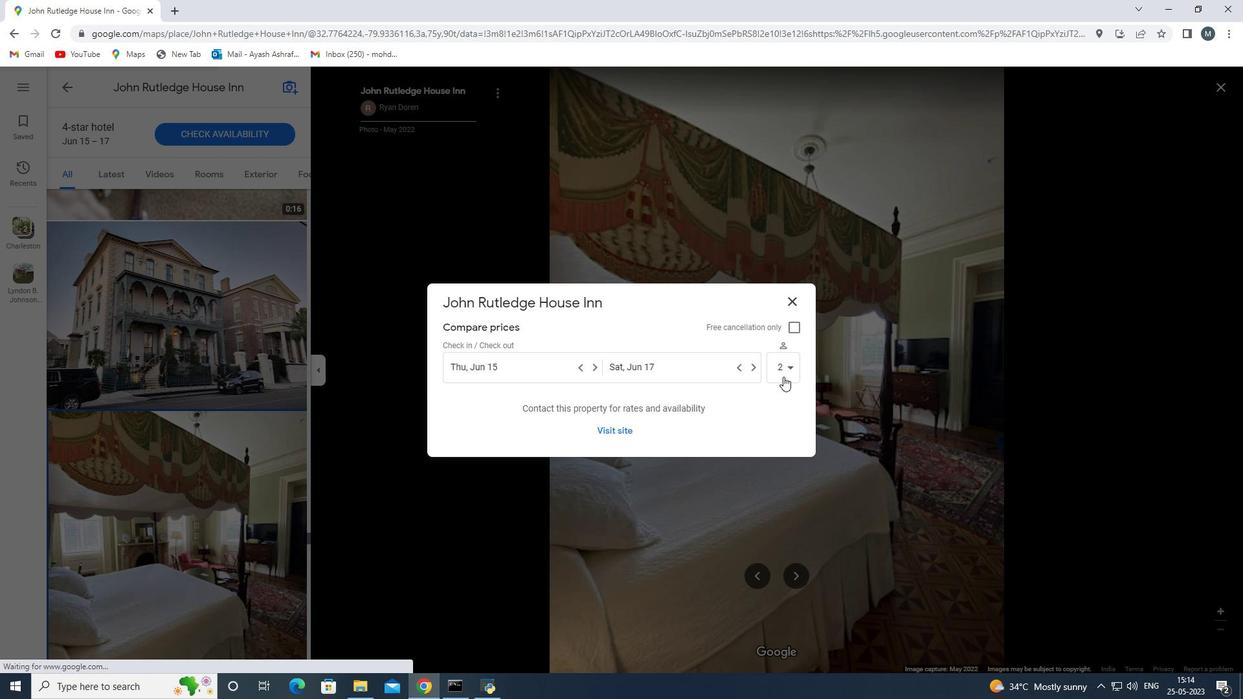 
Action: Mouse moved to (789, 431)
Screenshot: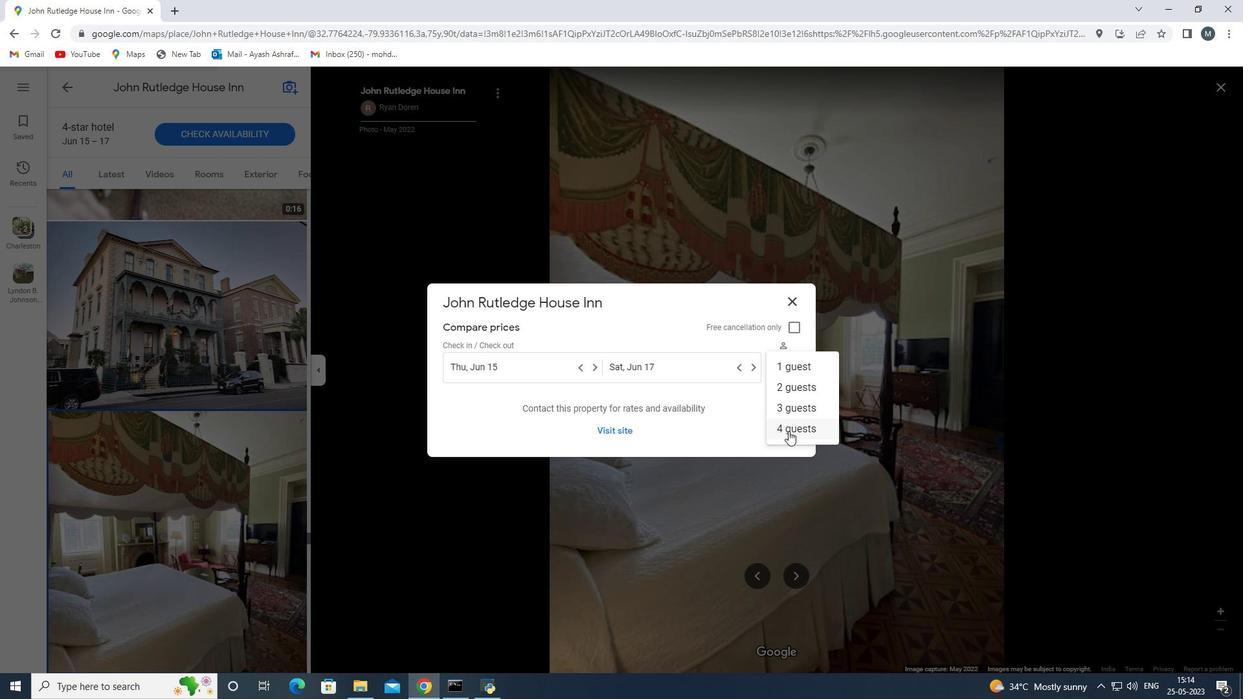 
Action: Mouse pressed left at (789, 431)
Screenshot: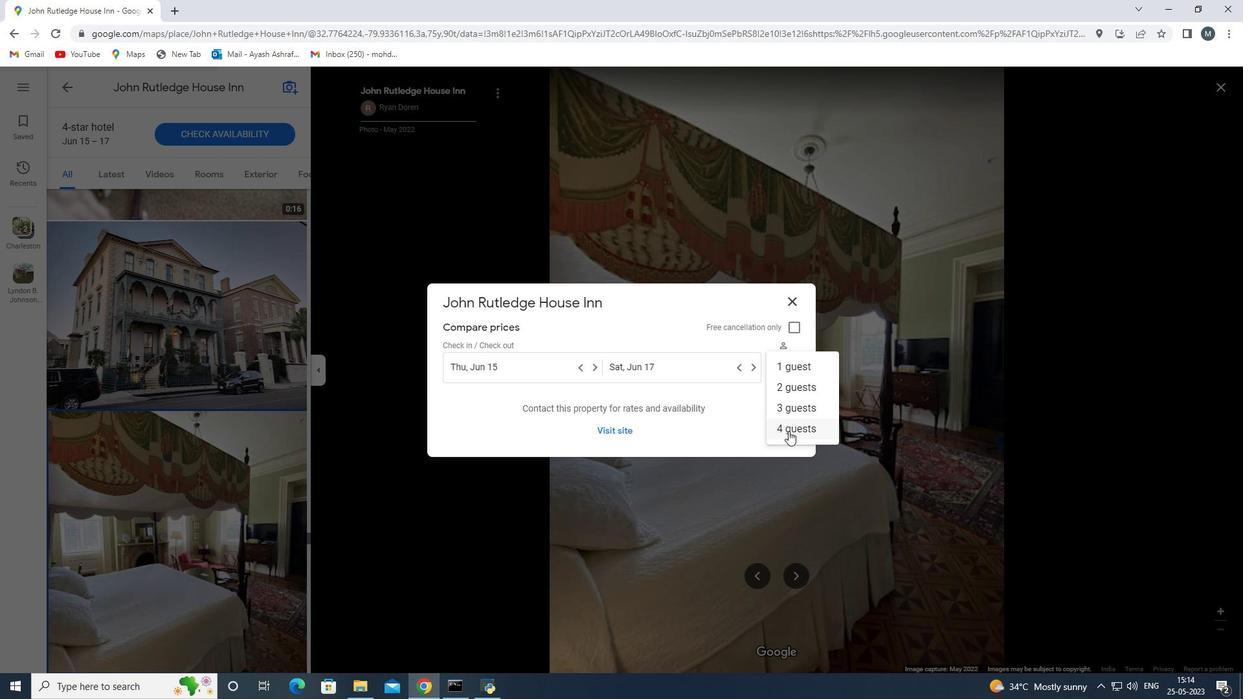 
Action: Mouse moved to (610, 435)
Screenshot: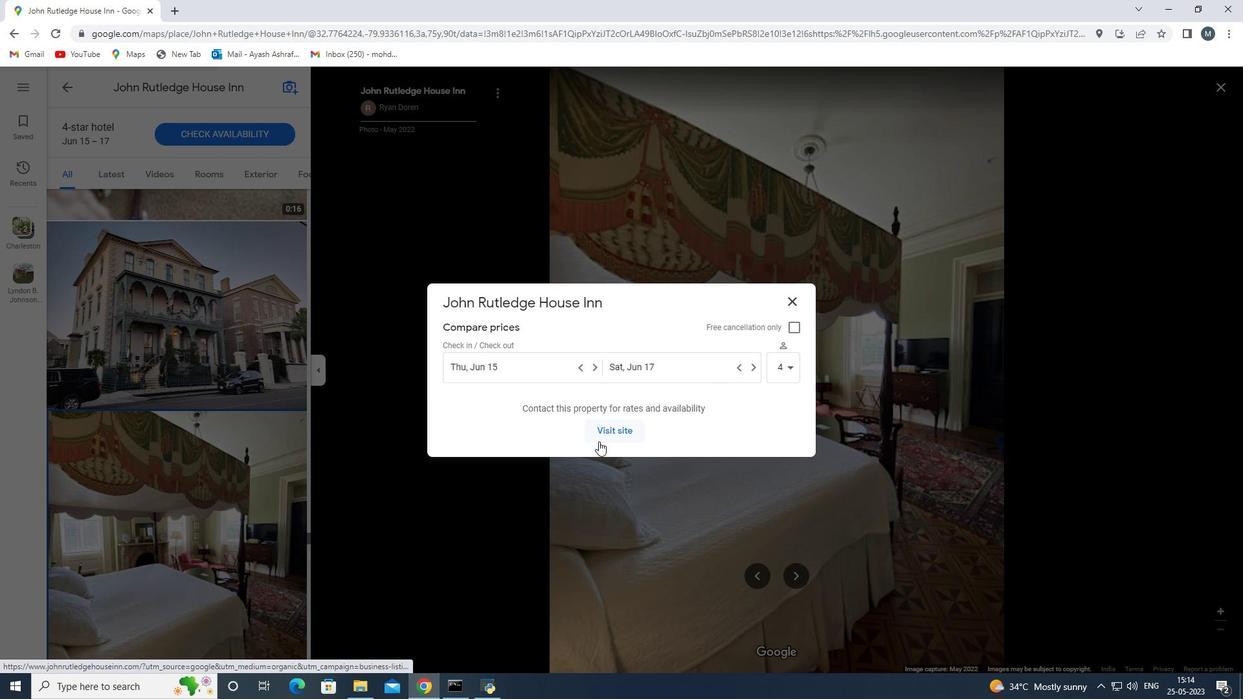 
Action: Mouse pressed left at (610, 435)
Screenshot: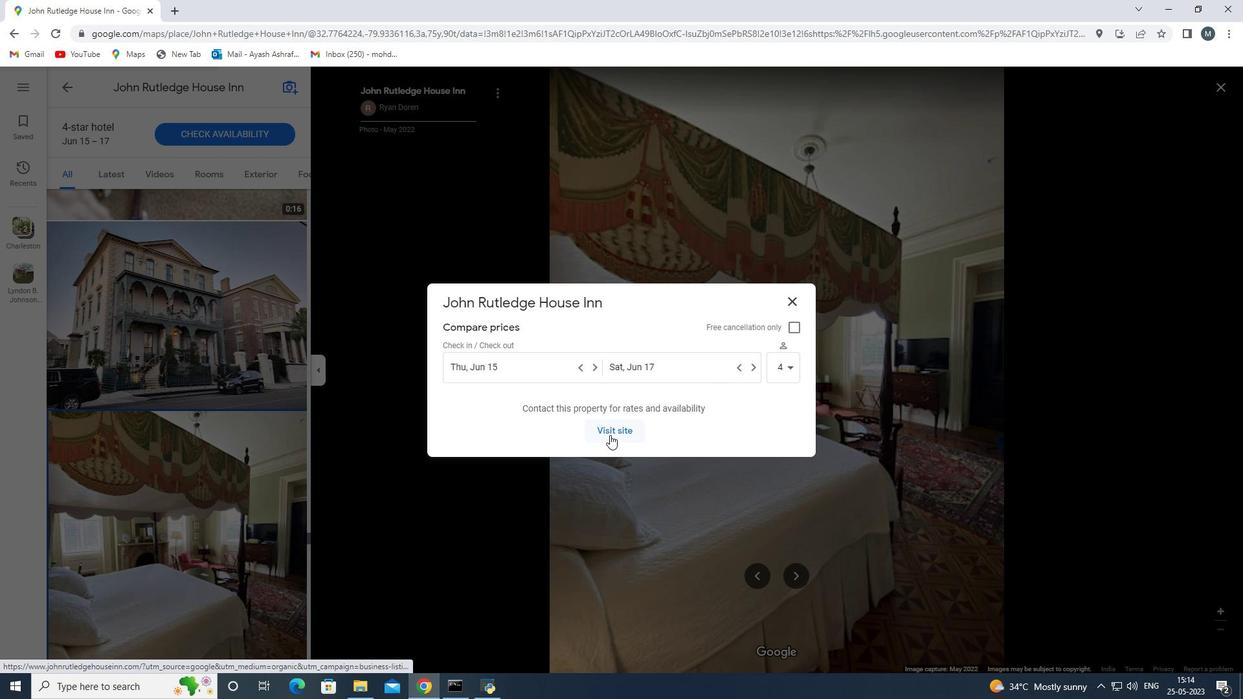 
Action: Mouse moved to (590, 391)
Screenshot: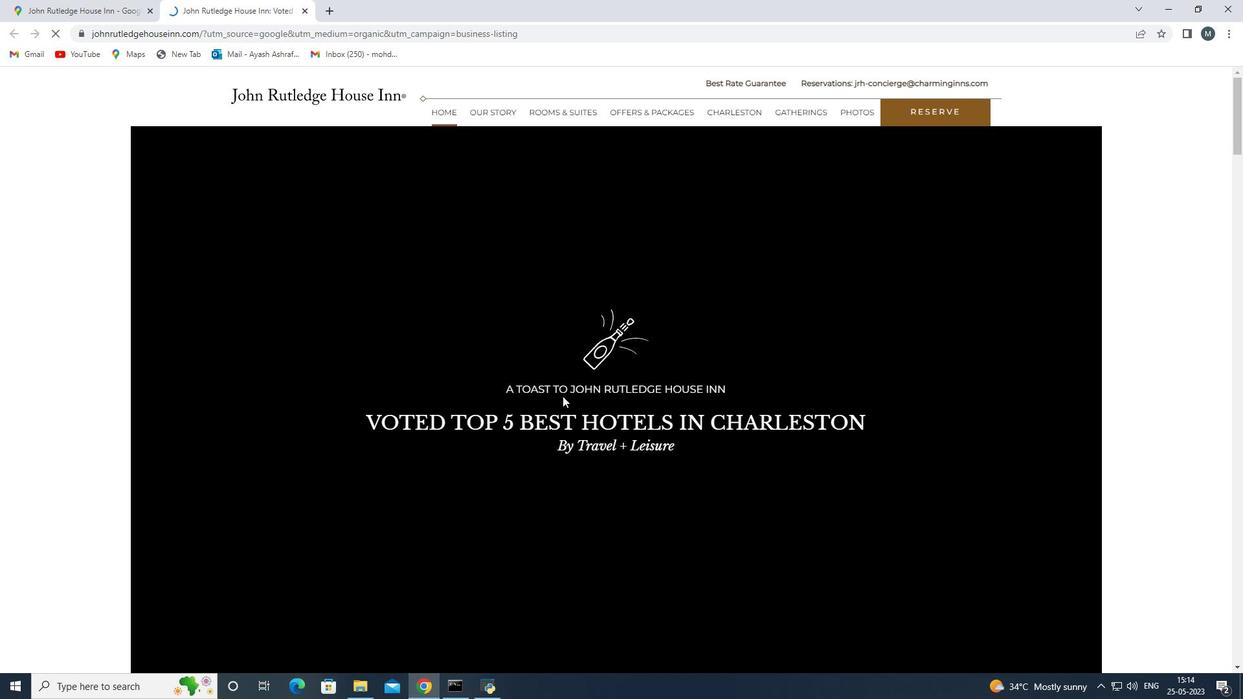 
Action: Mouse scrolled (590, 390) with delta (0, 0)
Screenshot: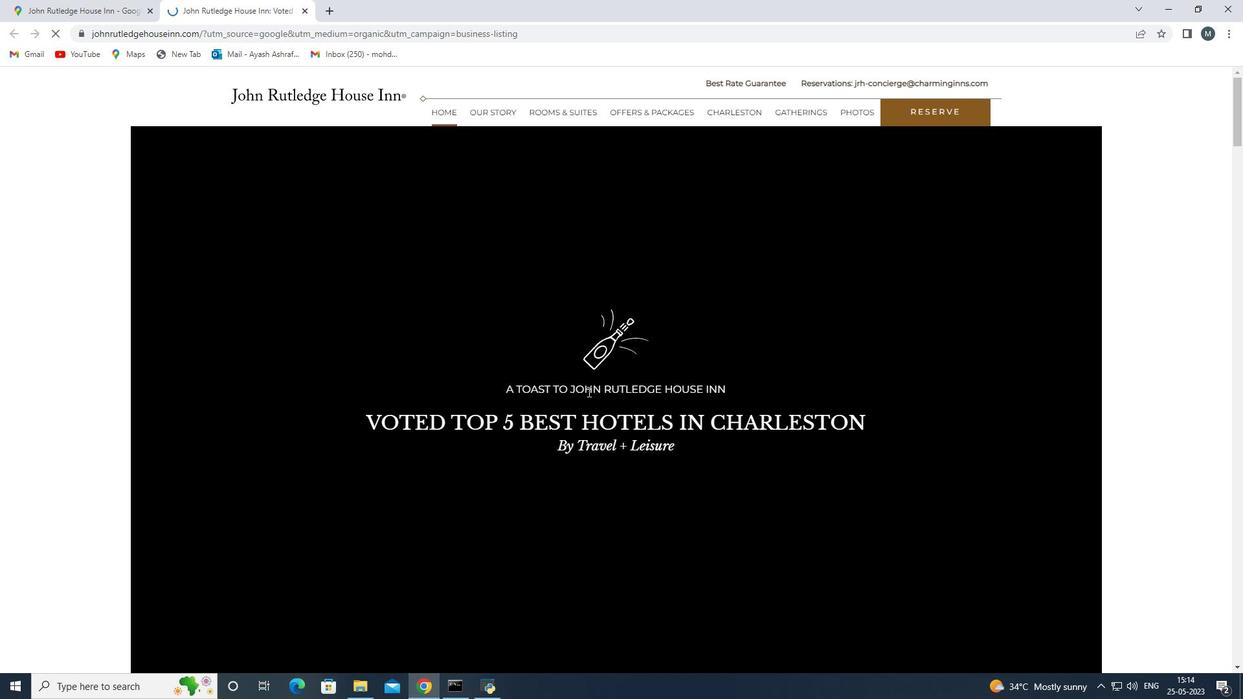 
Action: Mouse scrolled (590, 390) with delta (0, 0)
Screenshot: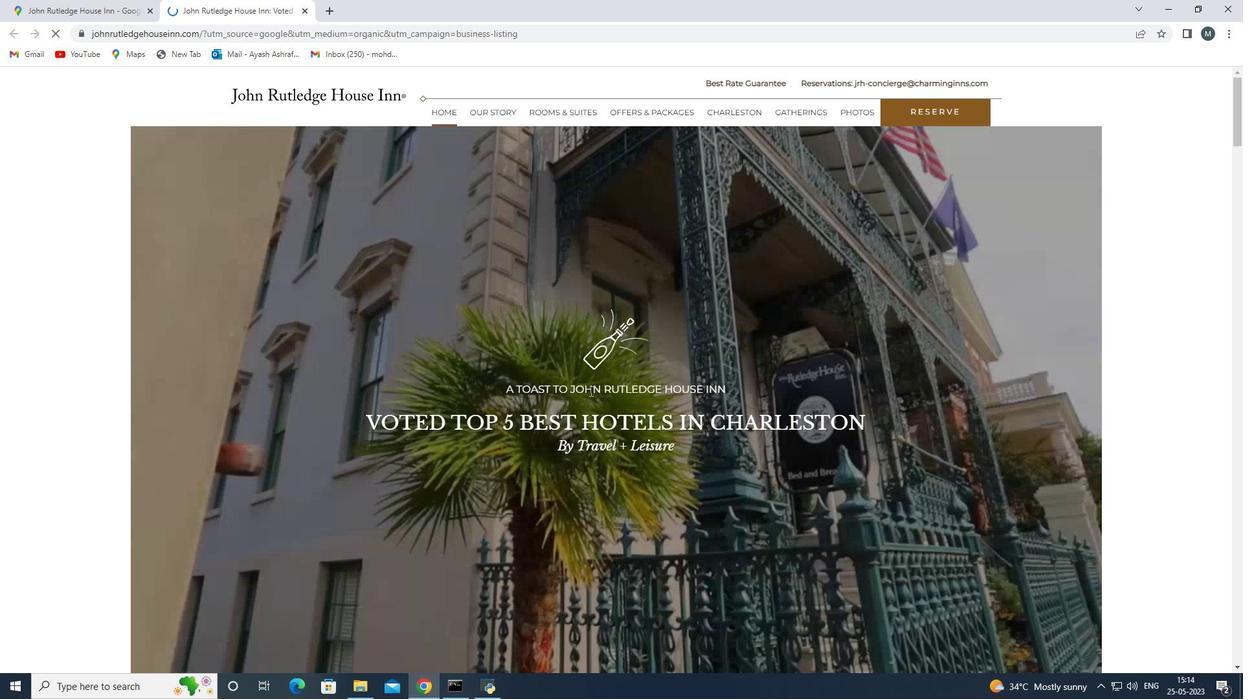 
Action: Mouse scrolled (590, 390) with delta (0, 0)
Screenshot: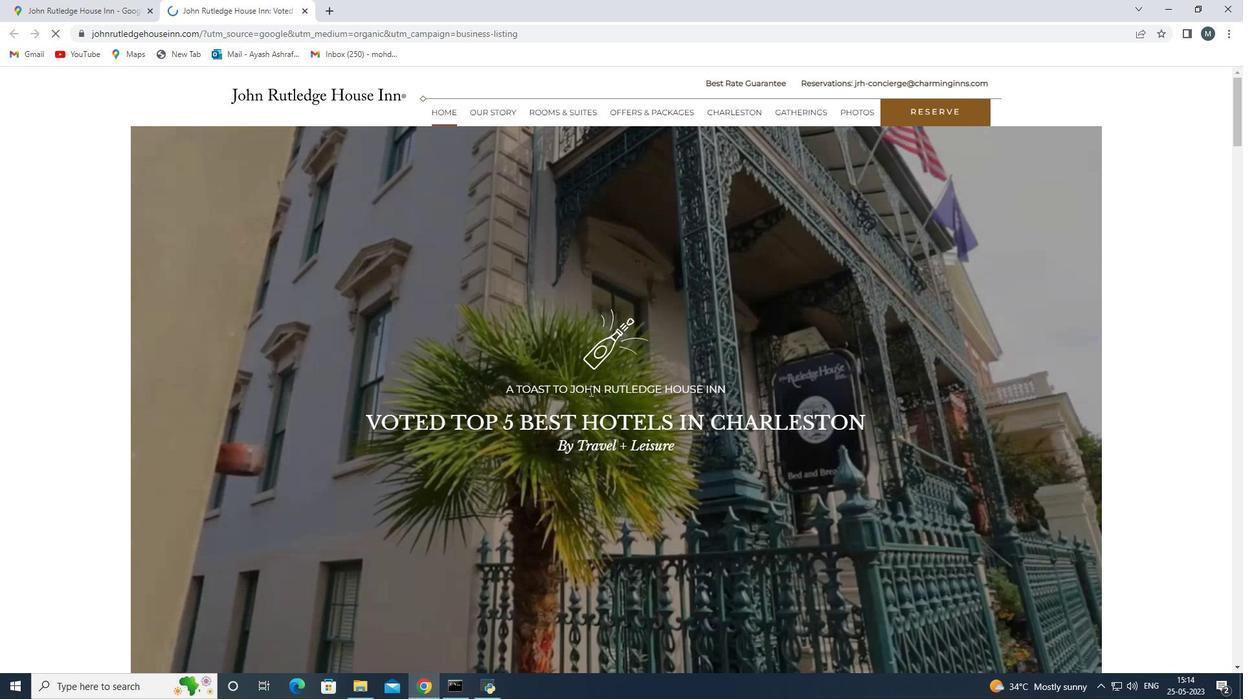 
Action: Mouse scrolled (590, 390) with delta (0, 0)
Screenshot: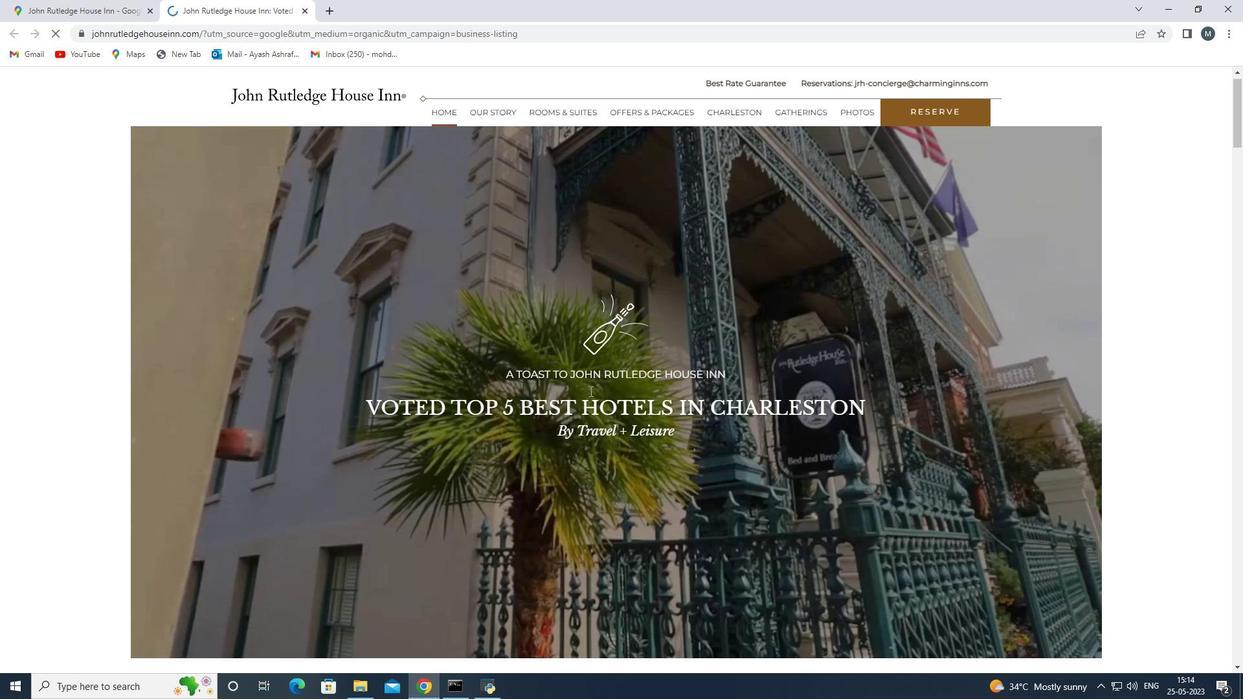 
Action: Mouse scrolled (590, 390) with delta (0, 0)
Screenshot: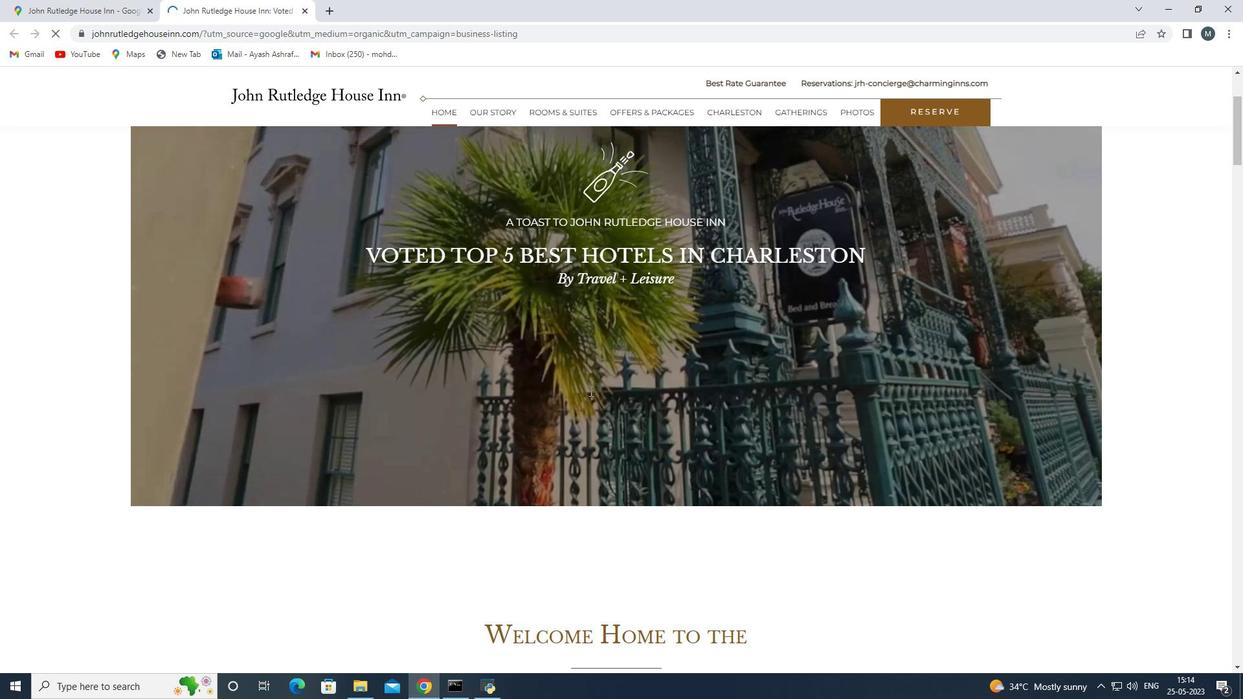 
Action: Mouse scrolled (590, 390) with delta (0, 0)
Screenshot: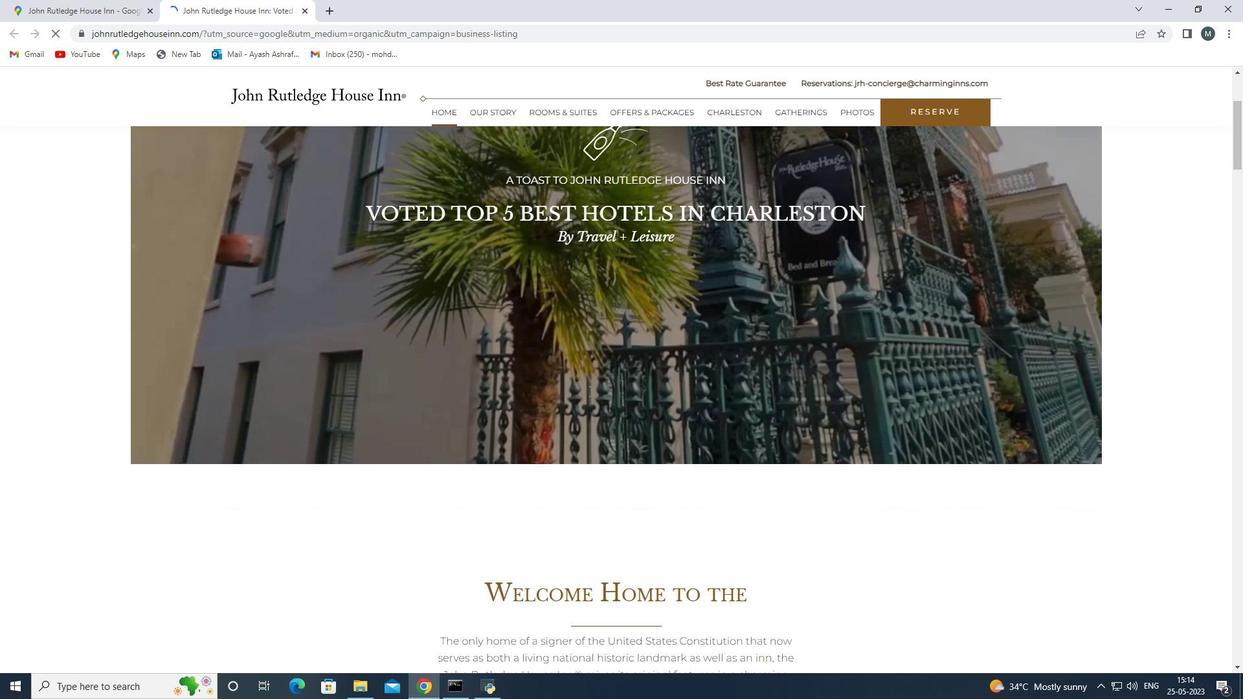 
Action: Mouse scrolled (590, 391) with delta (0, 0)
Screenshot: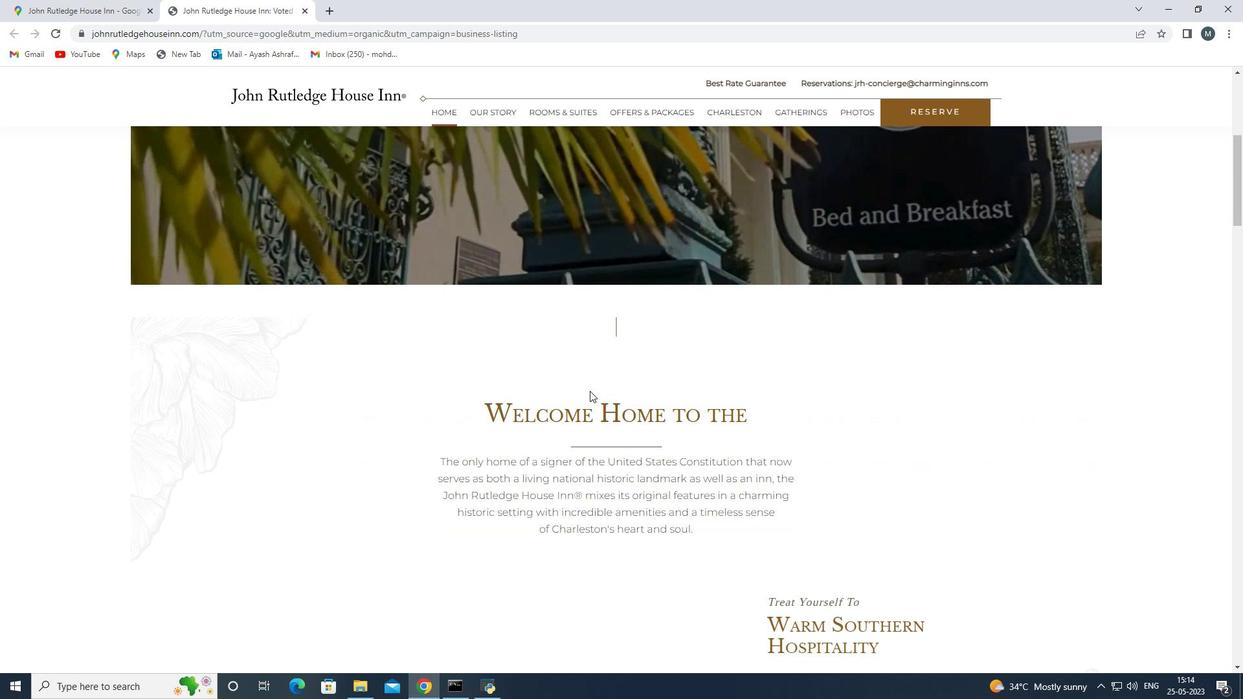 
Action: Mouse scrolled (590, 391) with delta (0, 0)
Screenshot: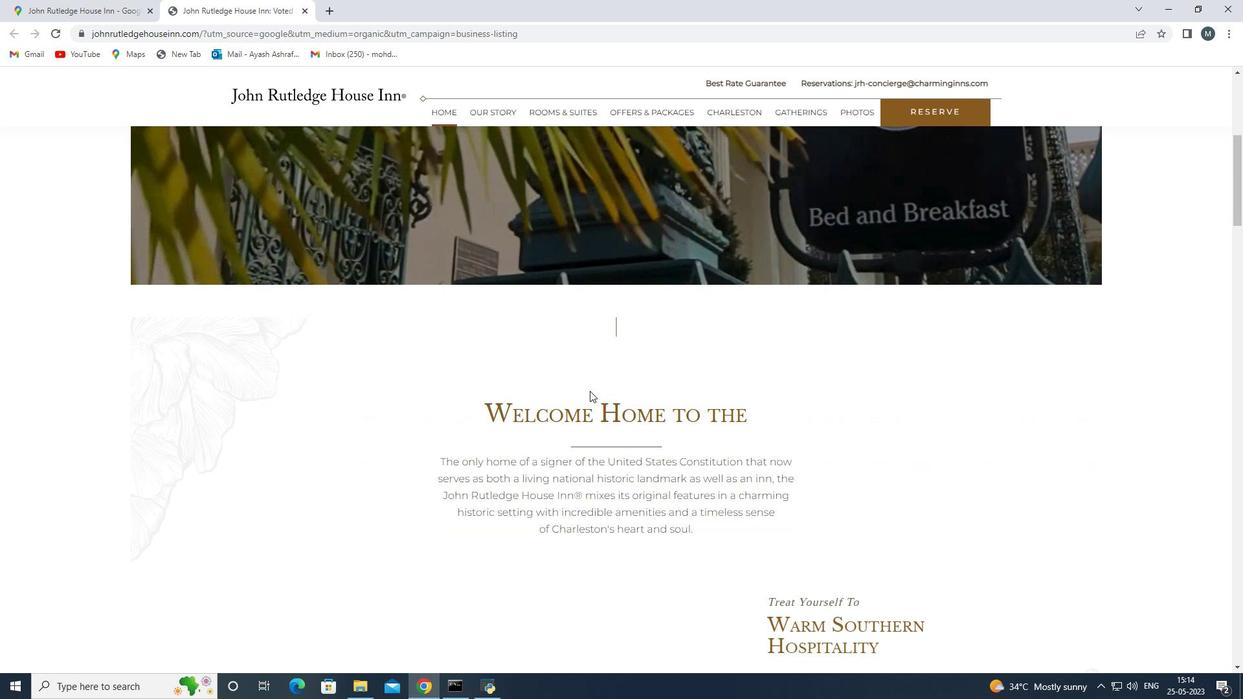 
Action: Mouse scrolled (590, 391) with delta (0, 0)
Screenshot: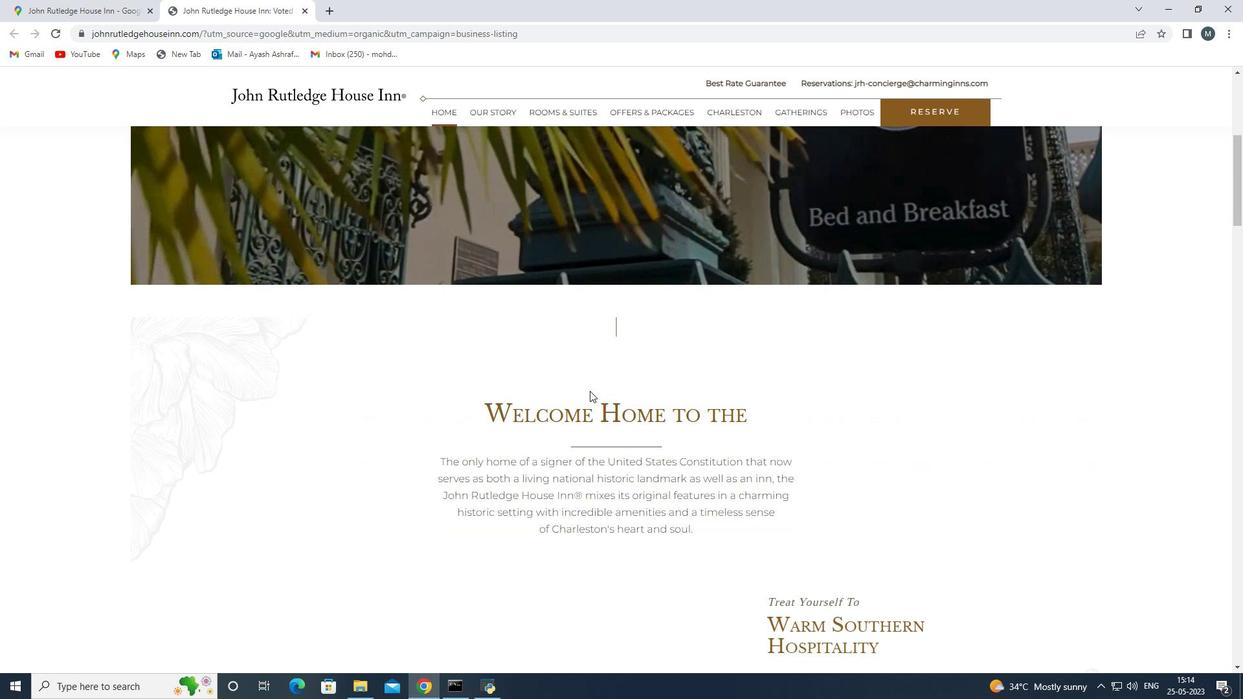 
Action: Mouse scrolled (590, 391) with delta (0, 0)
Screenshot: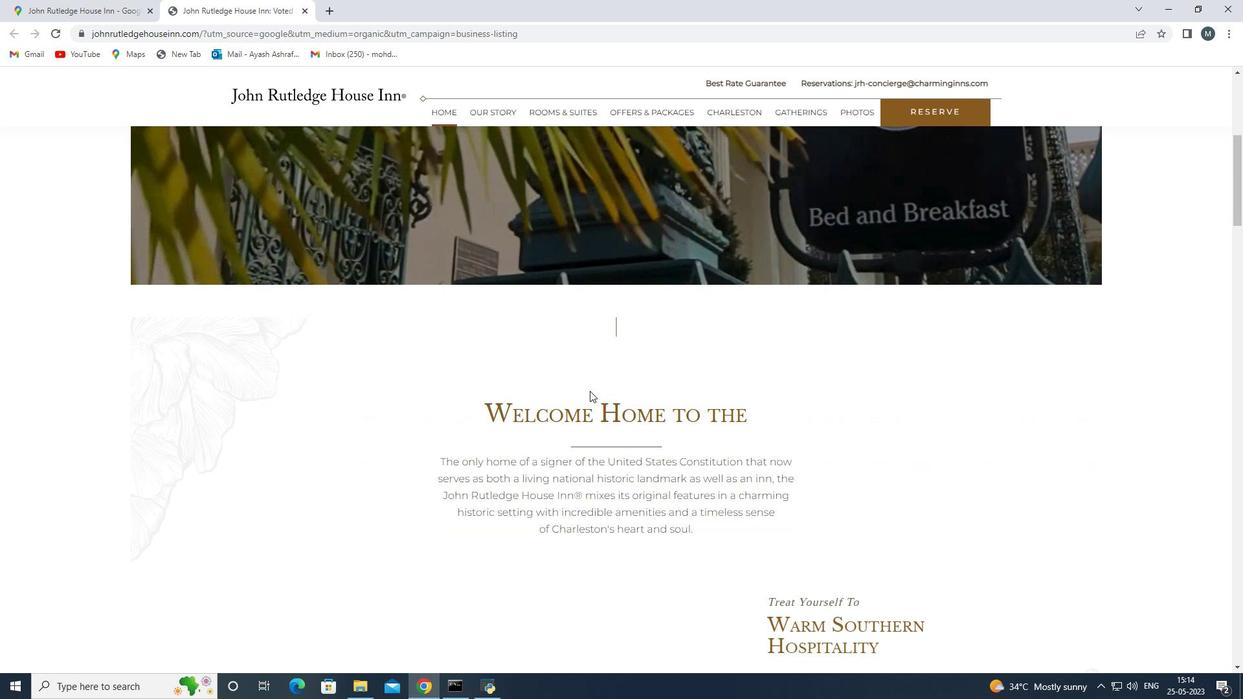 
Action: Mouse scrolled (590, 391) with delta (0, 0)
Screenshot: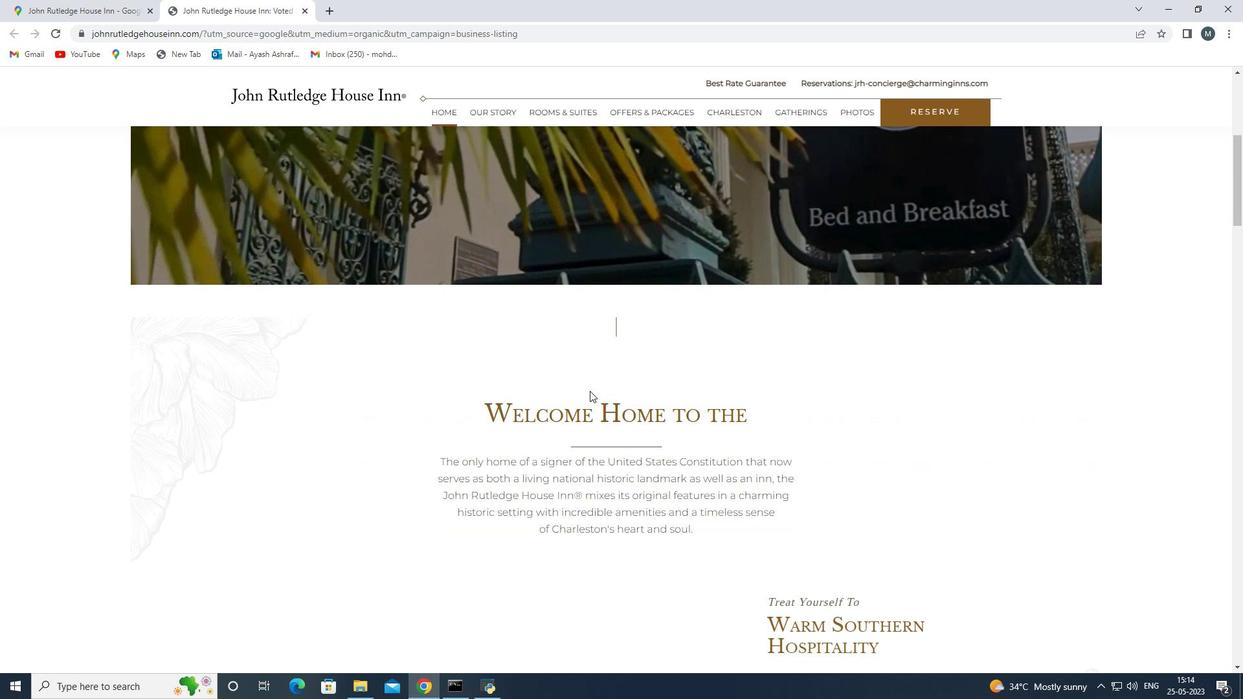 
Action: Mouse scrolled (590, 391) with delta (0, 0)
Screenshot: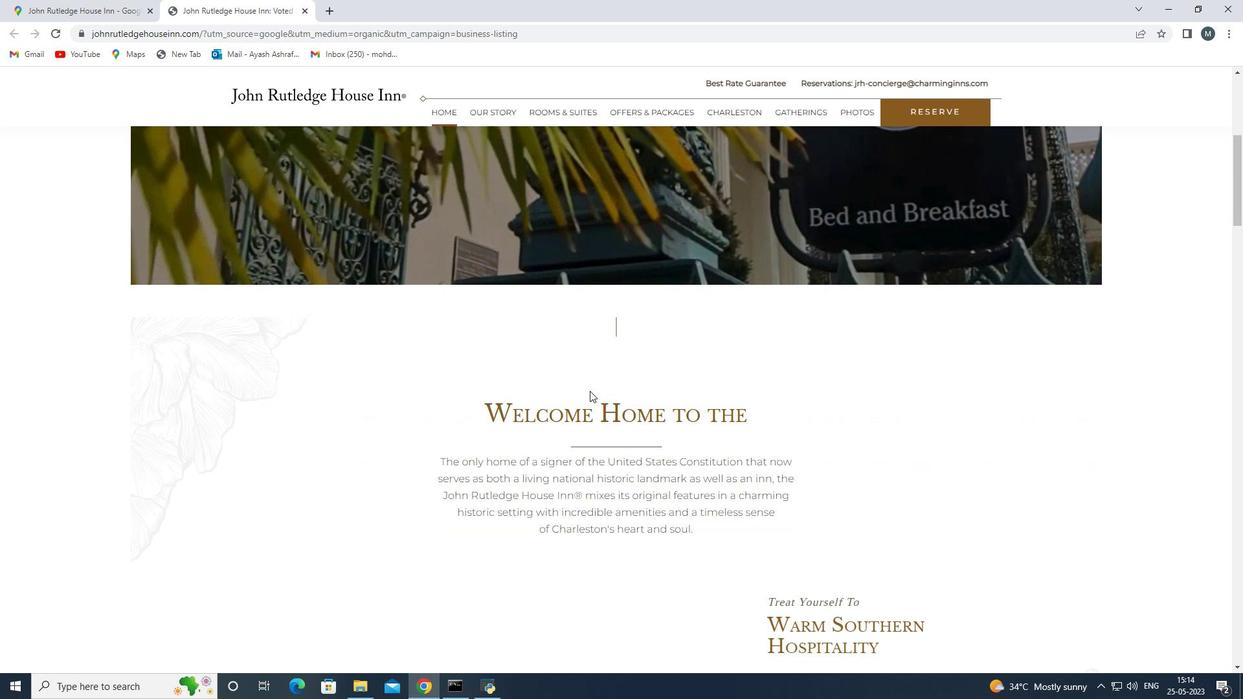 
Action: Mouse moved to (570, 381)
Screenshot: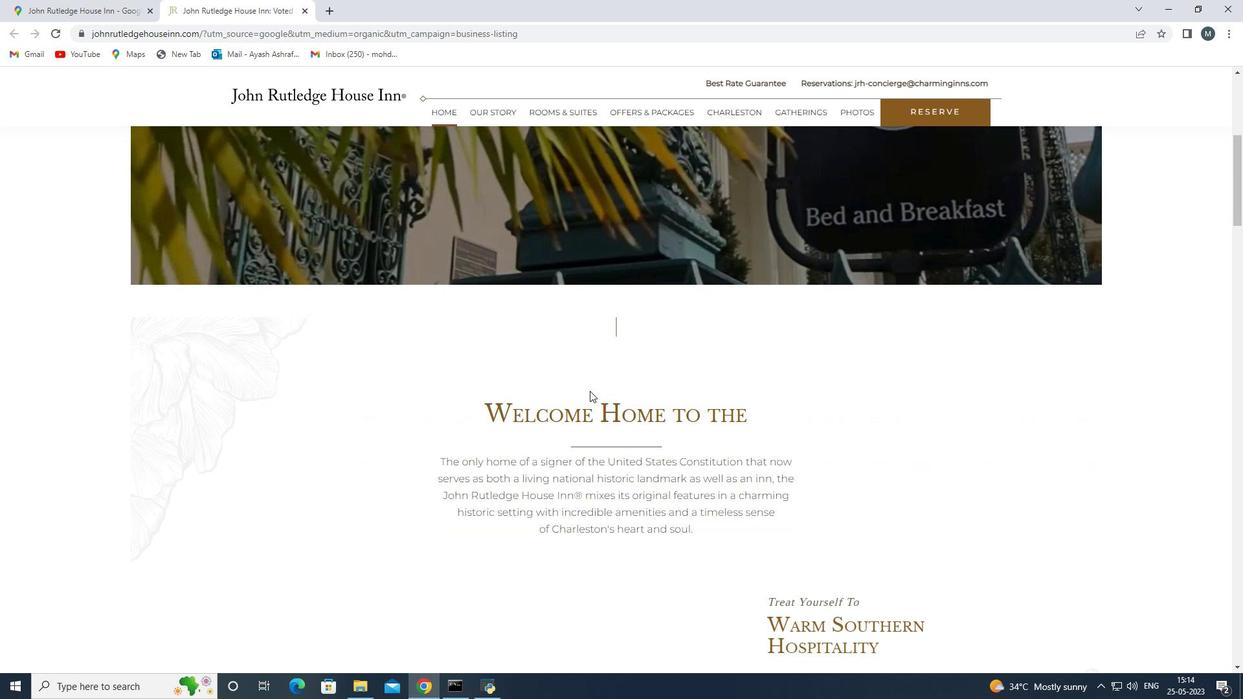 
Action: Mouse scrolled (583, 388) with delta (0, 0)
Screenshot: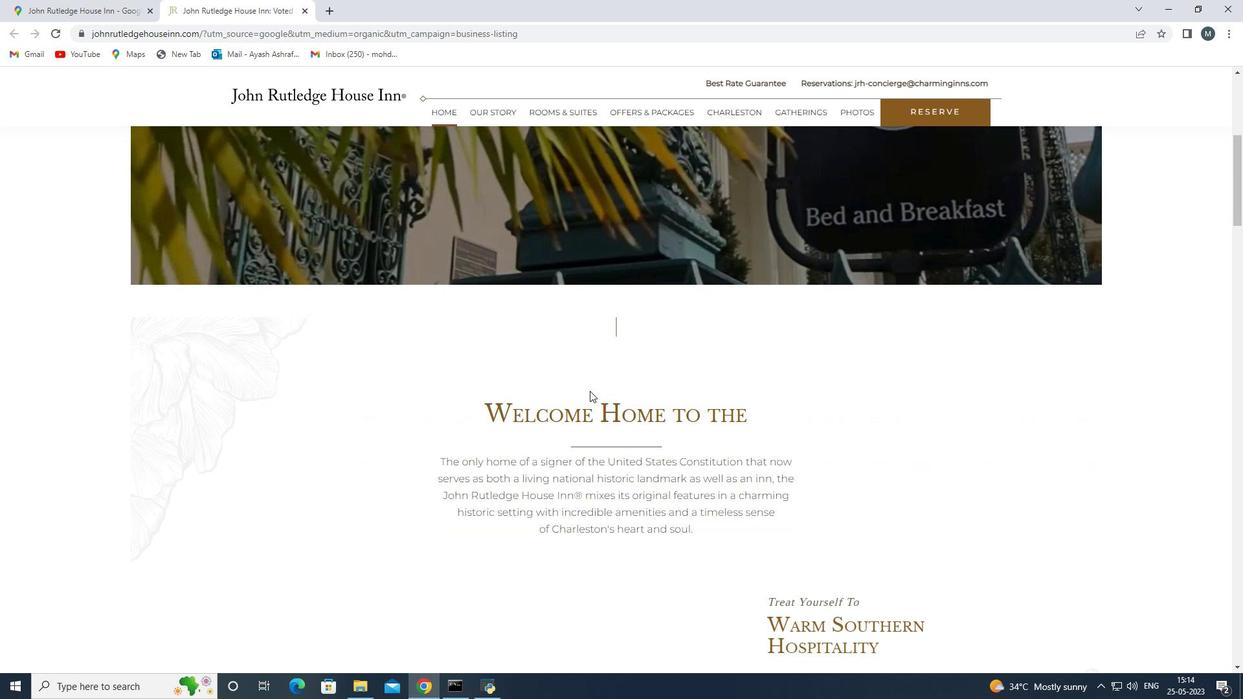 
Action: Mouse moved to (542, 372)
Screenshot: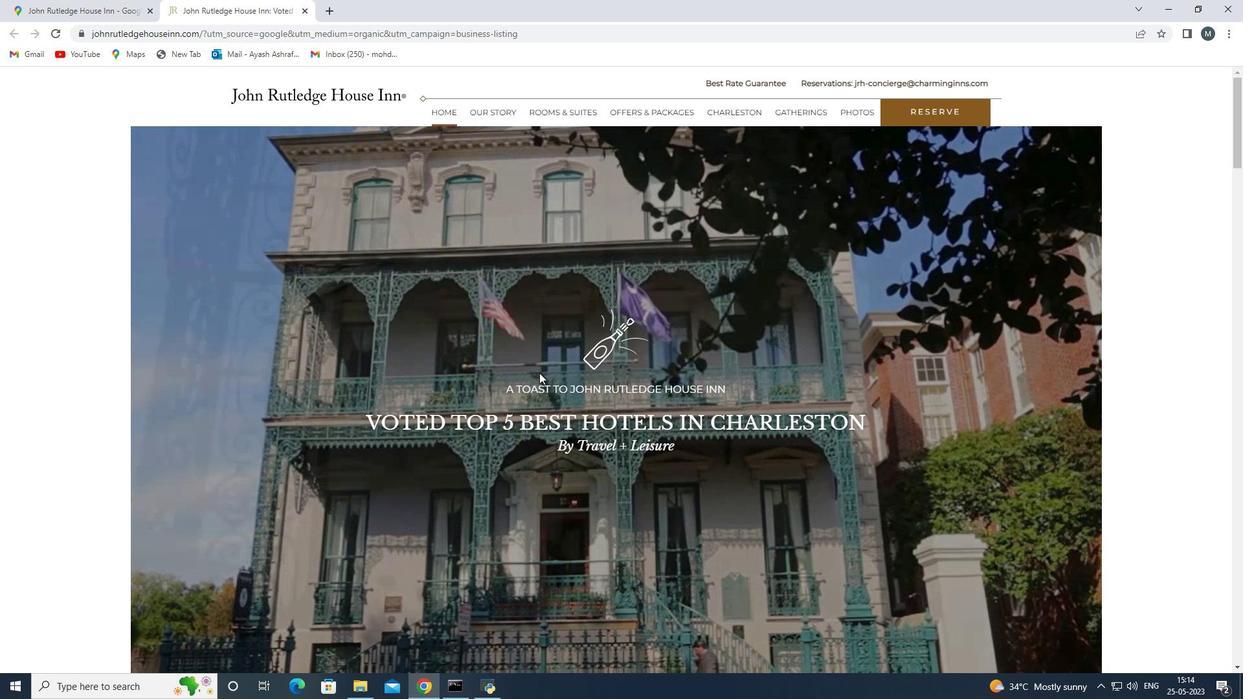 
Action: Mouse scrolled (542, 371) with delta (0, 0)
Screenshot: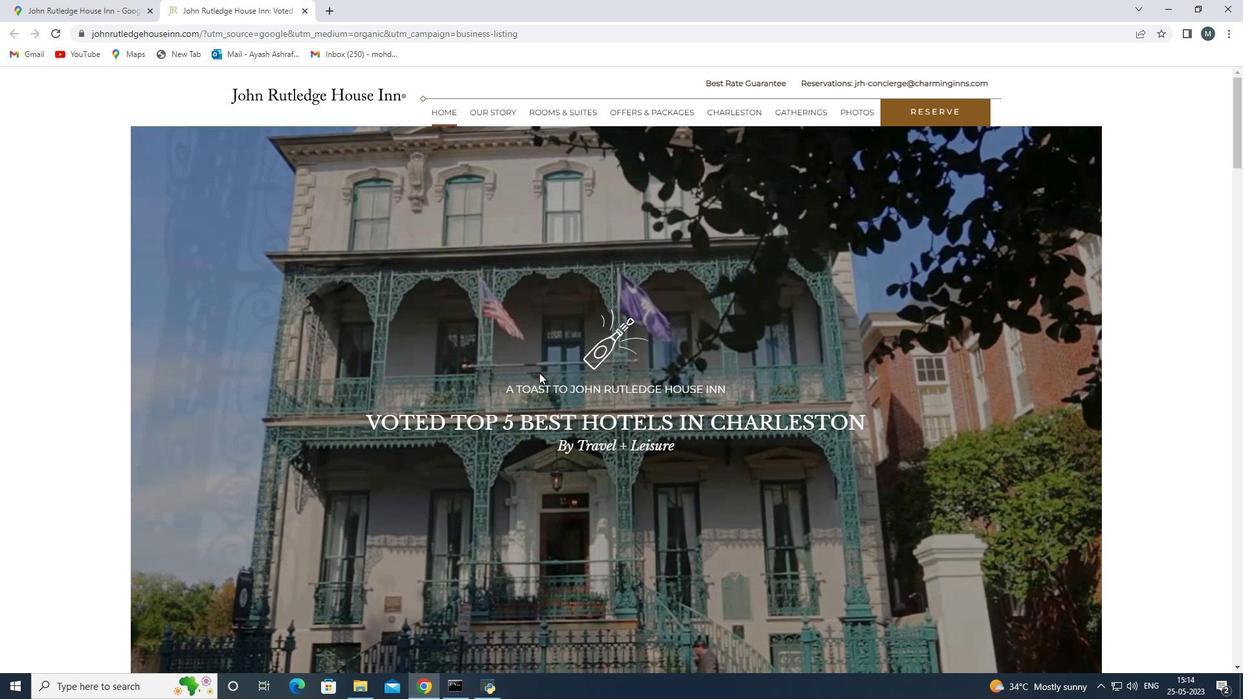 
Action: Mouse scrolled (542, 371) with delta (0, 0)
Screenshot: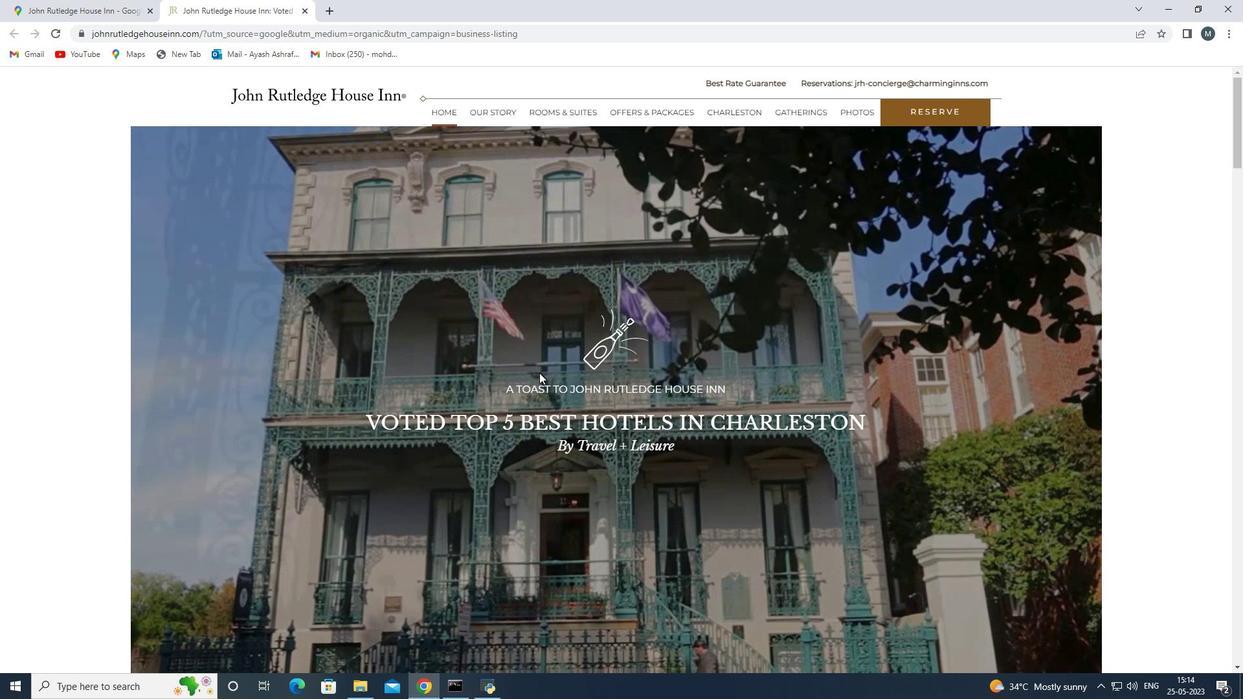 
Action: Mouse scrolled (542, 371) with delta (0, 0)
Screenshot: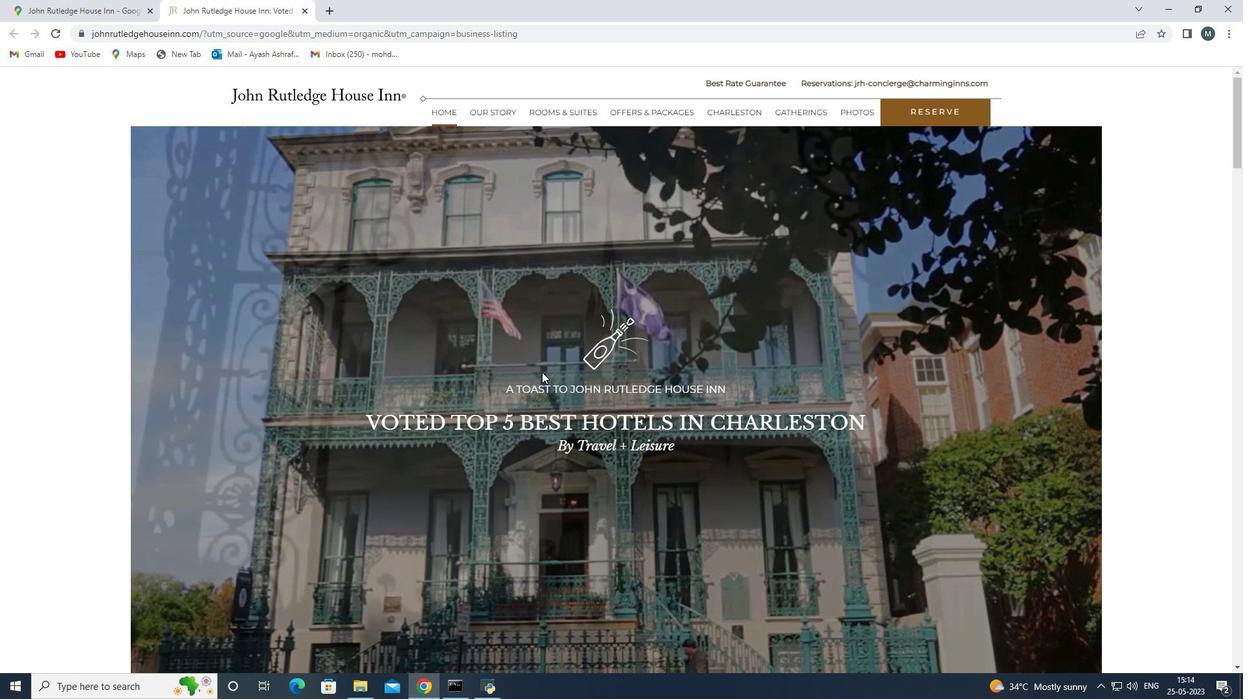 
Action: Mouse scrolled (542, 371) with delta (0, 0)
Screenshot: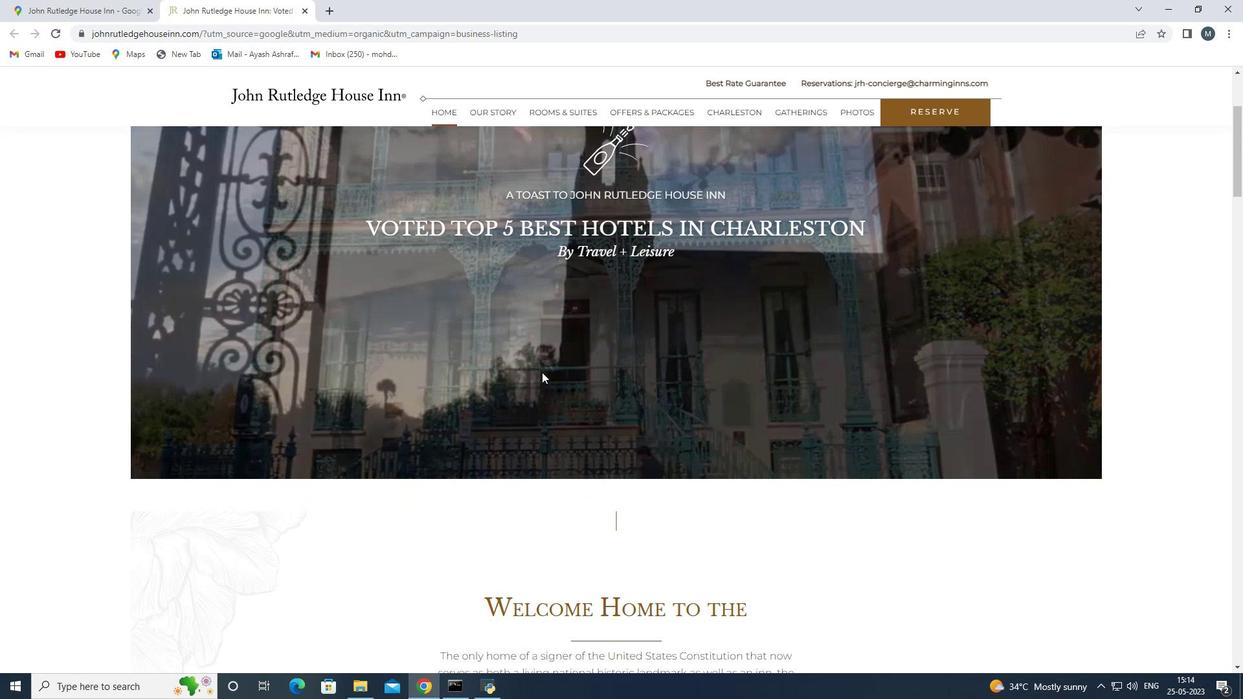 
Action: Mouse scrolled (542, 371) with delta (0, 0)
Screenshot: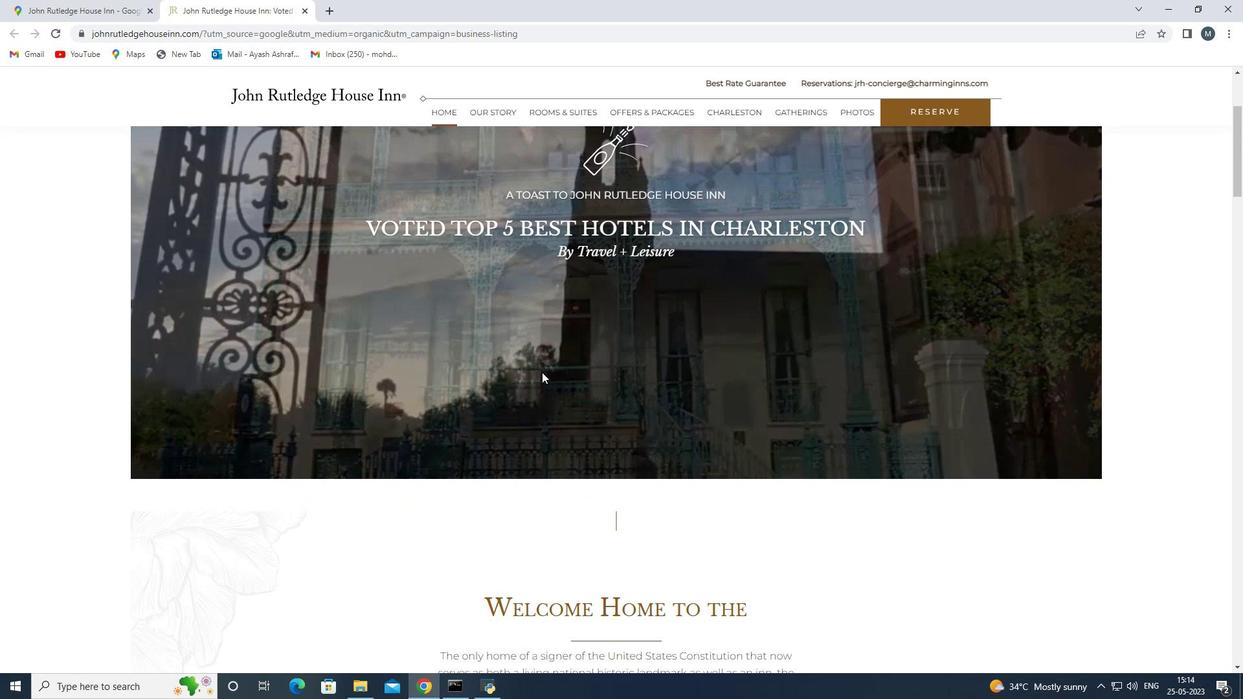 
Action: Mouse scrolled (542, 371) with delta (0, 0)
Screenshot: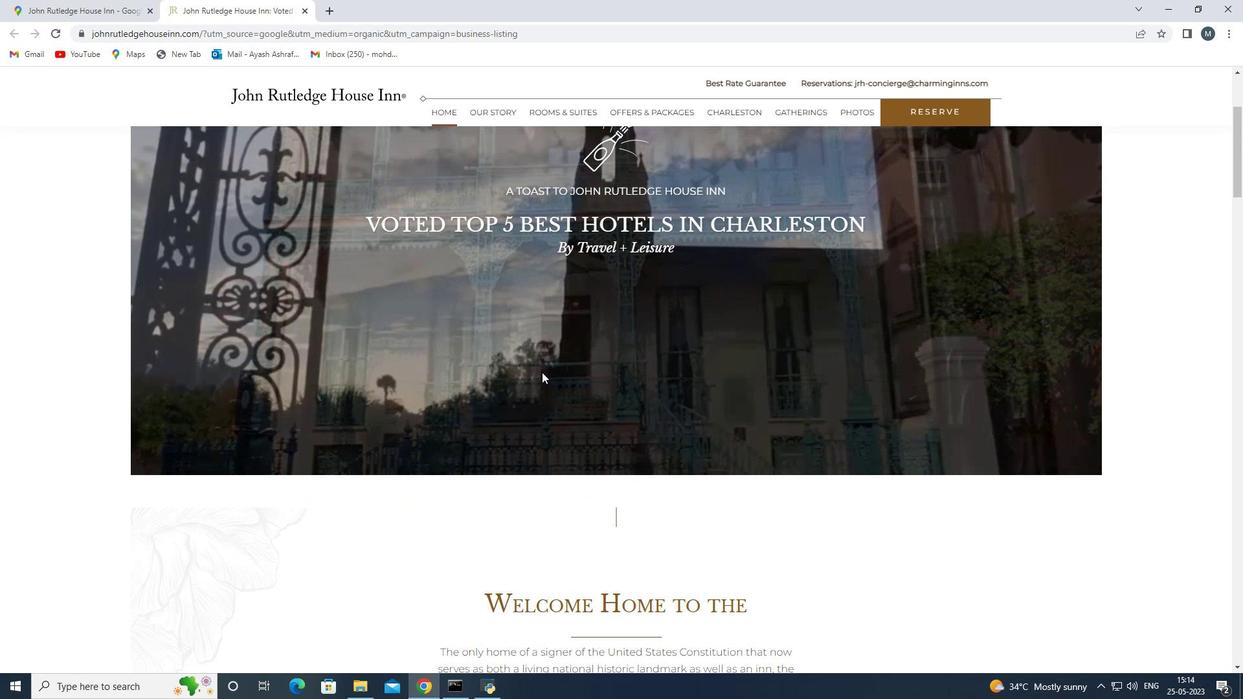 
Action: Mouse scrolled (542, 371) with delta (0, 0)
Screenshot: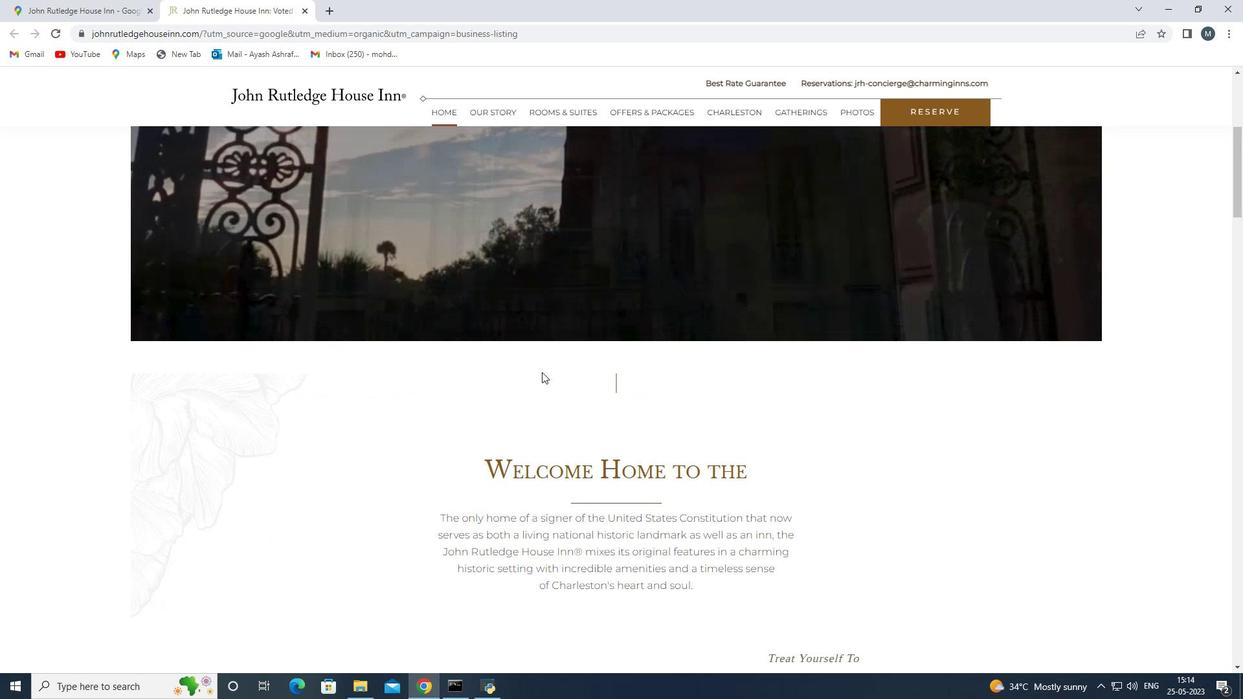 
Action: Mouse moved to (542, 371)
Screenshot: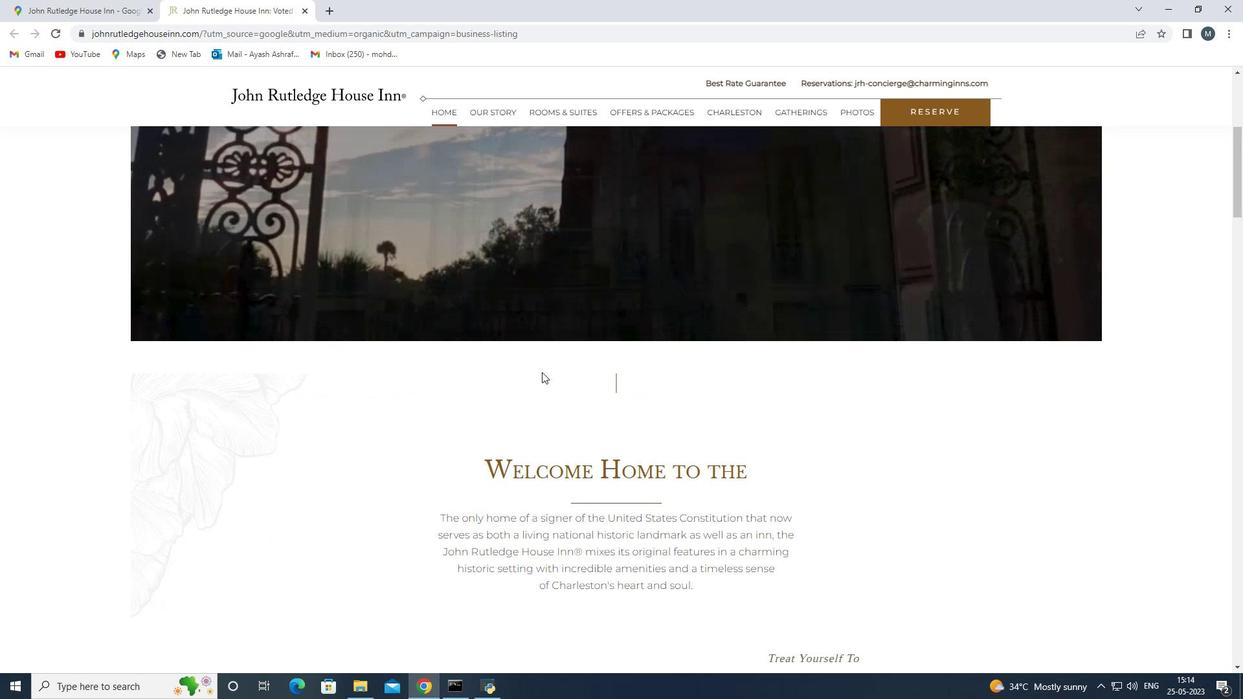 
Action: Mouse scrolled (542, 371) with delta (0, 0)
Screenshot: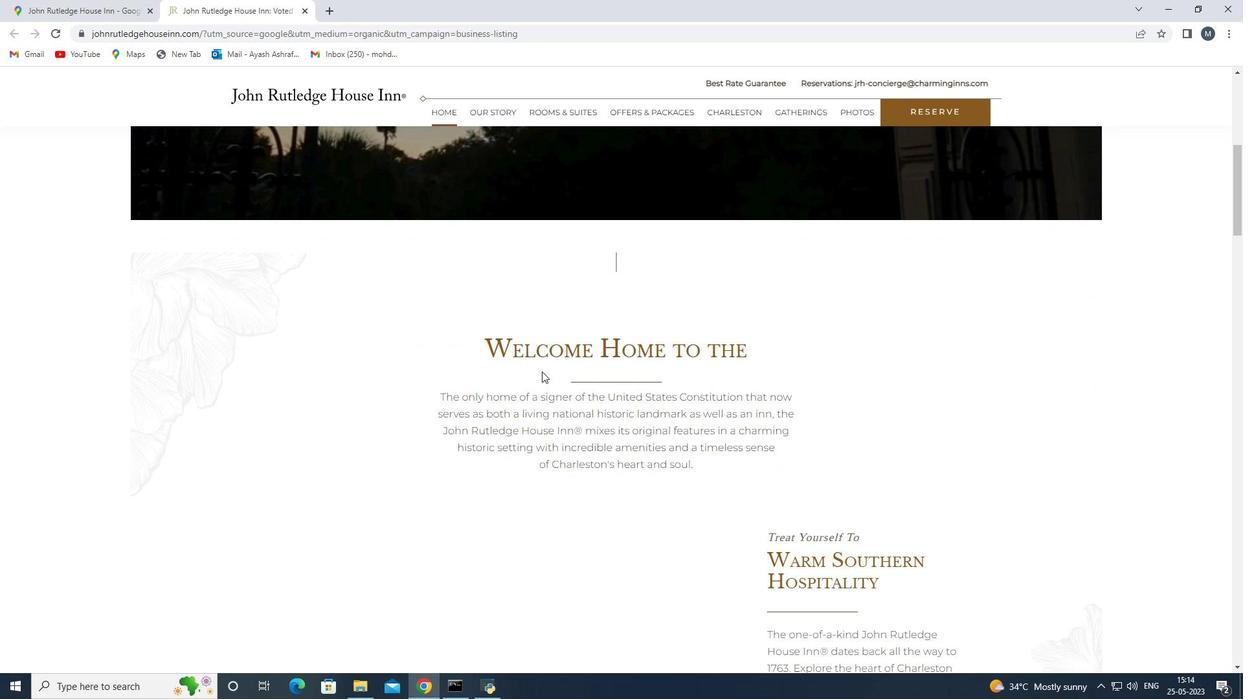 
Action: Mouse scrolled (542, 371) with delta (0, 0)
Screenshot: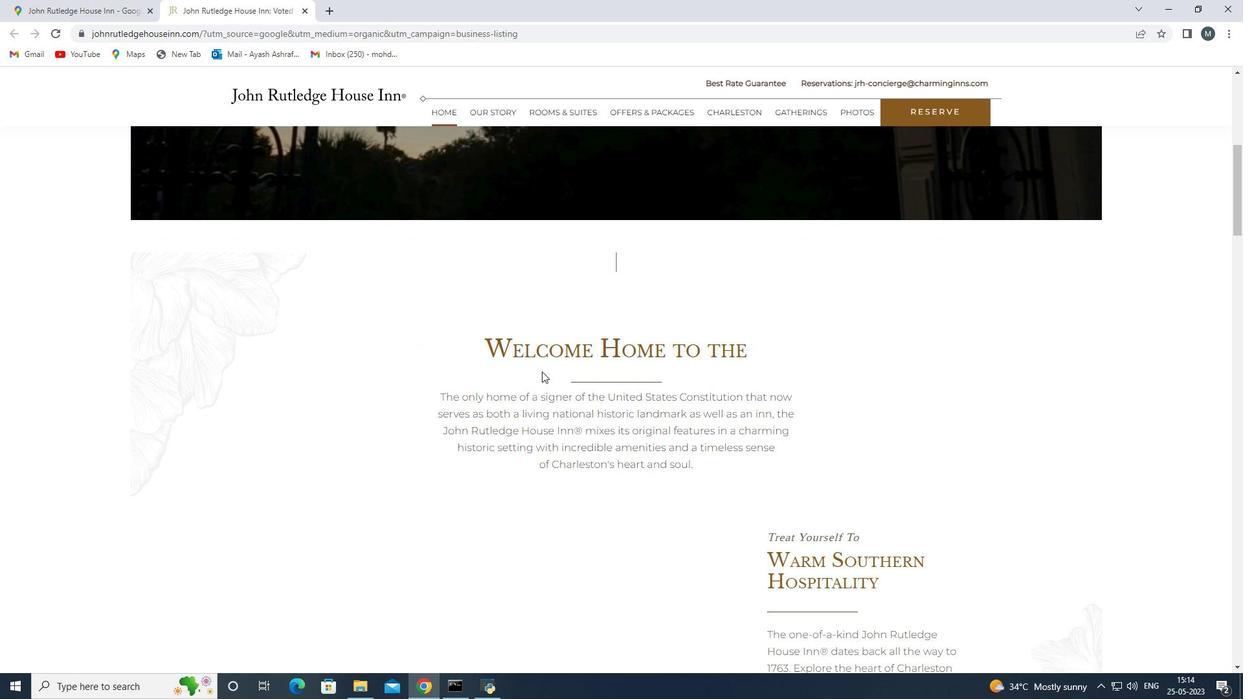 
Action: Mouse moved to (524, 204)
Screenshot: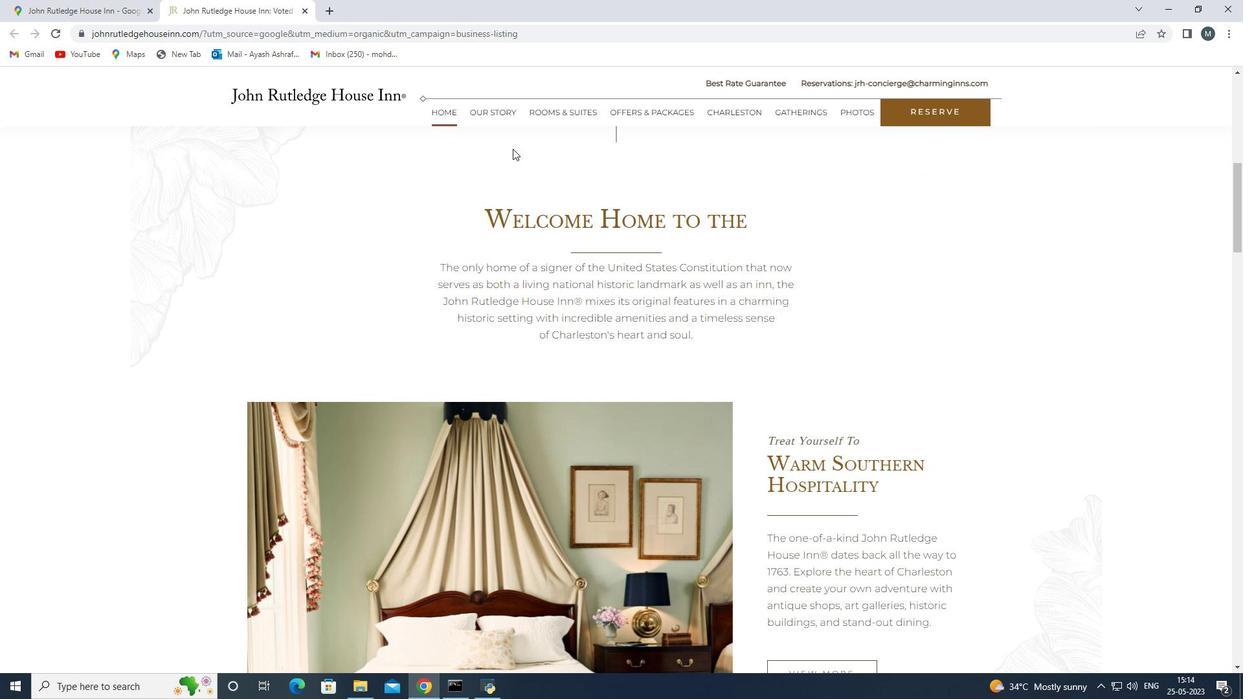 
Action: Mouse scrolled (524, 203) with delta (0, 0)
Screenshot: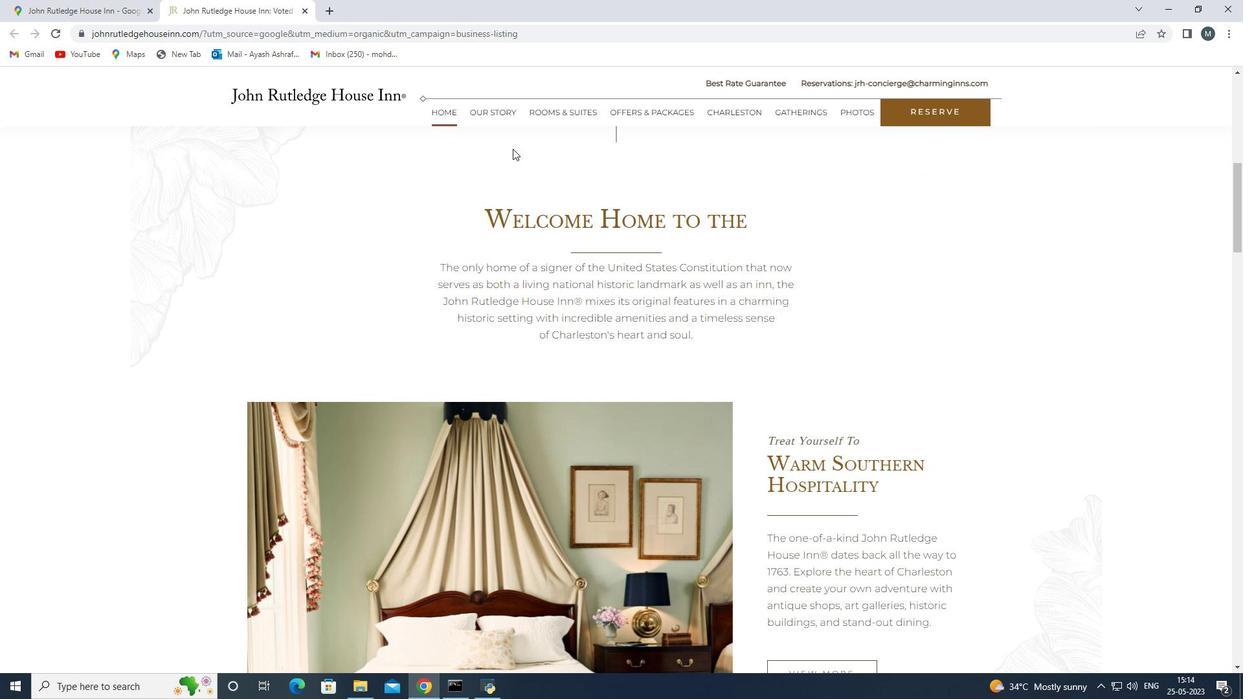 
Action: Mouse moved to (524, 206)
Screenshot: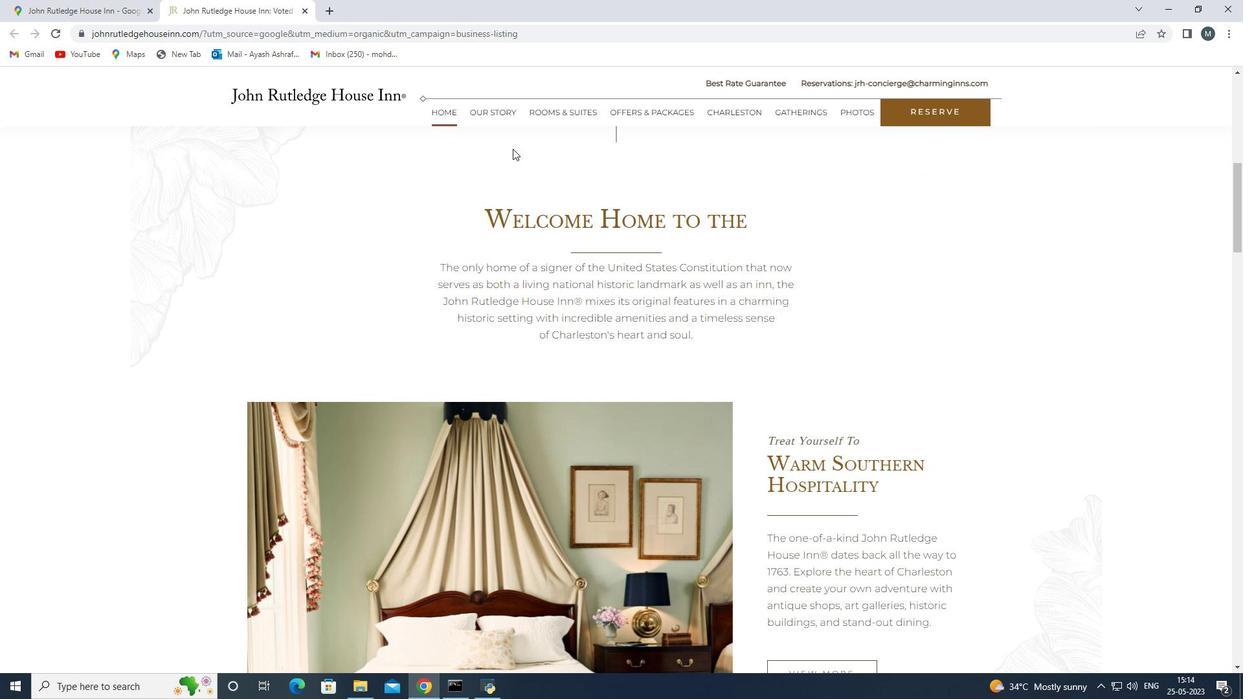 
Action: Mouse scrolled (524, 205) with delta (0, 0)
Screenshot: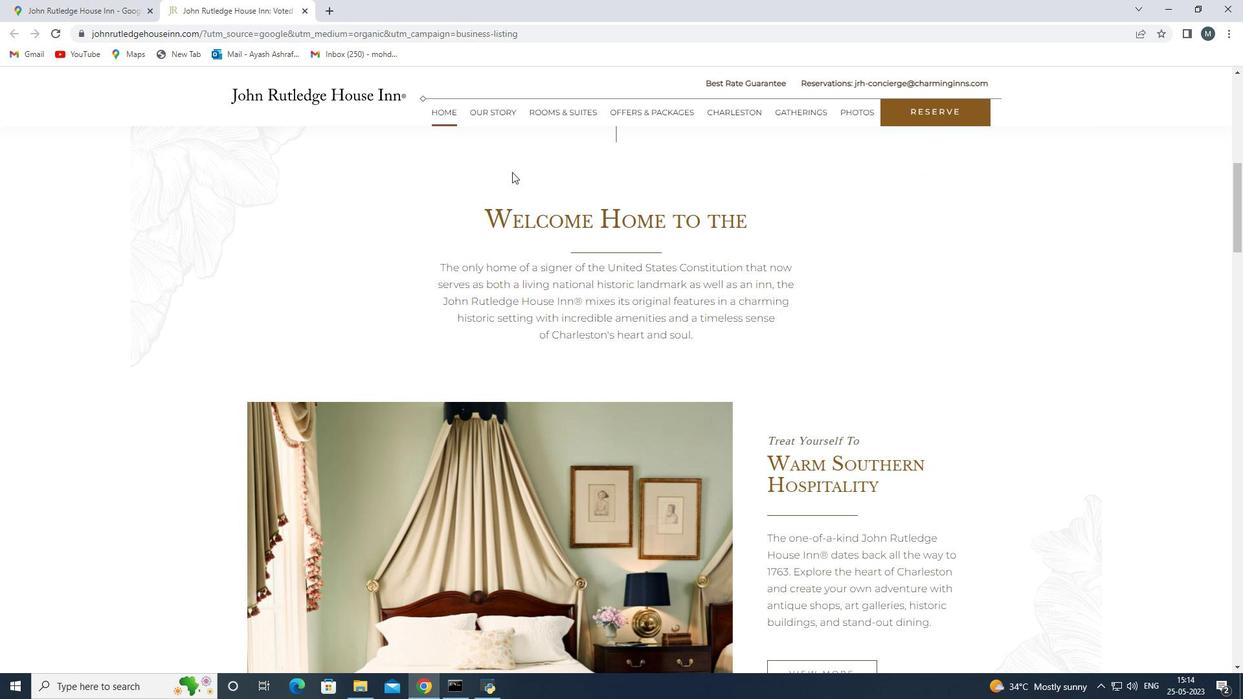 
Action: Mouse moved to (524, 208)
Screenshot: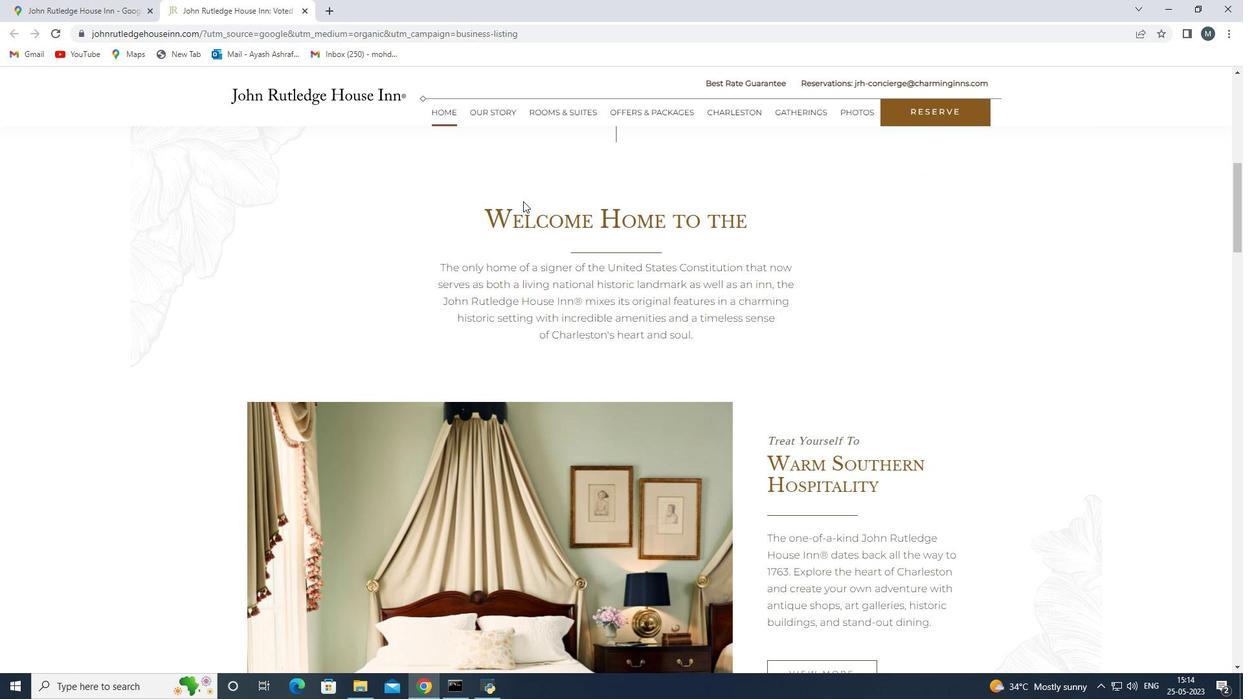 
Action: Mouse scrolled (524, 207) with delta (0, 0)
Screenshot: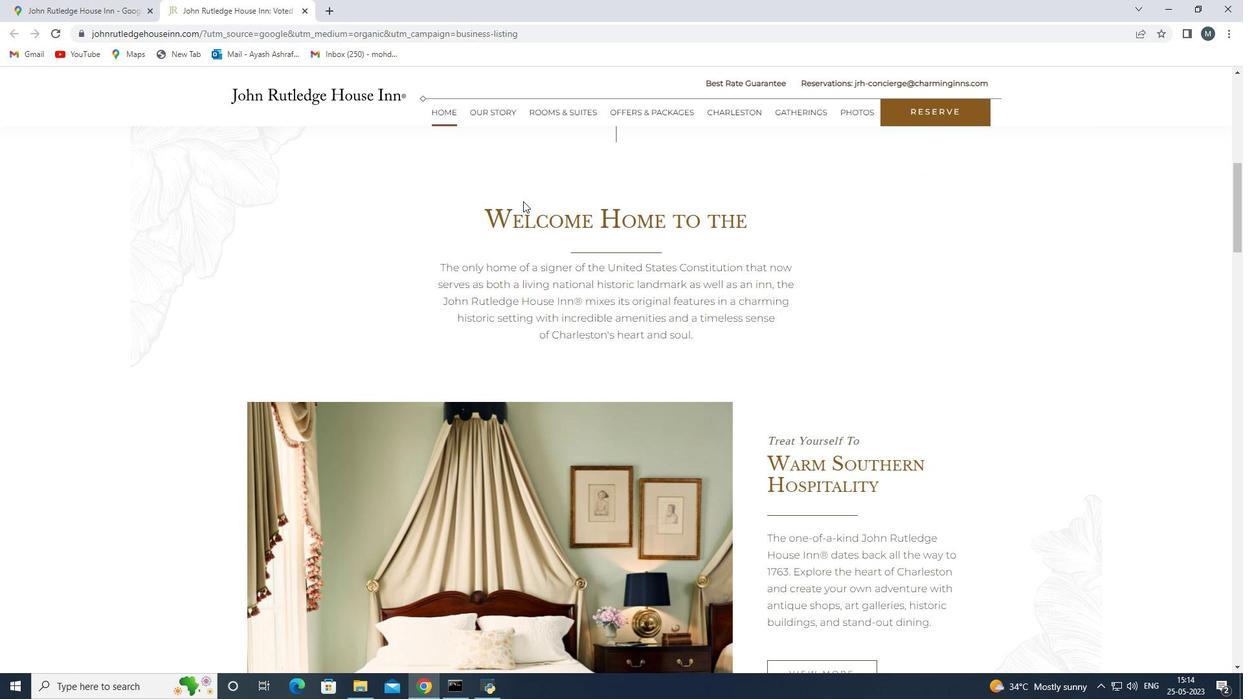 
Action: Mouse moved to (577, 115)
Screenshot: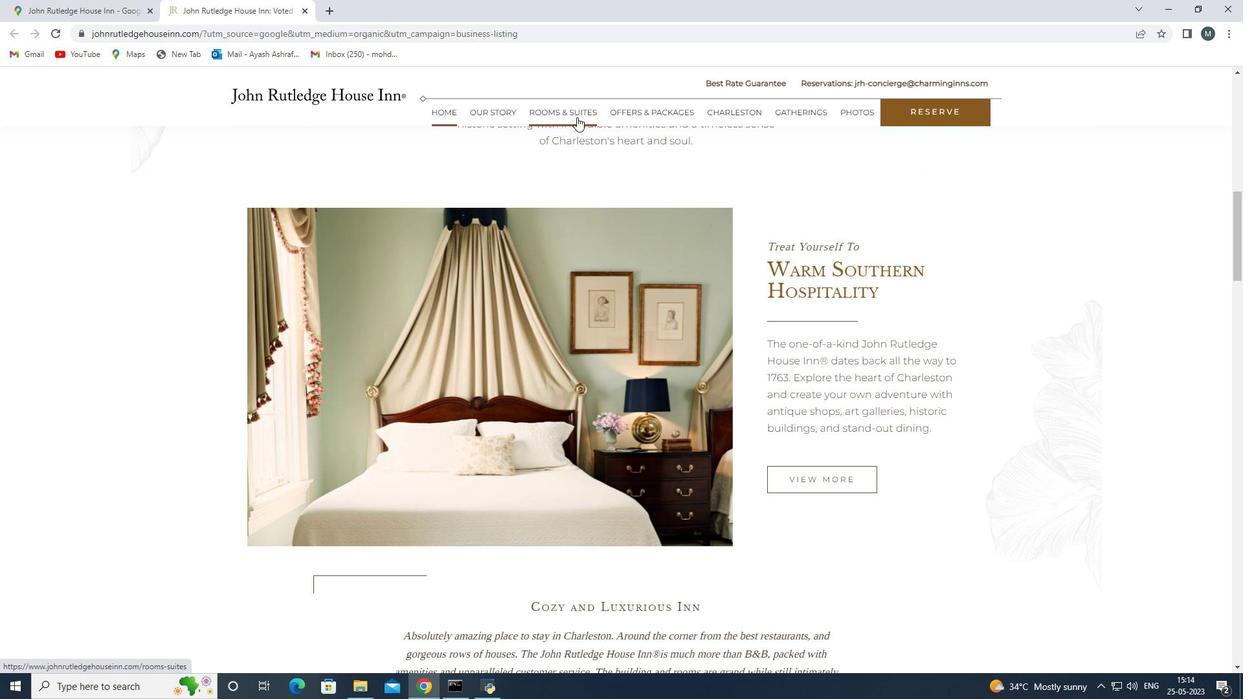 
Action: Mouse pressed left at (577, 115)
Screenshot: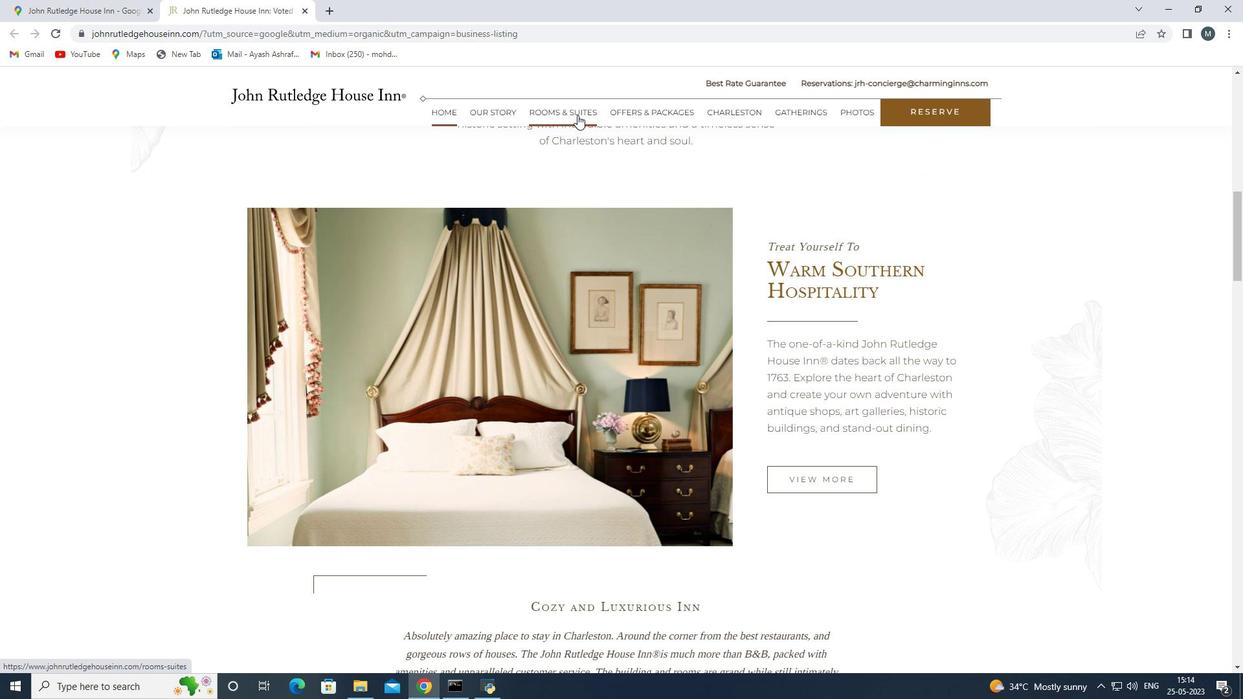 
Action: Mouse moved to (592, 303)
Screenshot: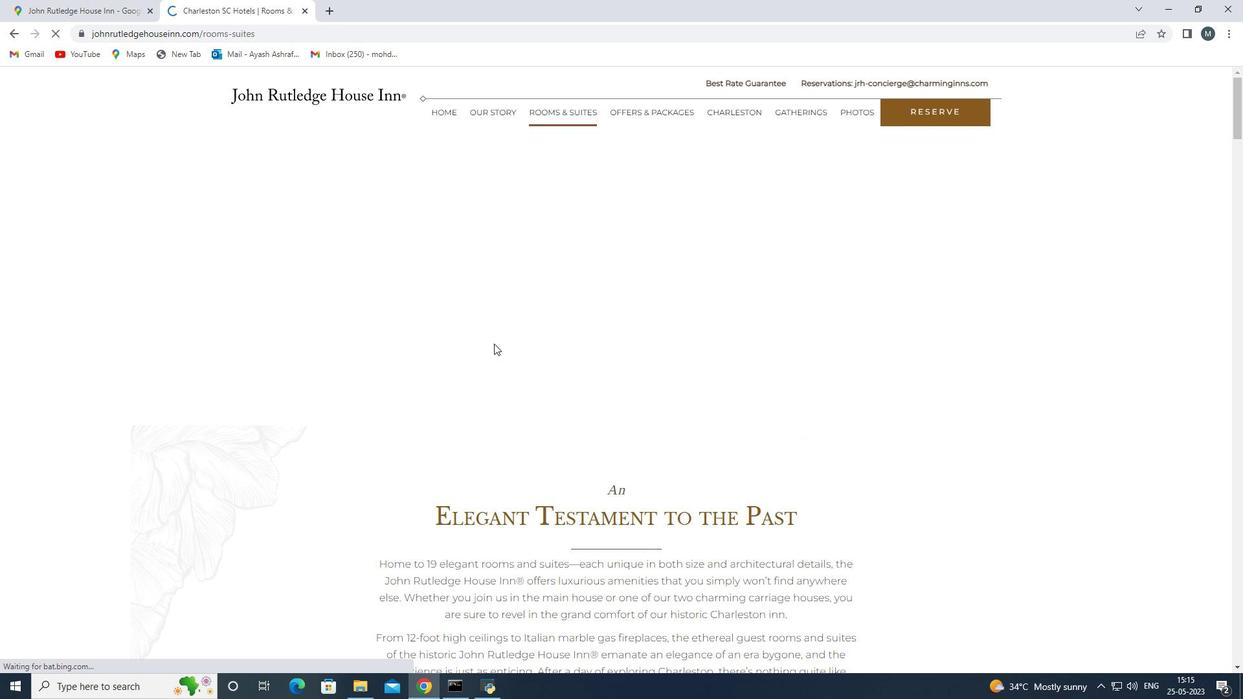 
Action: Mouse scrolled (592, 303) with delta (0, 0)
Screenshot: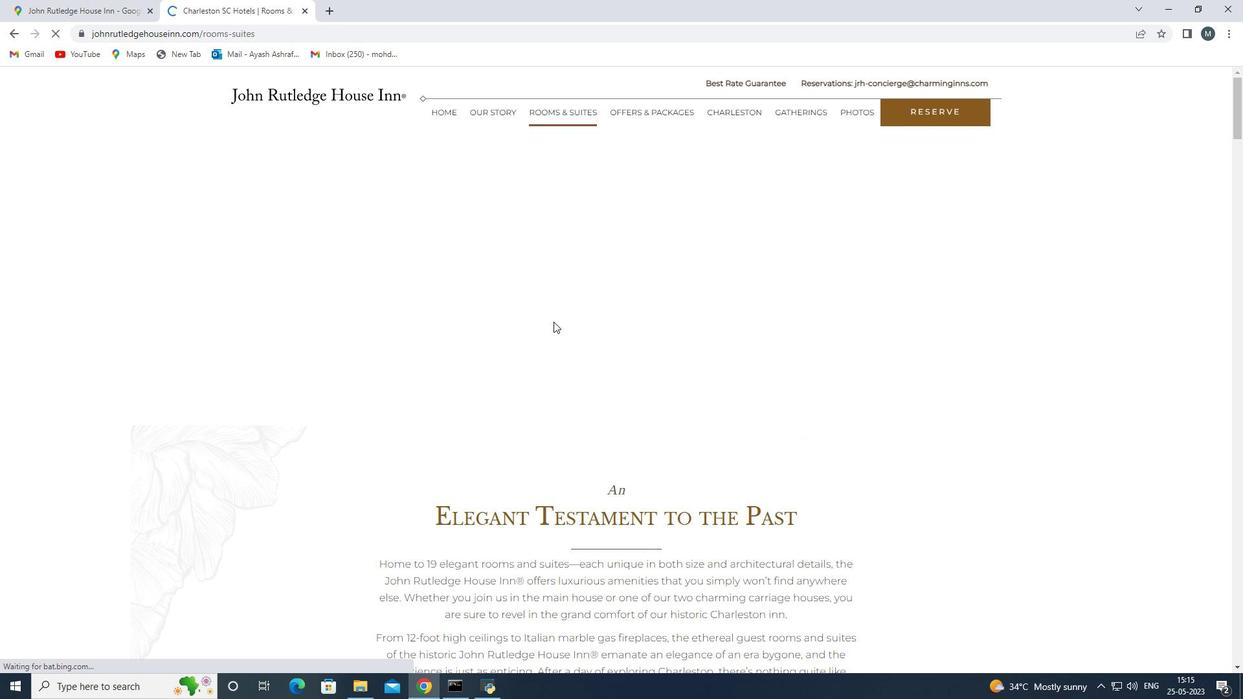 
Action: Mouse scrolled (592, 303) with delta (0, 0)
Screenshot: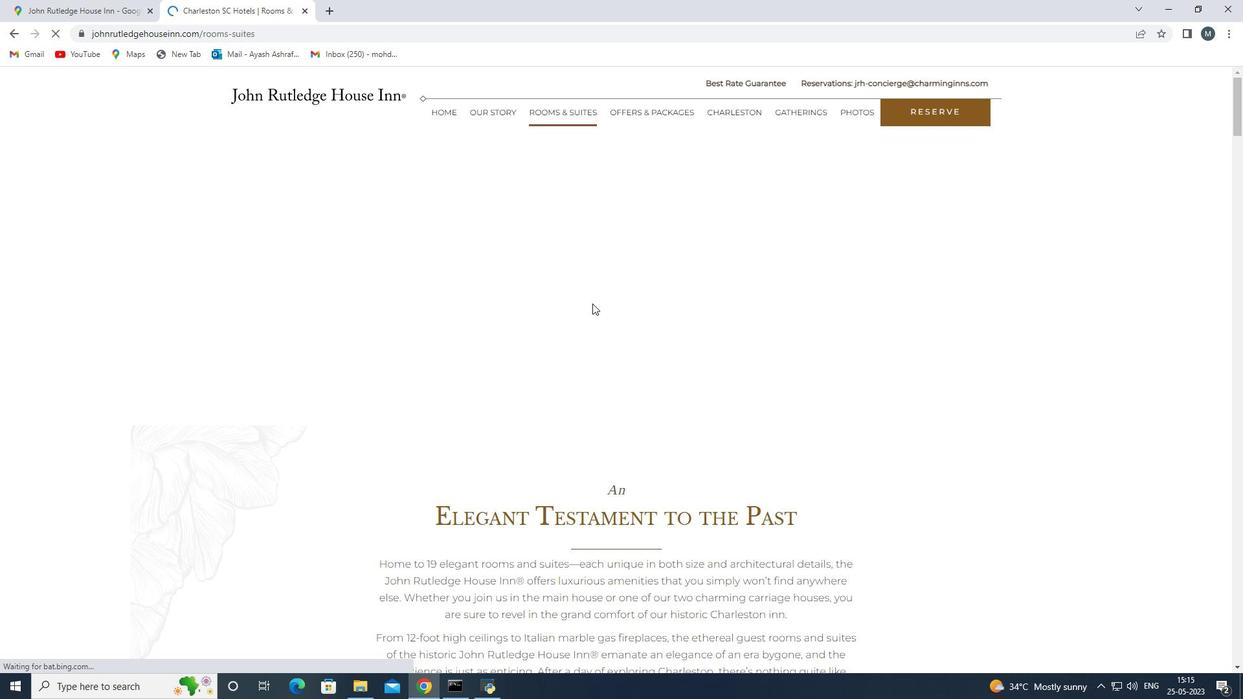 
Action: Mouse scrolled (592, 303) with delta (0, 0)
Screenshot: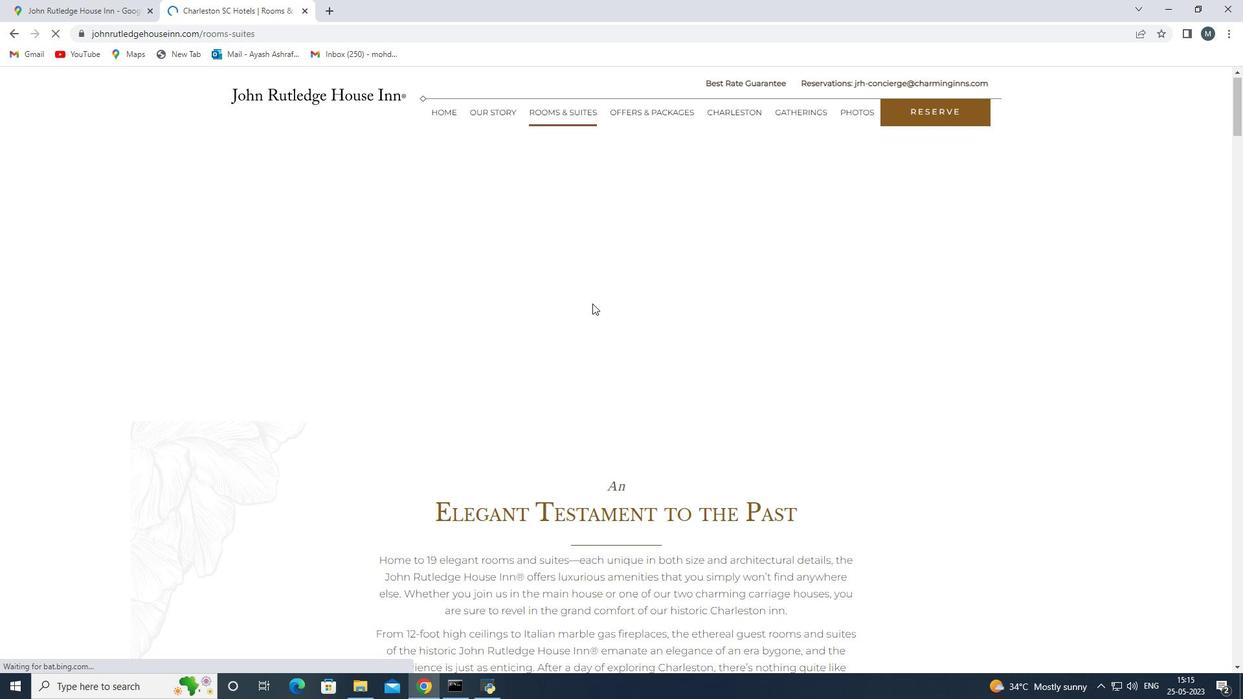 
Action: Mouse scrolled (592, 303) with delta (0, 0)
Screenshot: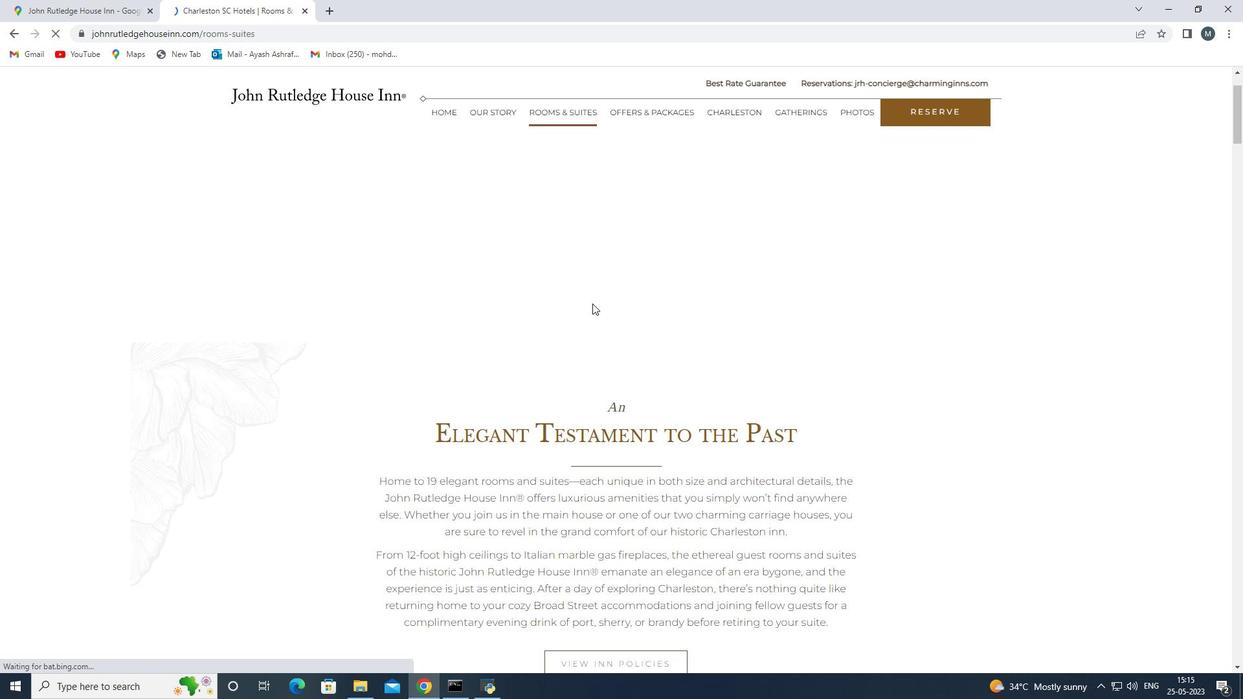 
Action: Mouse moved to (592, 303)
Screenshot: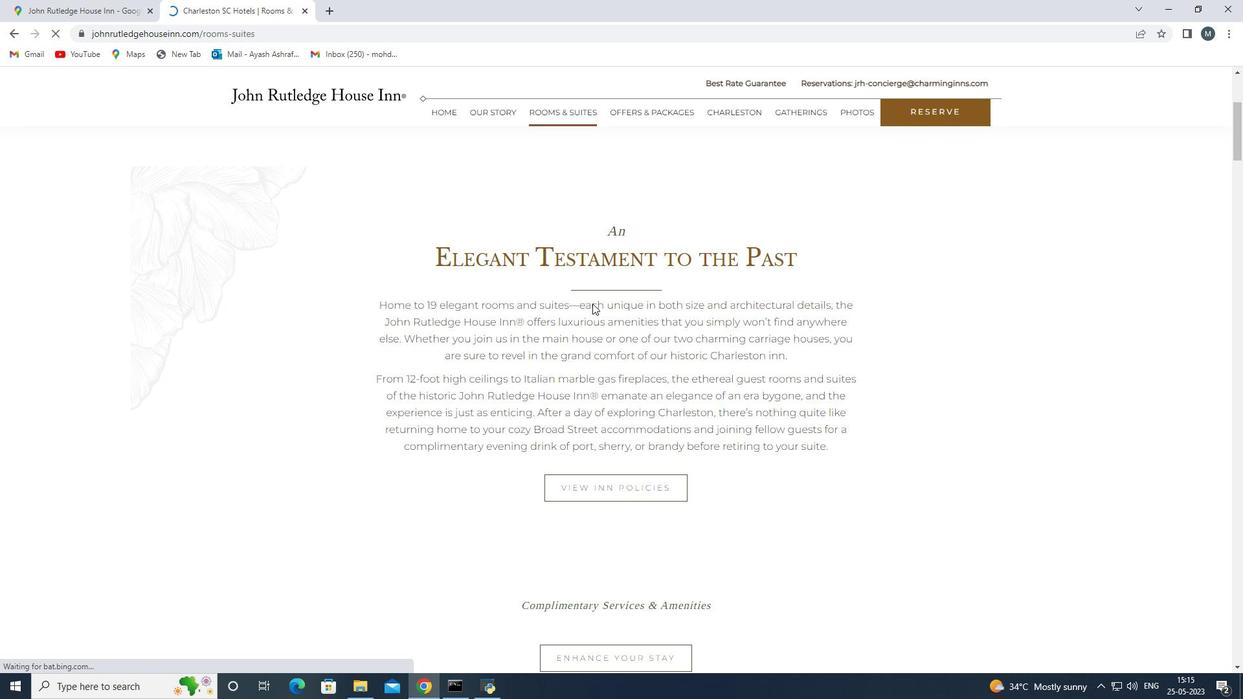 
Action: Mouse scrolled (592, 303) with delta (0, 0)
Screenshot: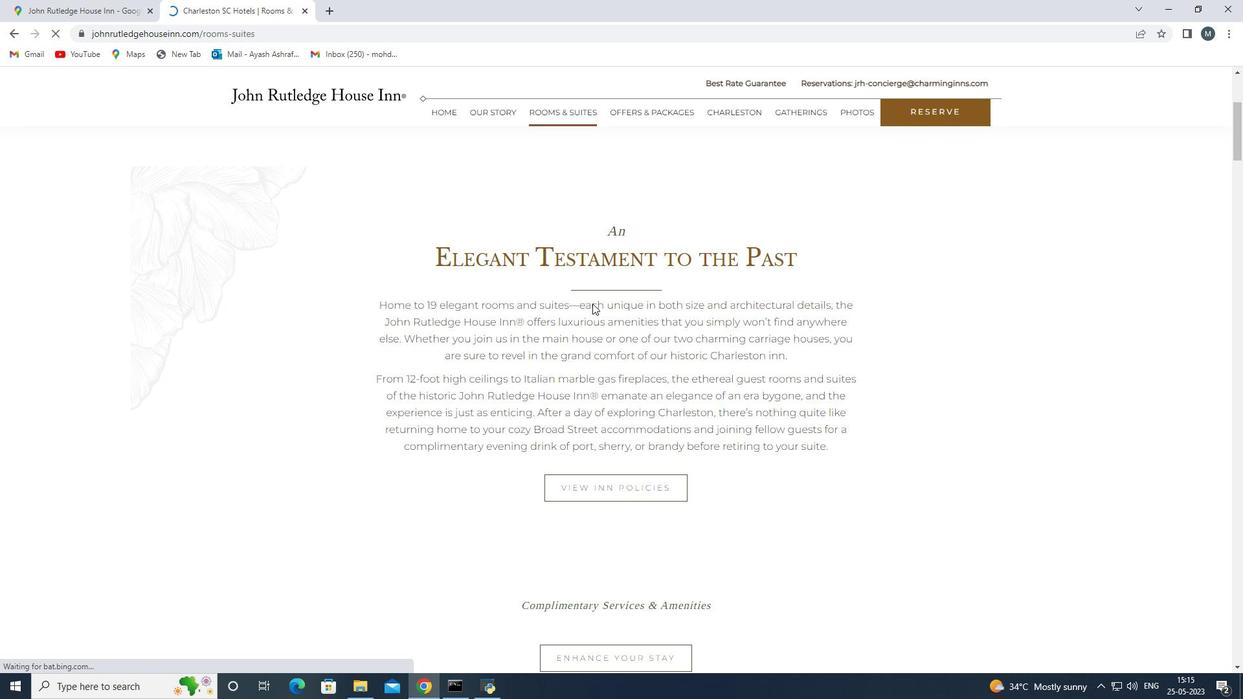 
Action: Mouse scrolled (592, 303) with delta (0, 0)
Screenshot: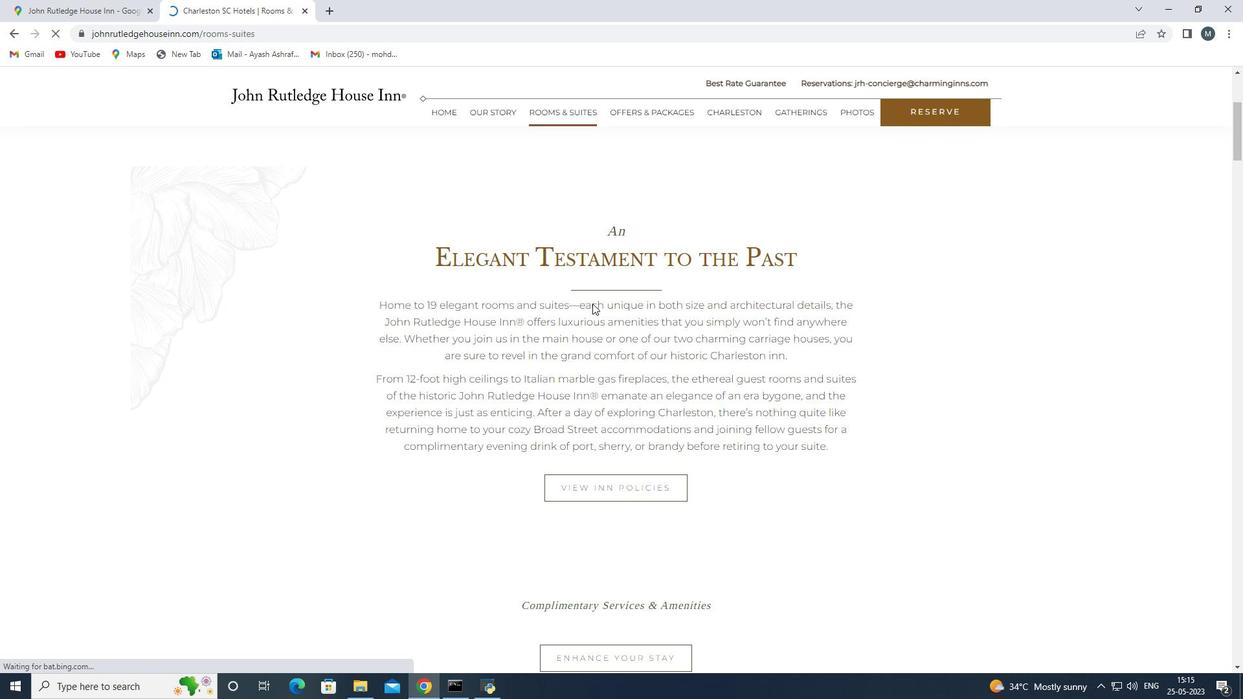 
Action: Mouse scrolled (592, 303) with delta (0, 0)
Screenshot: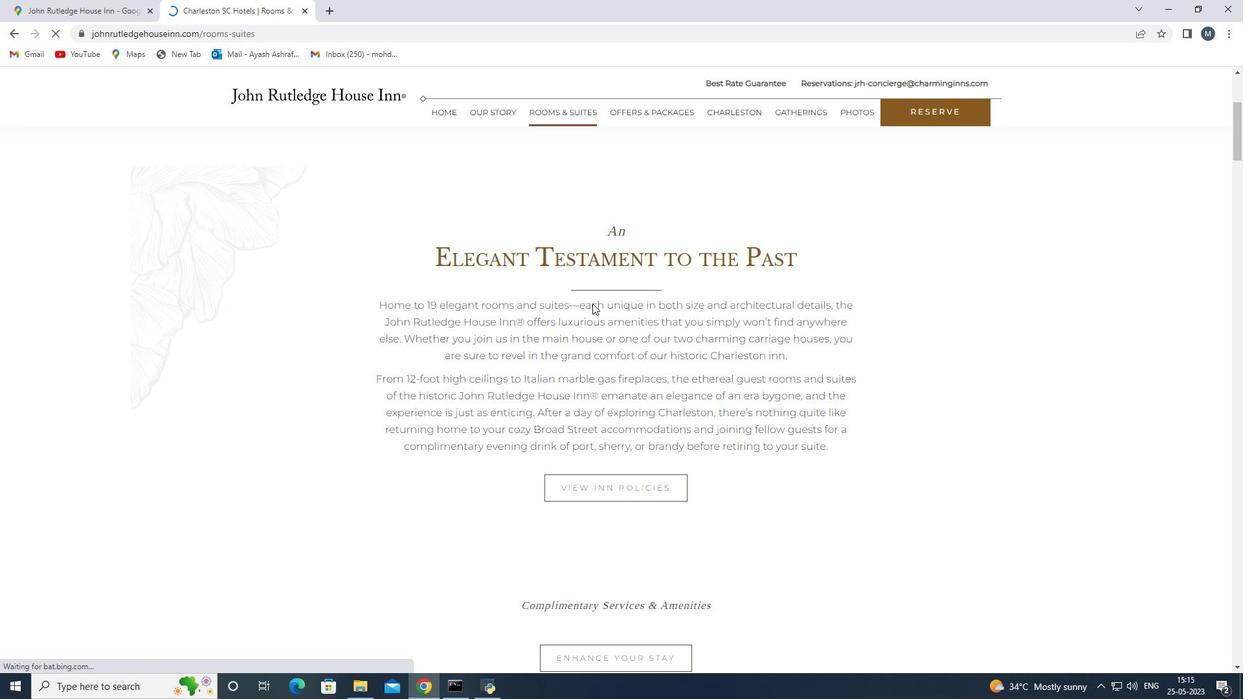 
Action: Mouse scrolled (592, 303) with delta (0, 0)
Screenshot: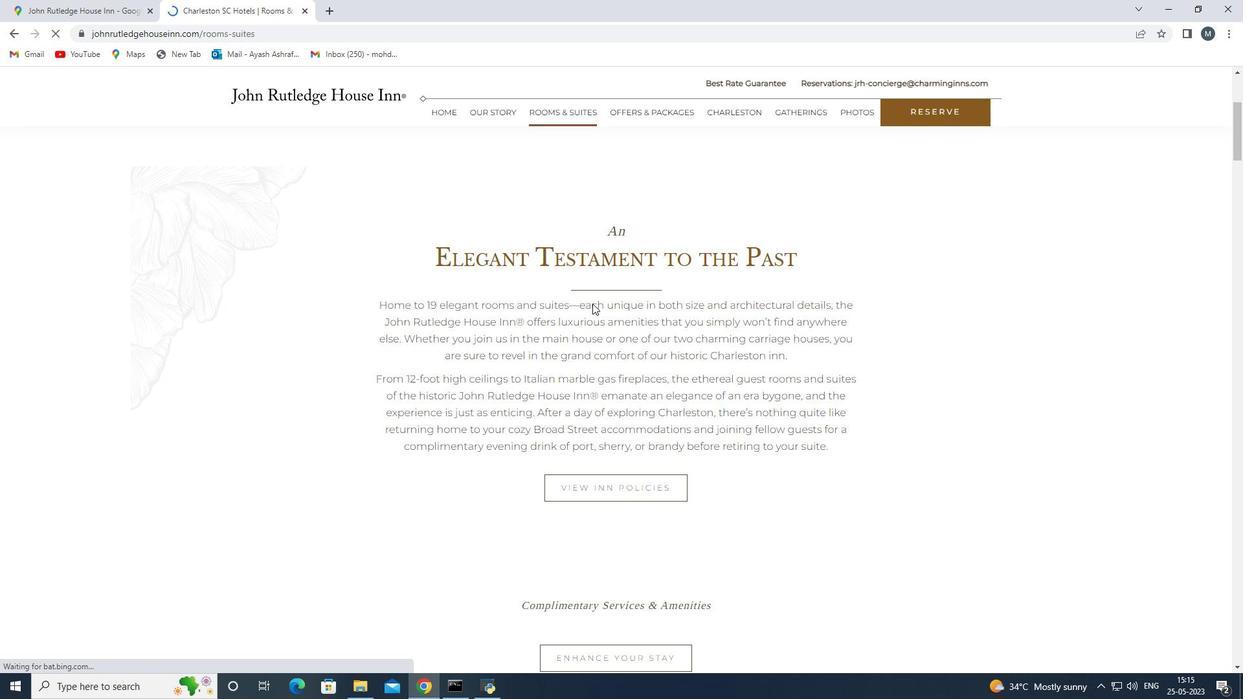 
Action: Mouse scrolled (592, 303) with delta (0, 0)
Screenshot: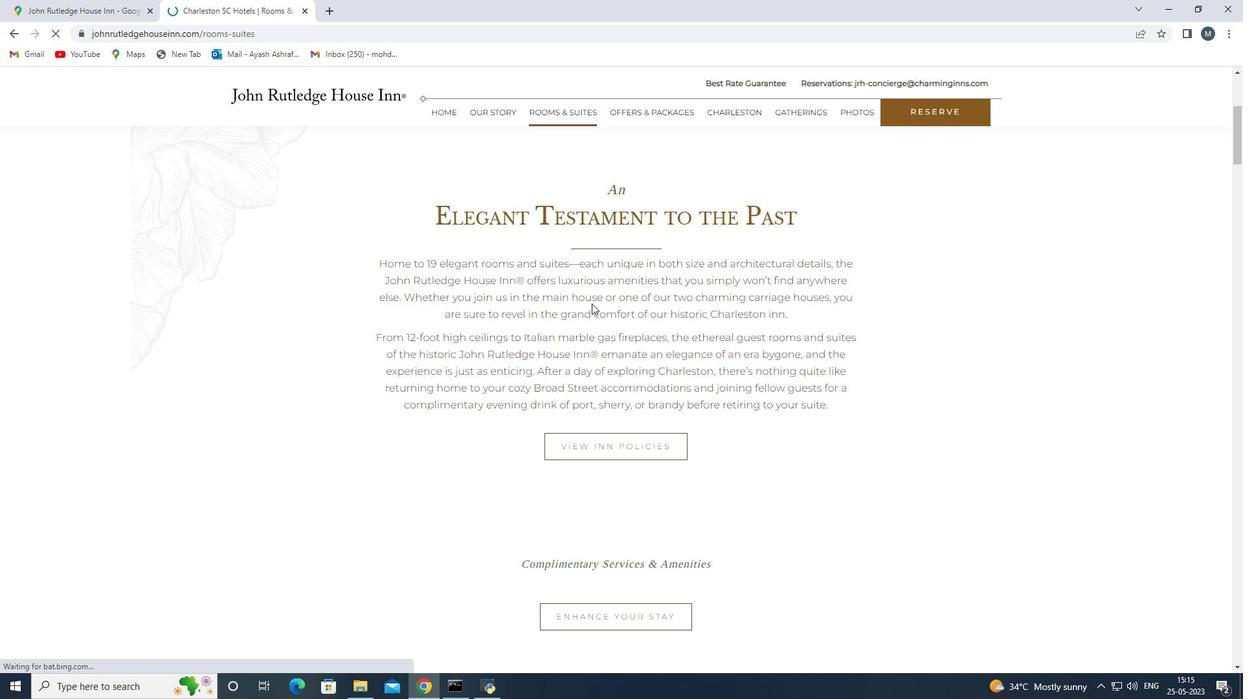 
Action: Mouse scrolled (592, 303) with delta (0, 0)
Screenshot: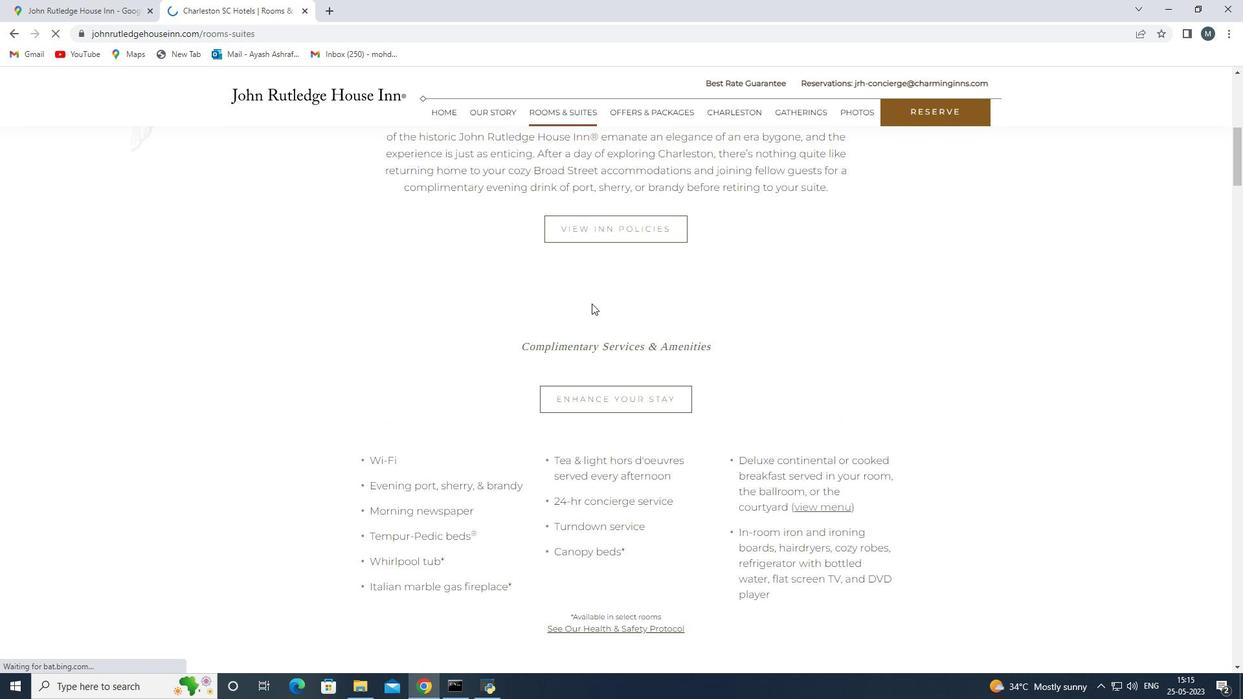 
Action: Mouse moved to (591, 303)
Screenshot: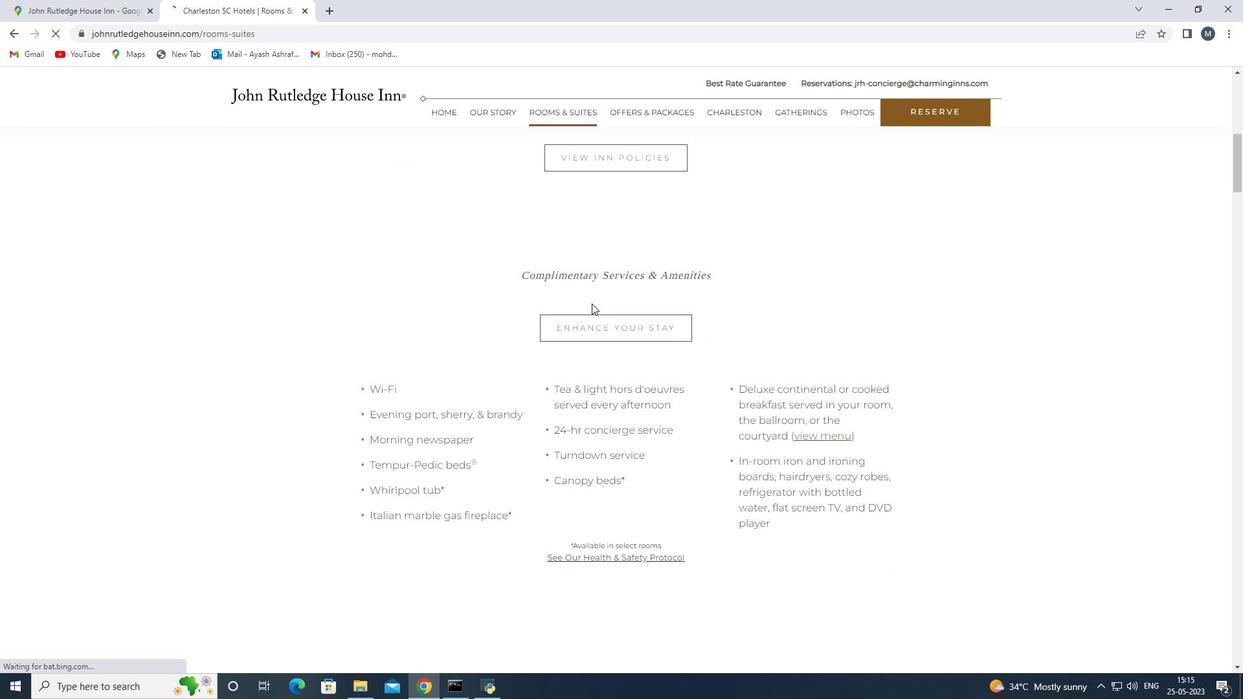 
Action: Mouse scrolled (591, 303) with delta (0, 0)
Screenshot: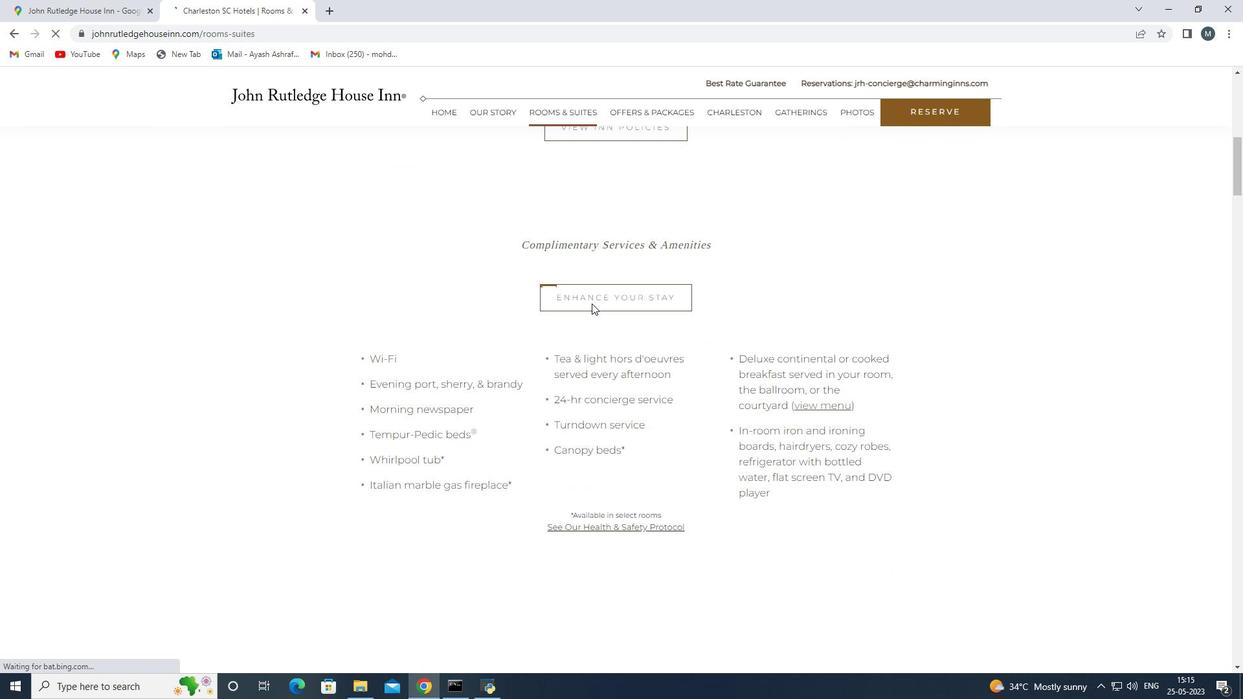 
Action: Mouse moved to (590, 303)
Screenshot: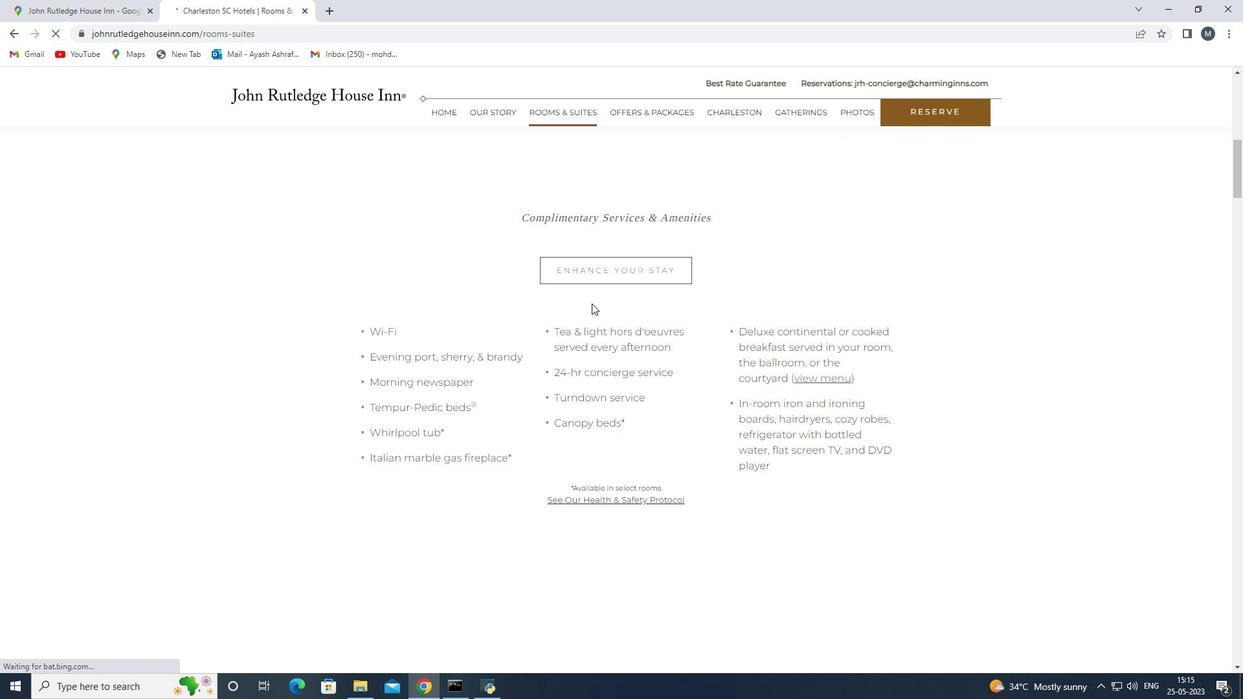 
Action: Mouse scrolled (590, 304) with delta (0, 0)
Screenshot: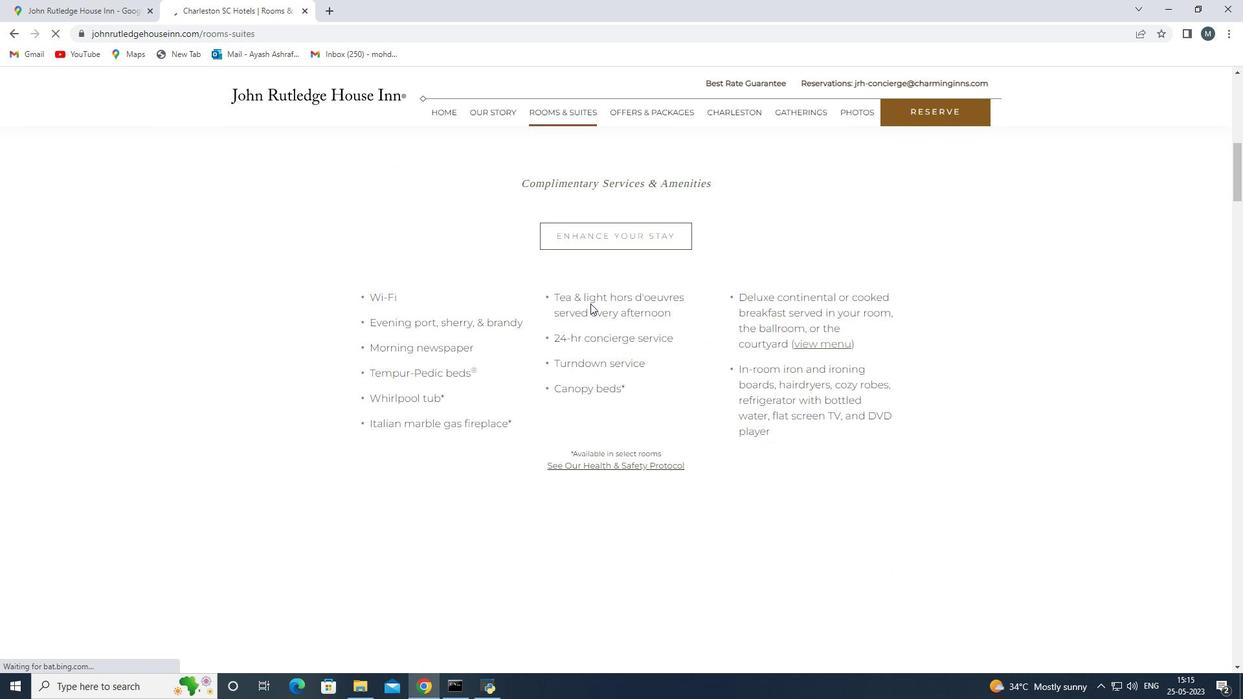 
Action: Mouse scrolled (590, 303) with delta (0, 0)
Screenshot: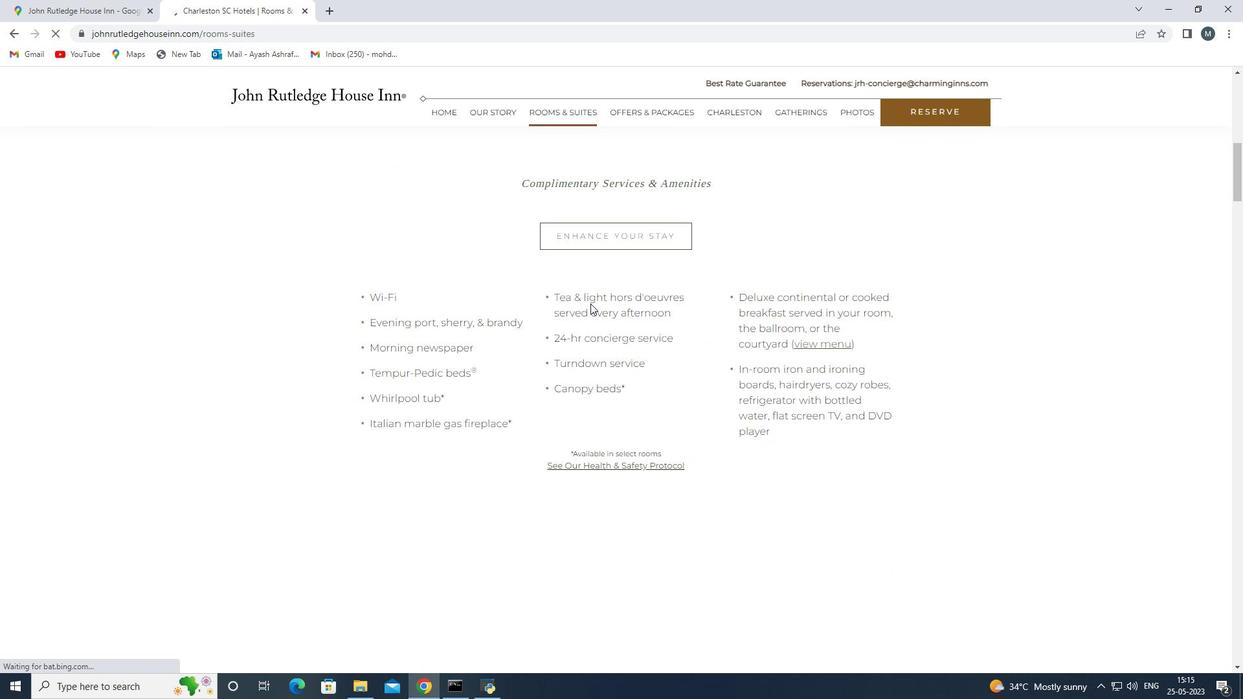 
Action: Mouse scrolled (590, 303) with delta (0, 0)
Screenshot: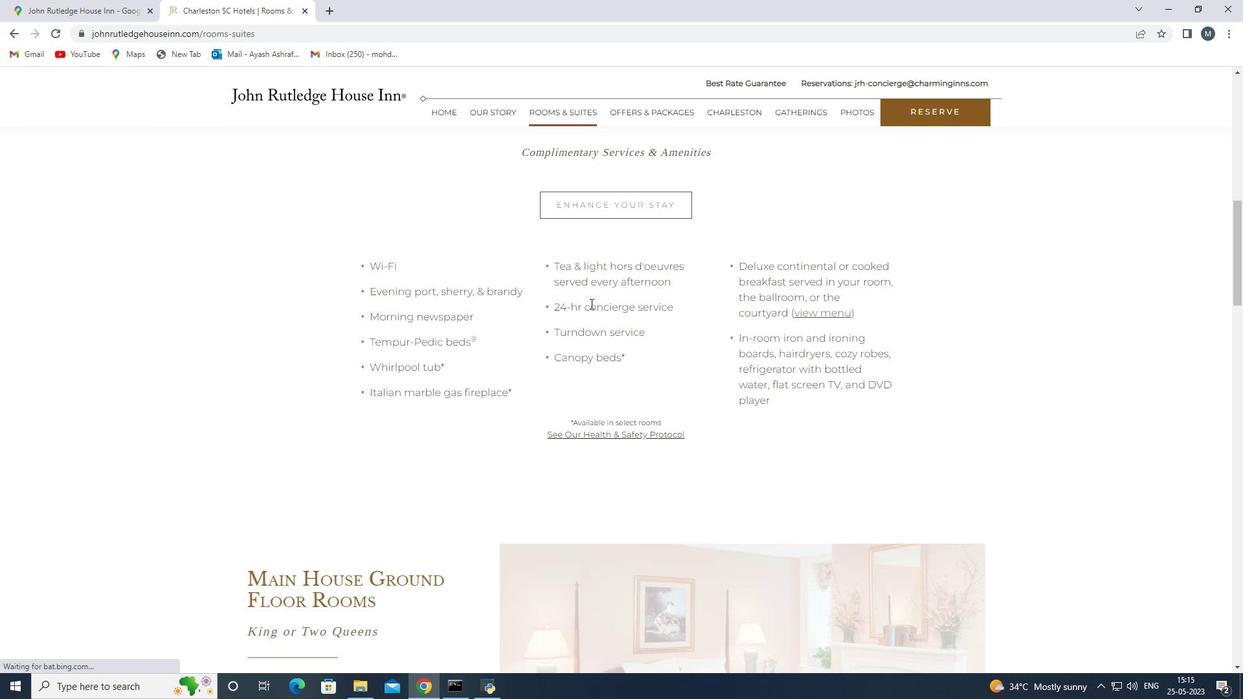 
Action: Mouse scrolled (590, 303) with delta (0, 0)
Screenshot: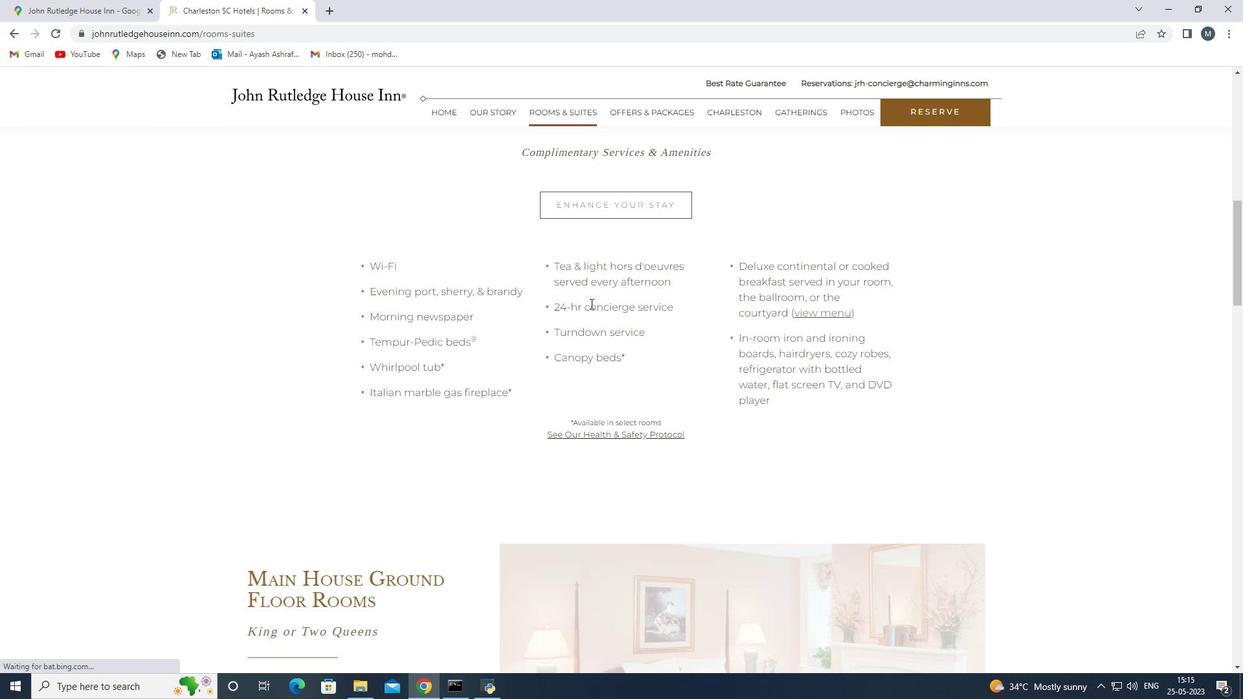 
Action: Mouse scrolled (590, 303) with delta (0, 0)
Screenshot: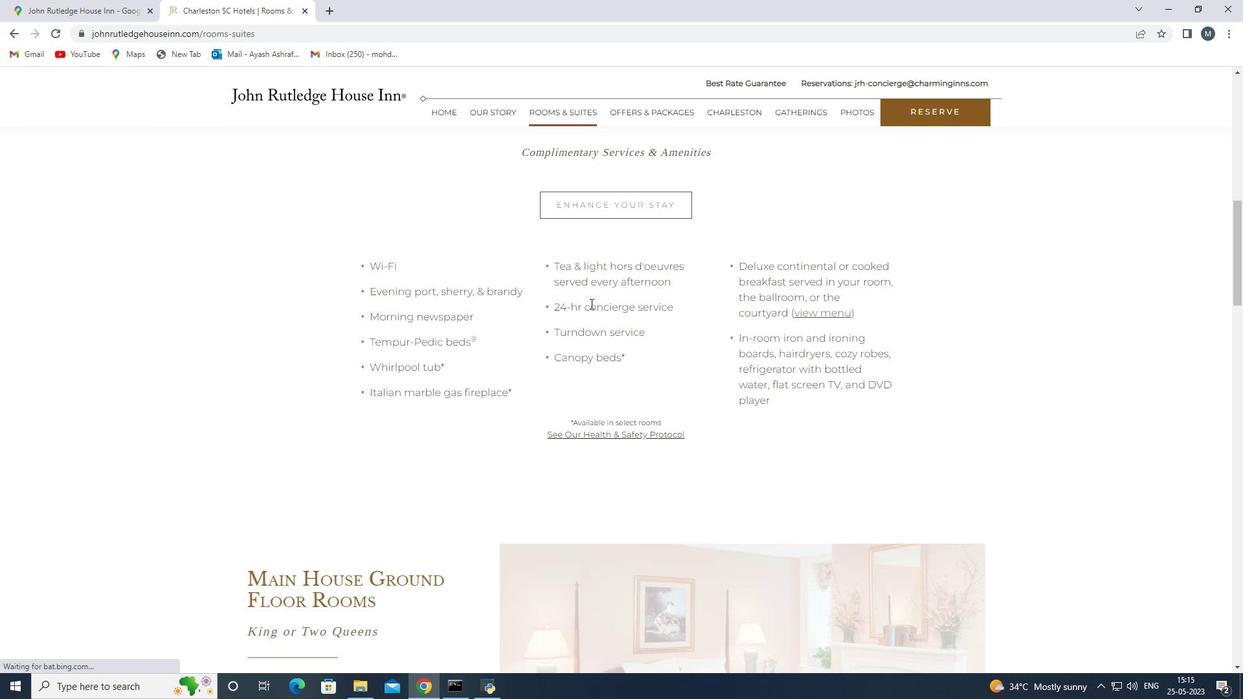
Action: Mouse scrolled (590, 303) with delta (0, 0)
Screenshot: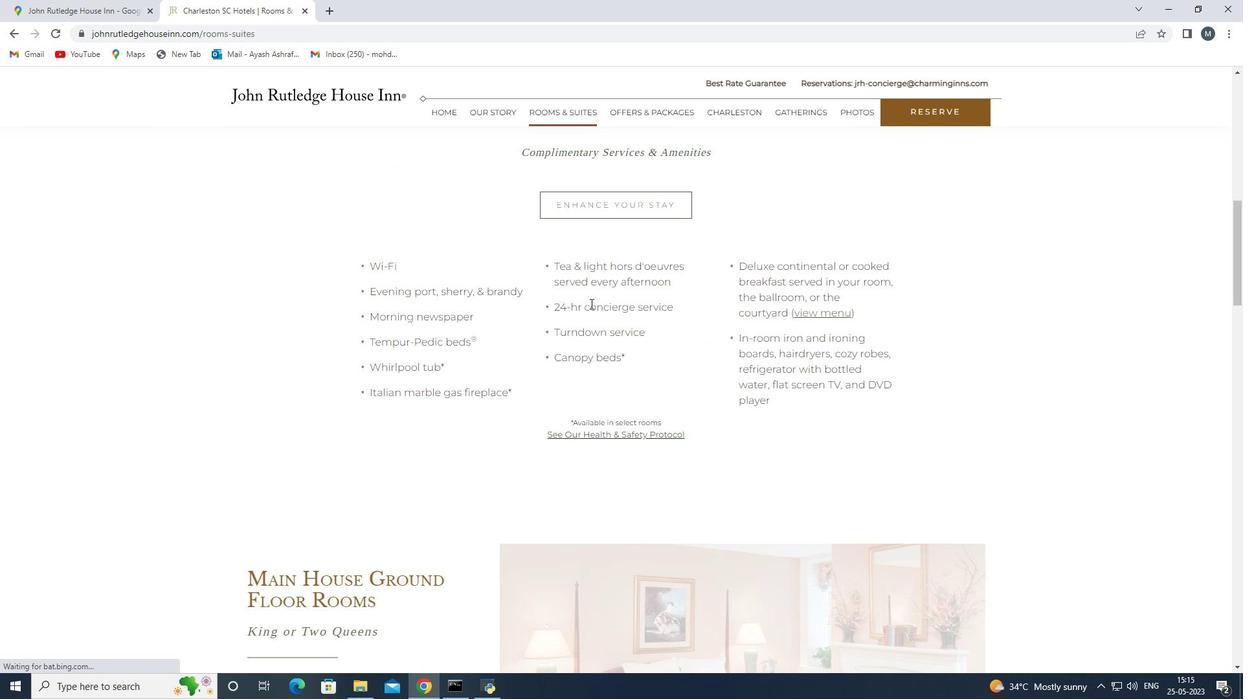 
Action: Mouse scrolled (590, 303) with delta (0, 0)
Screenshot: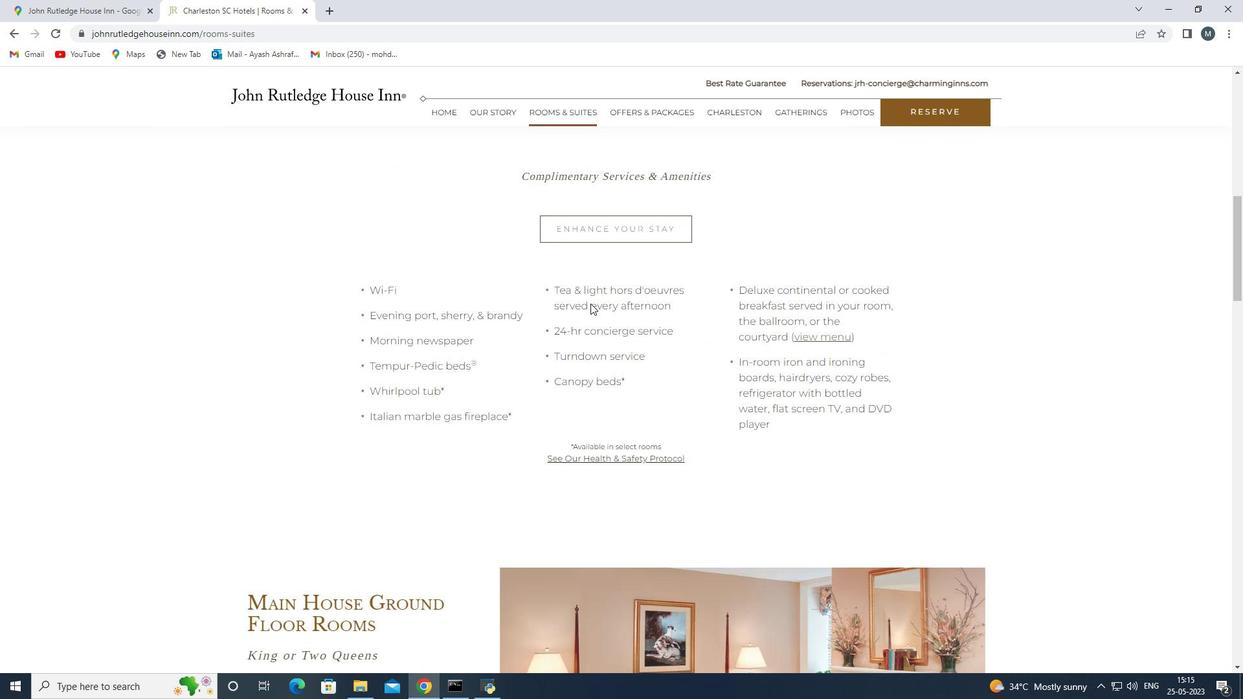 
Action: Mouse scrolled (590, 303) with delta (0, 0)
Screenshot: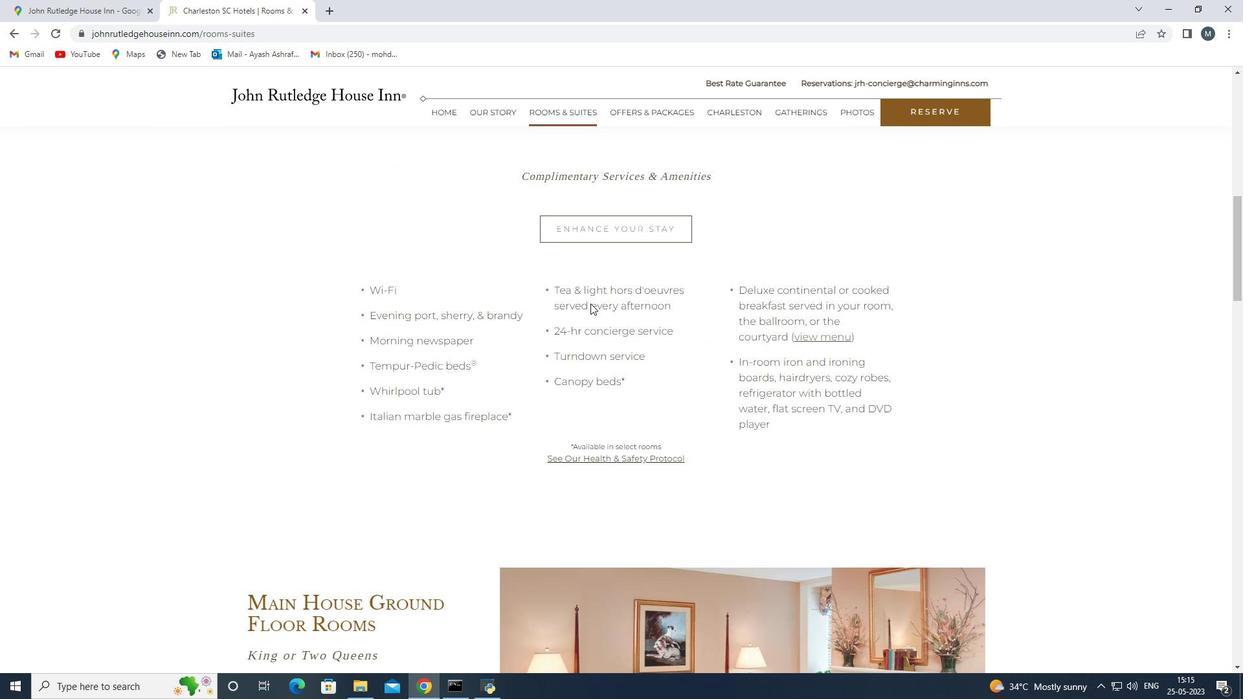 
Action: Mouse scrolled (590, 303) with delta (0, 0)
Screenshot: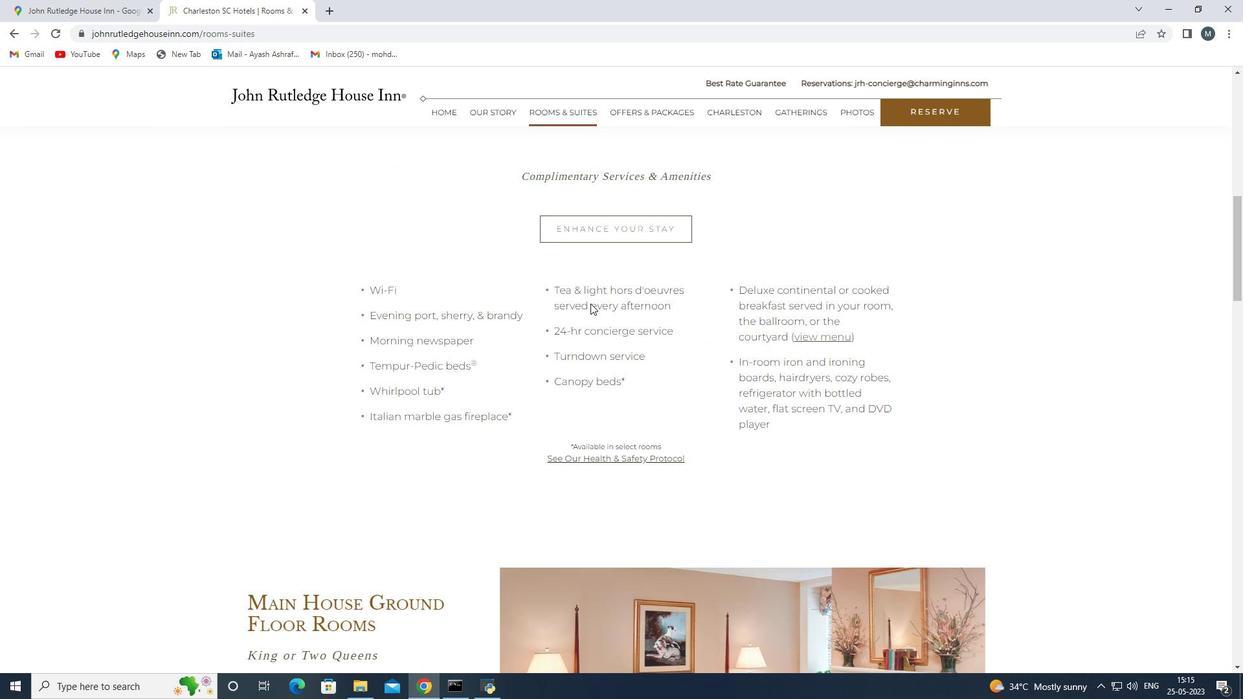 
Action: Mouse scrolled (590, 303) with delta (0, 0)
Screenshot: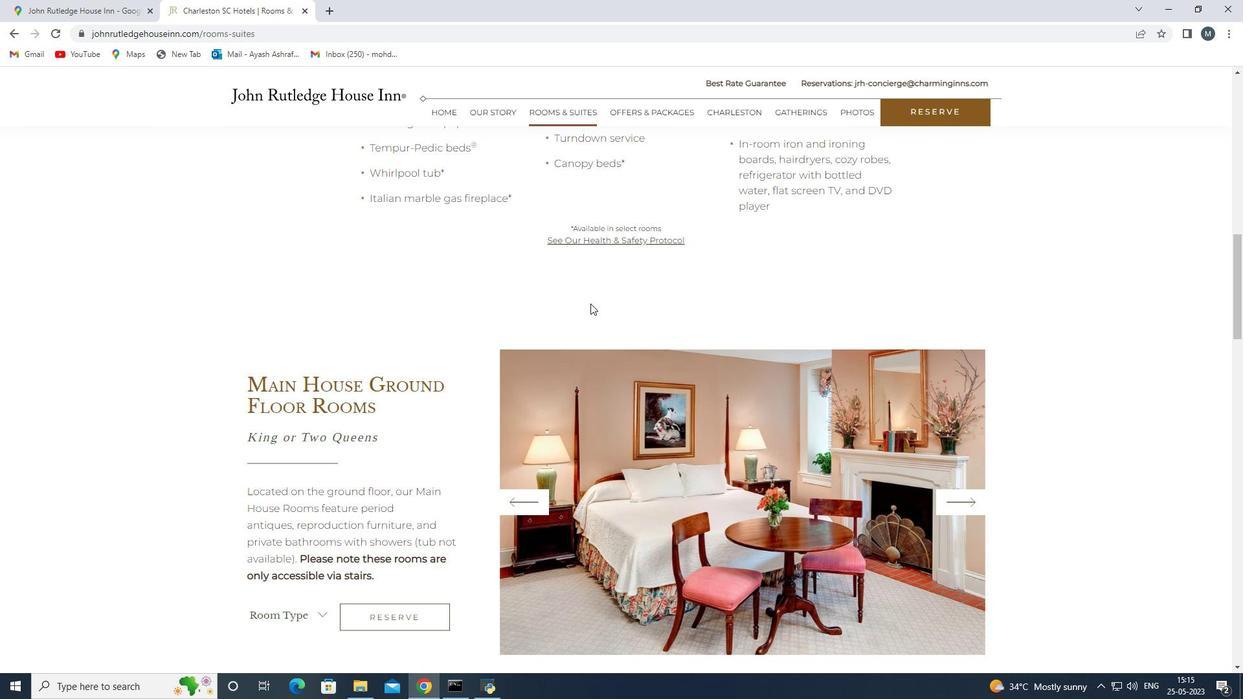 
Action: Mouse scrolled (590, 303) with delta (0, 0)
Screenshot: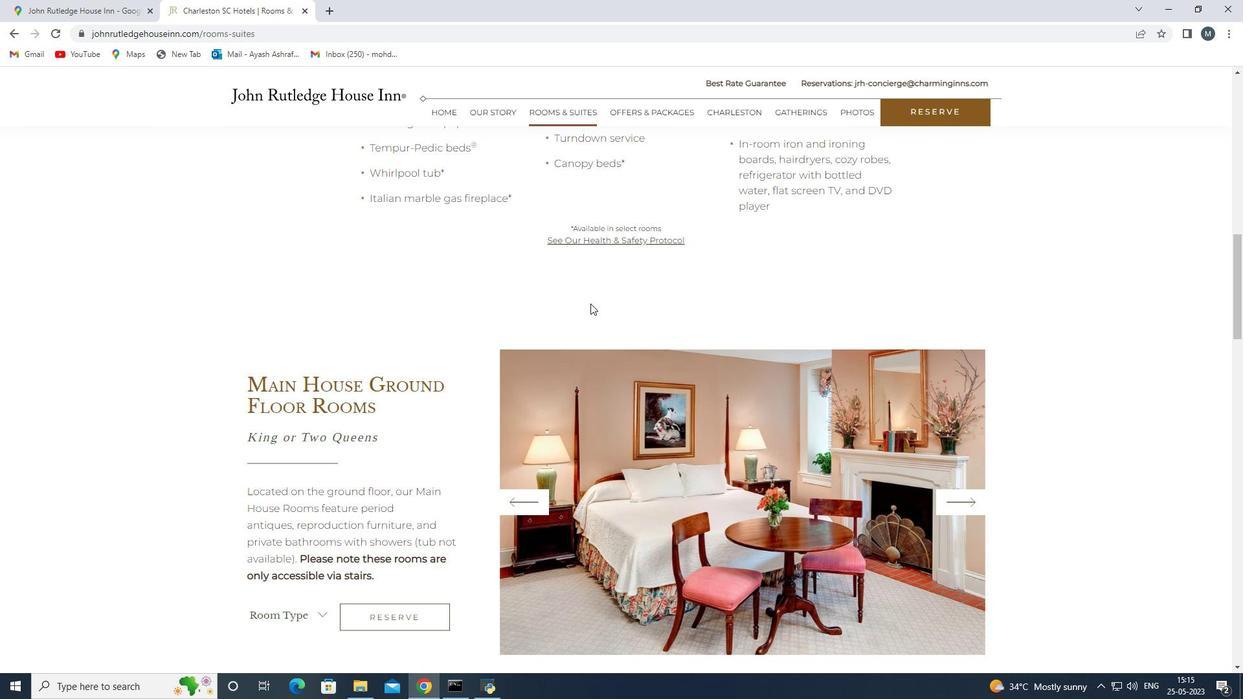 
Action: Mouse scrolled (590, 303) with delta (0, 0)
Screenshot: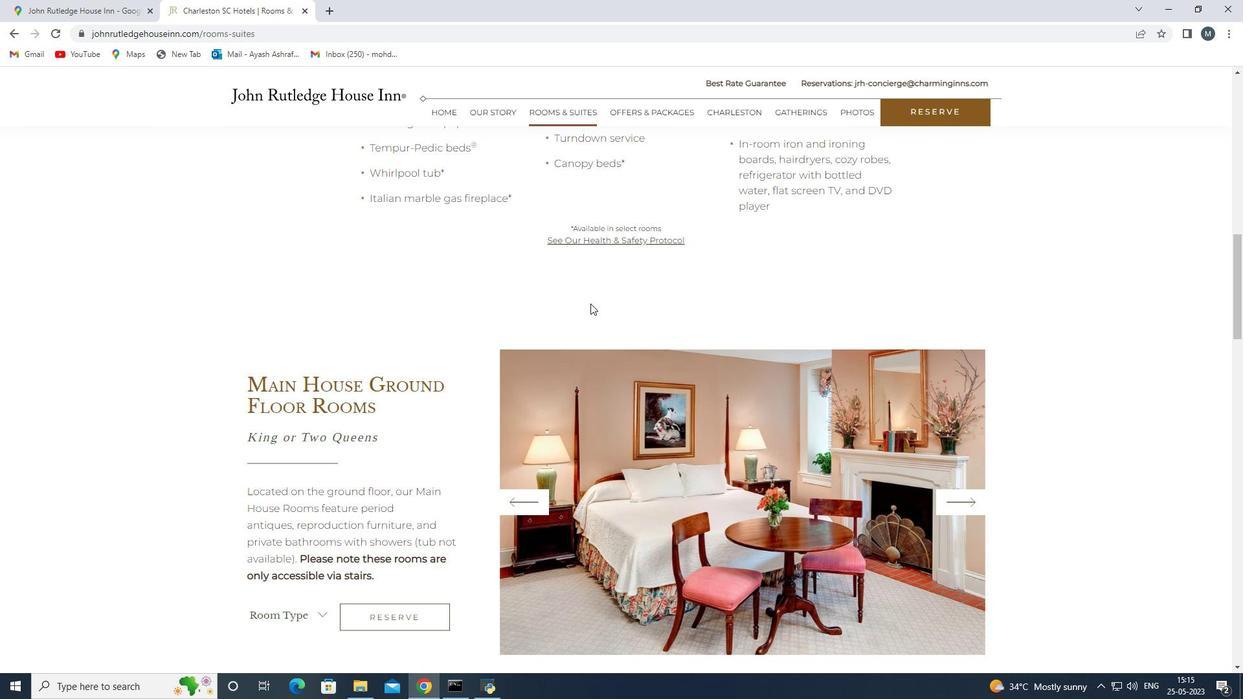 
Action: Mouse moved to (546, 318)
Screenshot: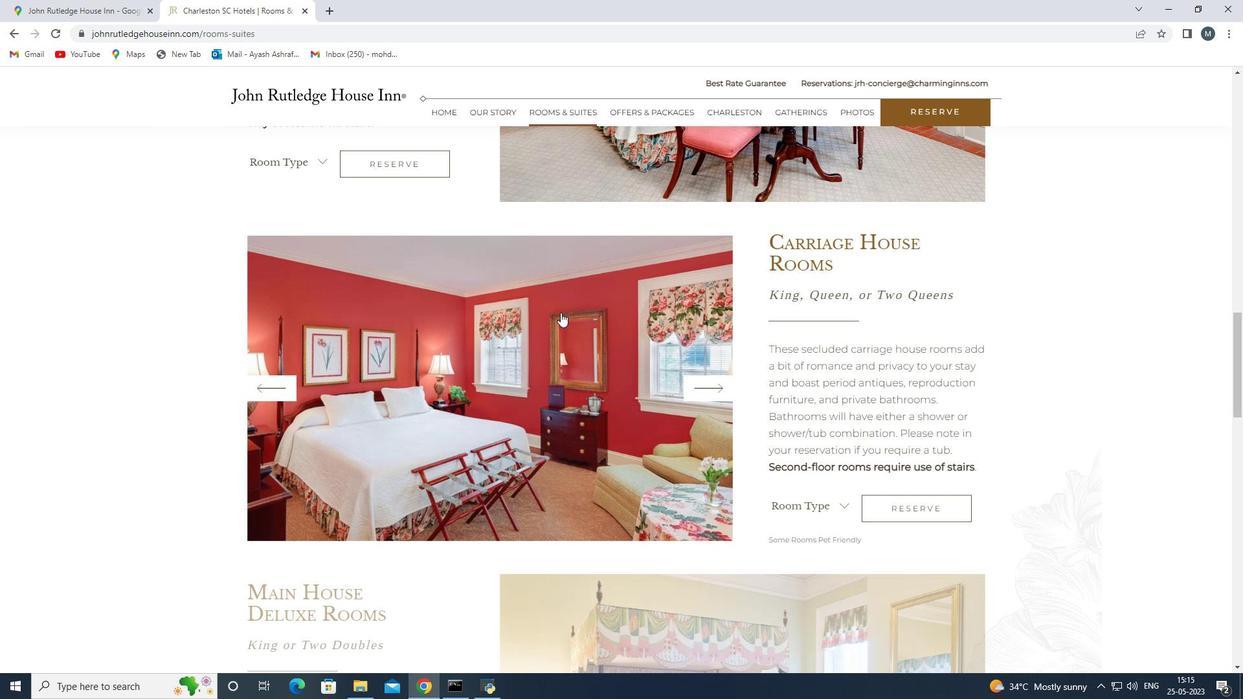 
Action: Mouse scrolled (546, 318) with delta (0, 0)
Screenshot: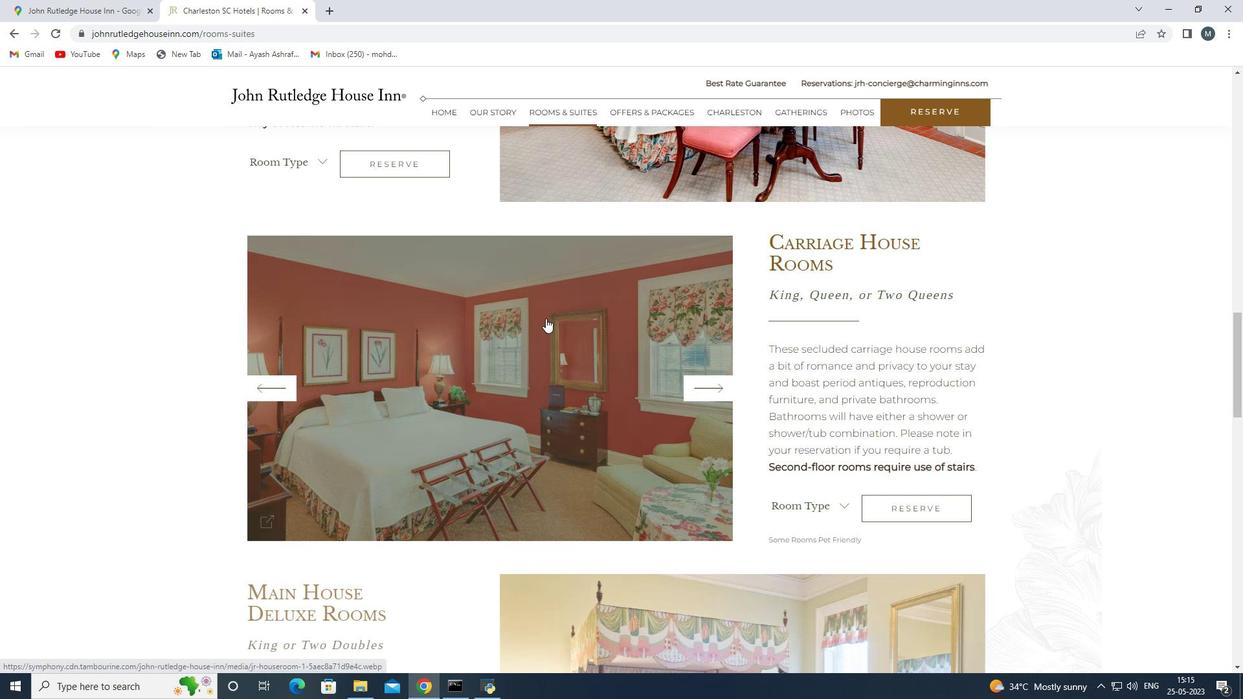 
Action: Mouse scrolled (546, 318) with delta (0, 0)
Screenshot: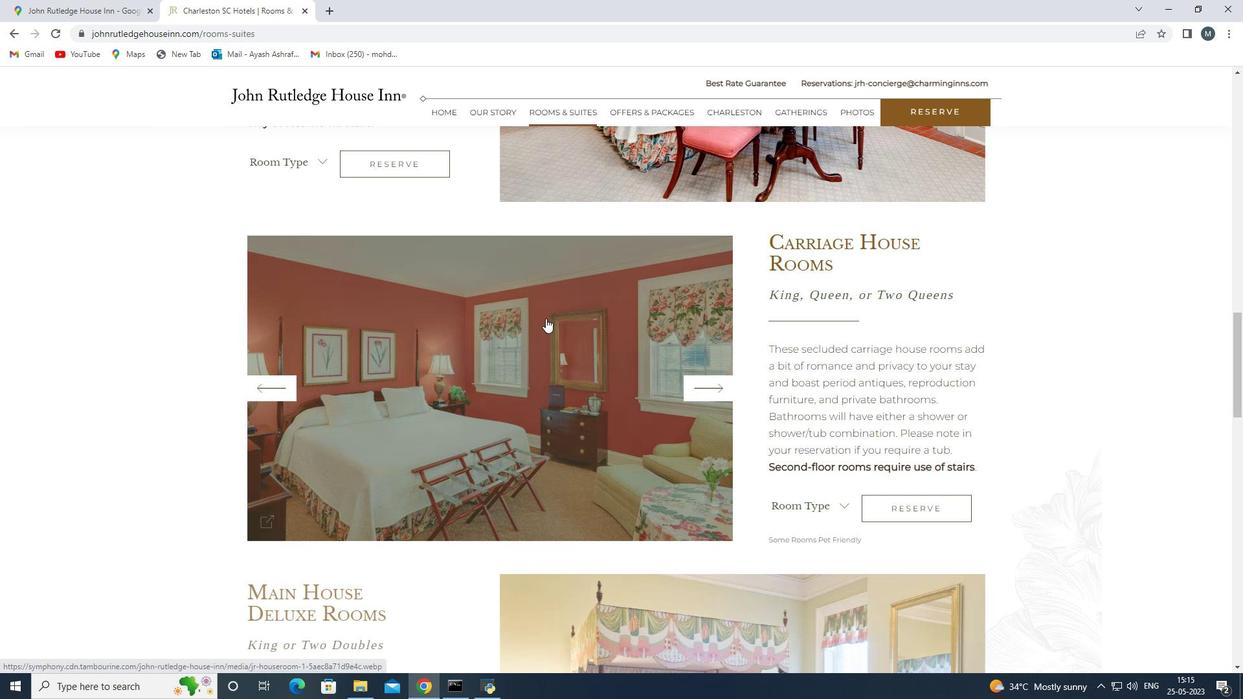 
Action: Mouse scrolled (546, 318) with delta (0, 0)
Screenshot: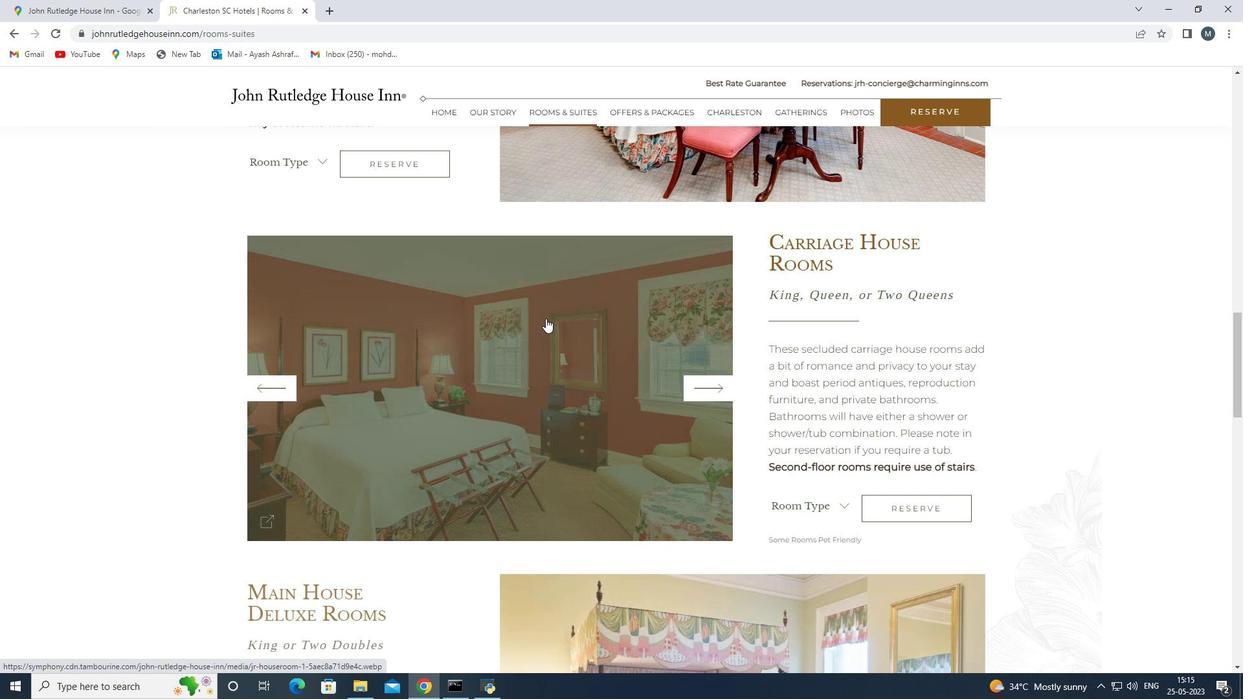 
Action: Mouse scrolled (546, 318) with delta (0, 0)
Screenshot: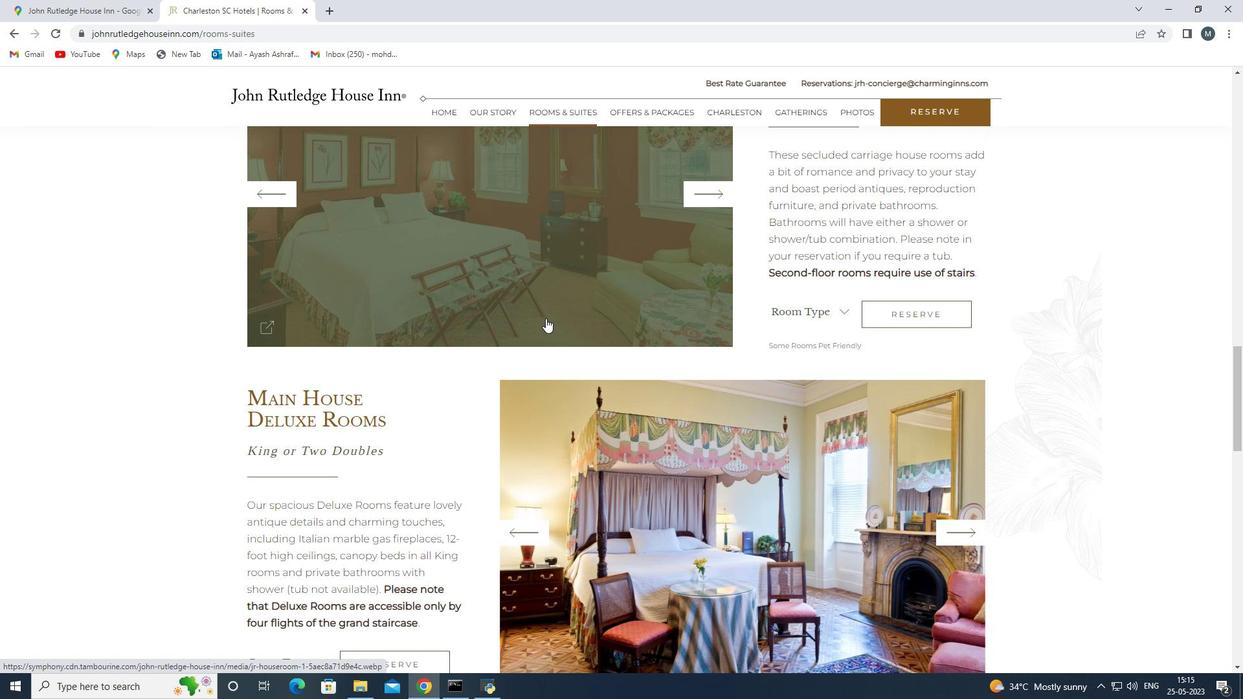 
Action: Mouse moved to (509, 326)
Screenshot: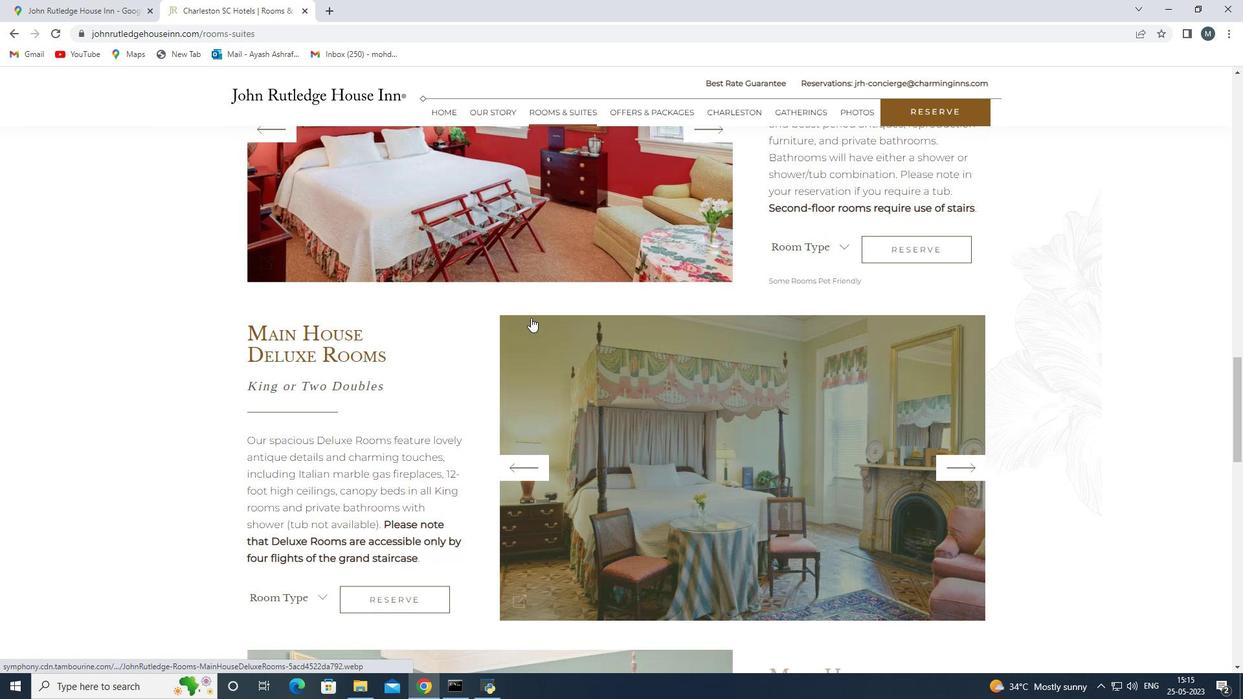 
Action: Key pressed <Key.down><Key.down><Key.down><Key.down><Key.down><Key.down><Key.down><Key.down><Key.down><Key.down><Key.down><Key.down><Key.down><Key.down><Key.down><Key.down><Key.down><Key.down><Key.down><Key.down><Key.down><Key.down><Key.down><Key.down><Key.down><Key.down><Key.down><Key.down><Key.down><Key.down><Key.down><Key.down><Key.down><Key.down><Key.down><Key.up><Key.down><Key.up><Key.enter>
Screenshot: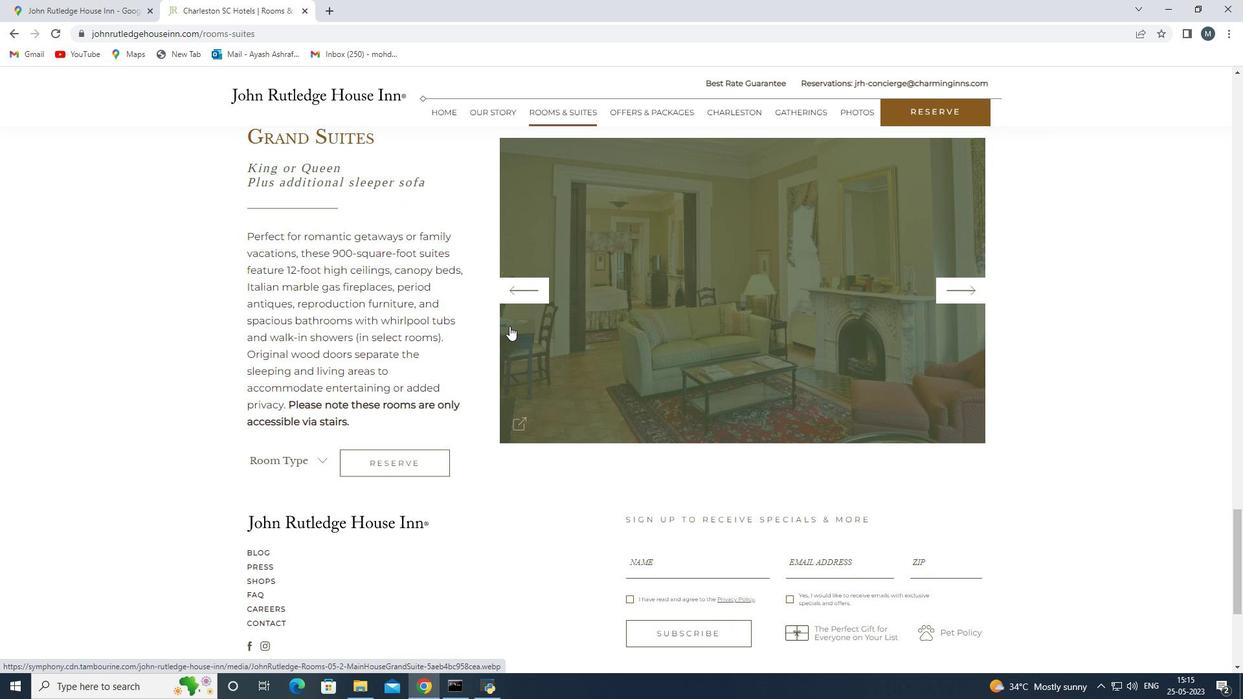 
Action: Mouse moved to (969, 296)
Screenshot: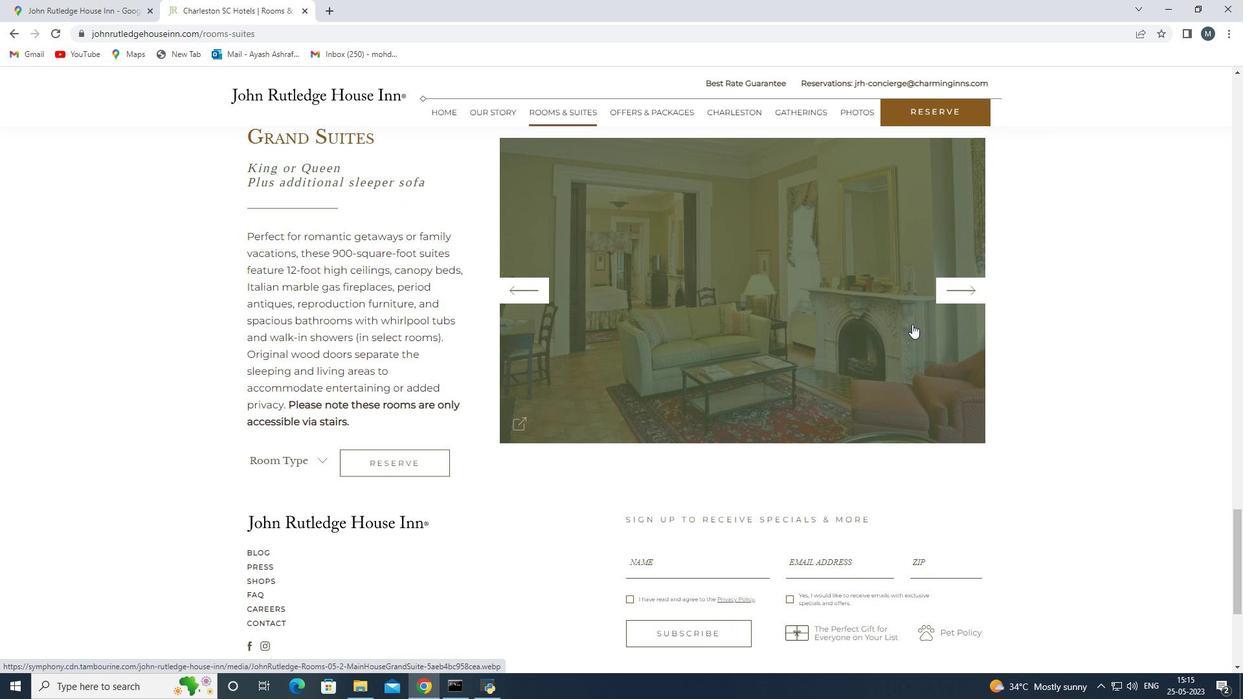 
Action: Mouse pressed left at (969, 296)
Screenshot: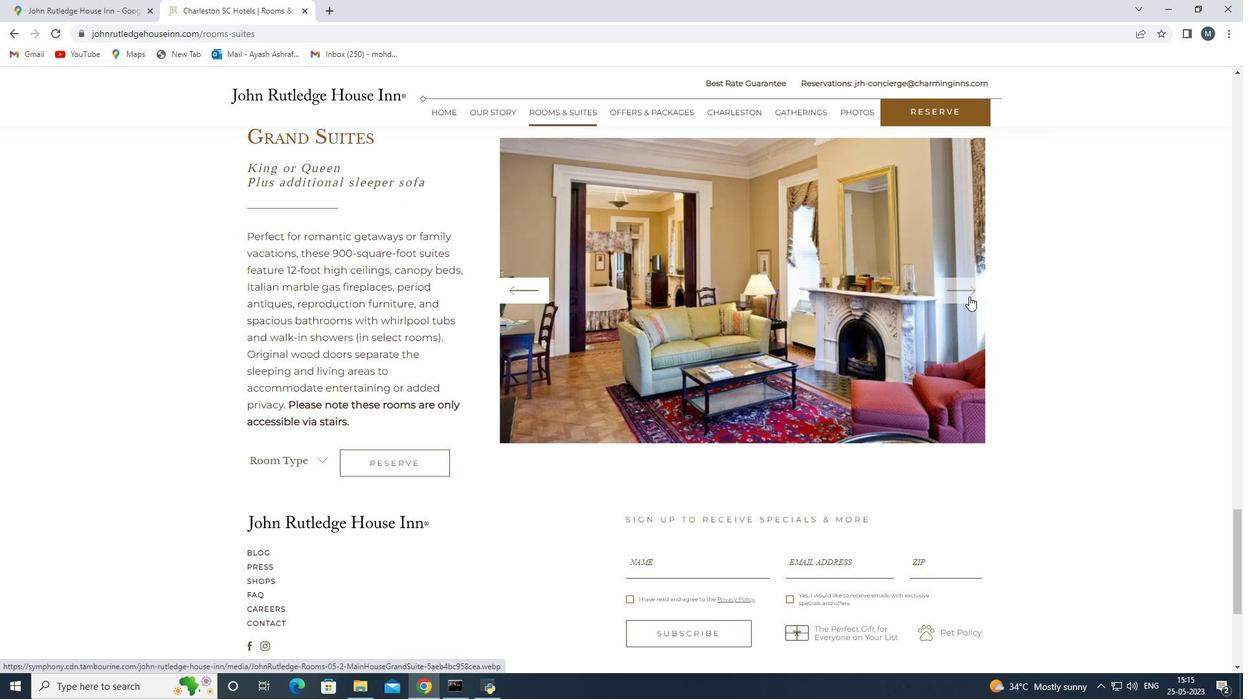 
Action: Mouse pressed left at (969, 296)
Screenshot: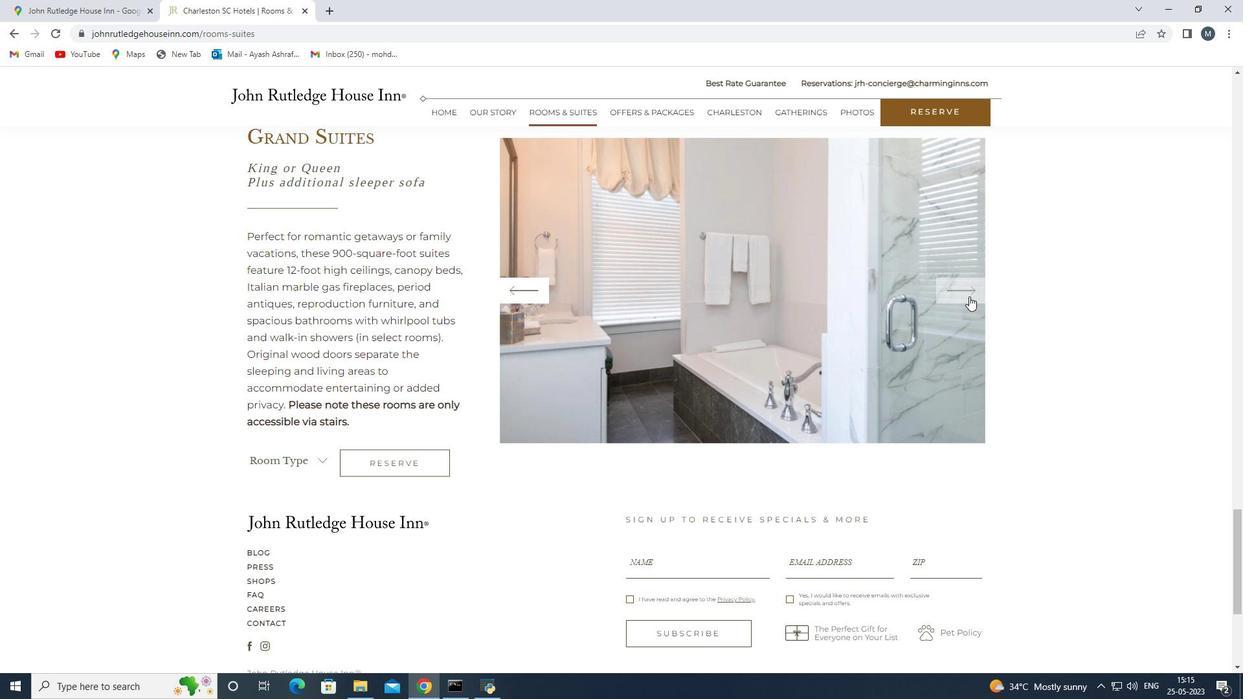 
Action: Mouse pressed left at (969, 296)
Screenshot: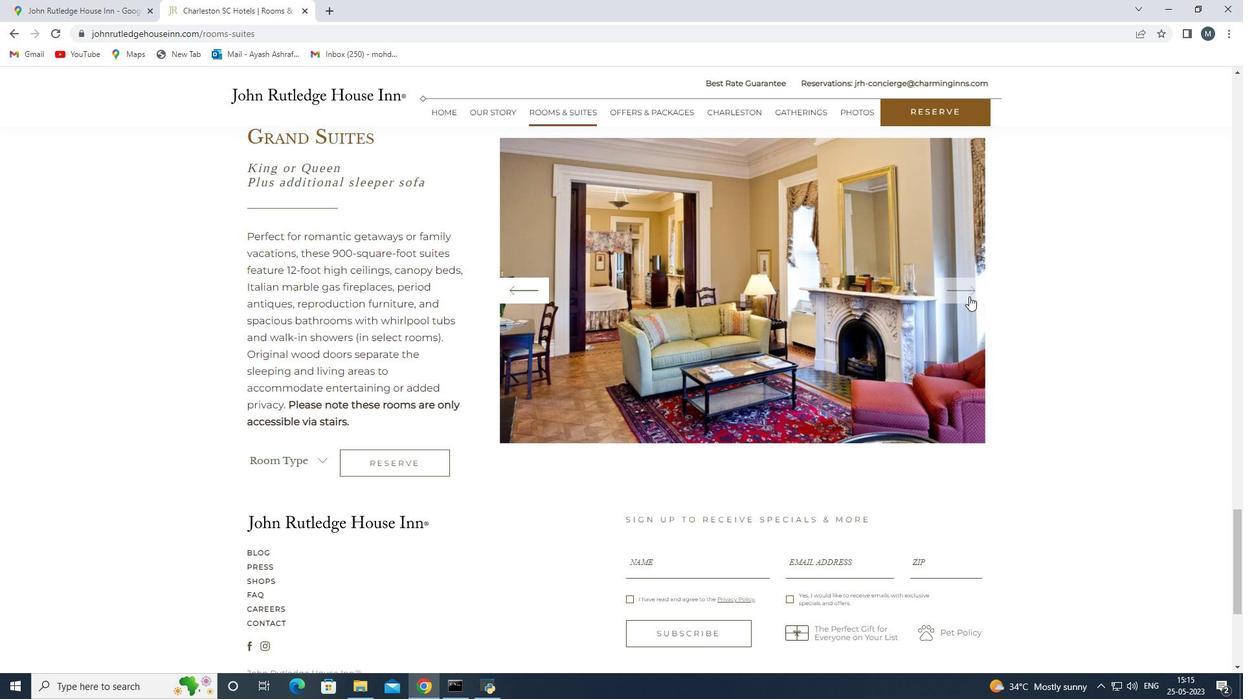 
Action: Mouse pressed left at (969, 296)
Screenshot: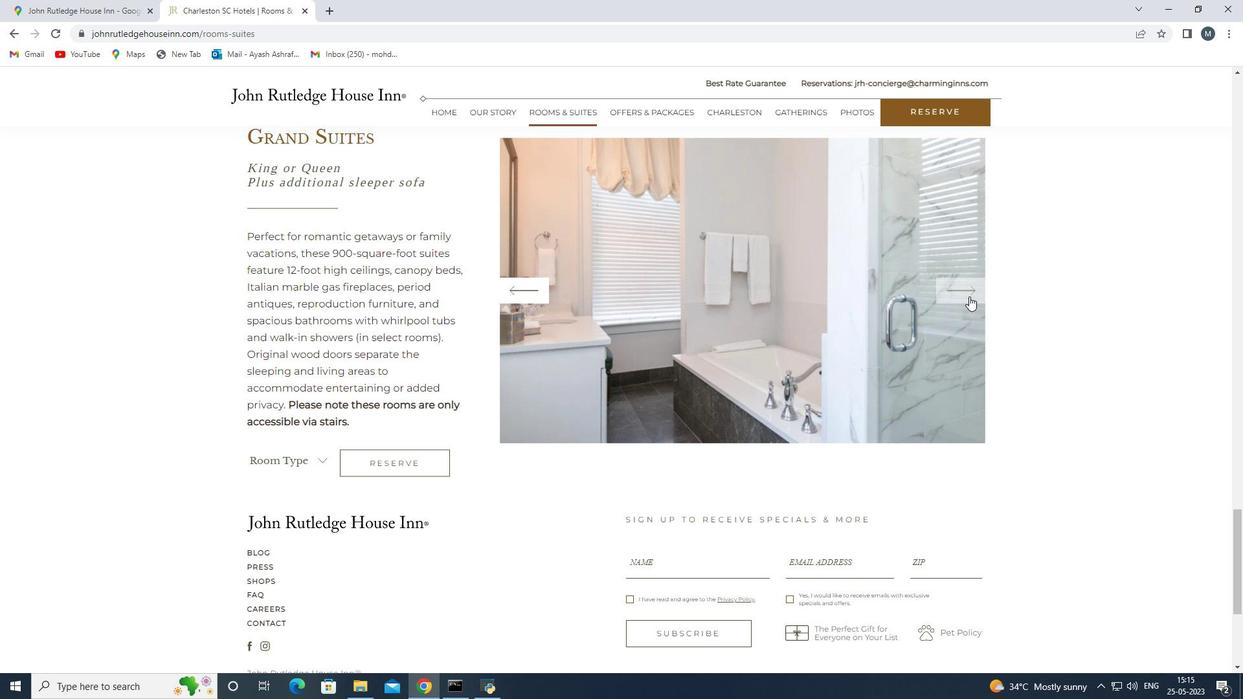 
Action: Mouse pressed left at (969, 296)
Screenshot: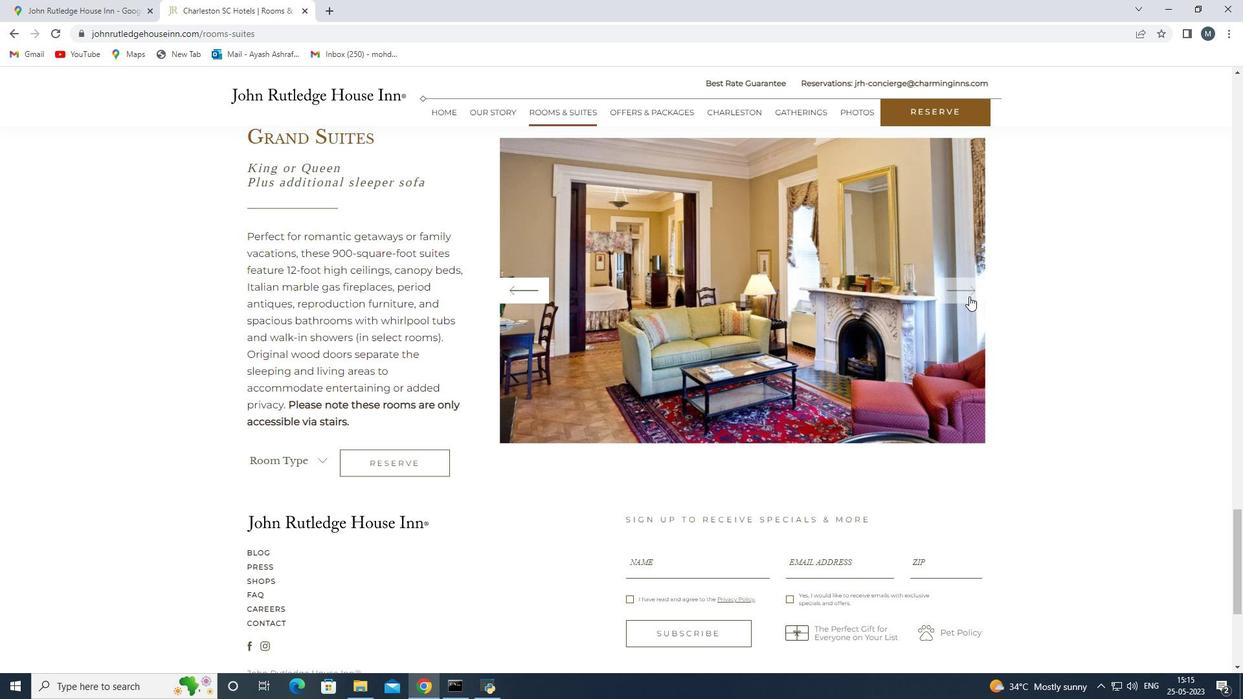 
Action: Mouse moved to (668, 289)
Screenshot: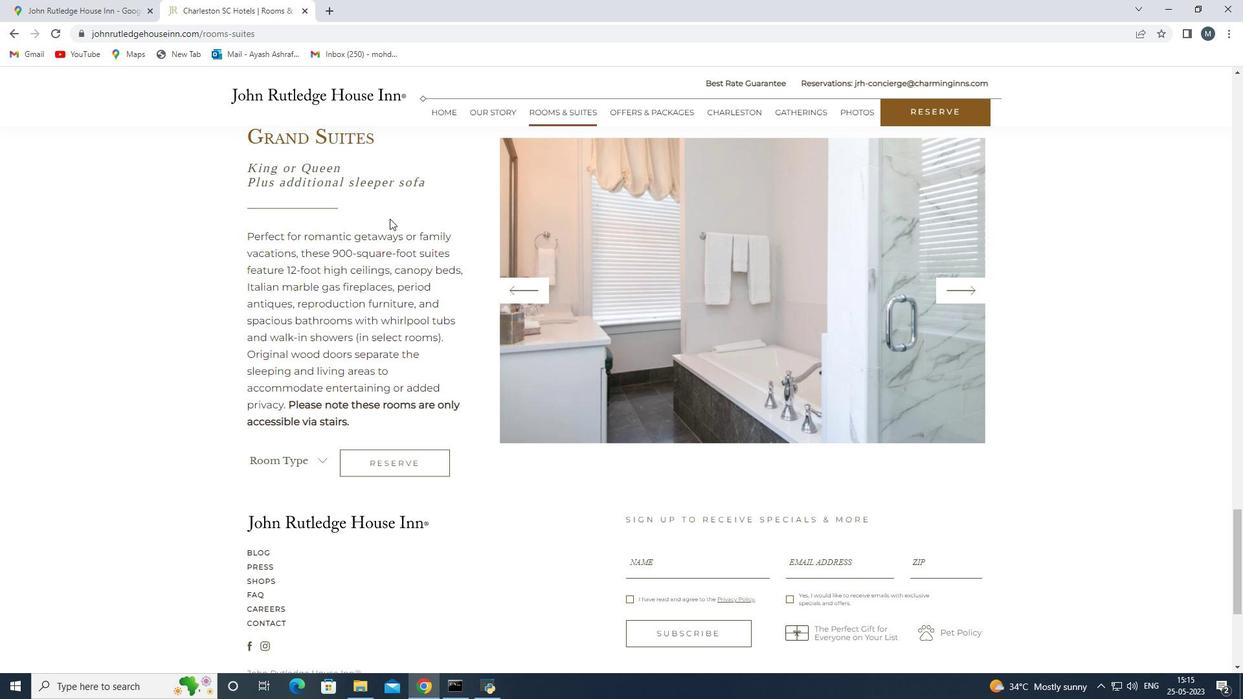 
Action: Mouse scrolled (668, 288) with delta (0, 0)
Screenshot: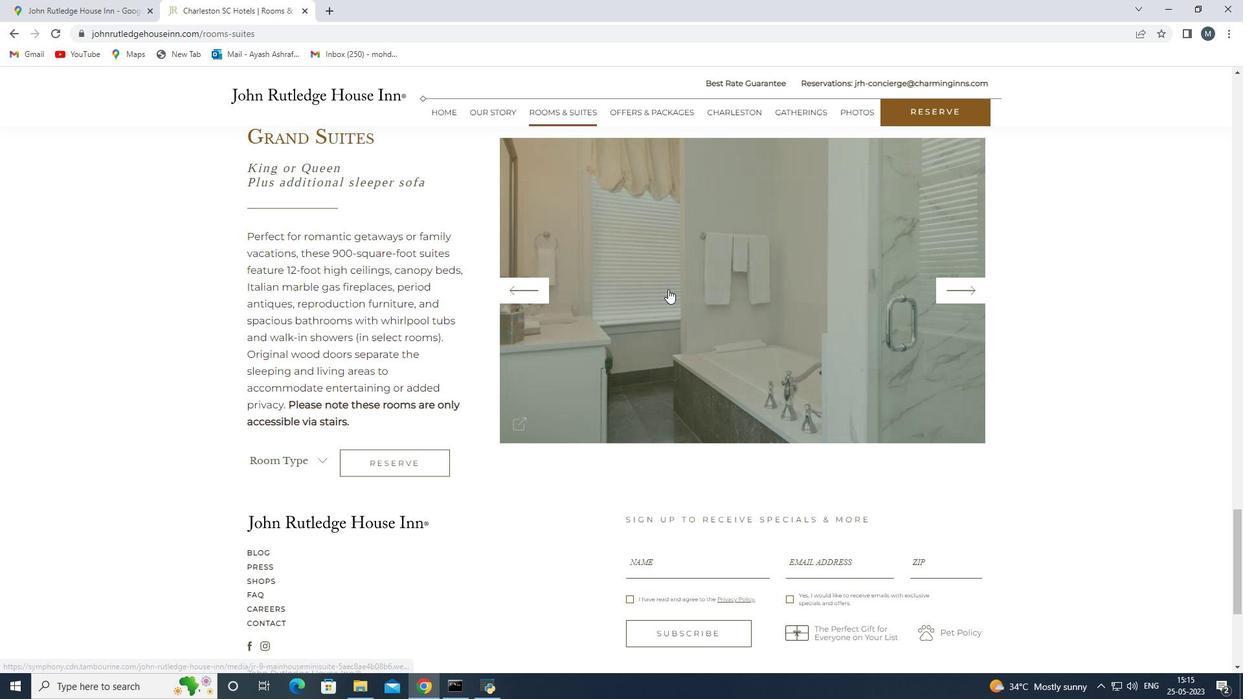 
Action: Mouse scrolled (668, 288) with delta (0, 0)
Screenshot: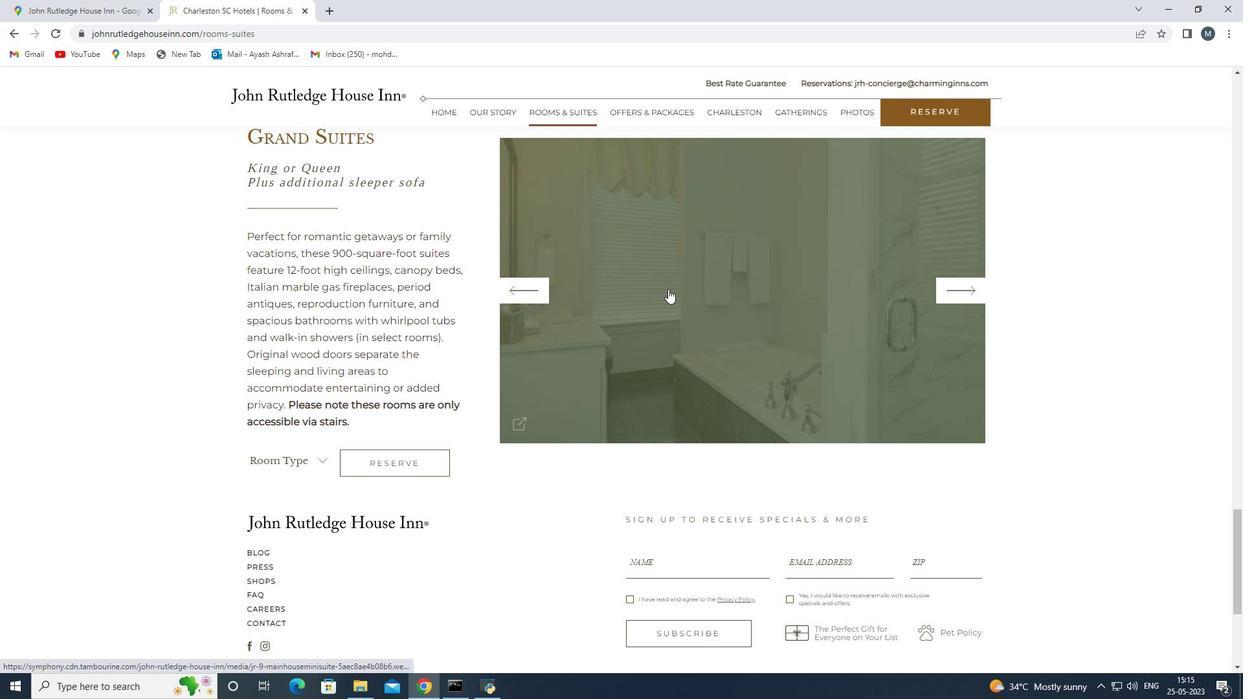 
Action: Mouse scrolled (668, 288) with delta (0, 0)
Screenshot: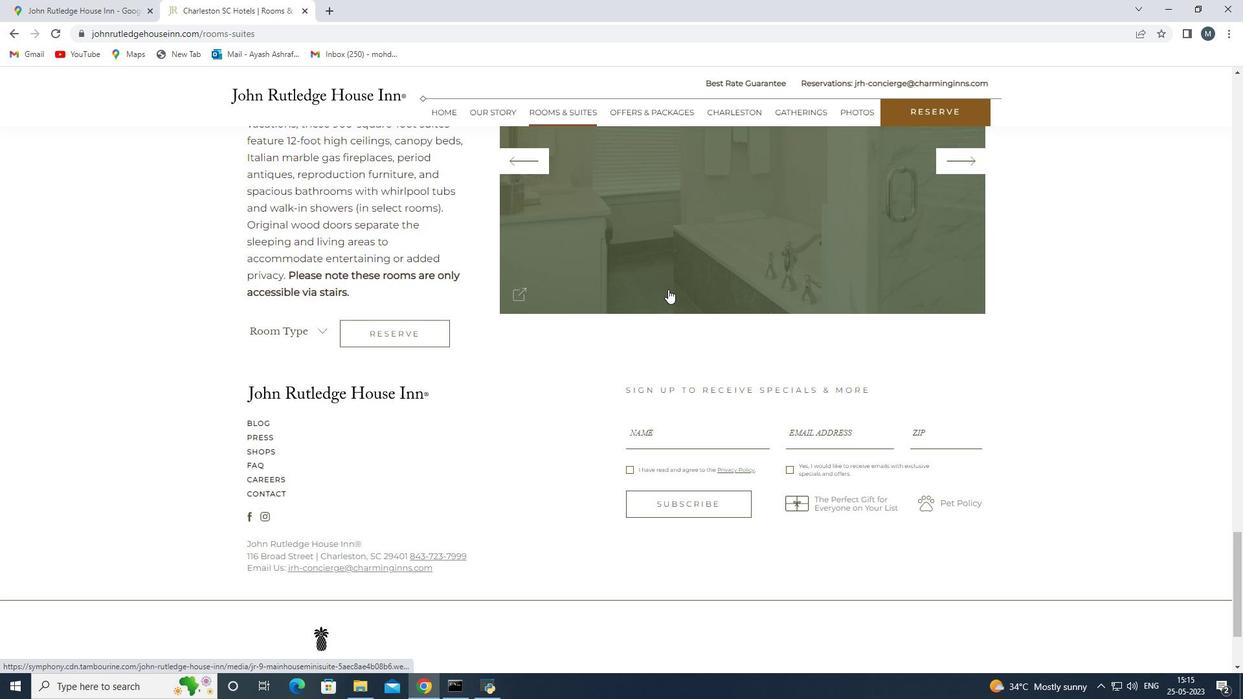 
Action: Mouse scrolled (668, 288) with delta (0, 0)
Screenshot: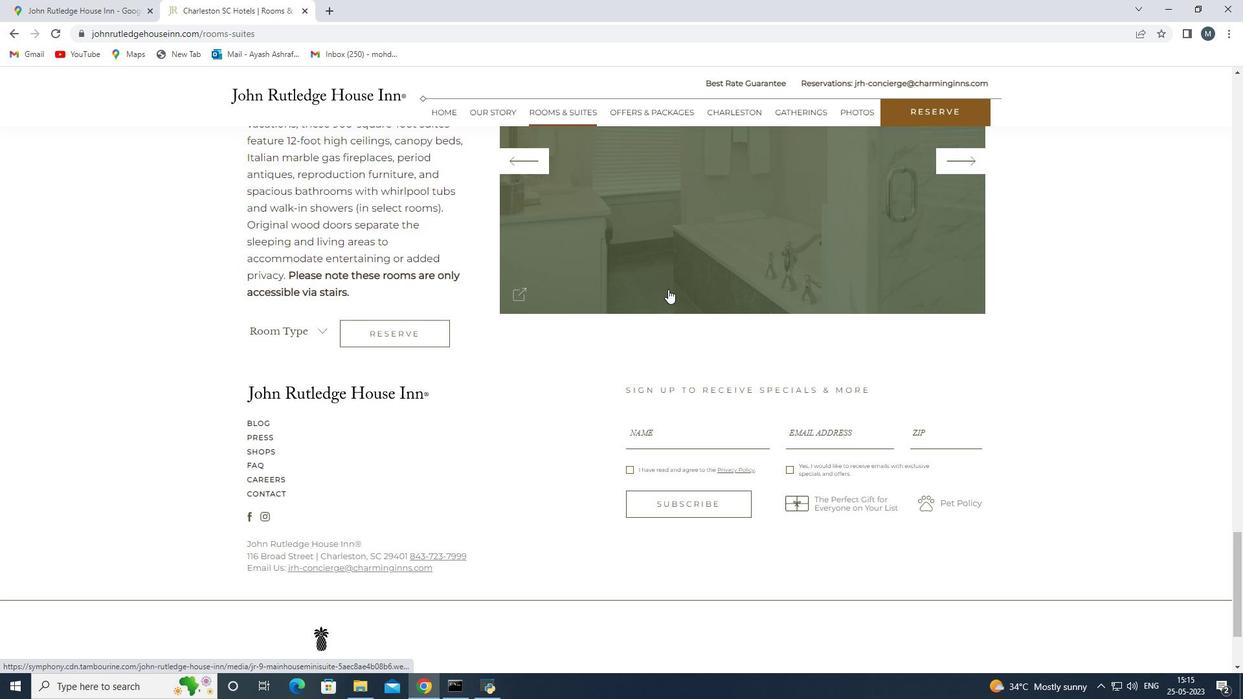 
Action: Mouse scrolled (668, 288) with delta (0, 0)
Screenshot: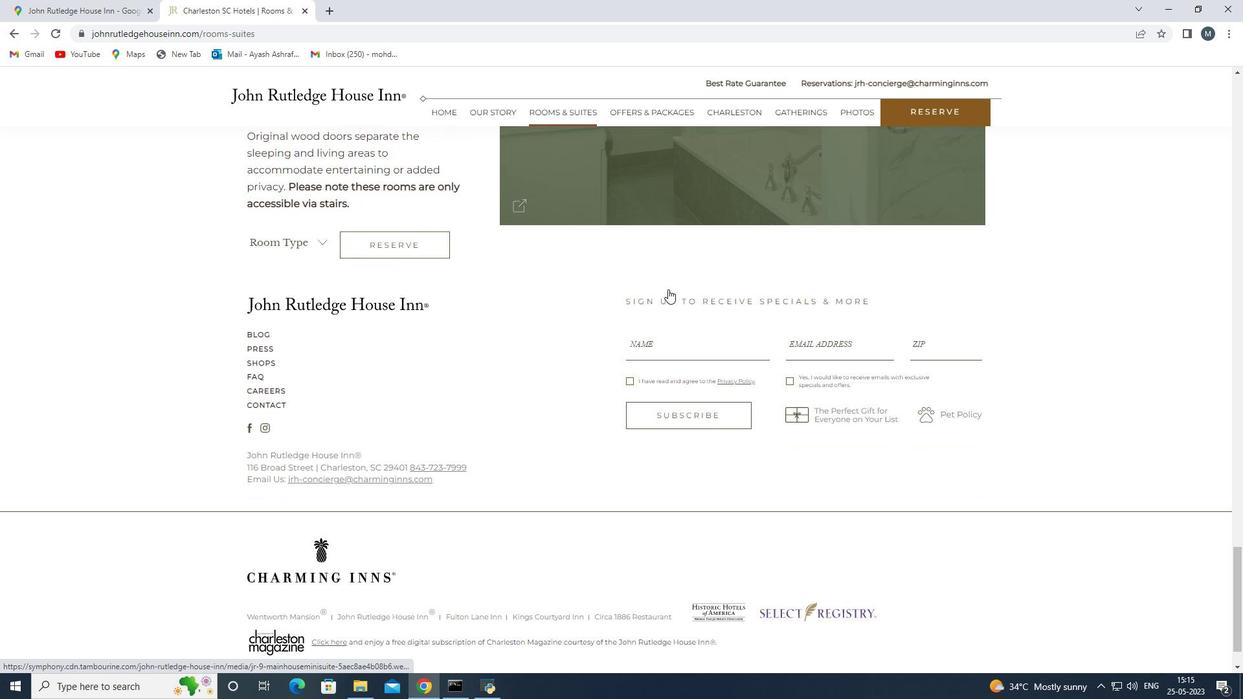 
Action: Mouse scrolled (668, 288) with delta (0, 0)
Screenshot: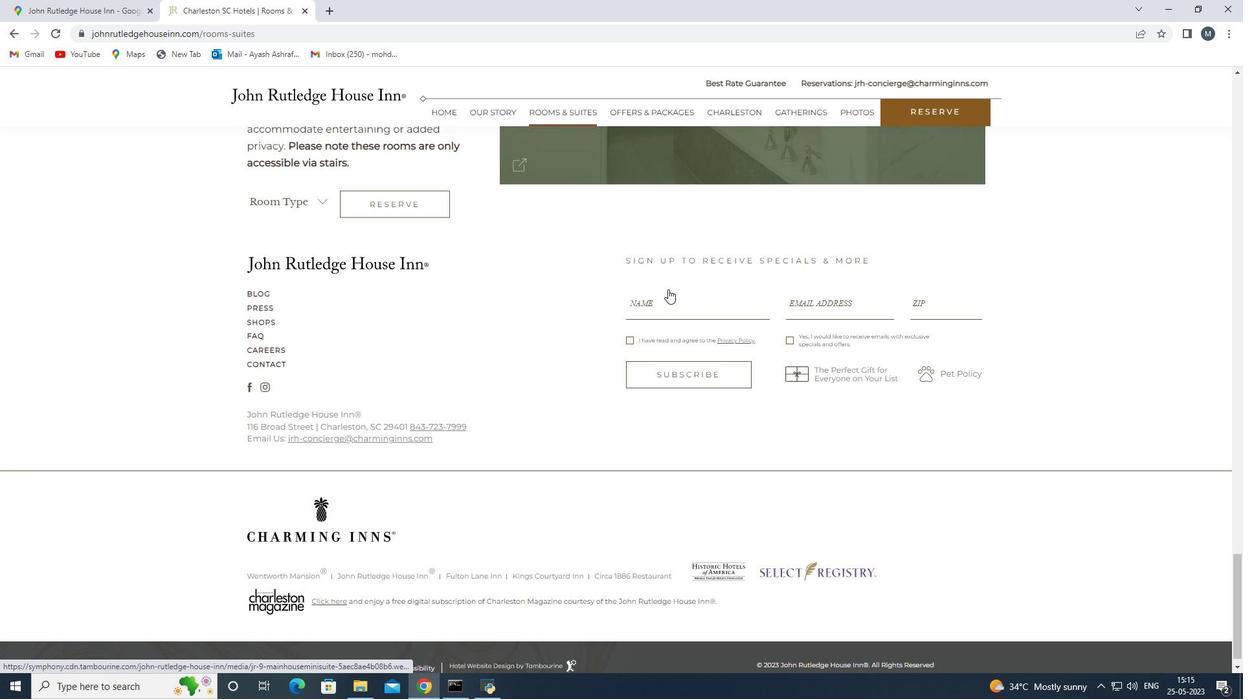 
Action: Mouse moved to (128, 202)
Screenshot: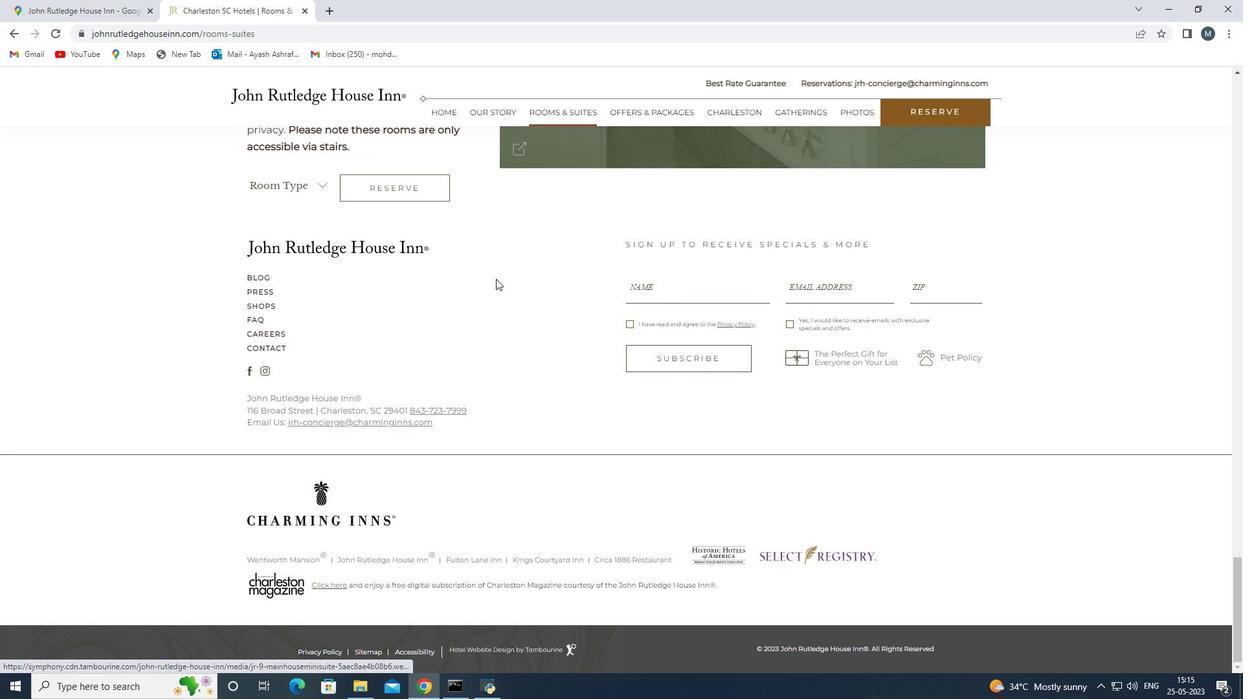 
Action: Mouse scrolled (128, 202) with delta (0, 0)
